 Task: Design a promotional poster for an event: Use Photoshop to create an eye-catching promotional poster for a specific event, such as a concert, exhibition, or conference.
Action: Mouse moved to (943, 436)
Screenshot: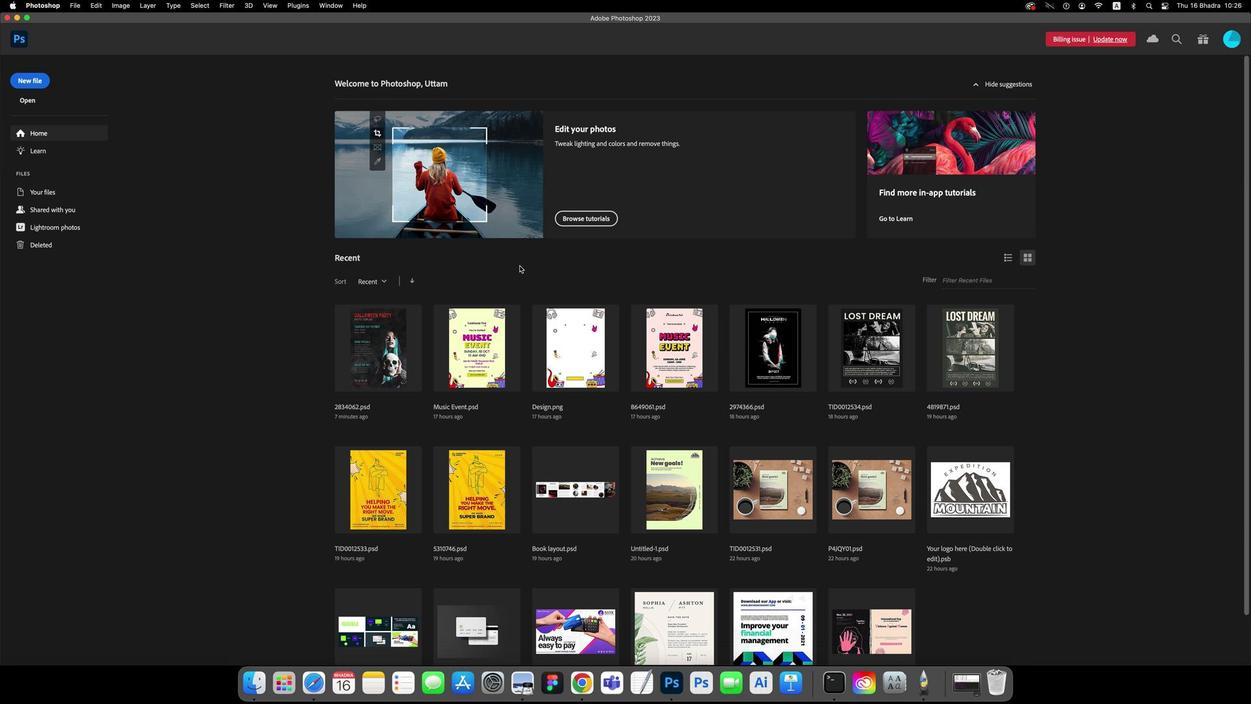
Action: Mouse pressed left at (943, 436)
Screenshot: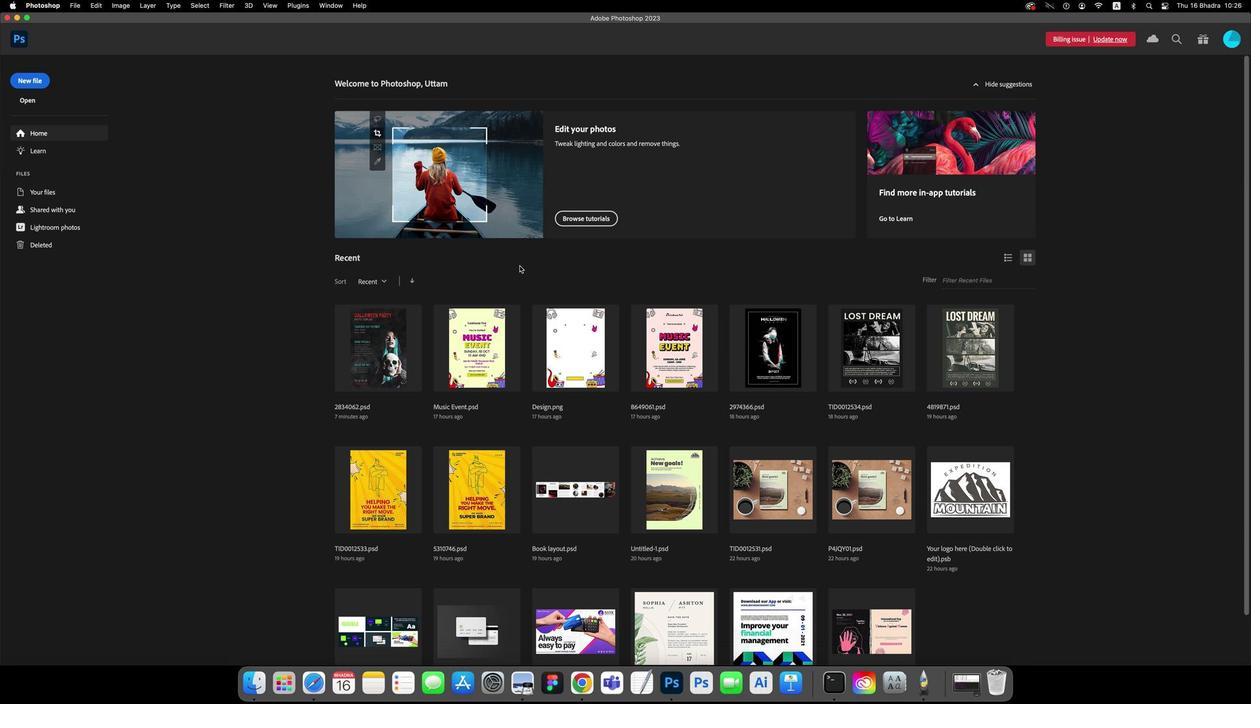 
Action: Mouse moved to (846, 438)
Screenshot: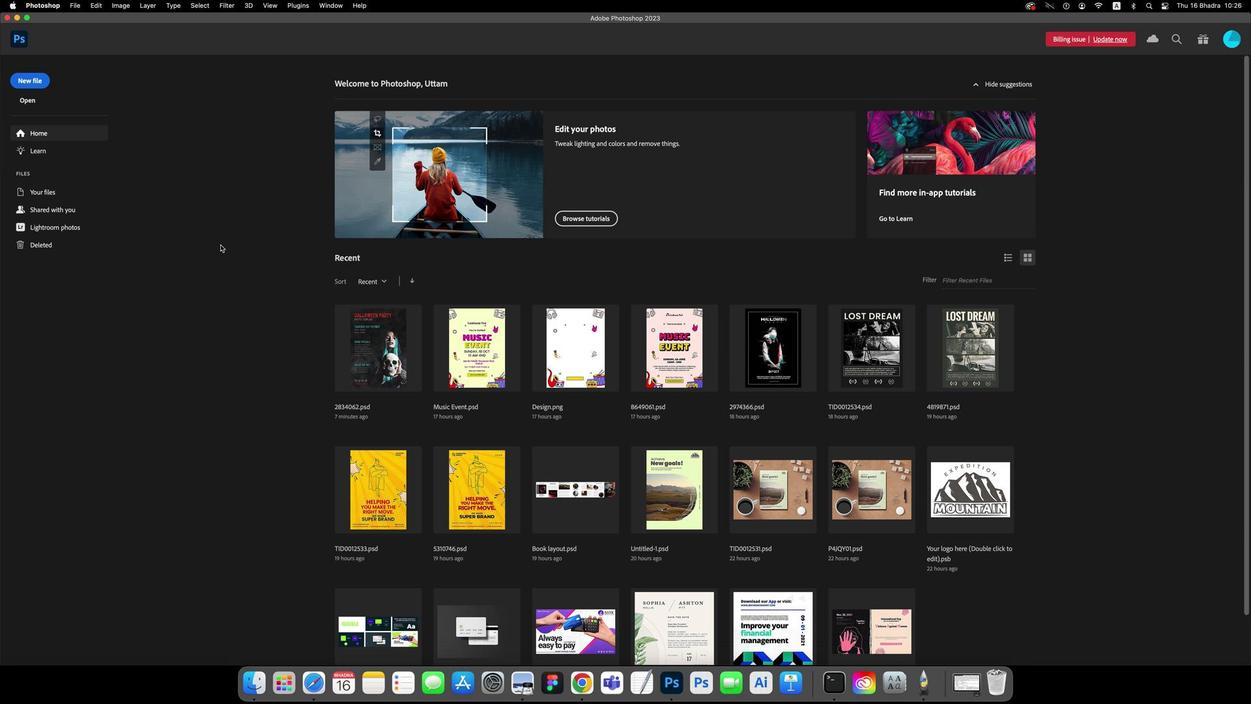 
Action: Mouse pressed left at (846, 438)
Screenshot: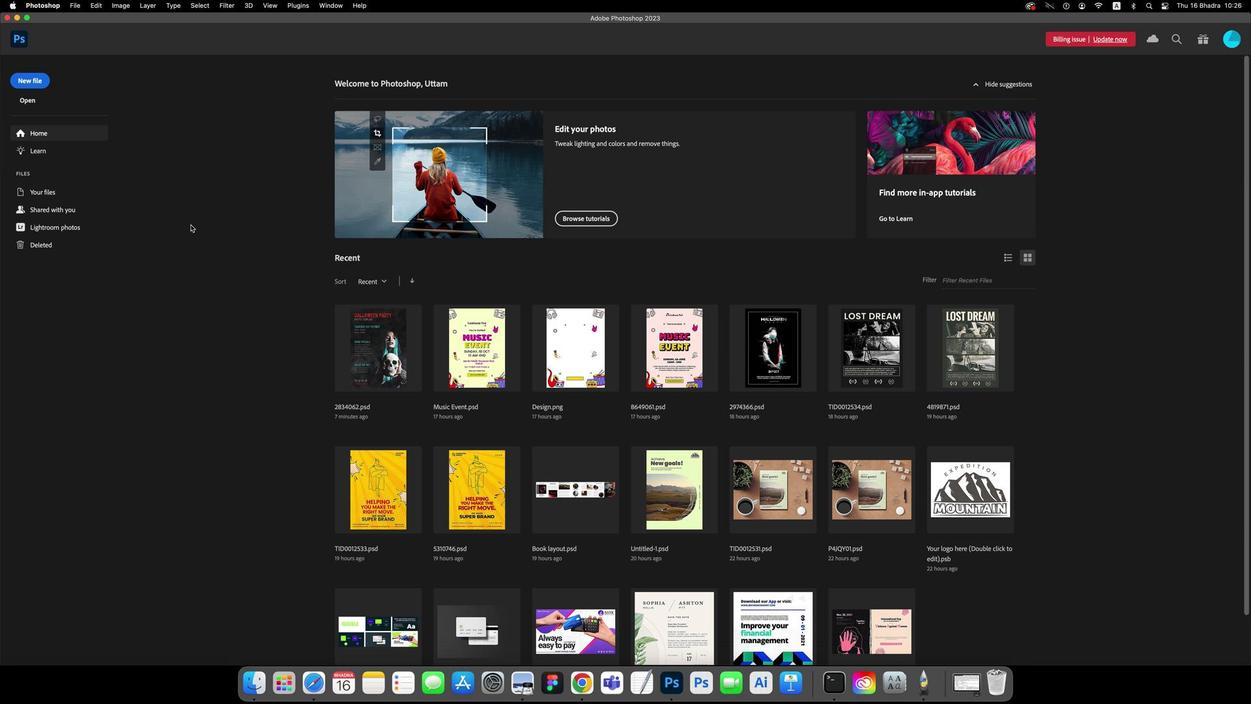 
Action: Mouse moved to (786, 453)
Screenshot: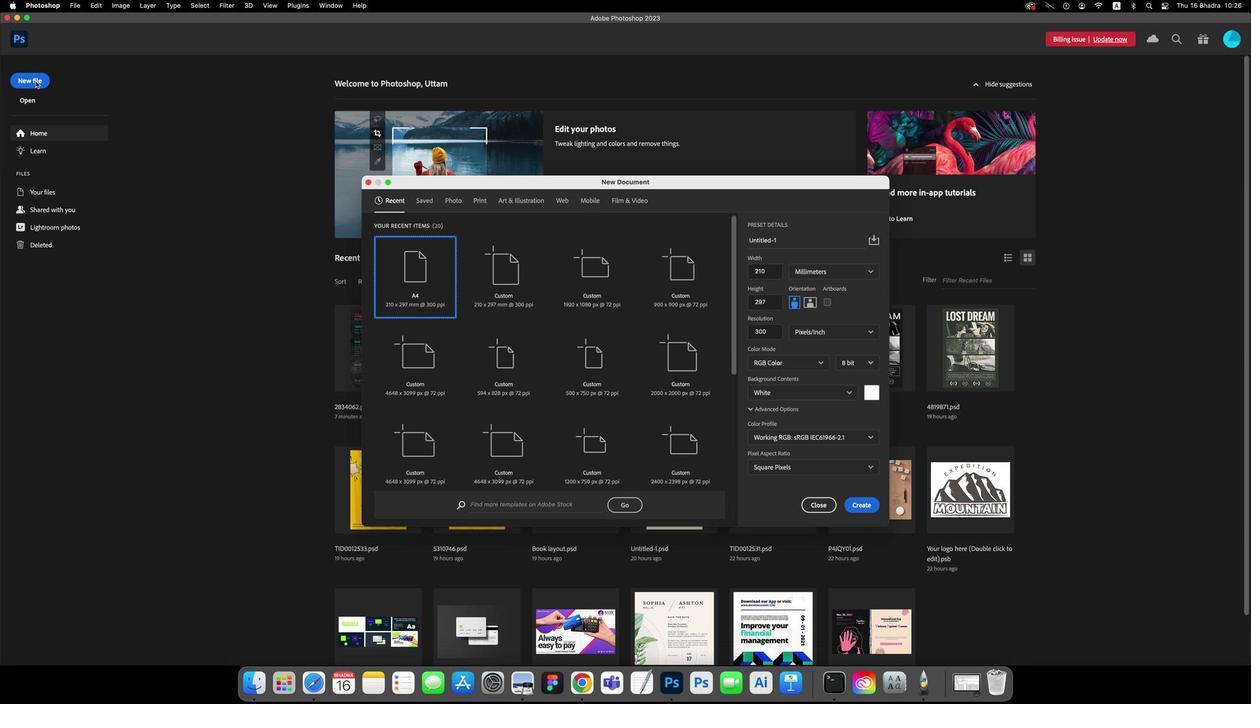 
Action: Mouse pressed left at (786, 453)
Screenshot: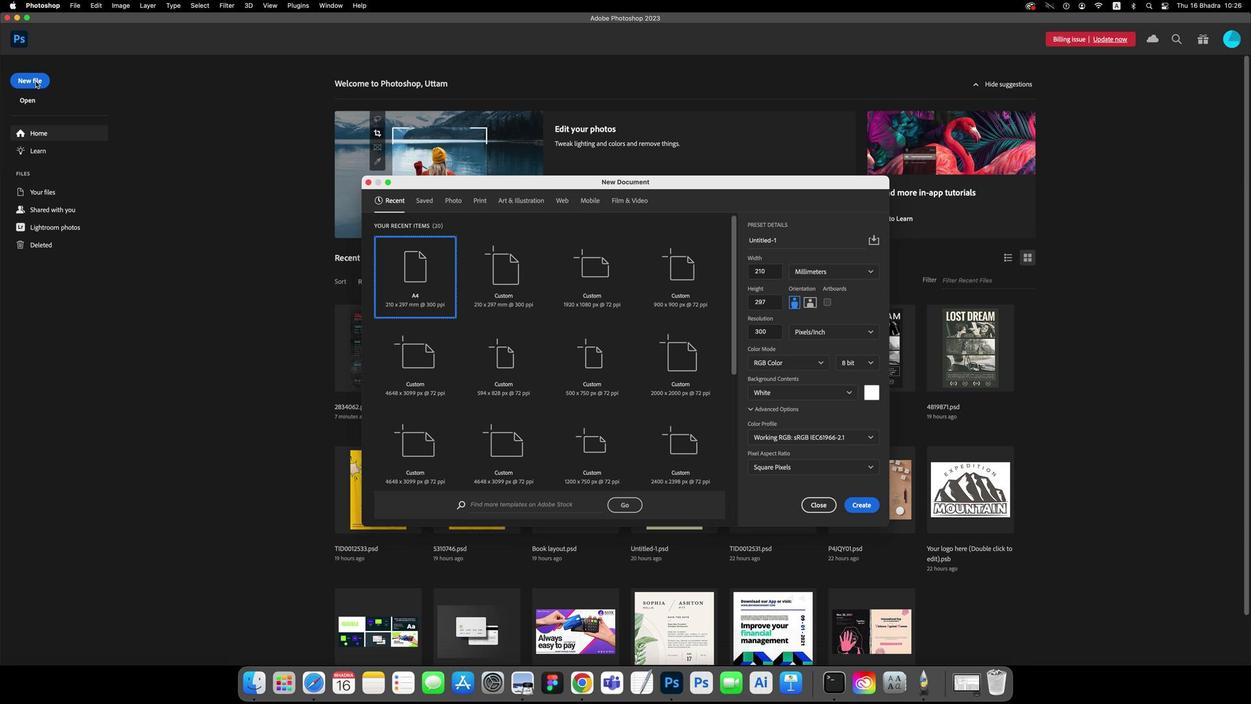 
Action: Mouse moved to (932, 442)
Screenshot: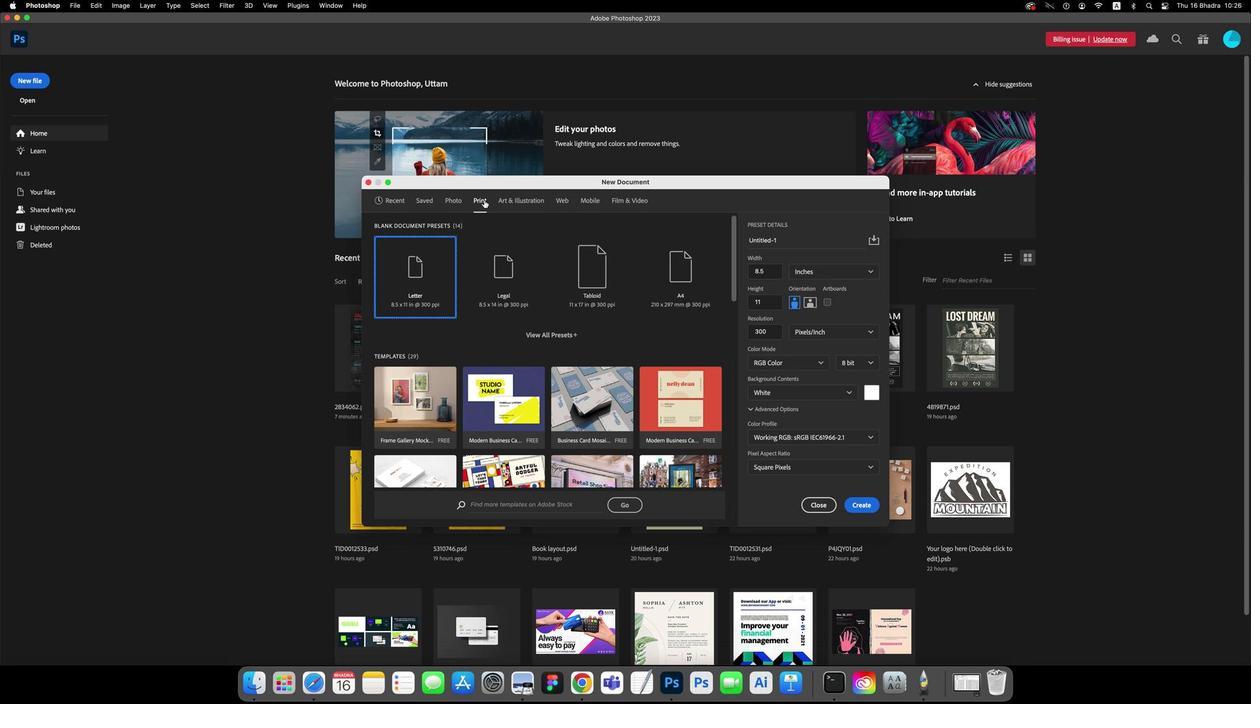 
Action: Mouse pressed left at (932, 442)
Screenshot: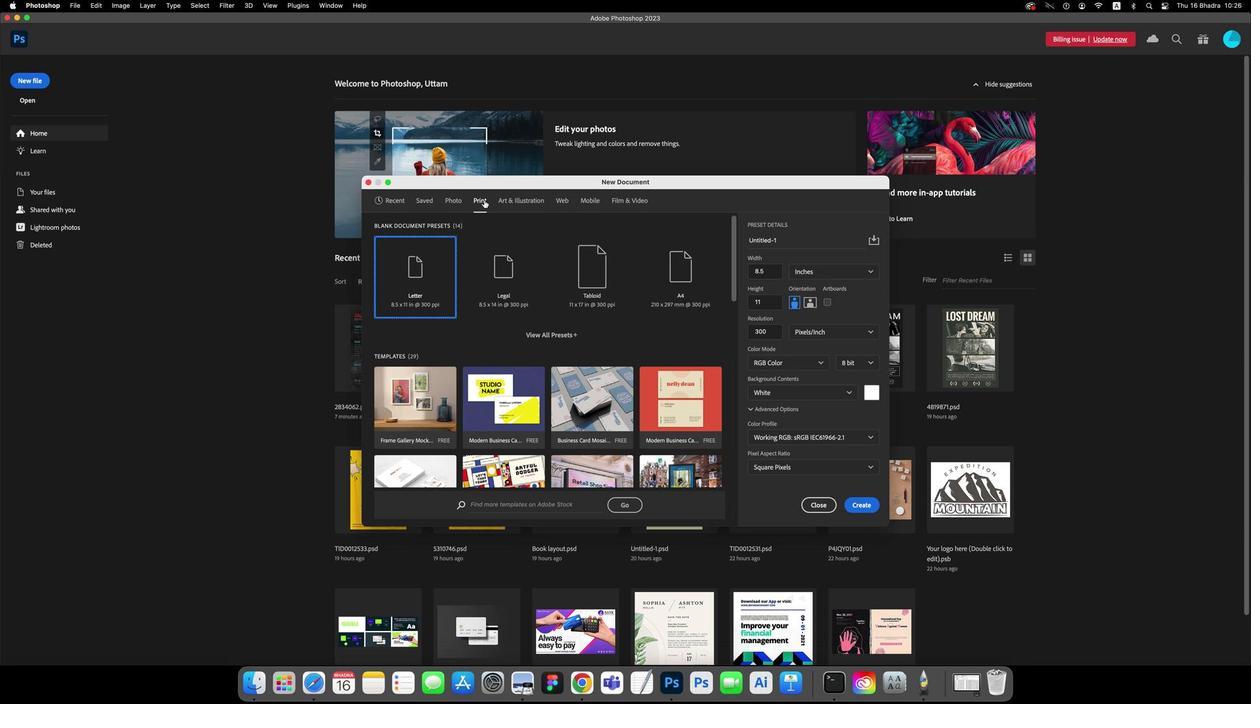 
Action: Mouse moved to (988, 434)
Screenshot: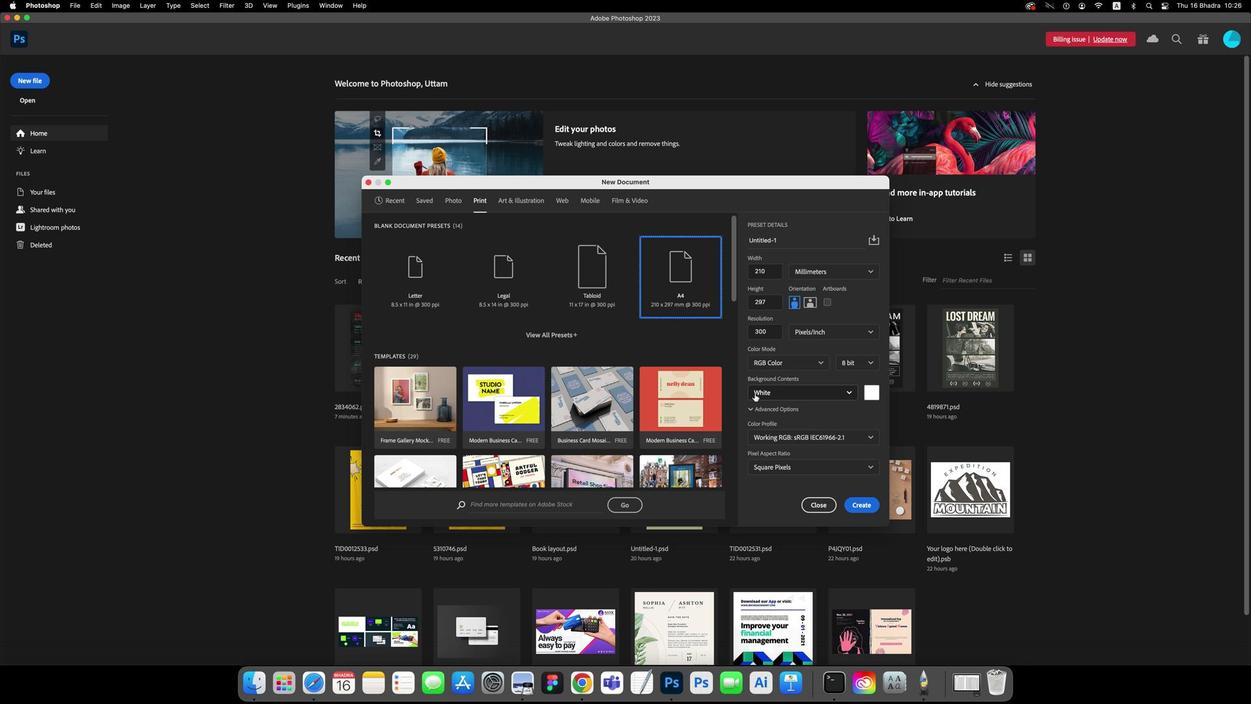 
Action: Mouse pressed left at (988, 434)
Screenshot: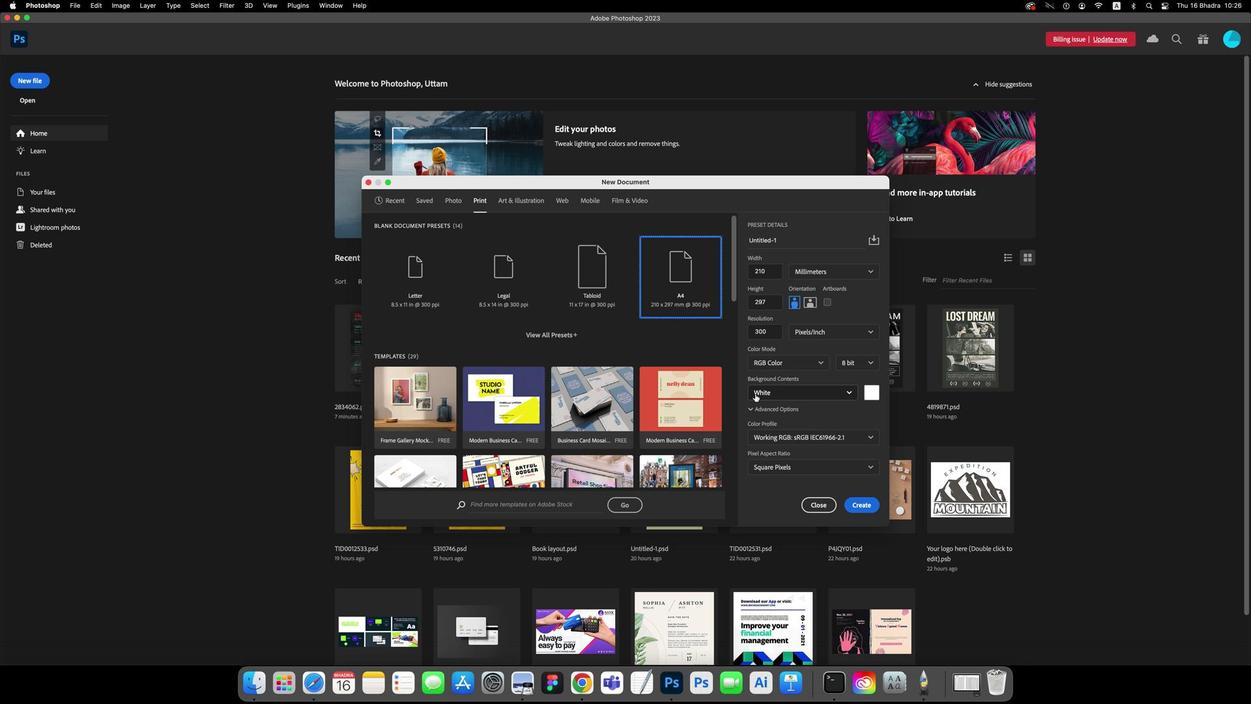 
Action: Mouse moved to (1056, 415)
Screenshot: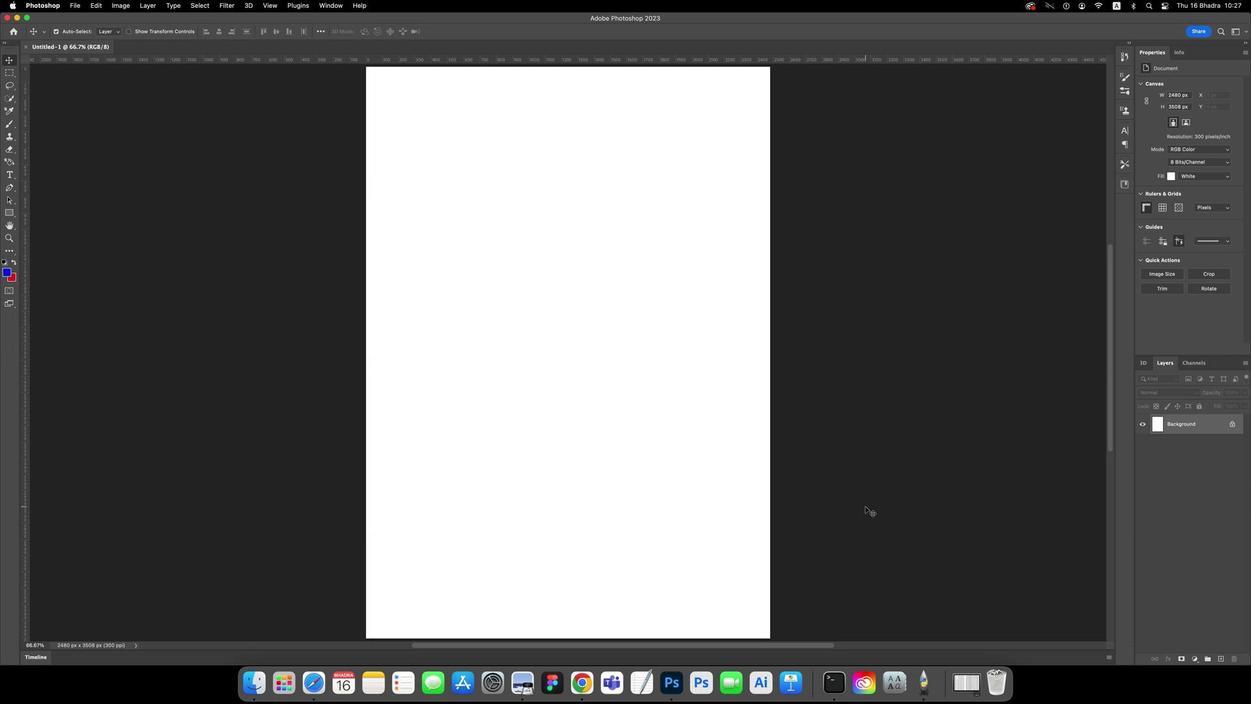 
Action: Mouse pressed left at (1056, 415)
Screenshot: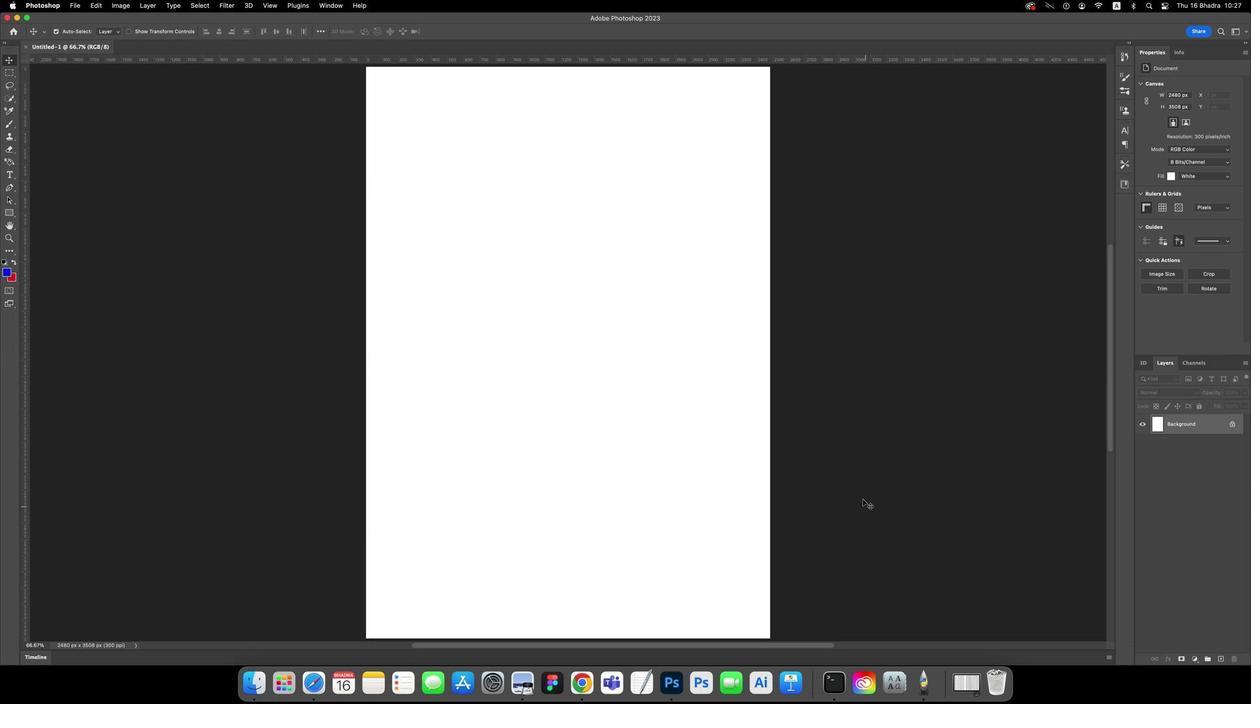 
Action: Mouse moved to (814, 433)
Screenshot: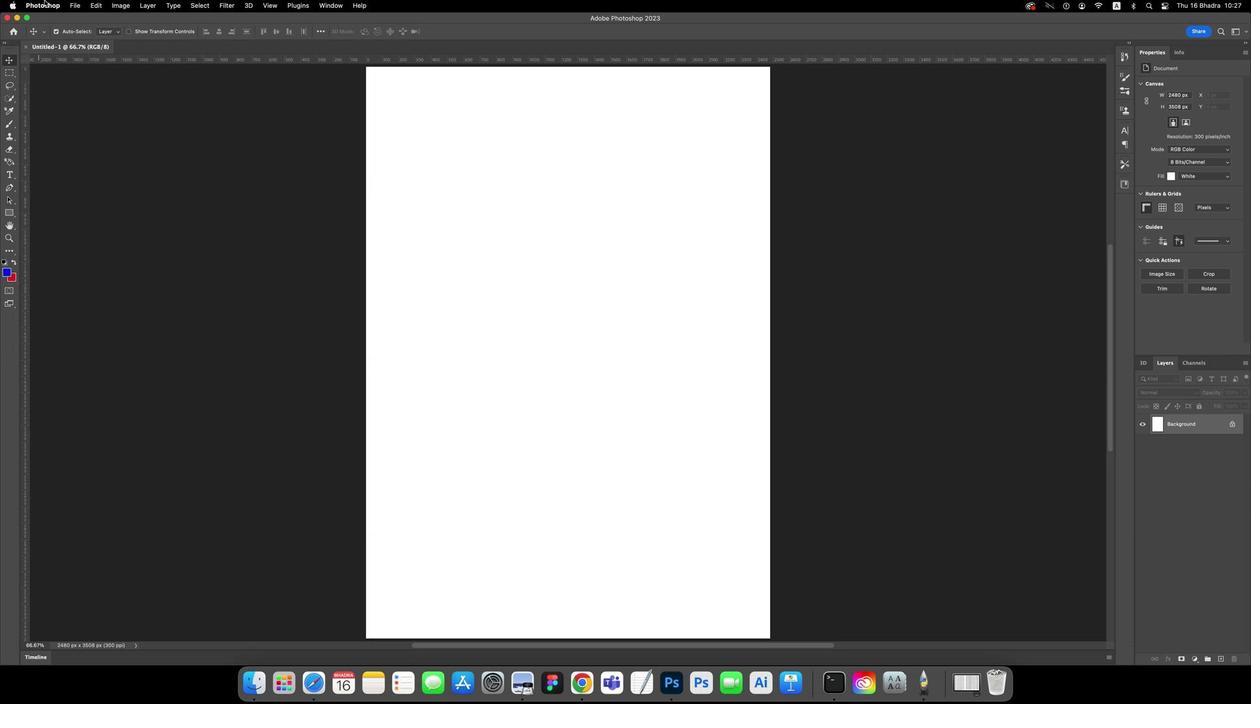 
Action: Mouse pressed left at (814, 433)
Screenshot: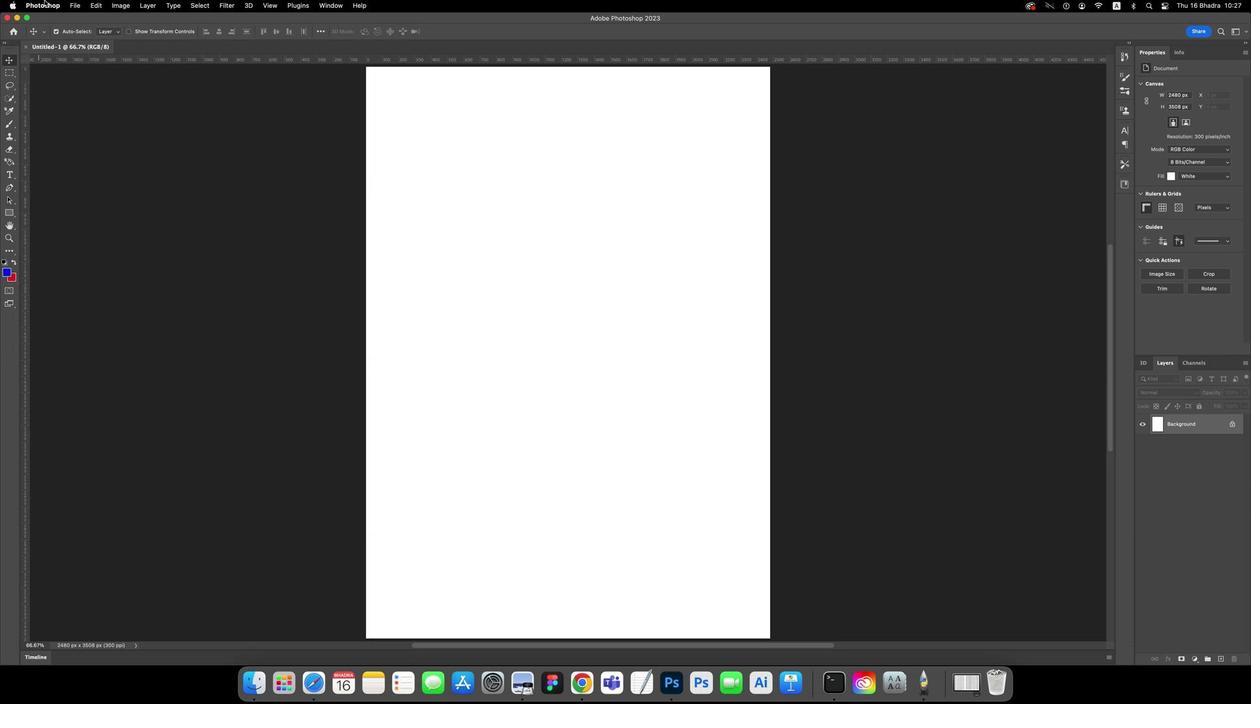 
Action: Mouse moved to (798, 459)
Screenshot: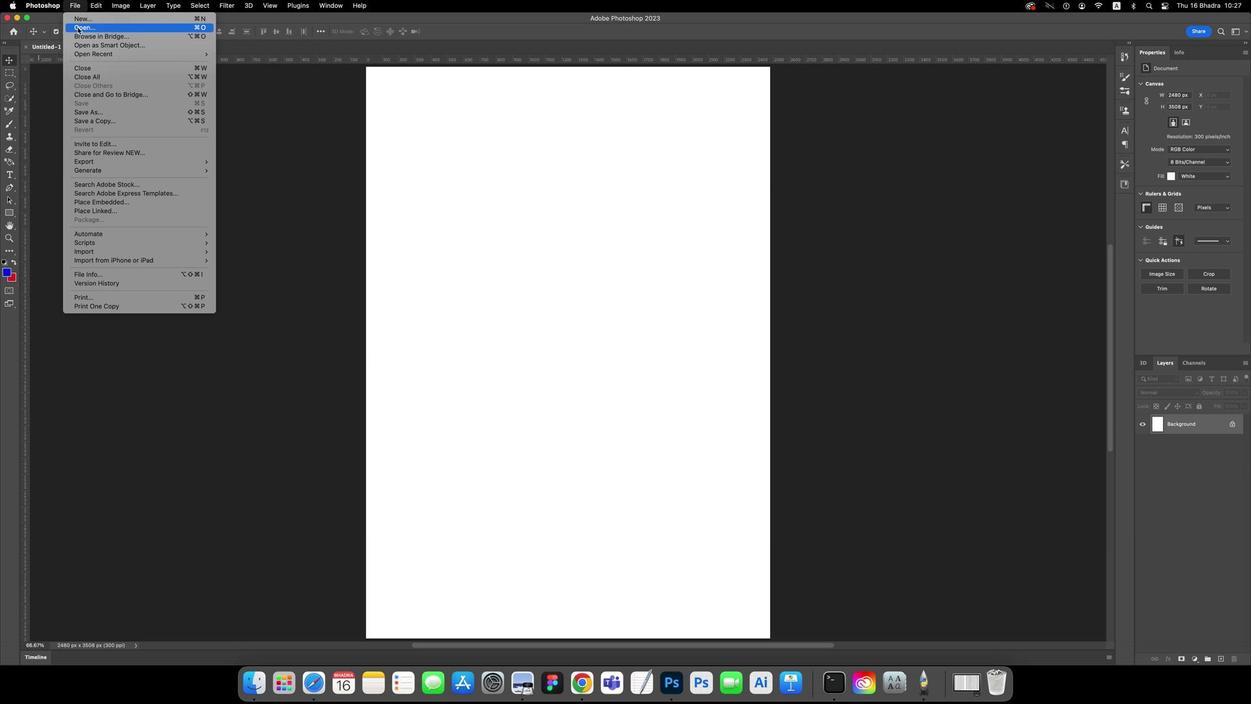 
Action: Mouse pressed left at (798, 459)
Screenshot: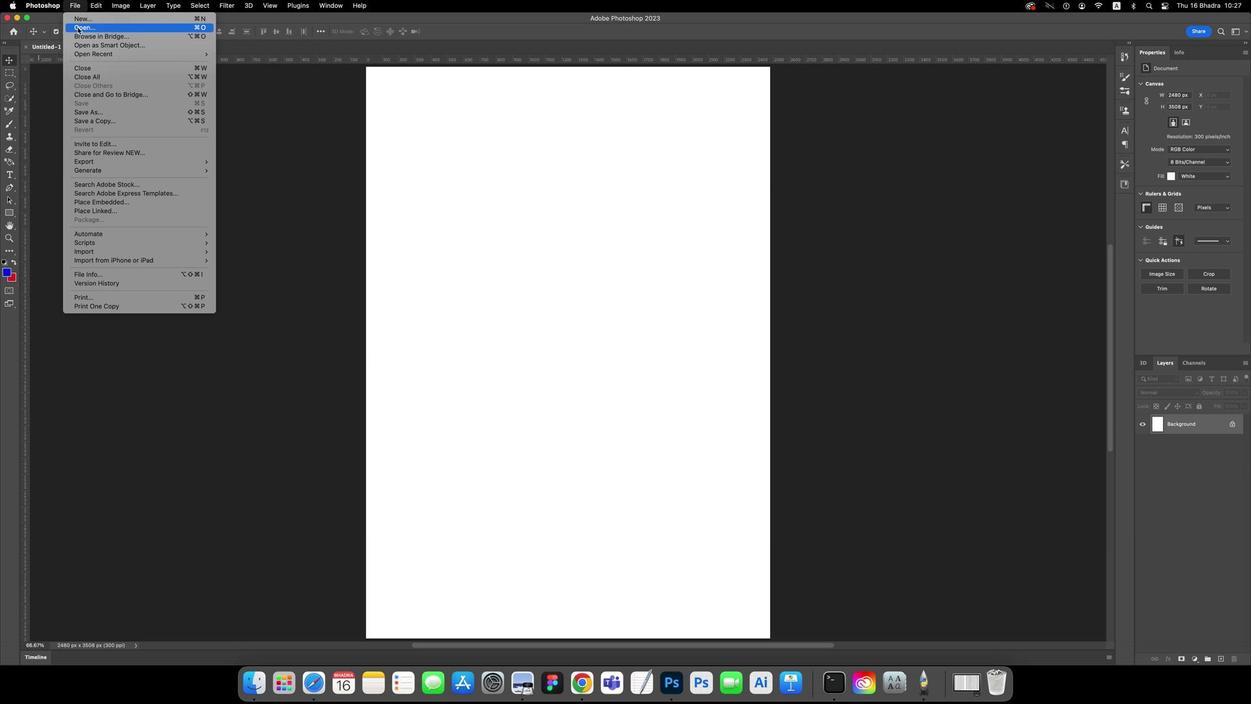 
Action: Mouse moved to (799, 457)
Screenshot: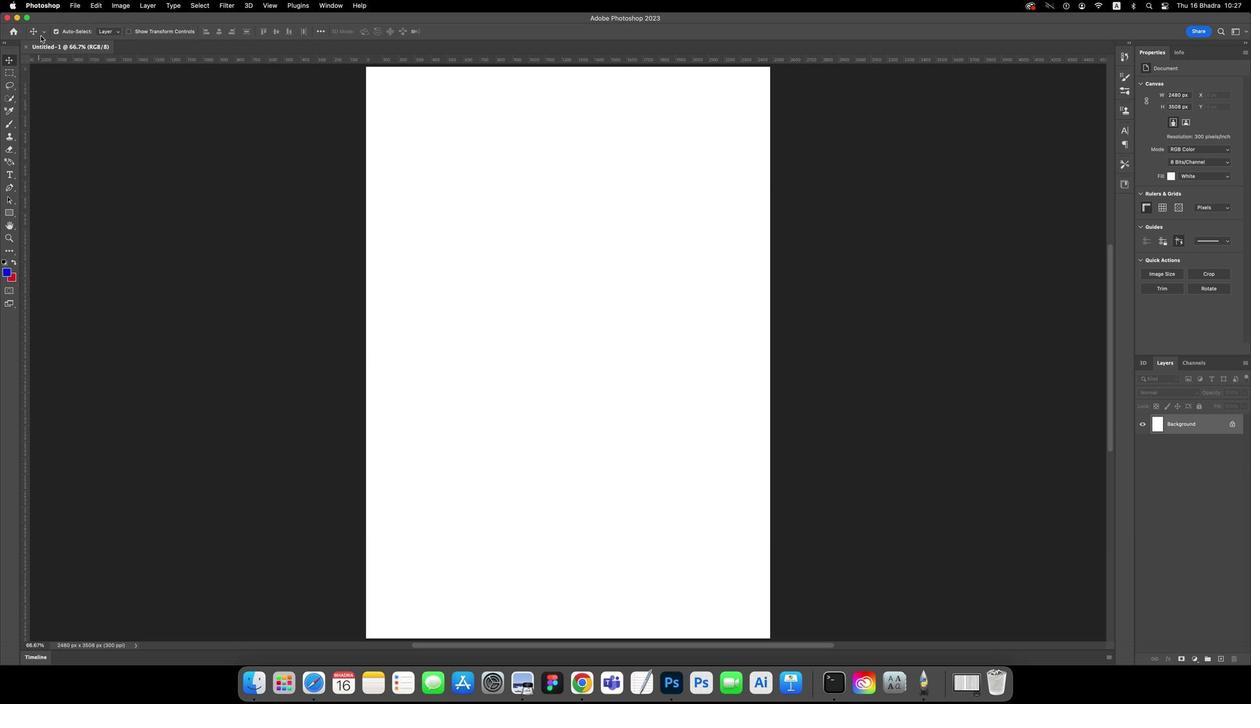 
Action: Mouse pressed left at (799, 457)
Screenshot: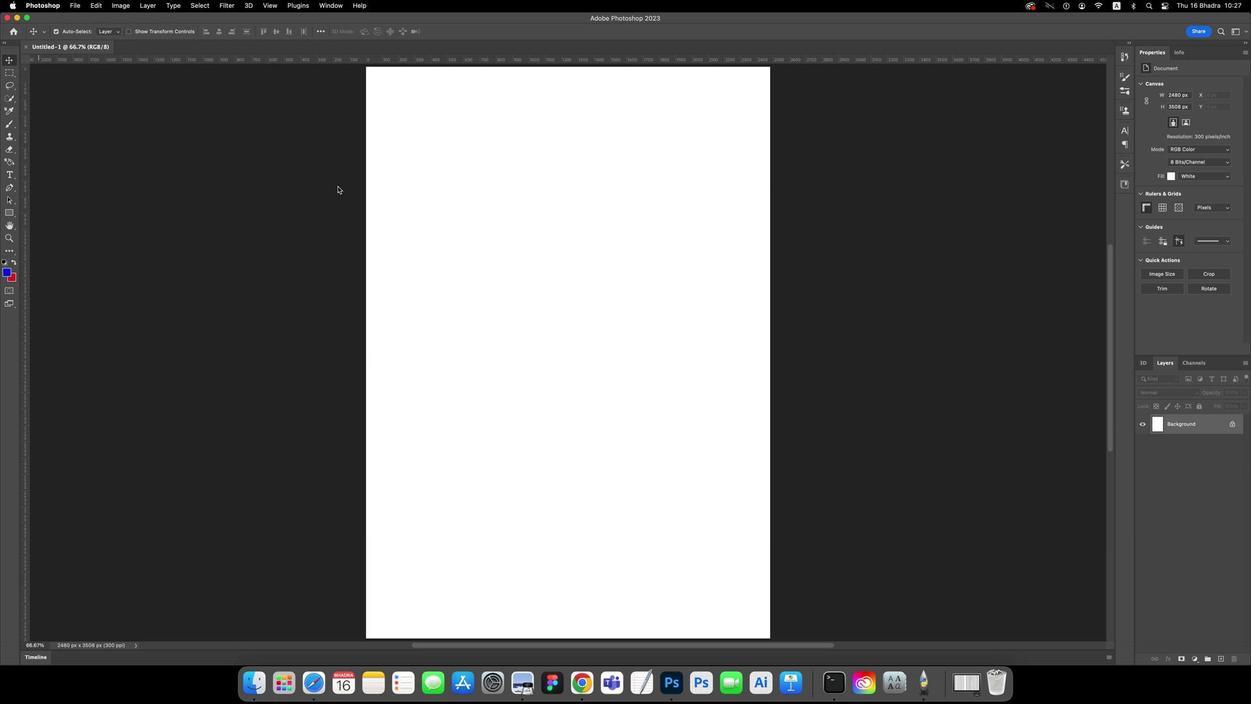
Action: Mouse moved to (924, 443)
Screenshot: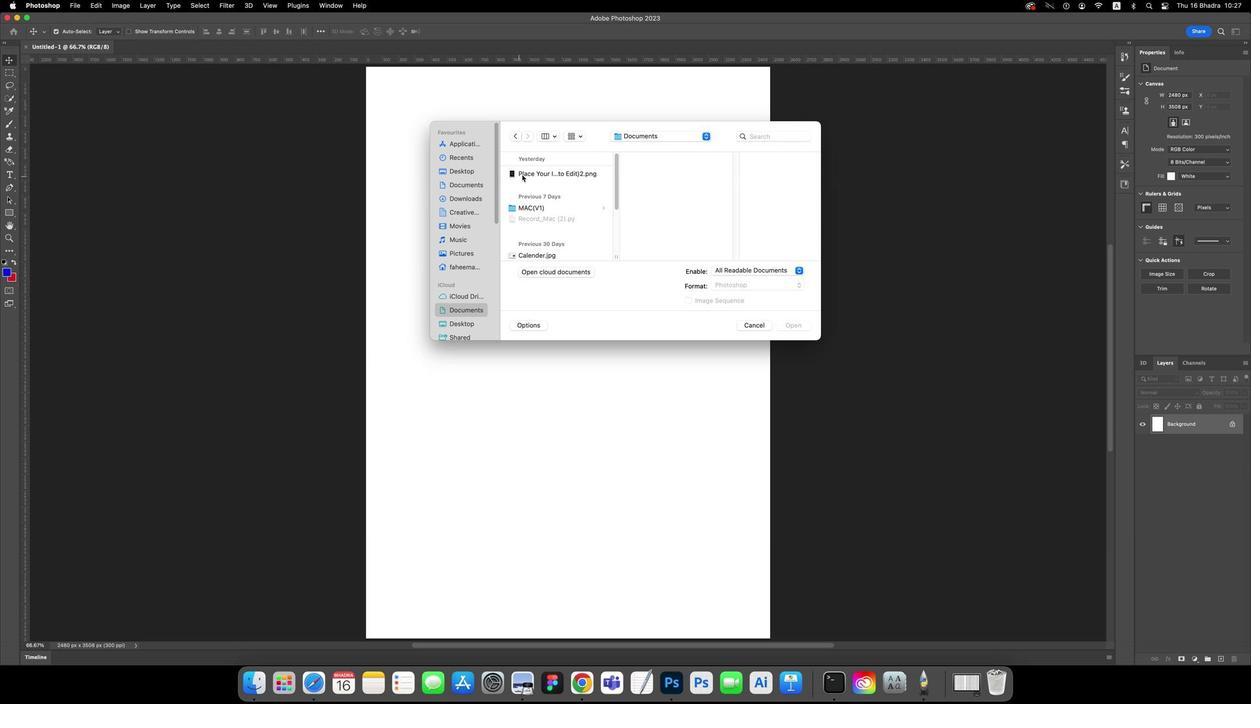 
Action: Mouse pressed left at (924, 443)
Screenshot: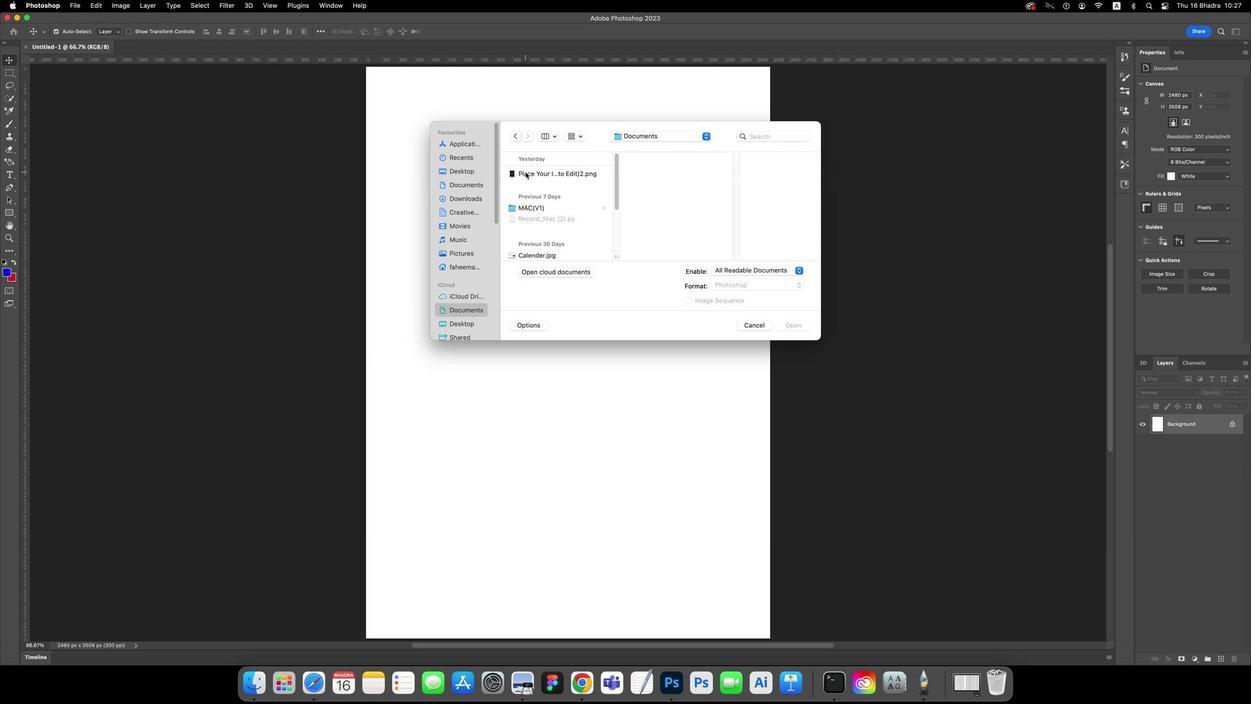 
Action: Mouse moved to (945, 444)
Screenshot: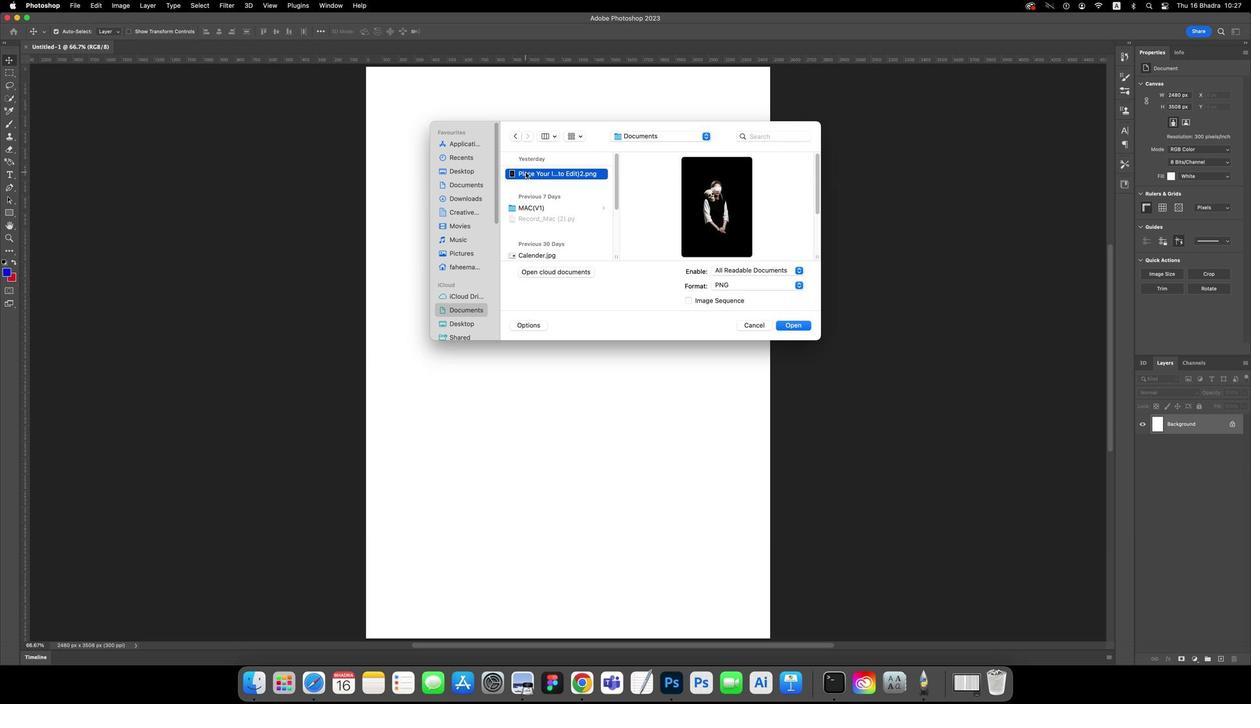 
Action: Mouse pressed left at (945, 444)
Screenshot: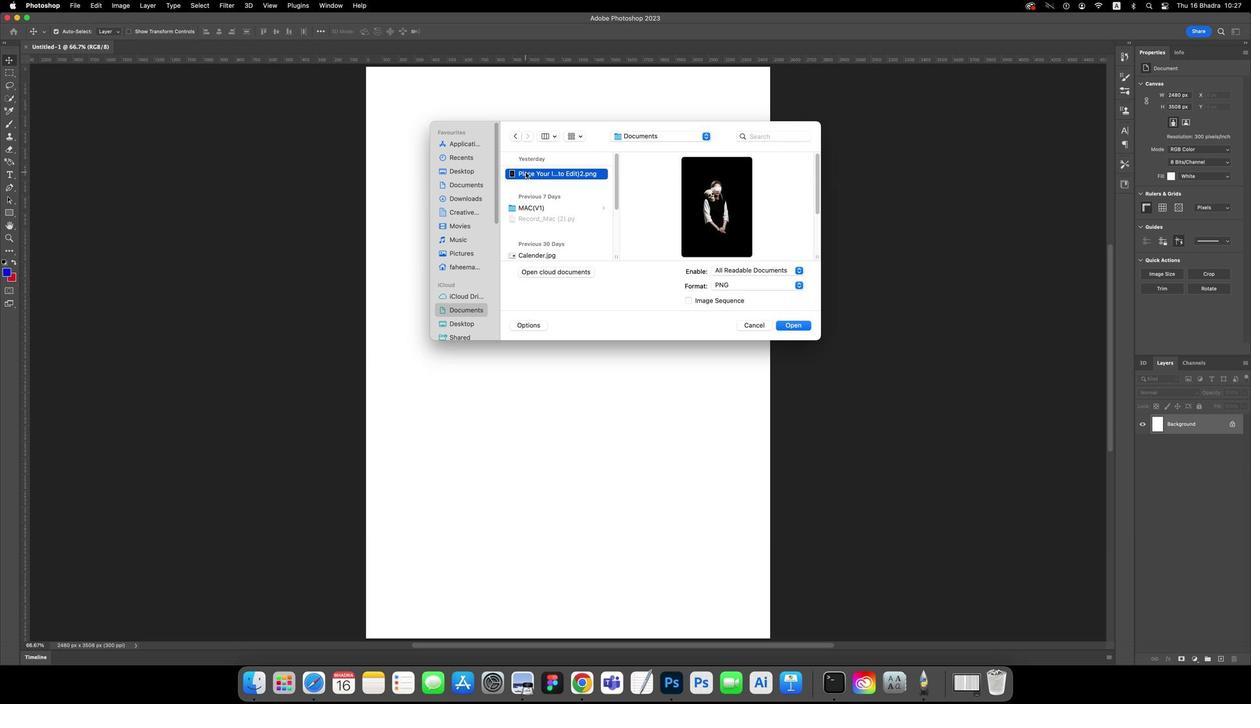 
Action: Key pressed Key.enter
Screenshot: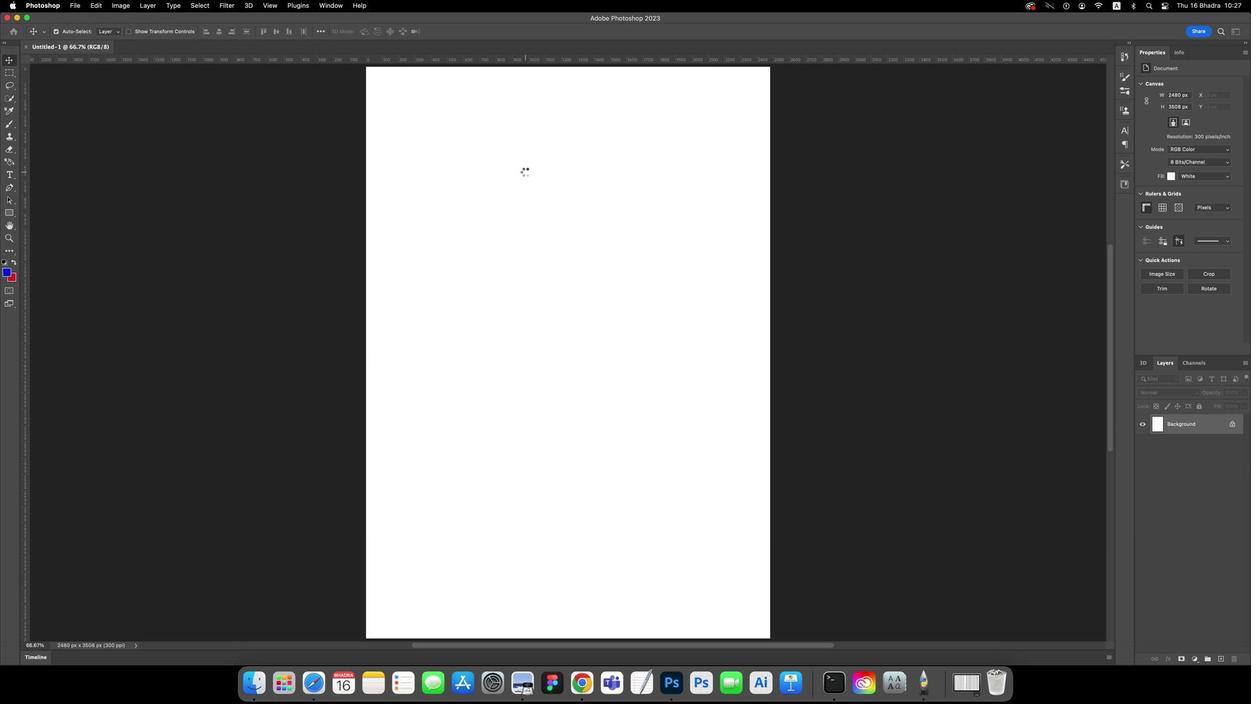 
Action: Mouse moved to (951, 436)
Screenshot: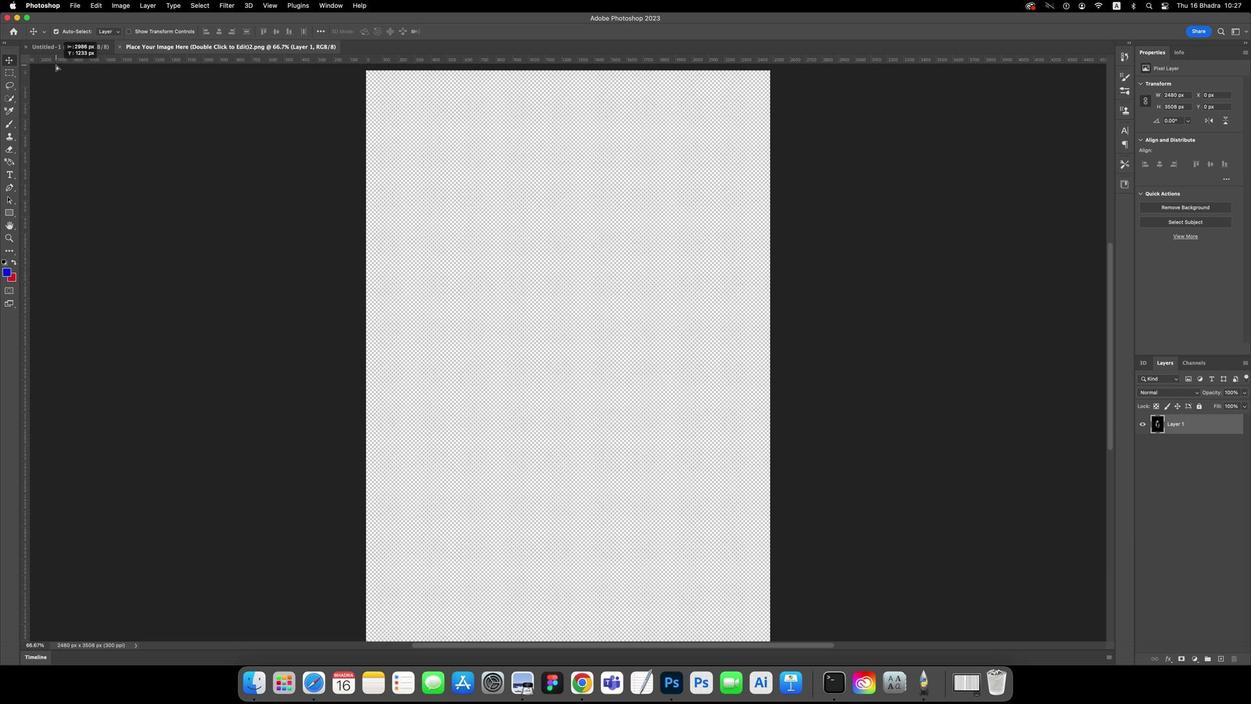 
Action: Mouse pressed left at (951, 436)
Screenshot: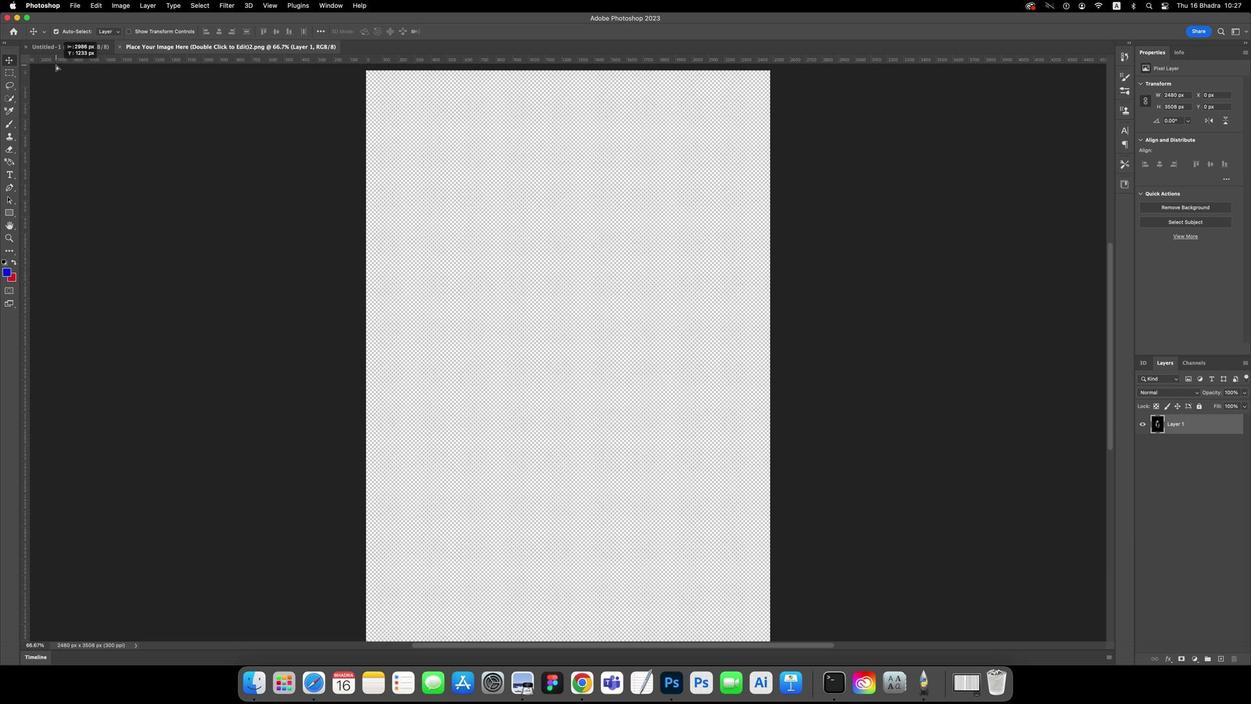 
Action: Mouse moved to (952, 435)
Screenshot: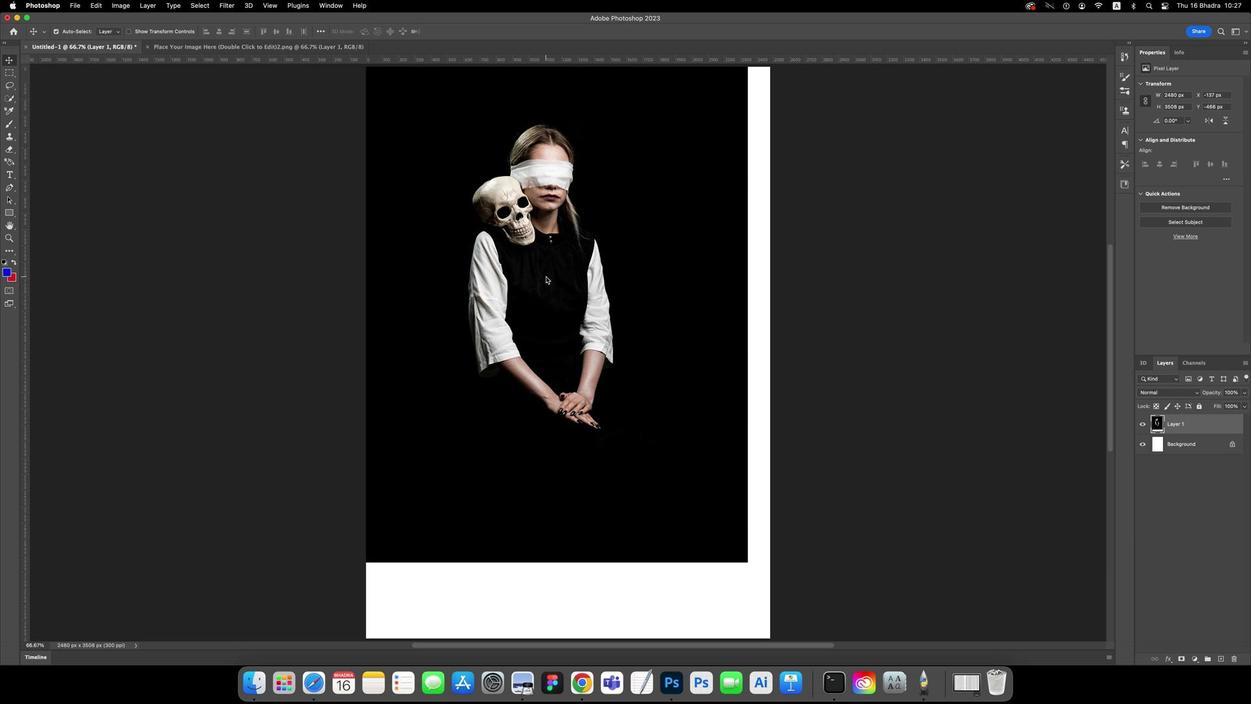 
Action: Mouse pressed left at (952, 435)
Screenshot: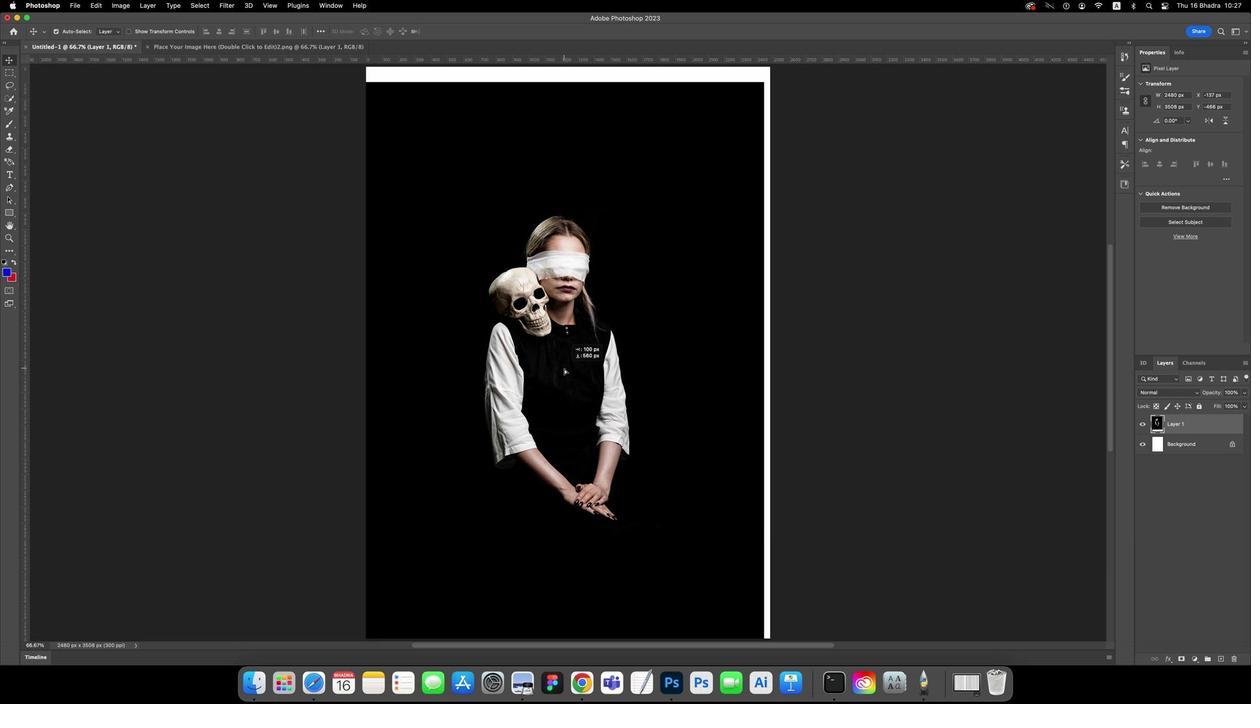 
Action: Mouse moved to (959, 428)
Screenshot: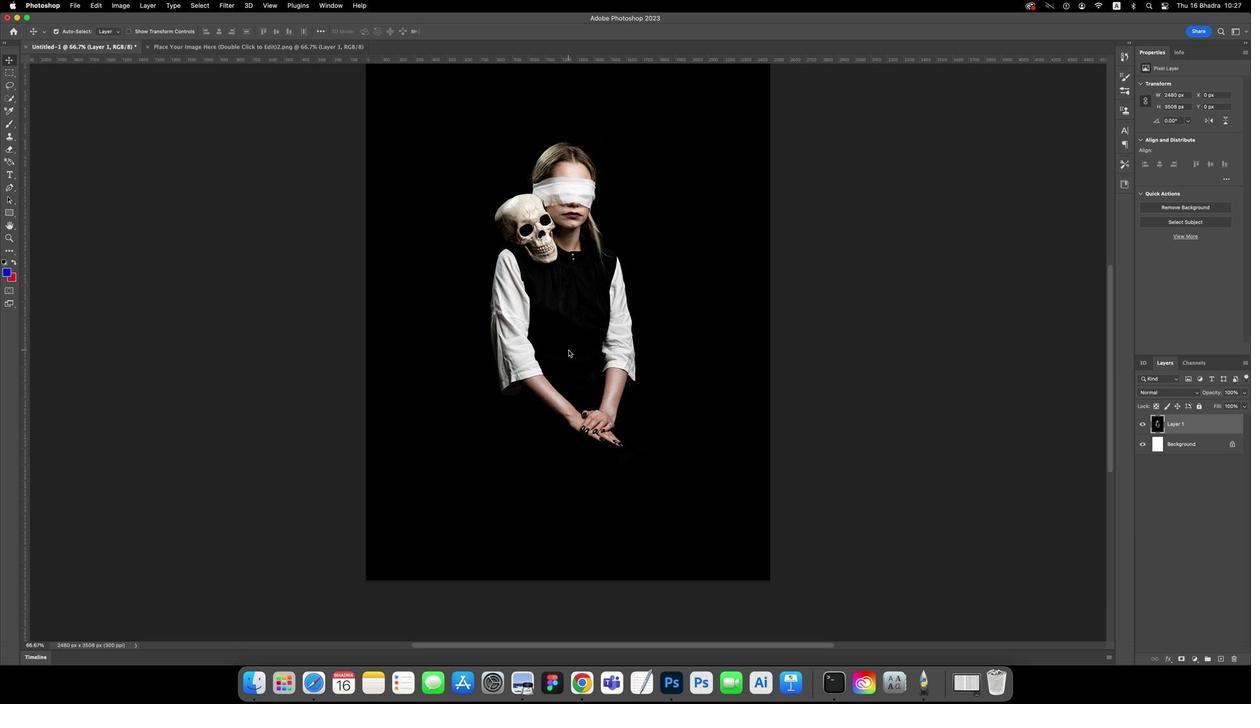
Action: Mouse scrolled (959, 428) with delta (774, 460)
Screenshot: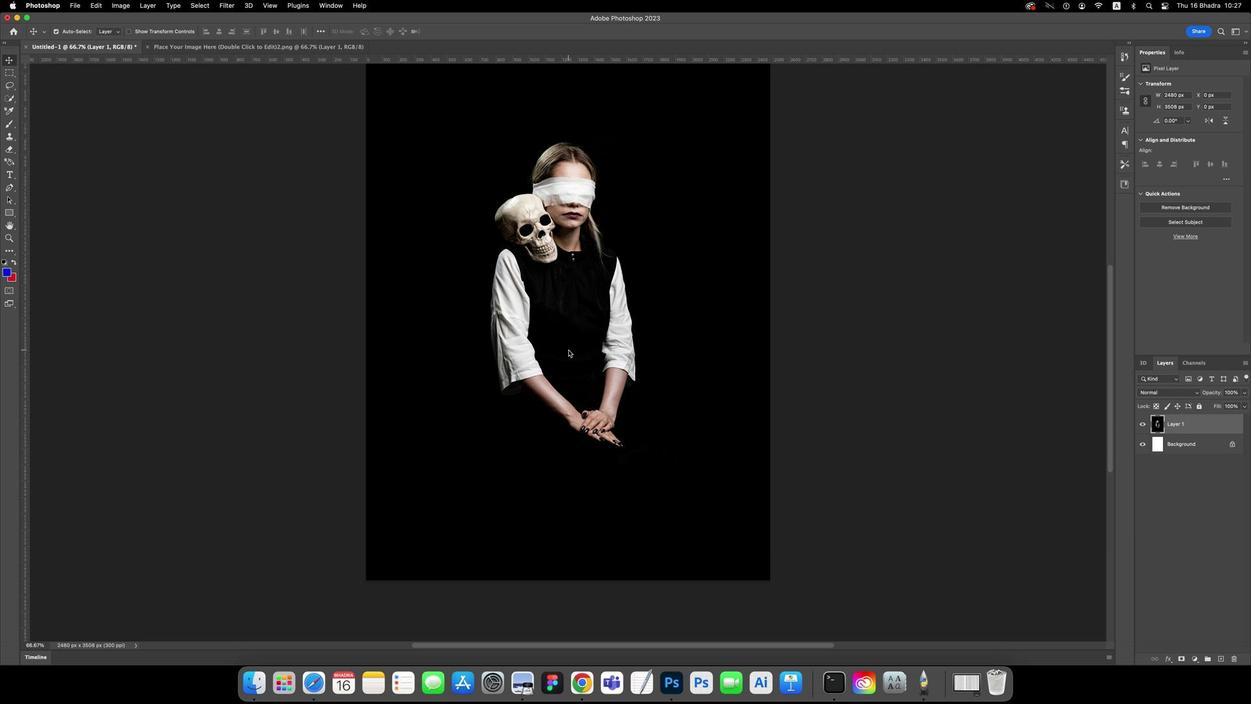 
Action: Mouse scrolled (959, 428) with delta (774, 460)
Screenshot: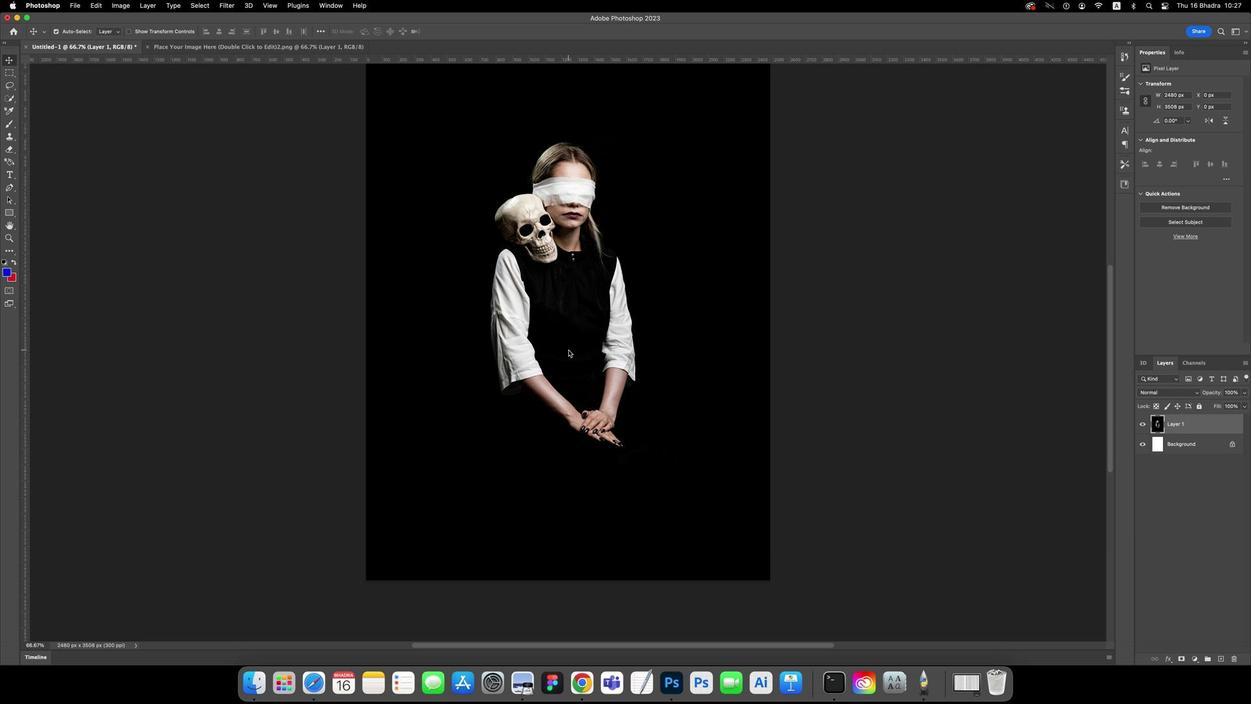
Action: Mouse scrolled (959, 428) with delta (774, 460)
Screenshot: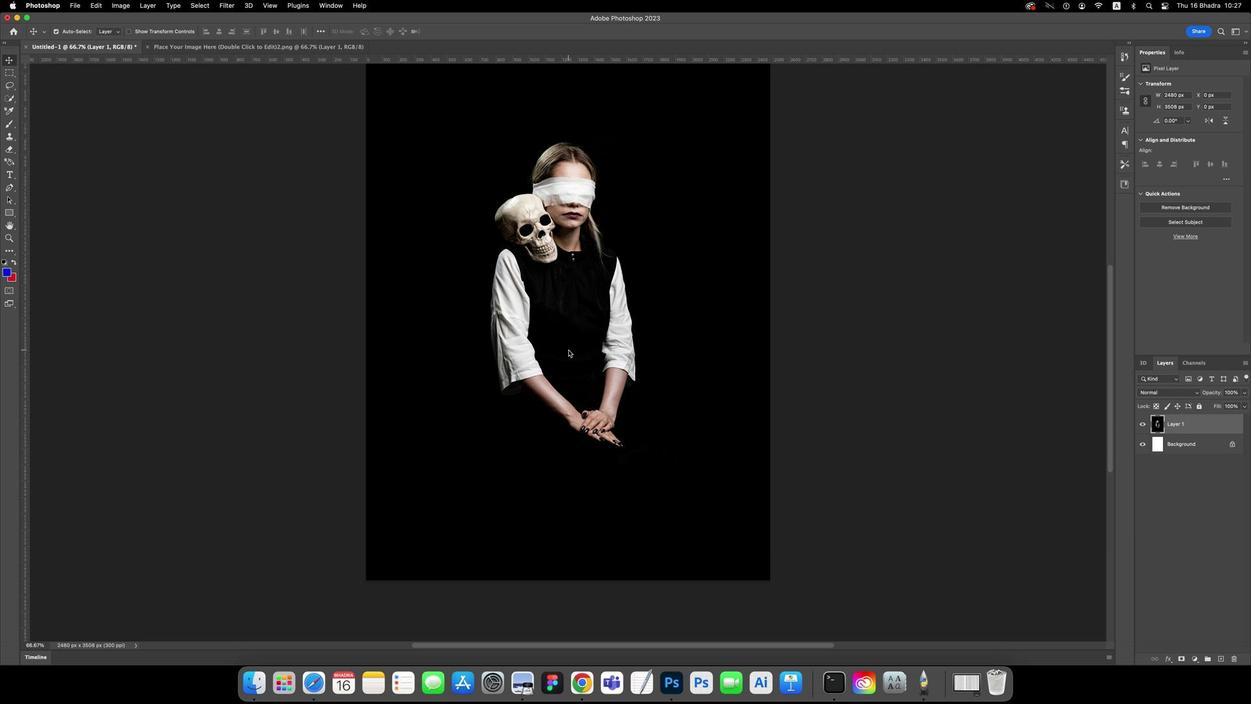
Action: Key pressed Key.alt
Screenshot: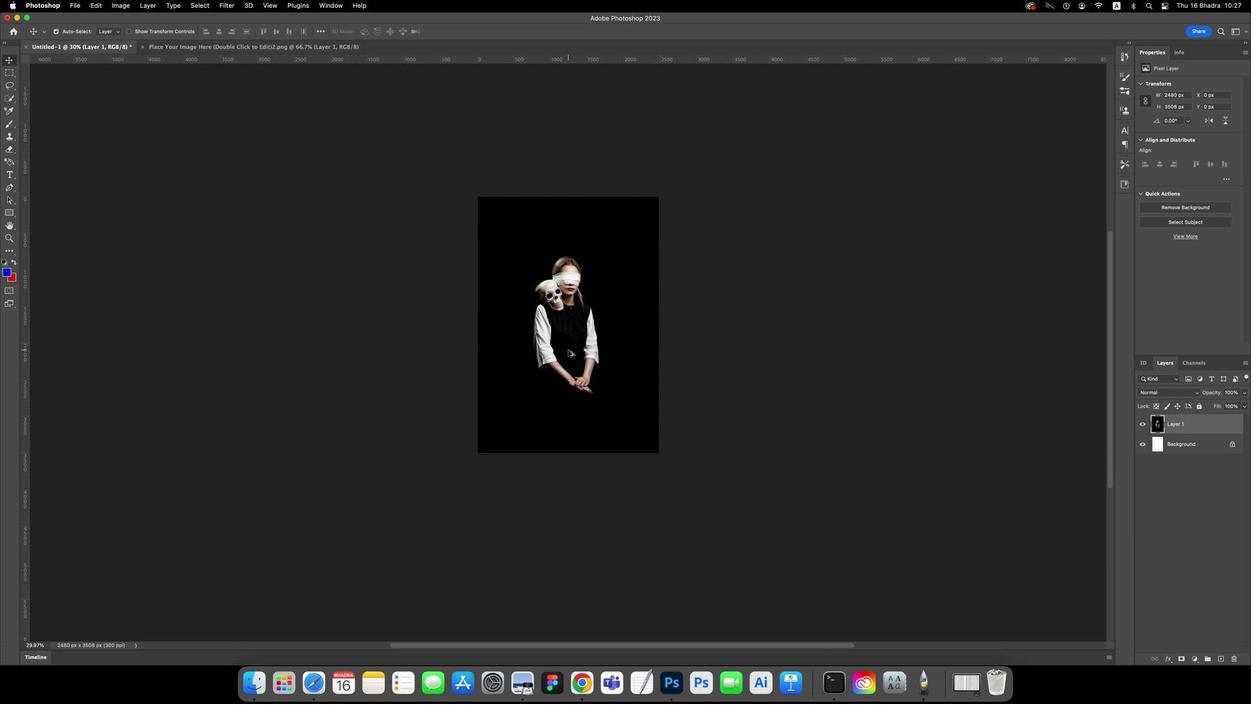 
Action: Mouse scrolled (959, 428) with delta (774, 460)
Screenshot: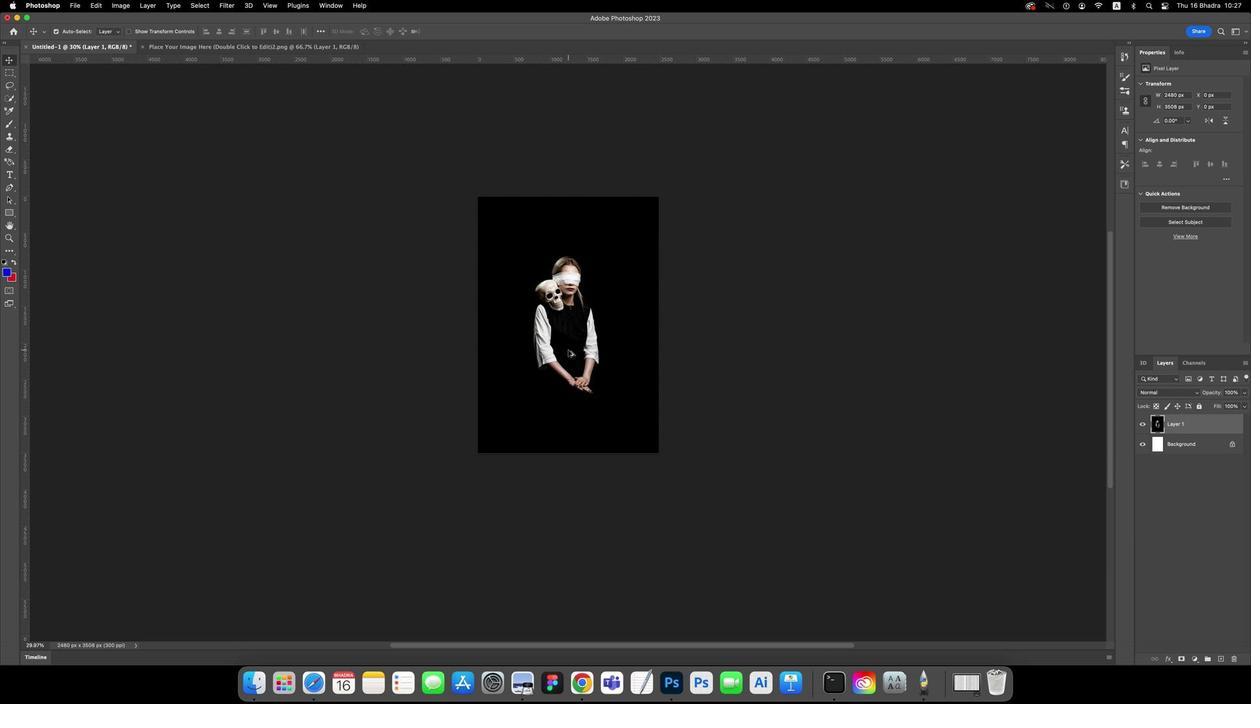 
Action: Mouse scrolled (959, 428) with delta (774, 460)
Screenshot: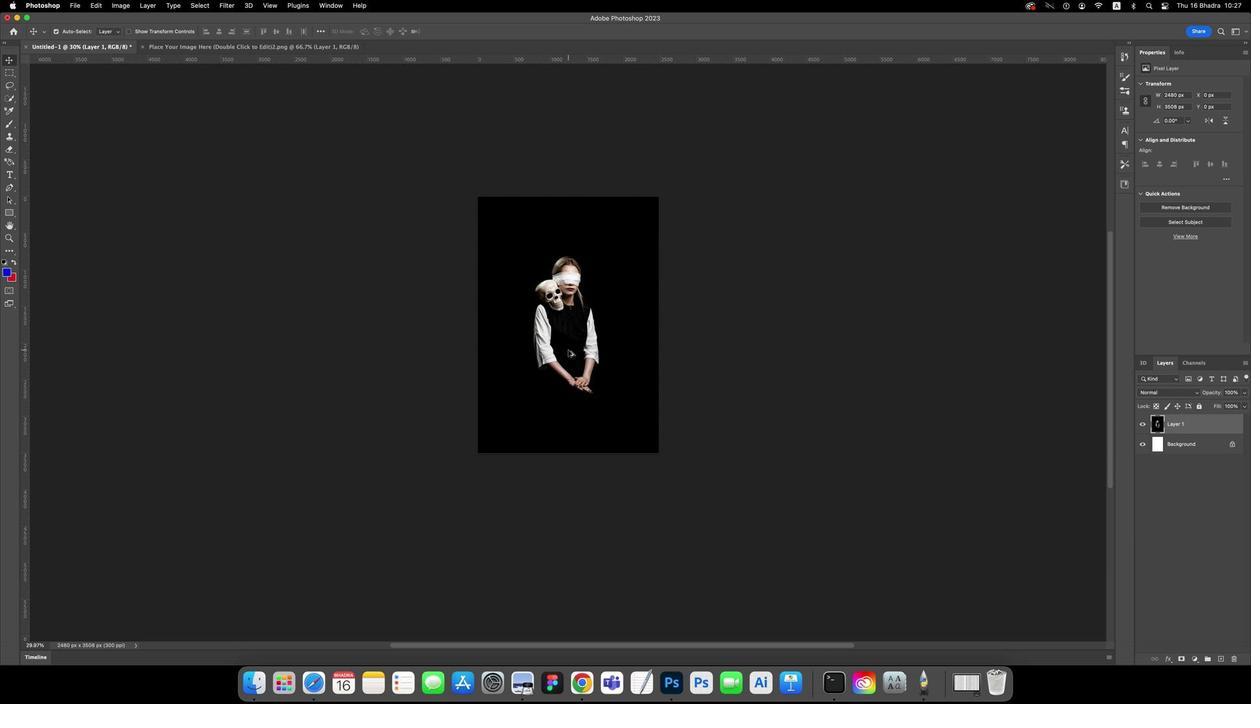
Action: Mouse scrolled (959, 428) with delta (774, 460)
Screenshot: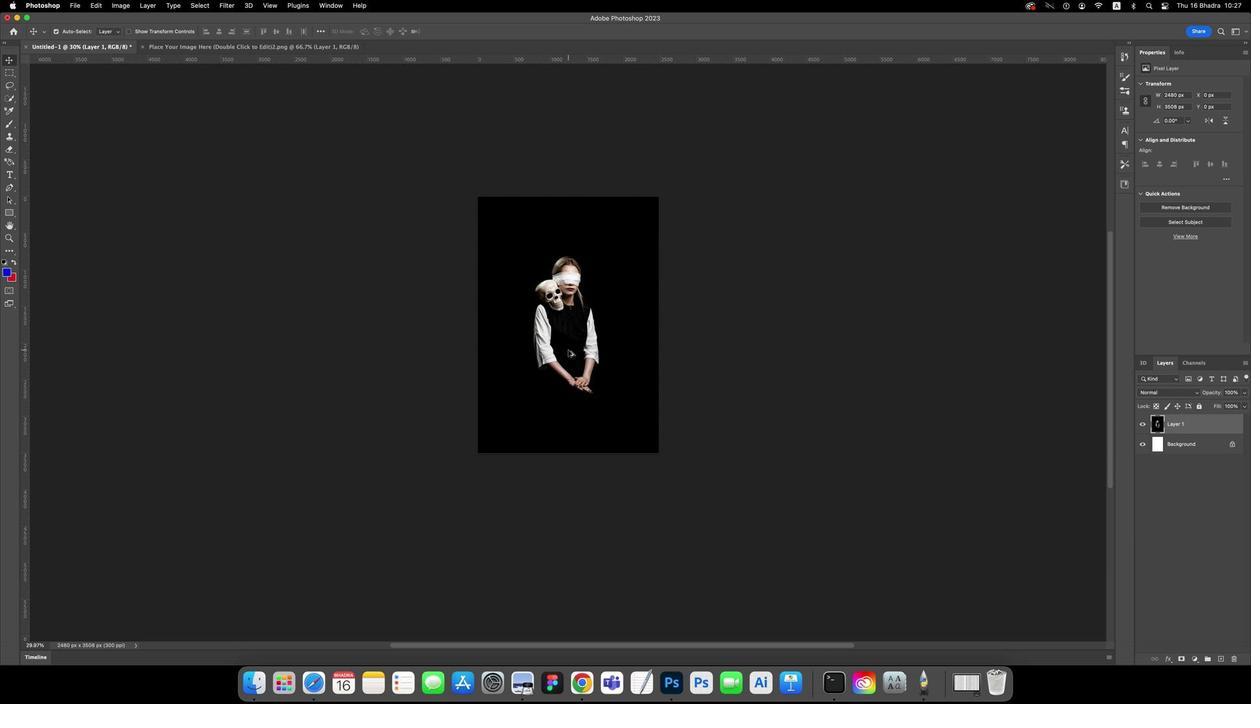 
Action: Mouse scrolled (959, 428) with delta (774, 459)
Screenshot: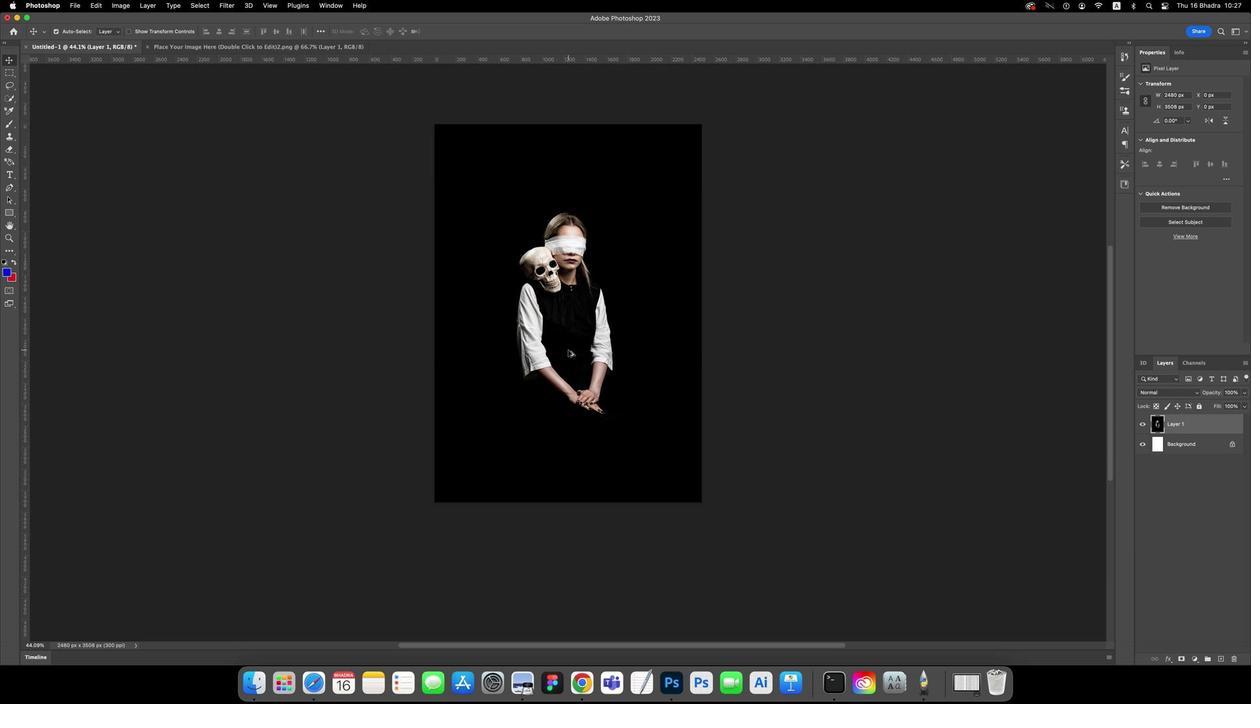 
Action: Mouse scrolled (959, 428) with delta (774, 459)
Screenshot: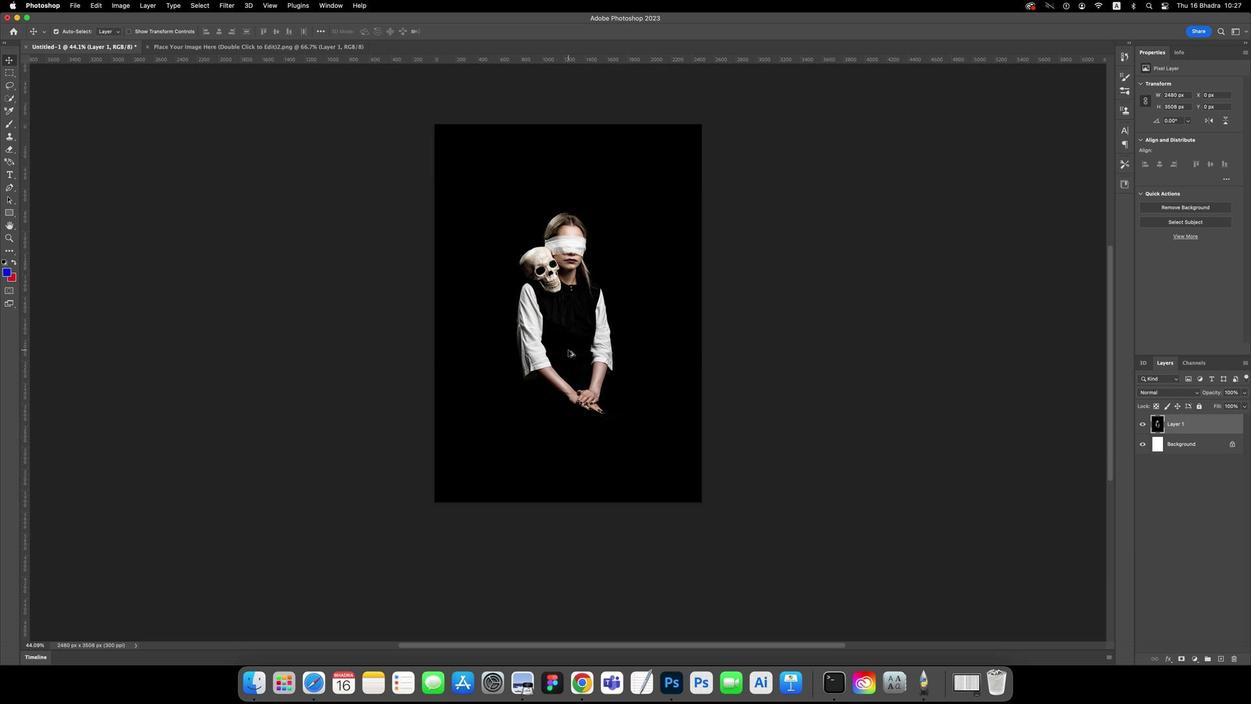 
Action: Mouse scrolled (959, 428) with delta (774, 459)
Screenshot: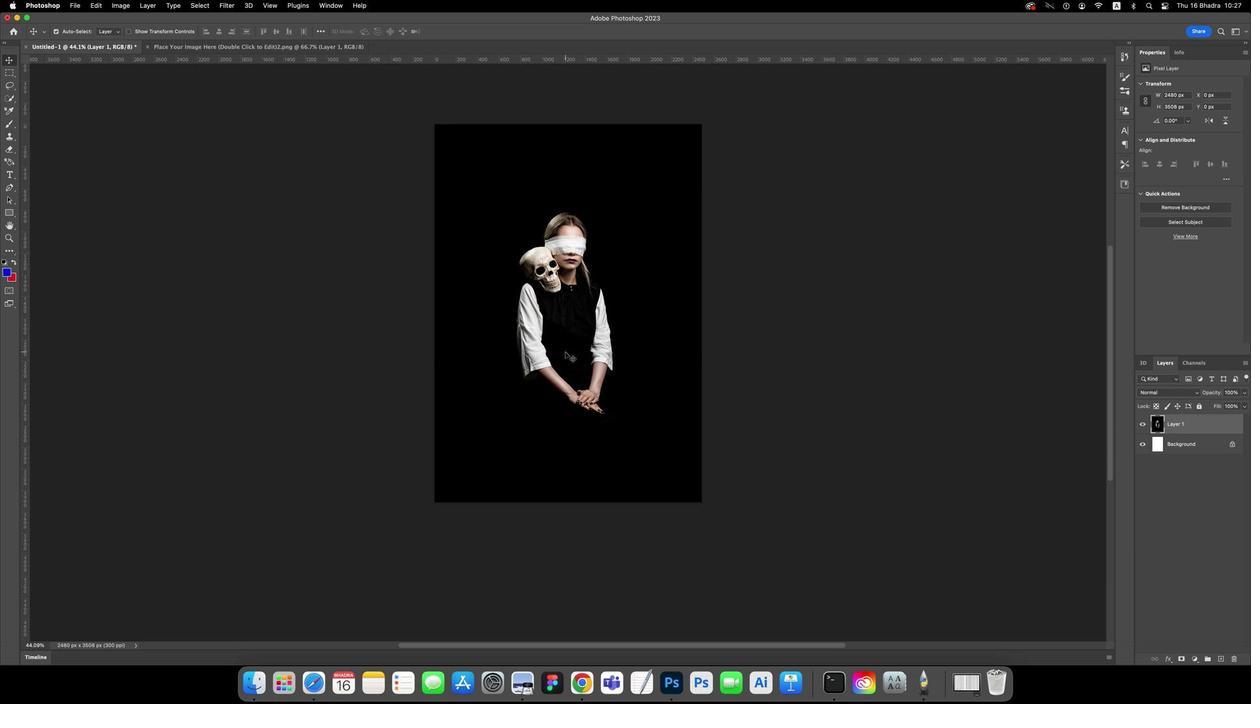 
Action: Mouse scrolled (959, 428) with delta (774, 459)
Screenshot: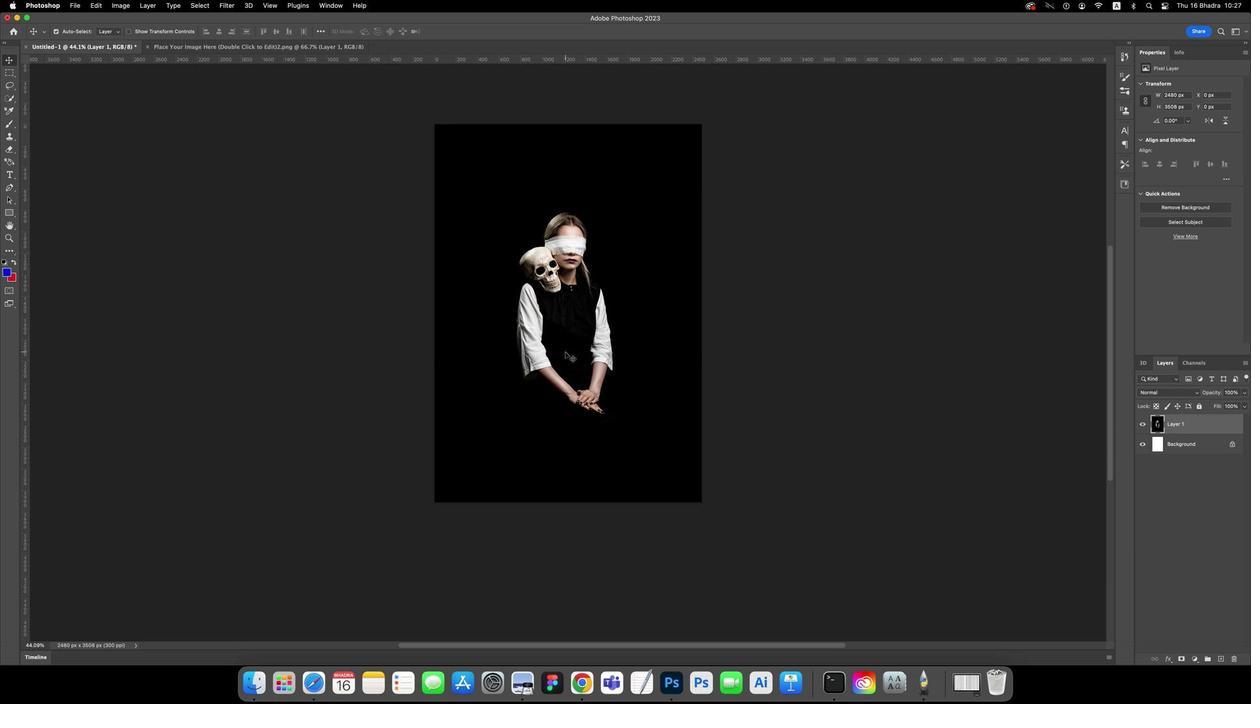 
Action: Mouse scrolled (959, 428) with delta (774, 459)
Screenshot: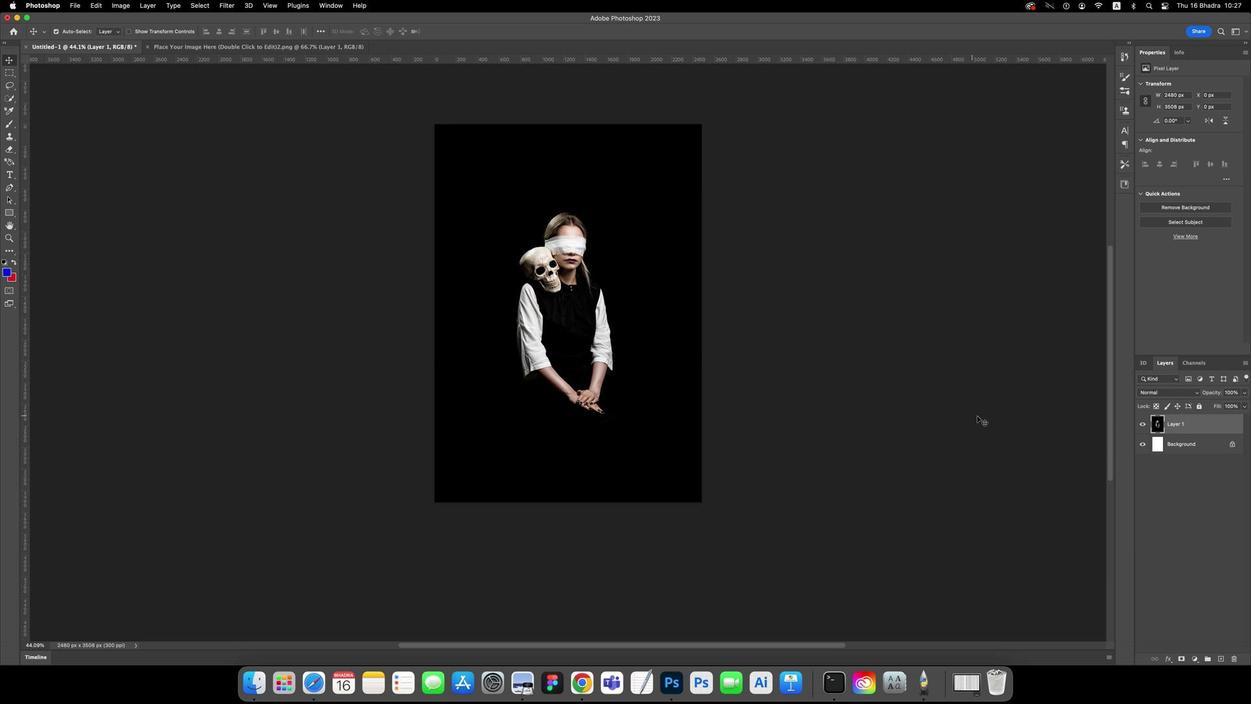 
Action: Mouse moved to (1157, 422)
Screenshot: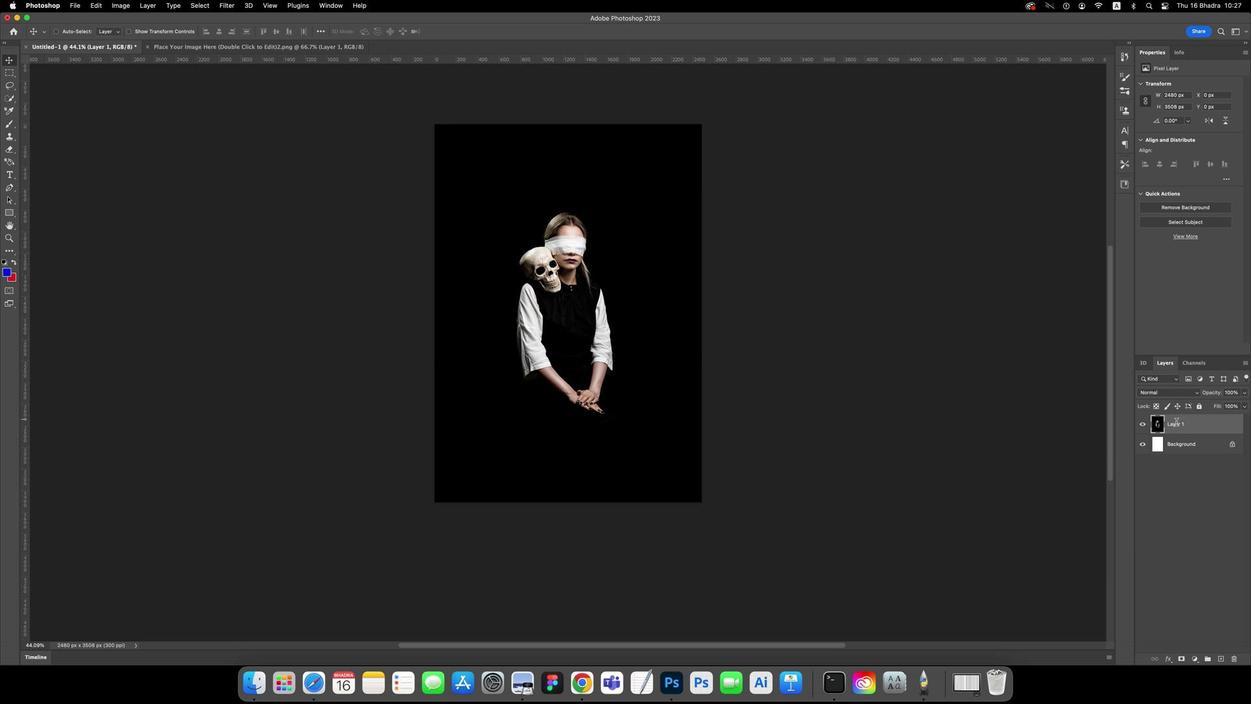 
Action: Key pressed Key.cmd'j'
Screenshot: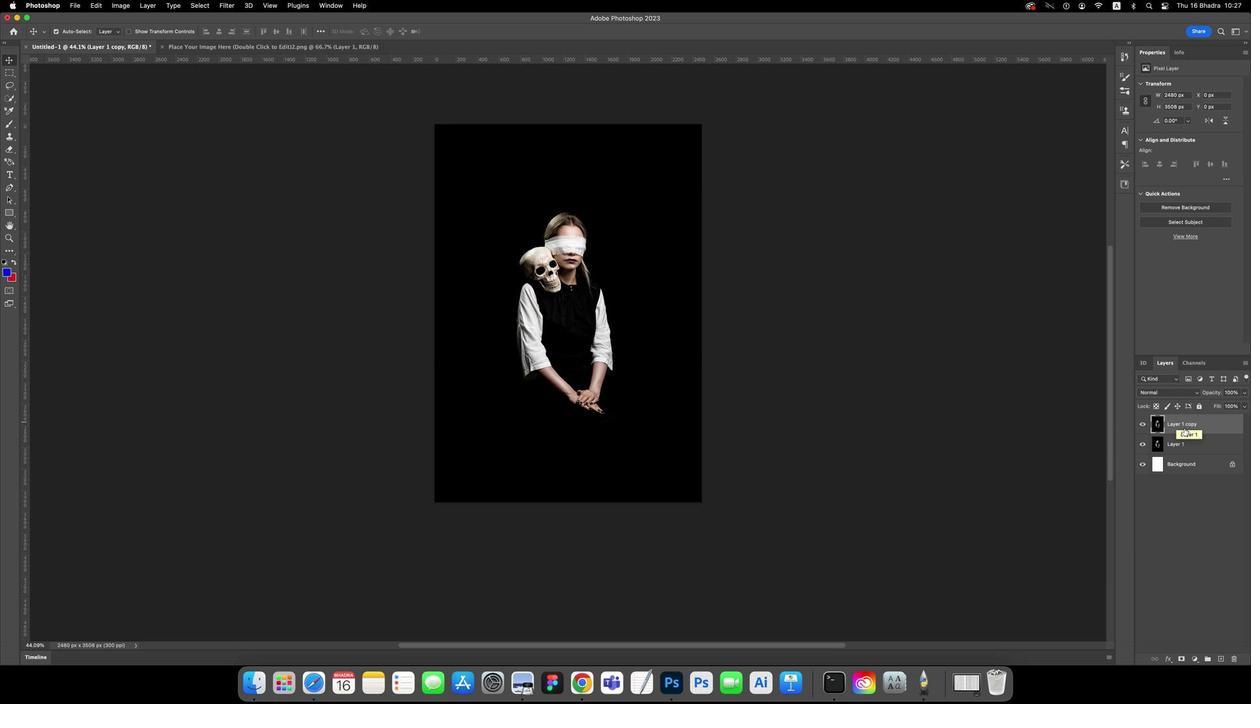 
Action: Mouse moved to (1163, 421)
Screenshot: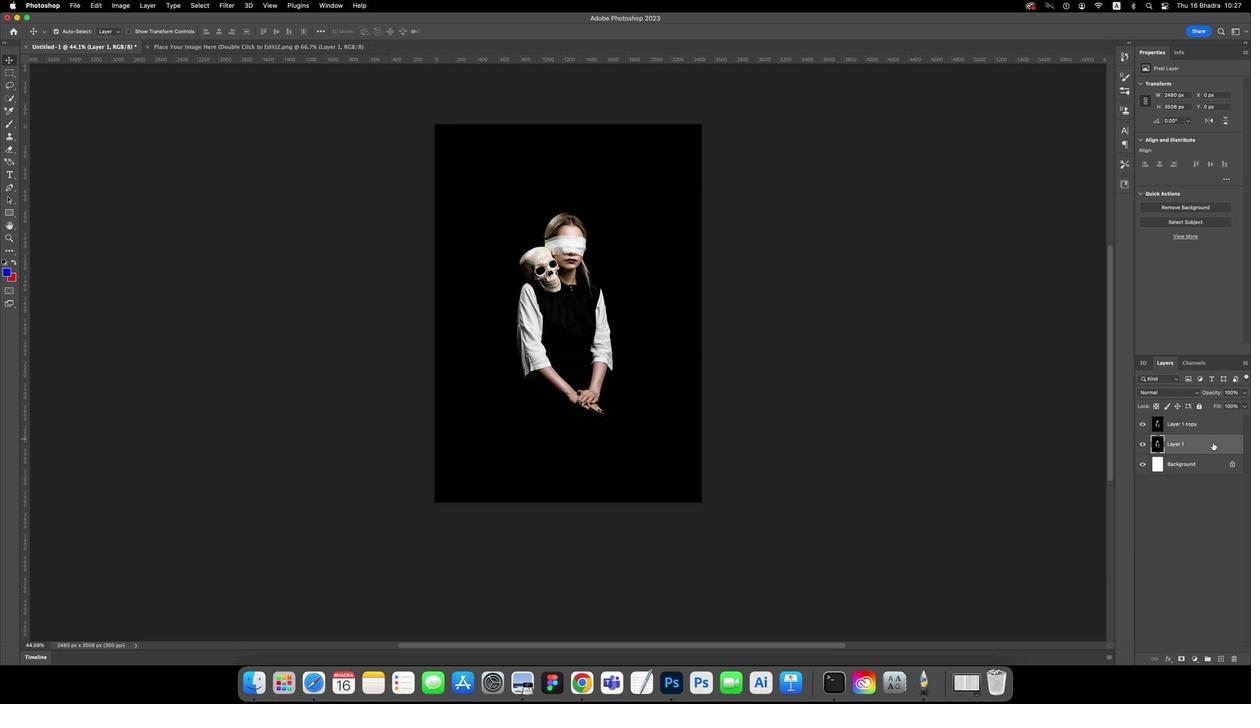 
Action: Mouse pressed left at (1163, 421)
Screenshot: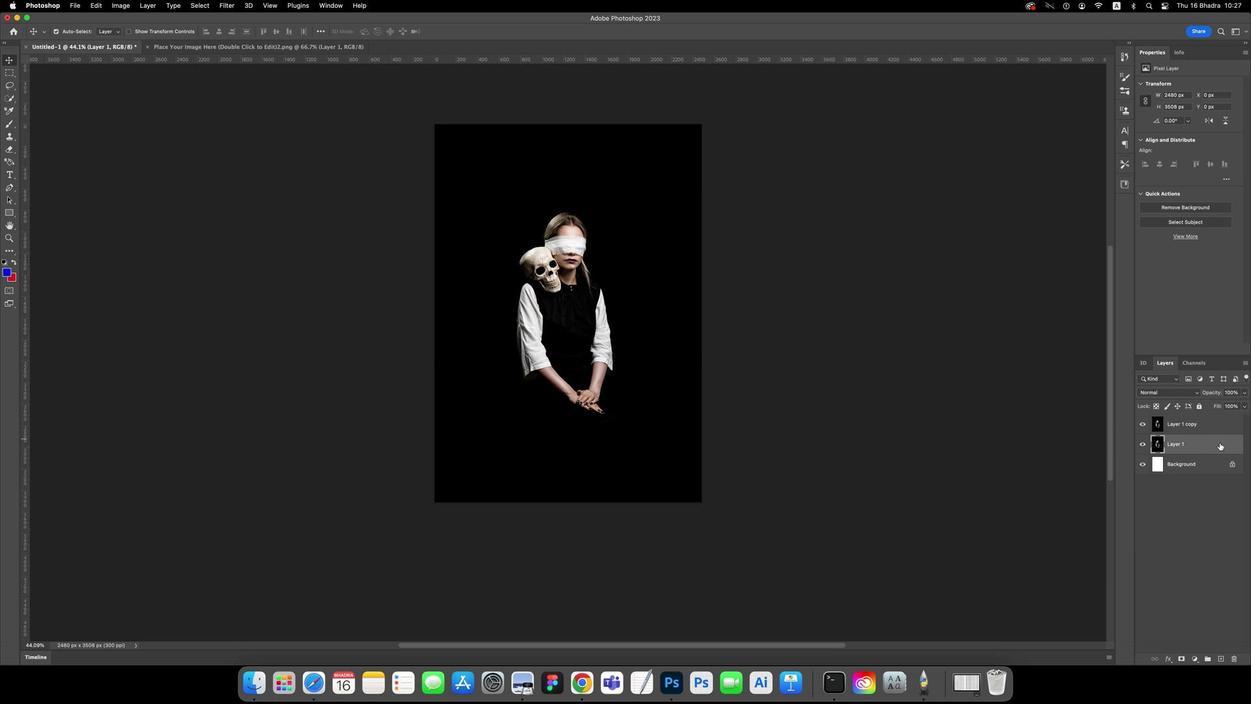 
Action: Mouse moved to (1166, 423)
Screenshot: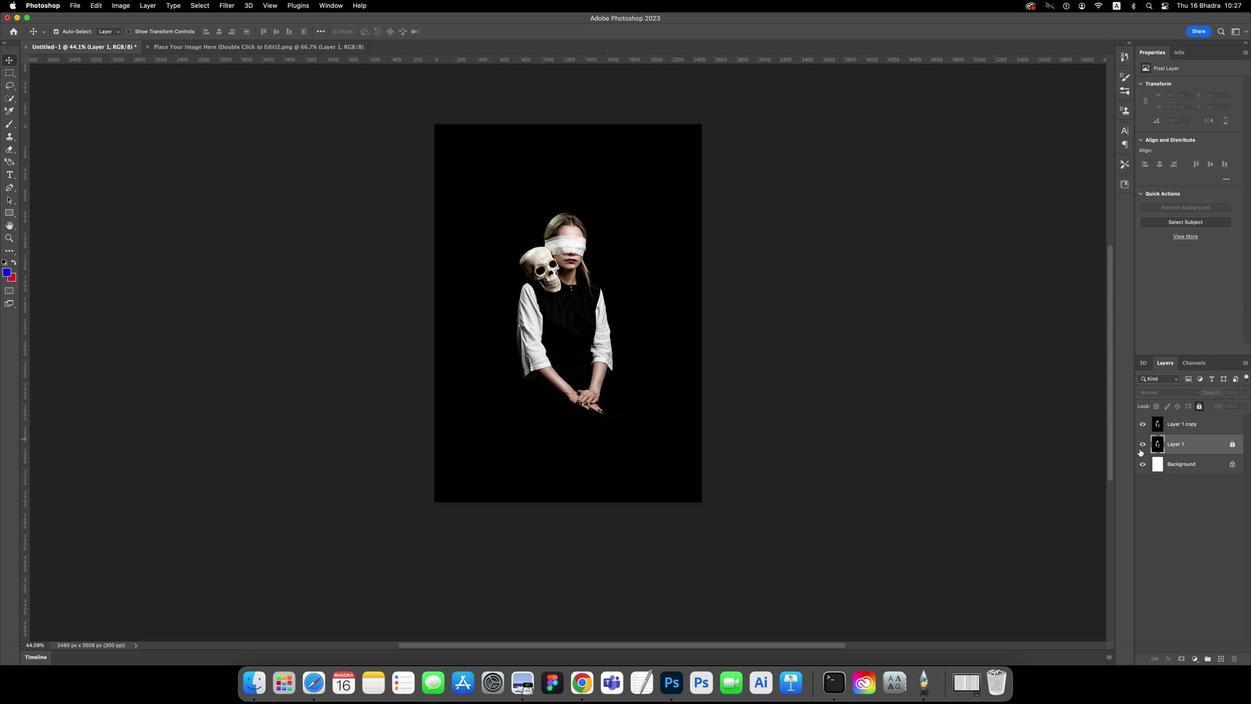 
Action: Mouse pressed left at (1166, 423)
Screenshot: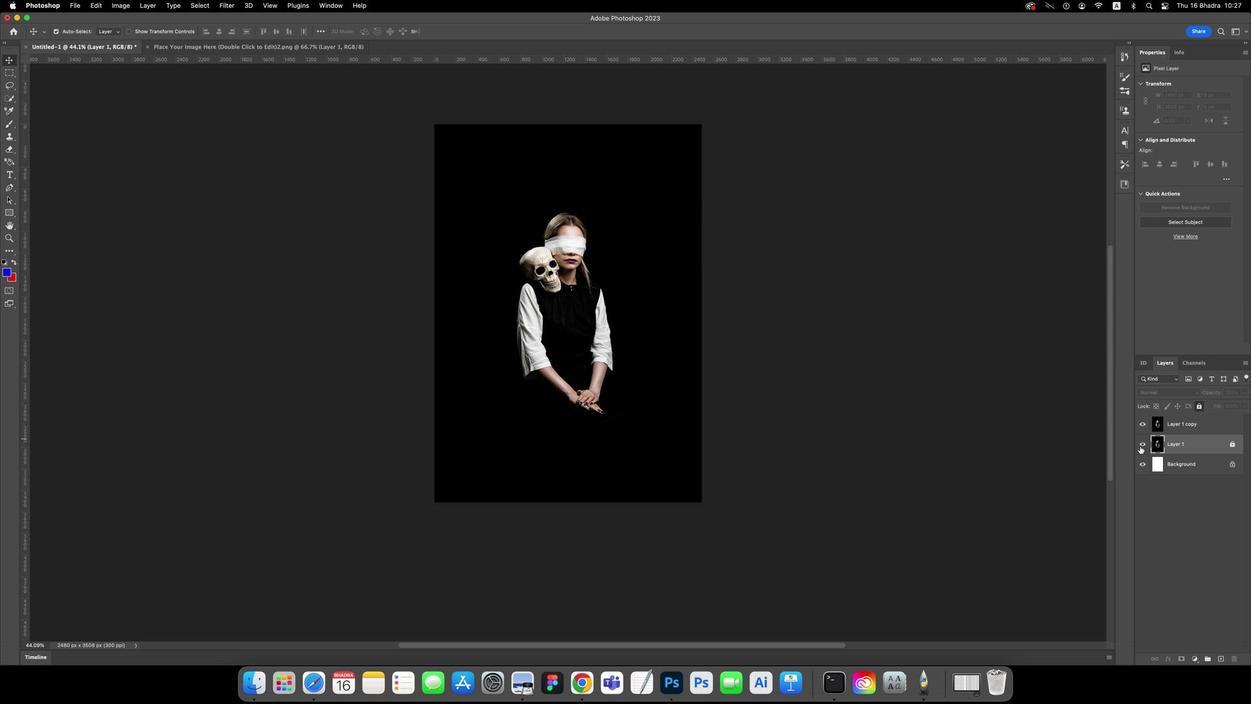 
Action: Mouse moved to (1146, 420)
Screenshot: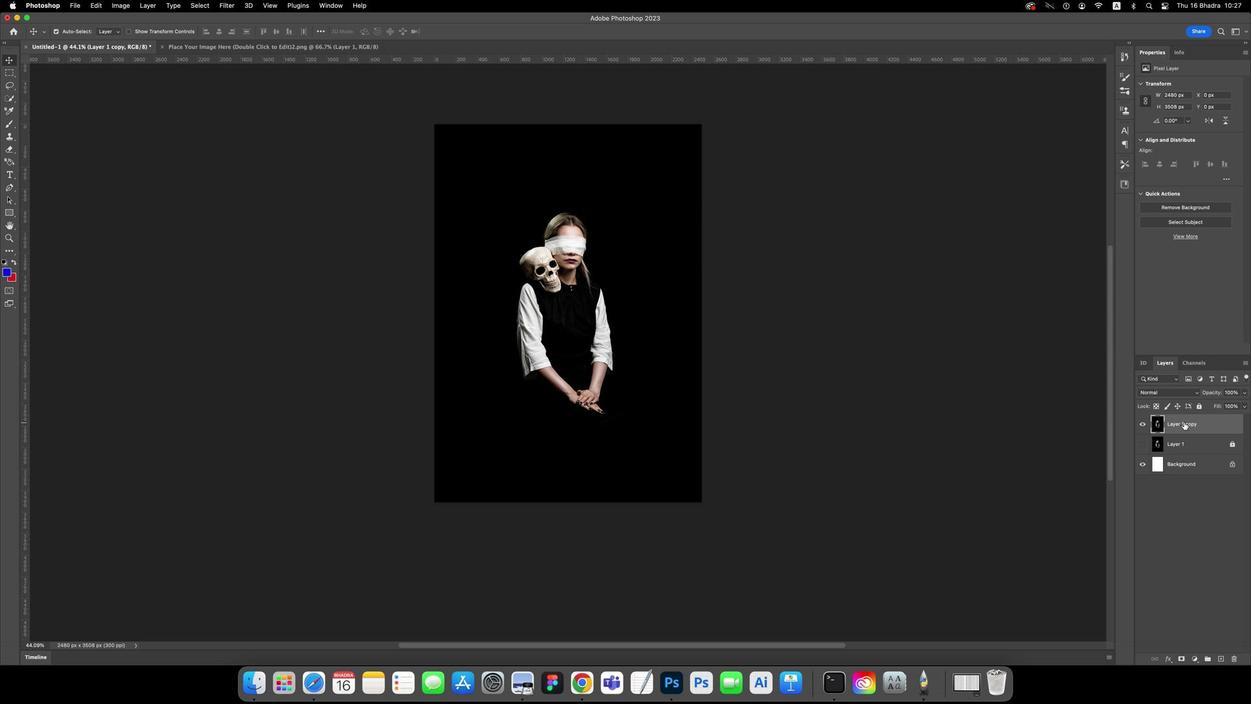
Action: Mouse pressed left at (1146, 420)
Screenshot: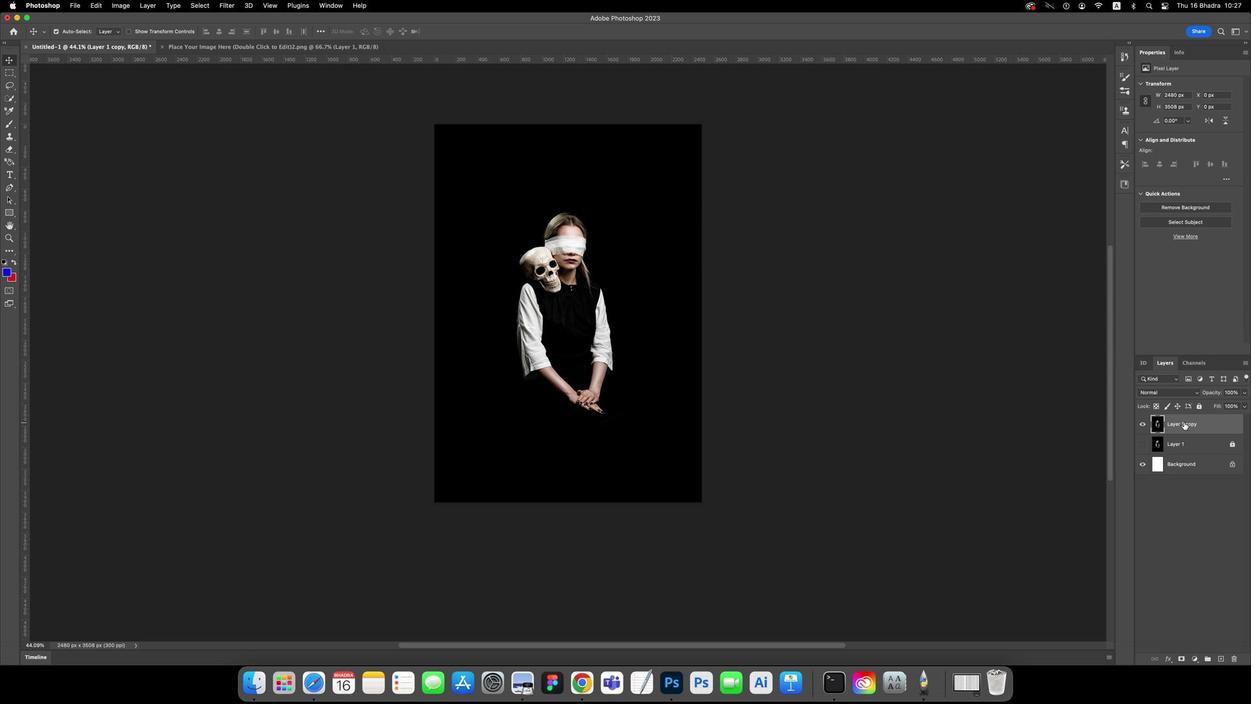 
Action: Mouse moved to (1160, 422)
Screenshot: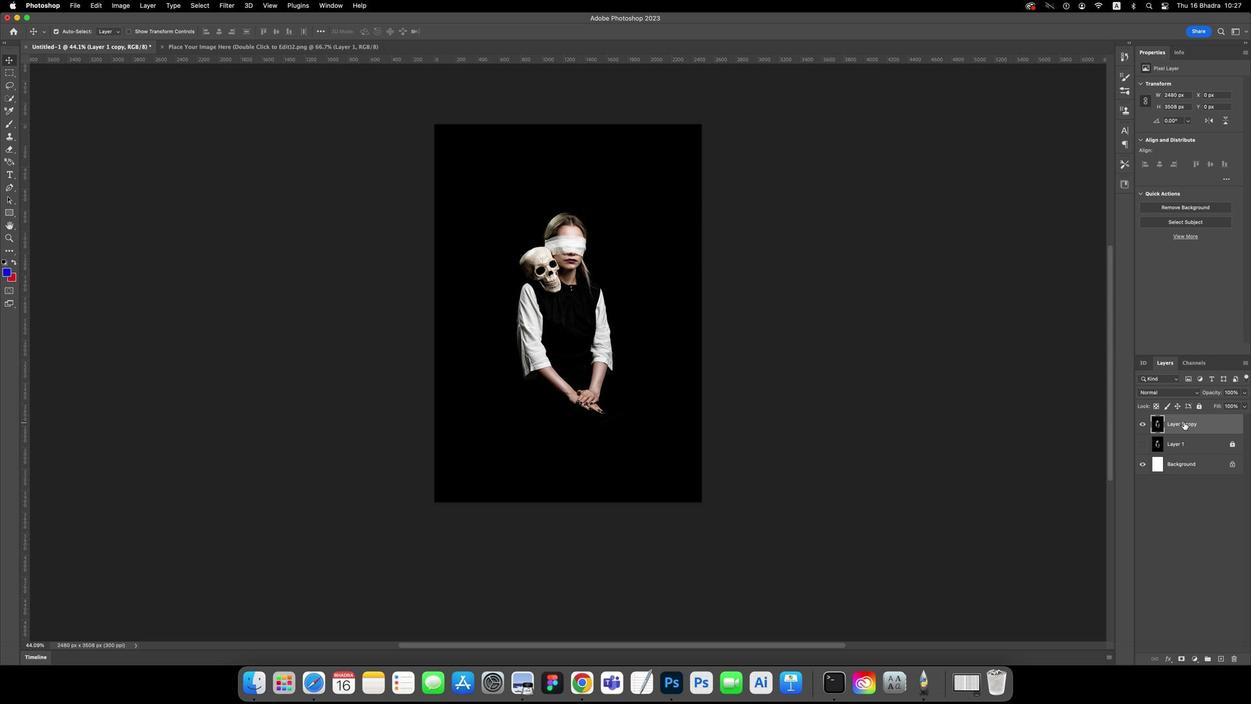 
Action: Mouse pressed left at (1160, 422)
Screenshot: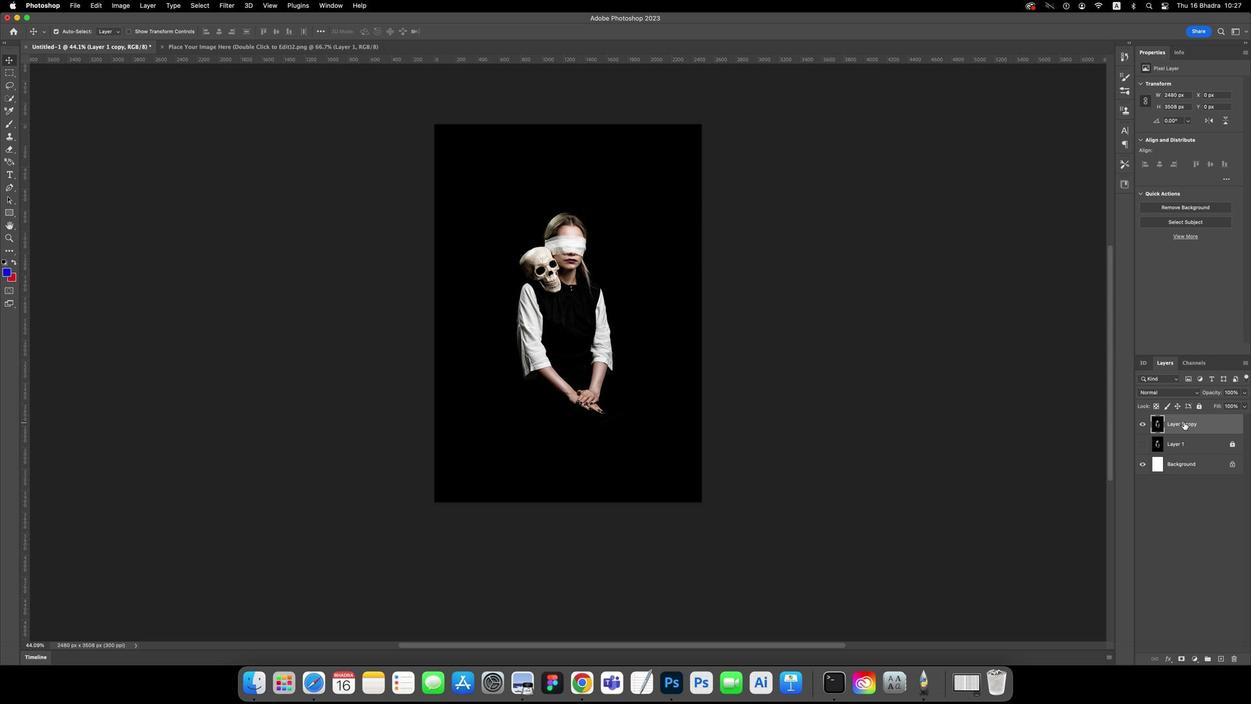 
Action: Mouse pressed right at (1160, 422)
Screenshot: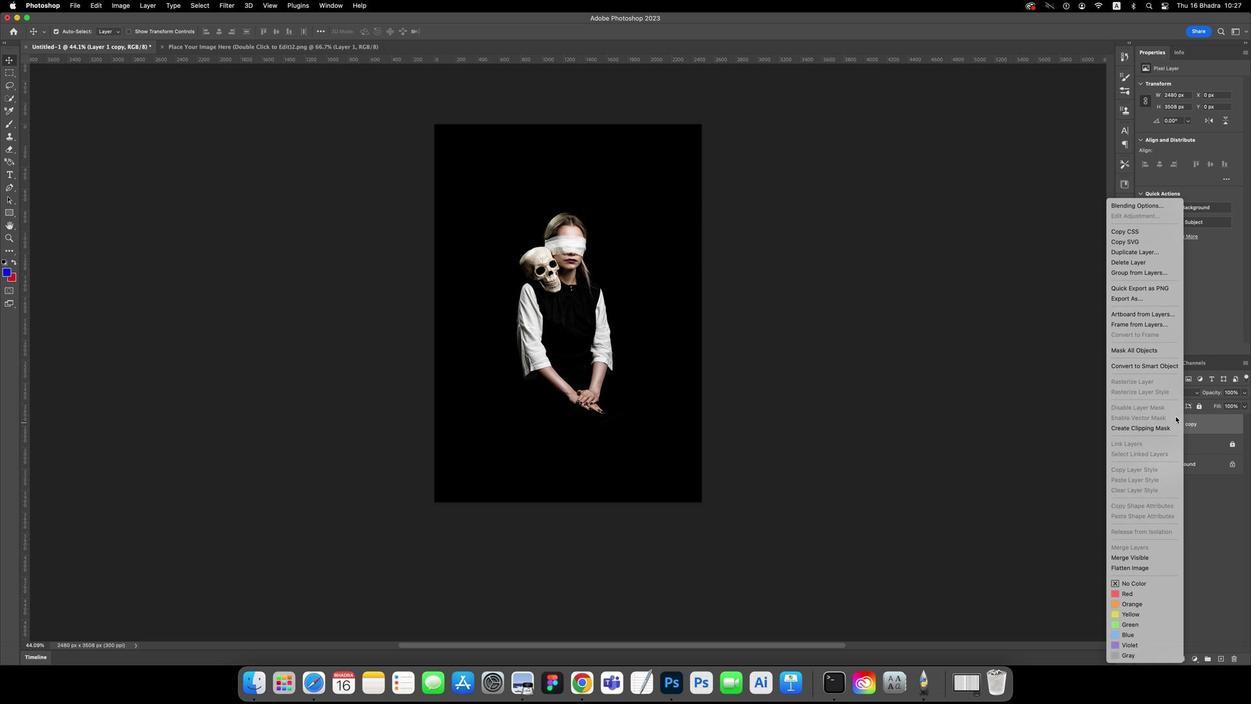 
Action: Mouse moved to (1143, 442)
Screenshot: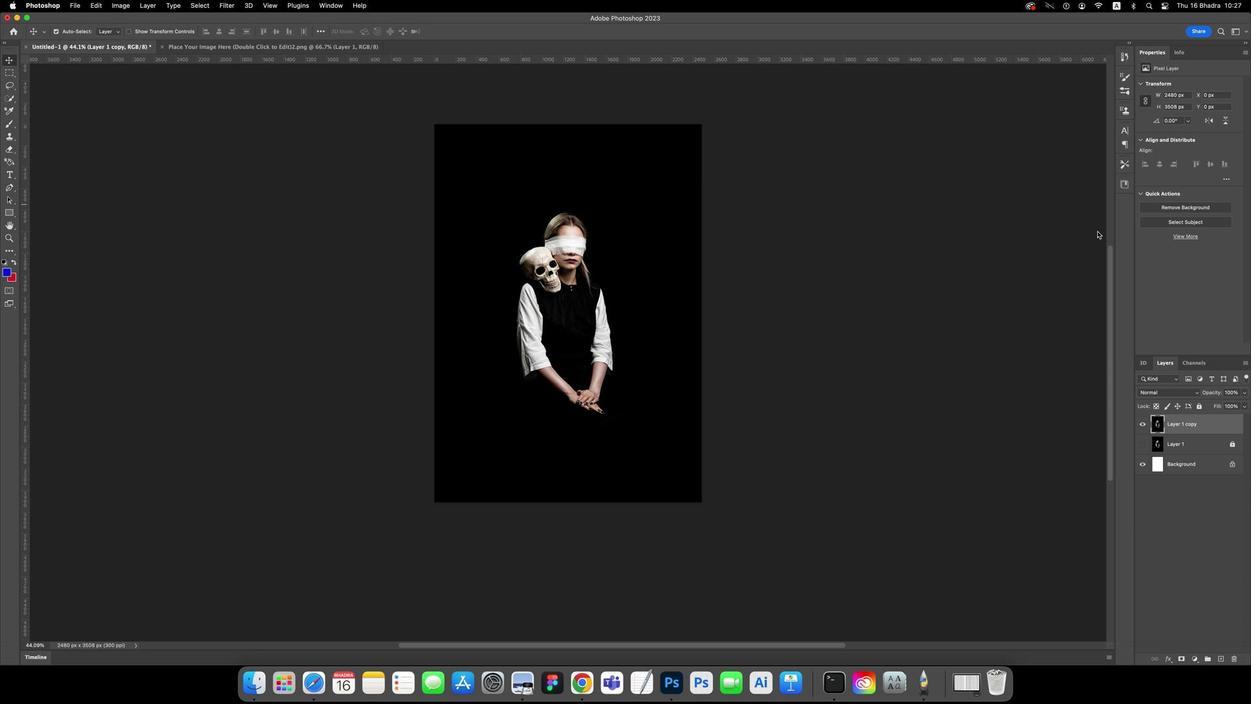 
Action: Mouse pressed left at (1143, 442)
Screenshot: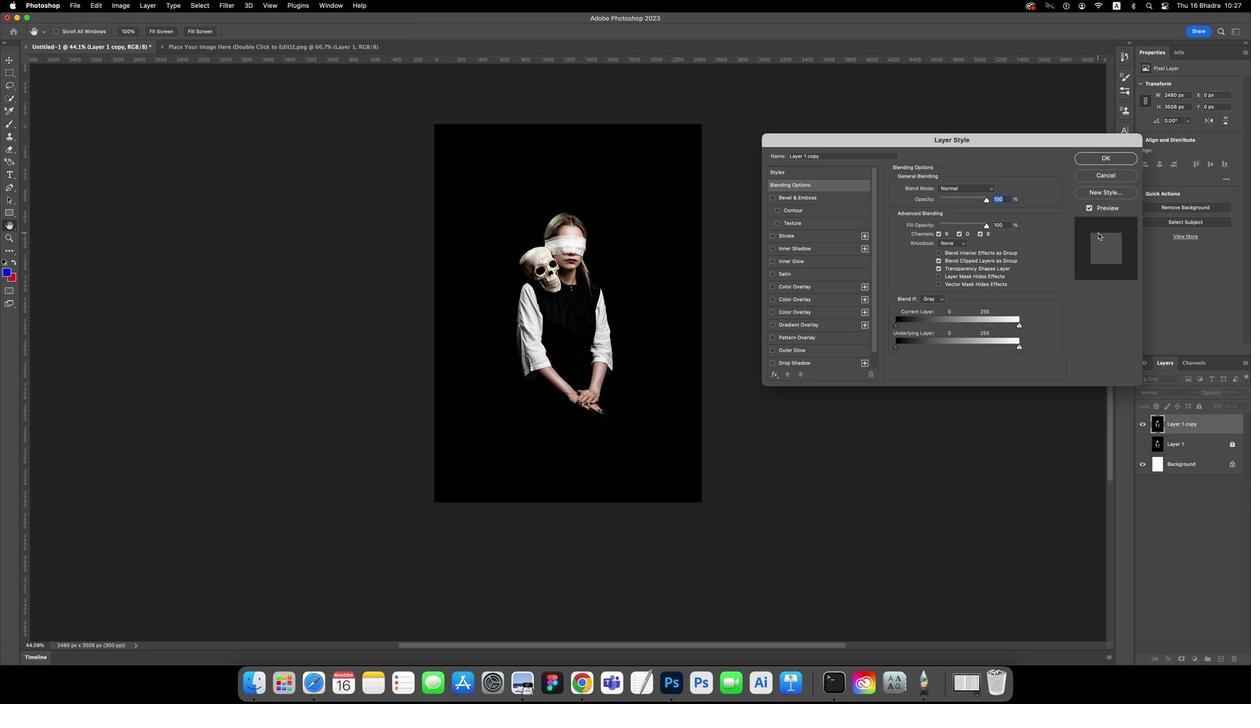 
Action: Mouse moved to (1087, 439)
Screenshot: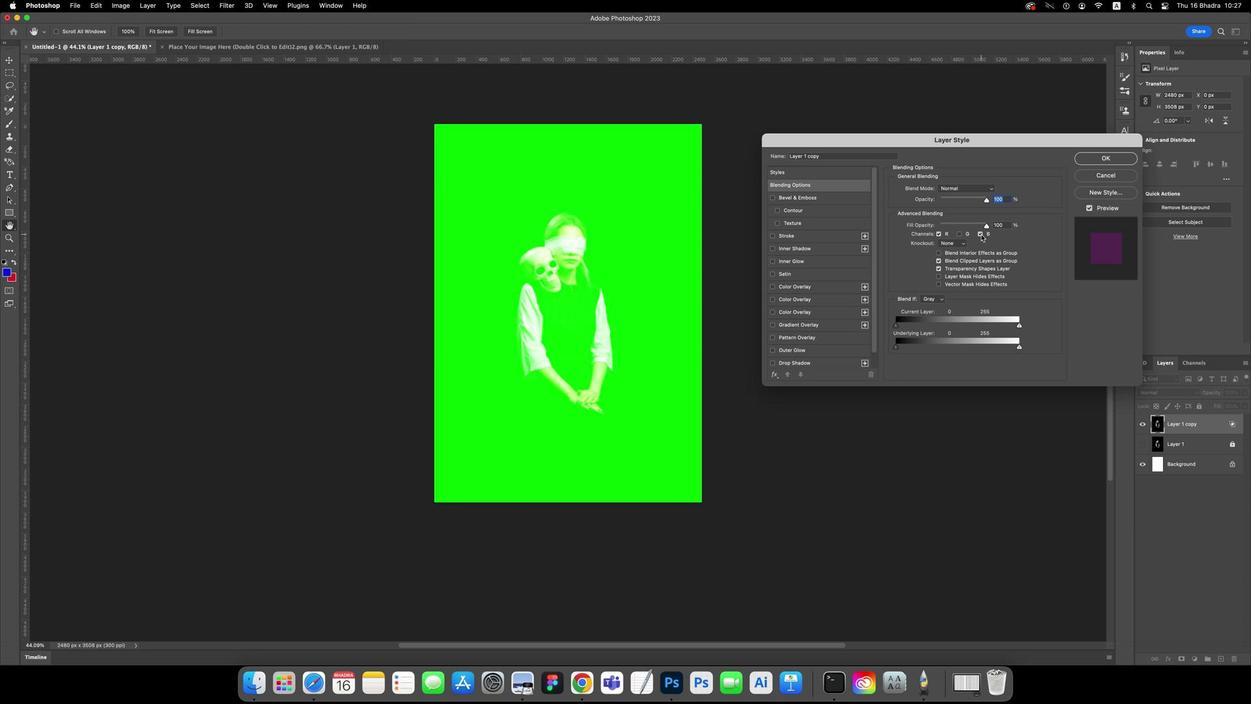 
Action: Mouse pressed left at (1087, 439)
Screenshot: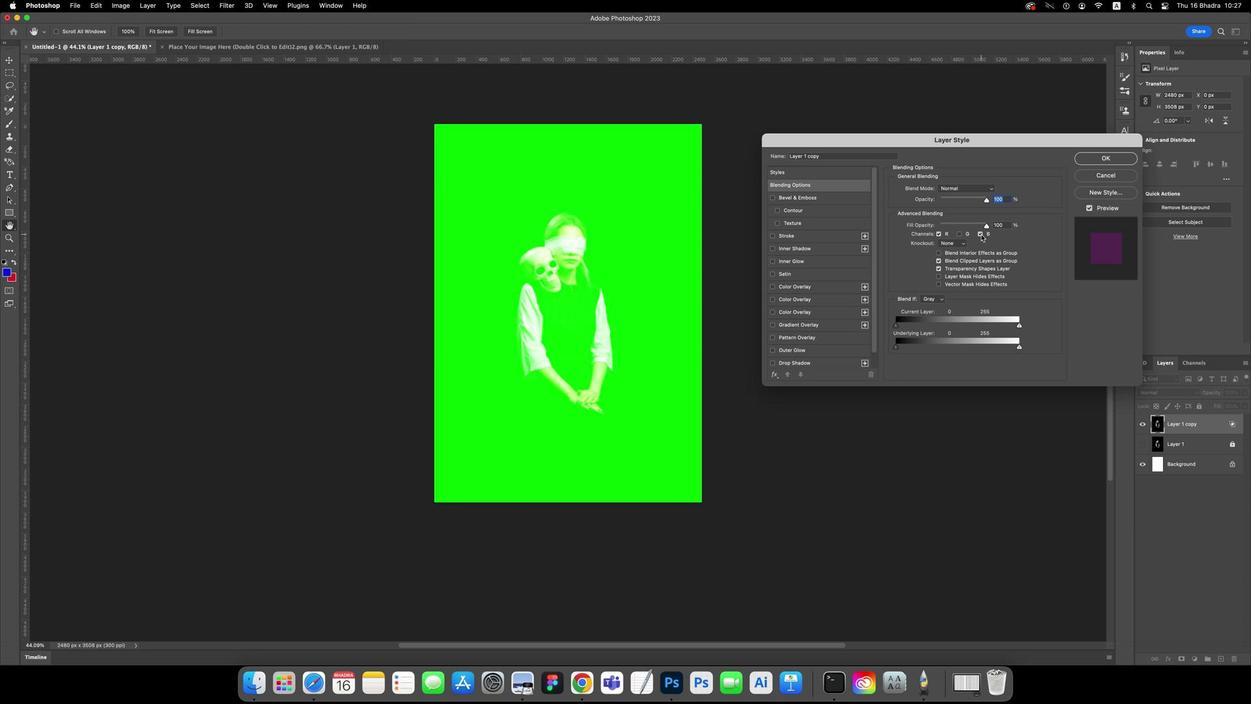 
Action: Mouse moved to (1094, 439)
Screenshot: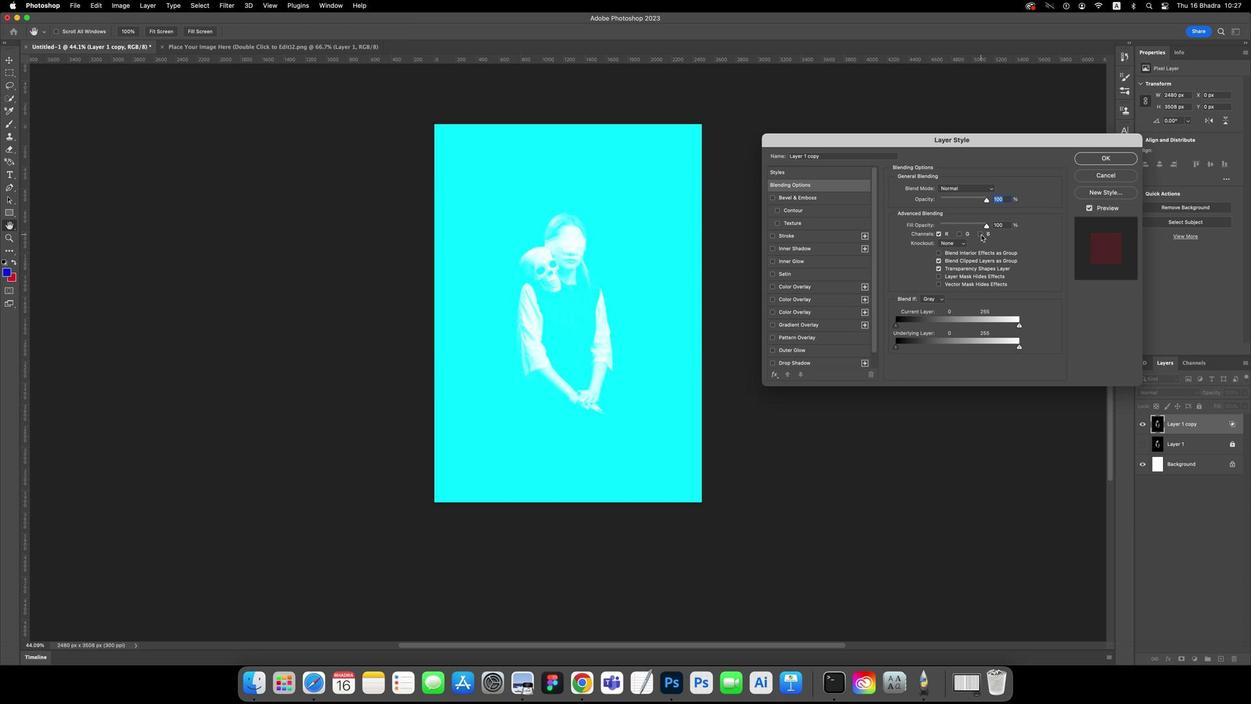 
Action: Mouse pressed left at (1094, 439)
Screenshot: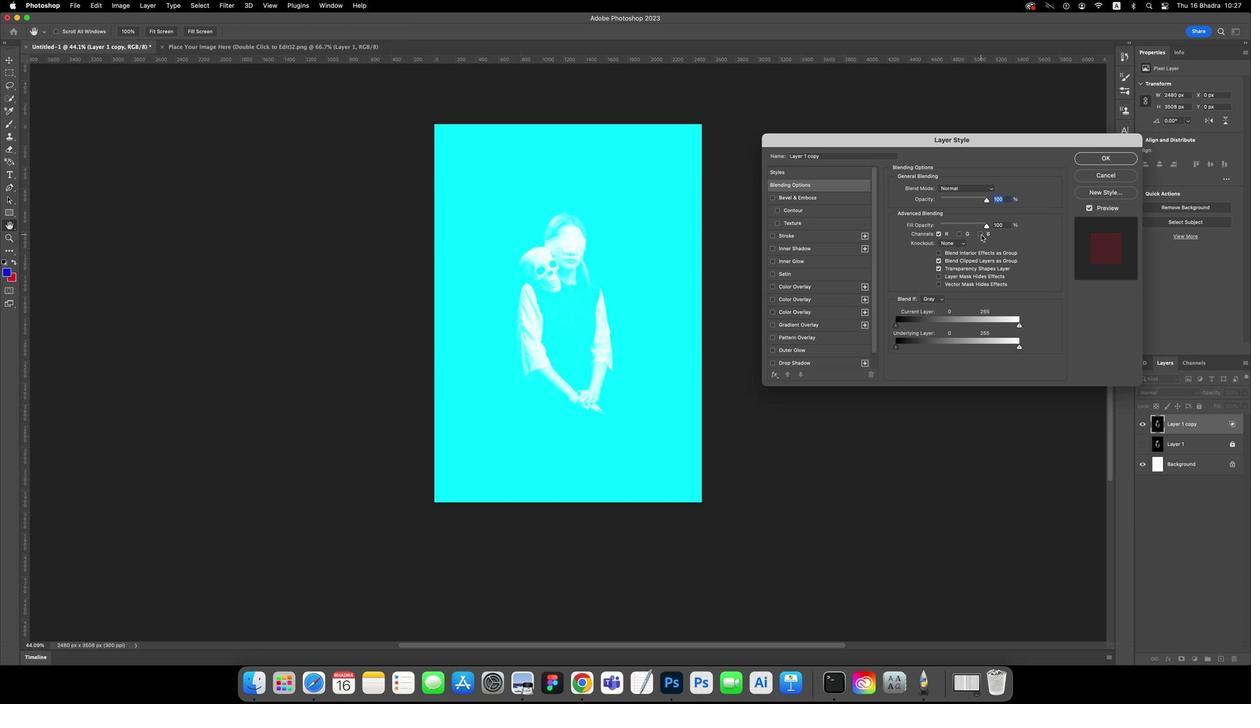 
Action: Mouse moved to (1095, 440)
Screenshot: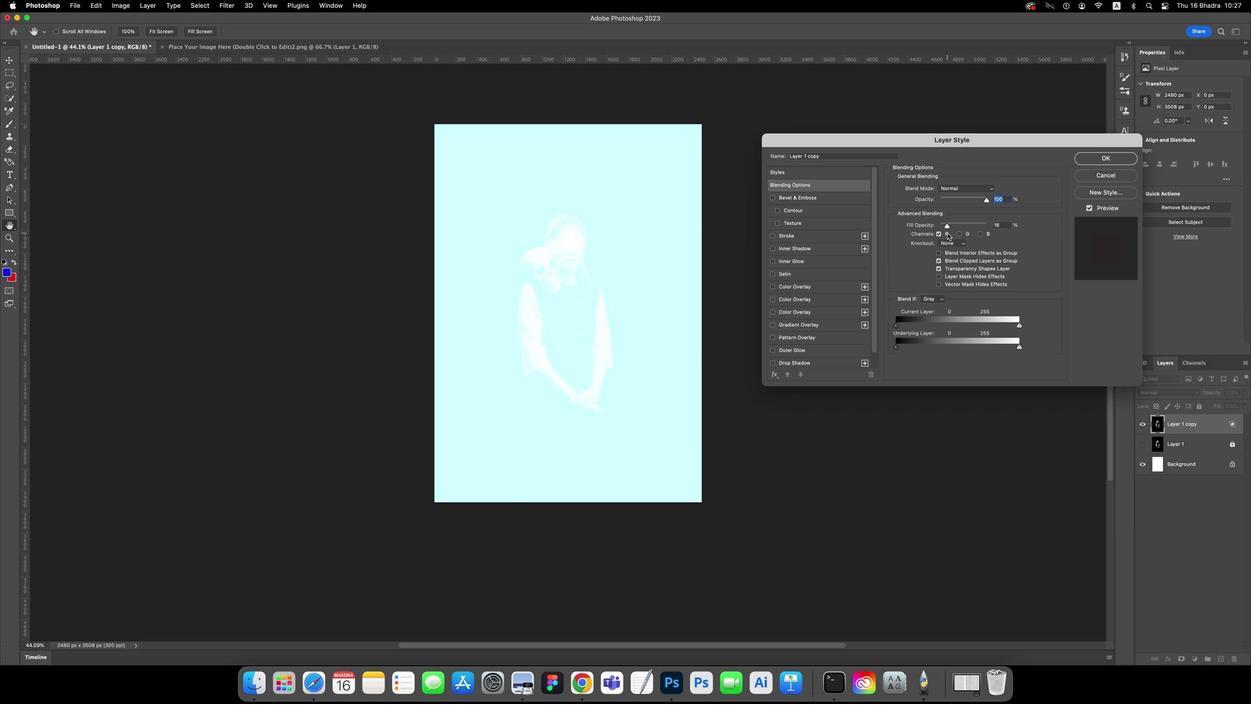
Action: Mouse pressed left at (1095, 440)
Screenshot: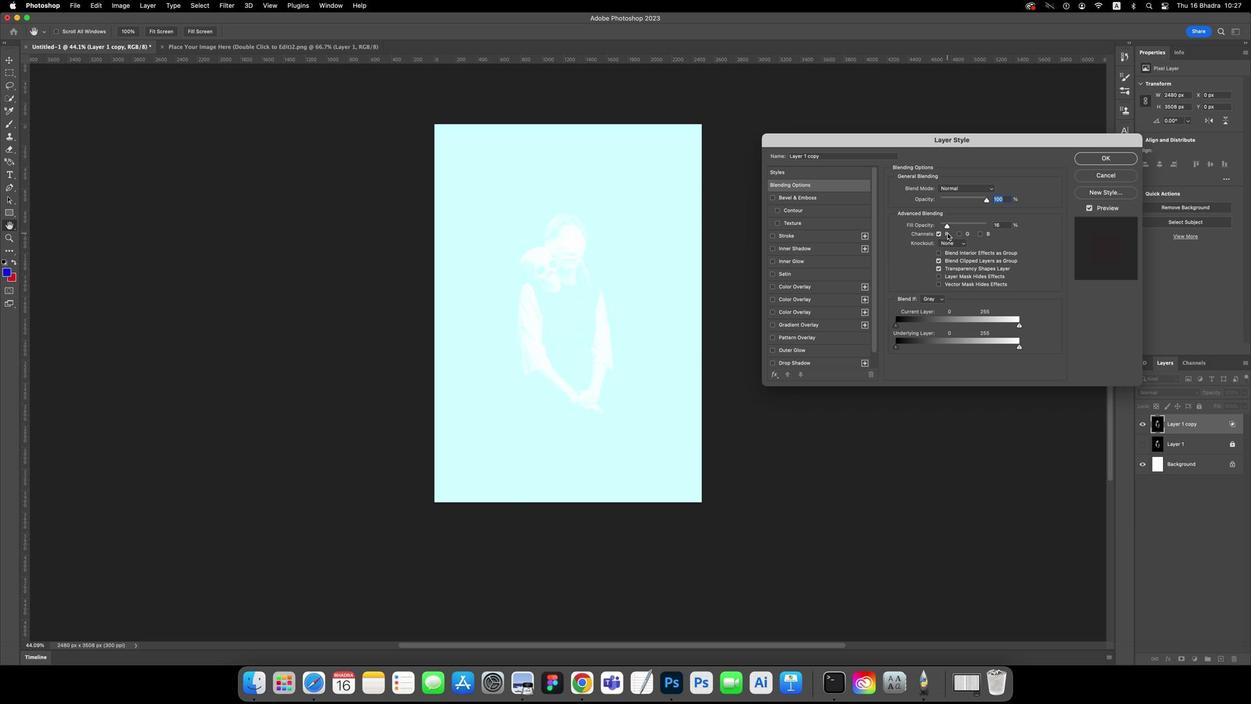 
Action: Mouse moved to (1132, 445)
Screenshot: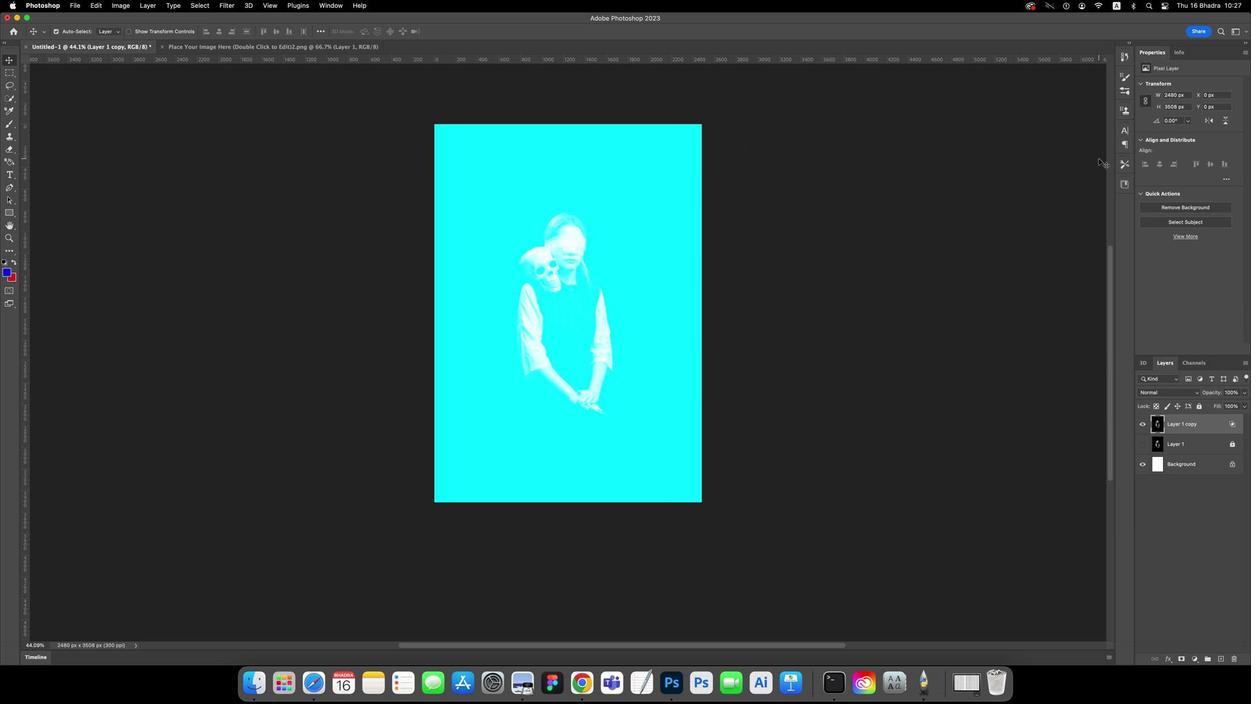 
Action: Mouse pressed left at (1132, 445)
Screenshot: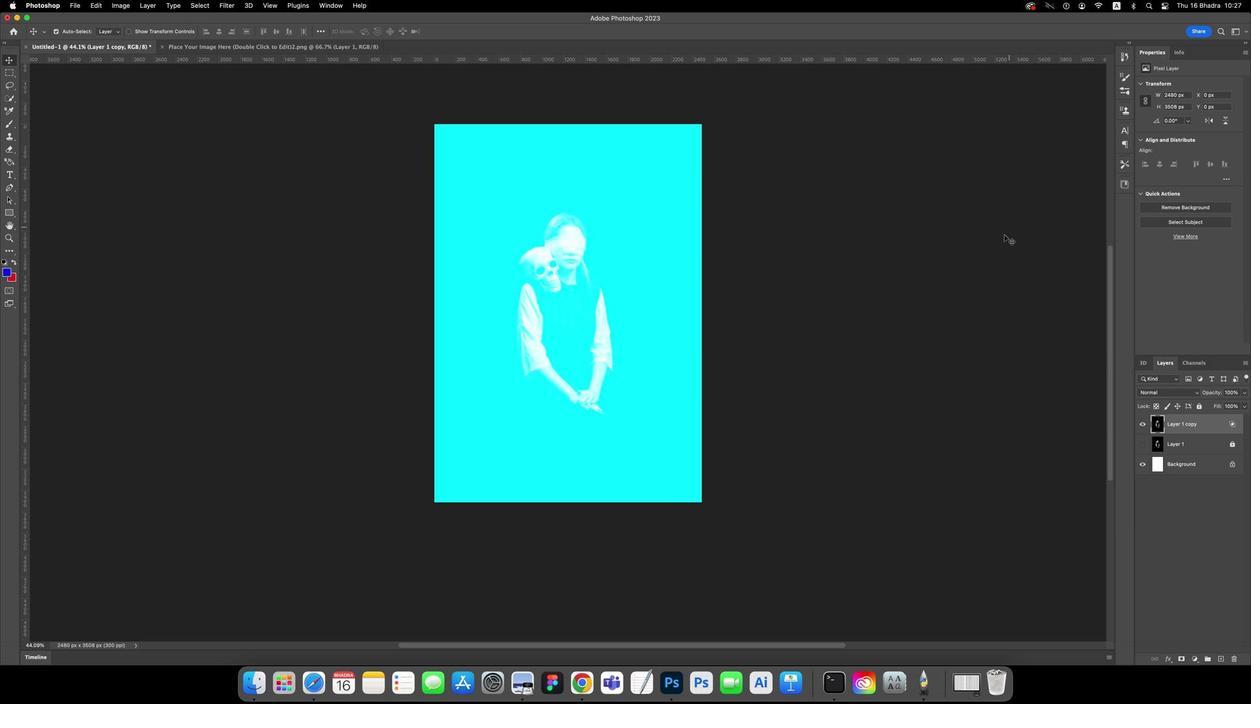 
Action: Mouse moved to (1148, 420)
Screenshot: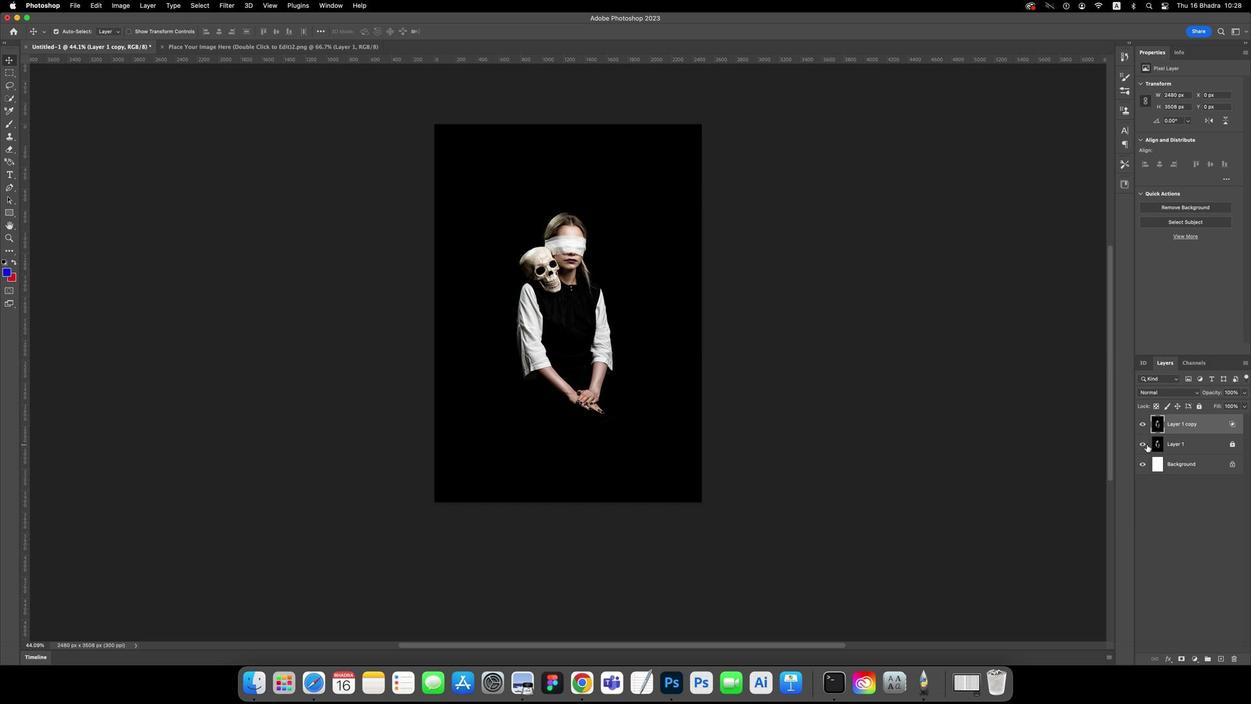 
Action: Mouse pressed left at (1148, 420)
Screenshot: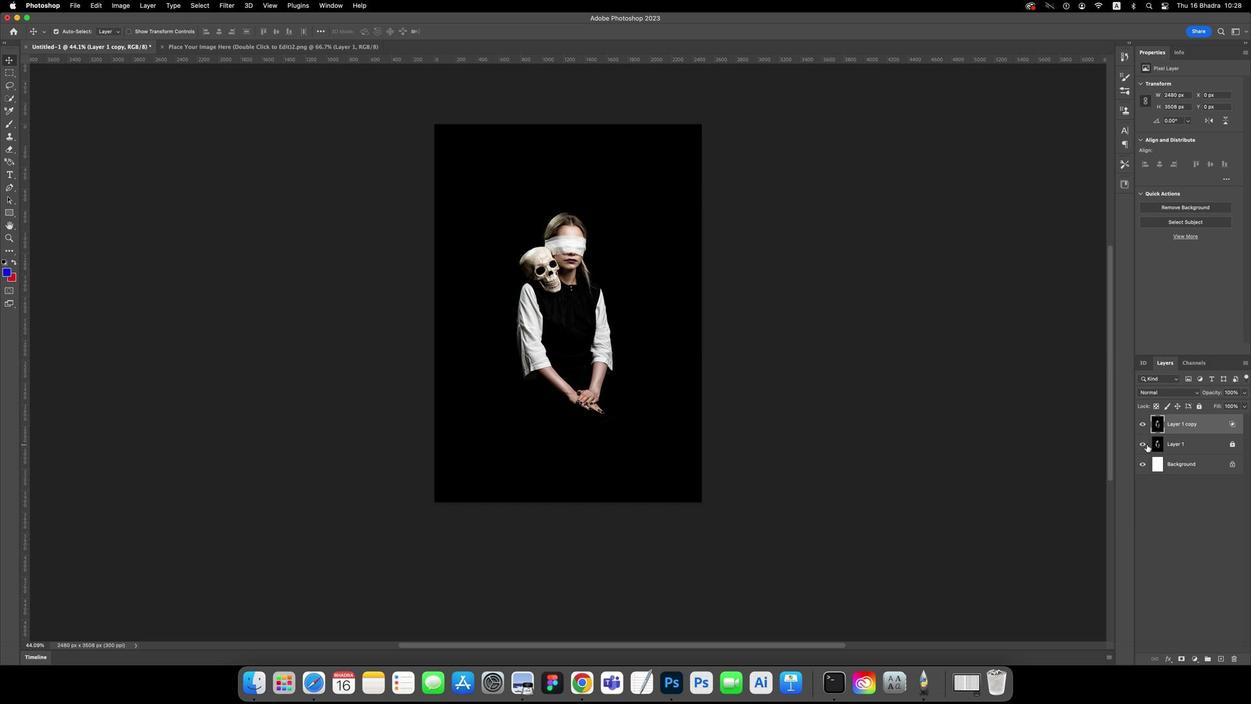 
Action: Mouse moved to (1157, 421)
Screenshot: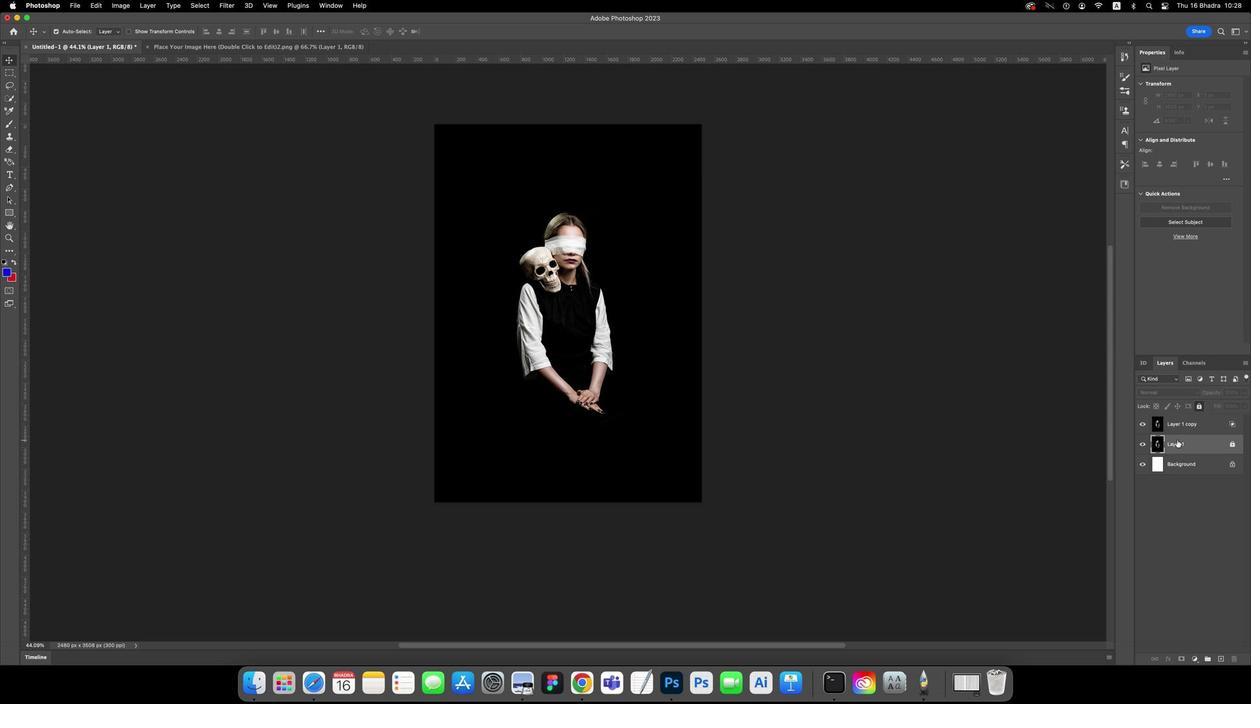 
Action: Mouse pressed left at (1157, 421)
Screenshot: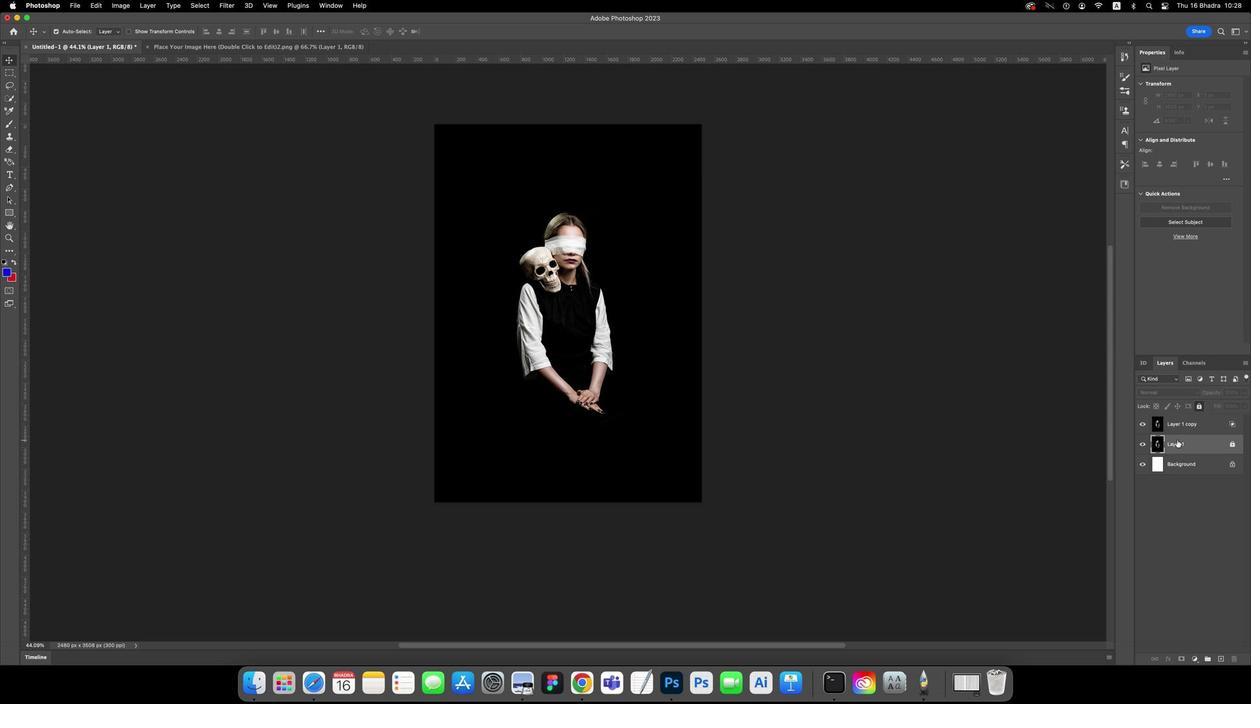 
Action: Key pressed Key.cmd'j'
Screenshot: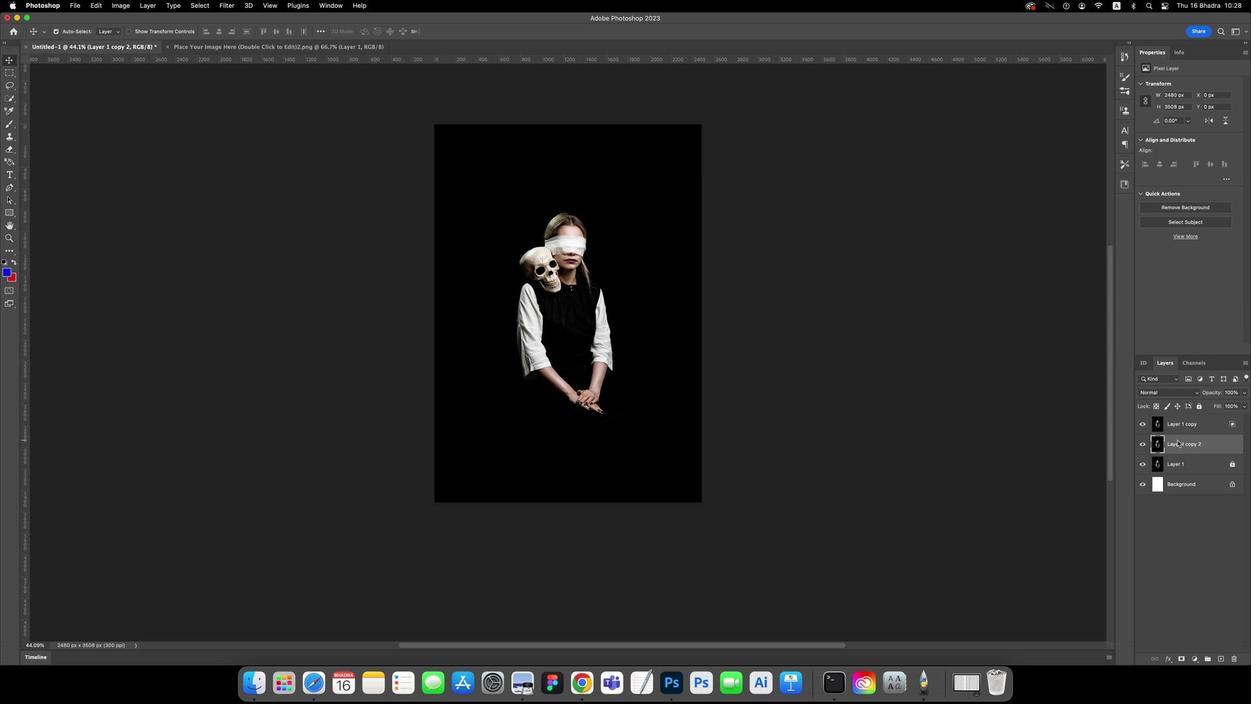 
Action: Mouse pressed right at (1157, 421)
Screenshot: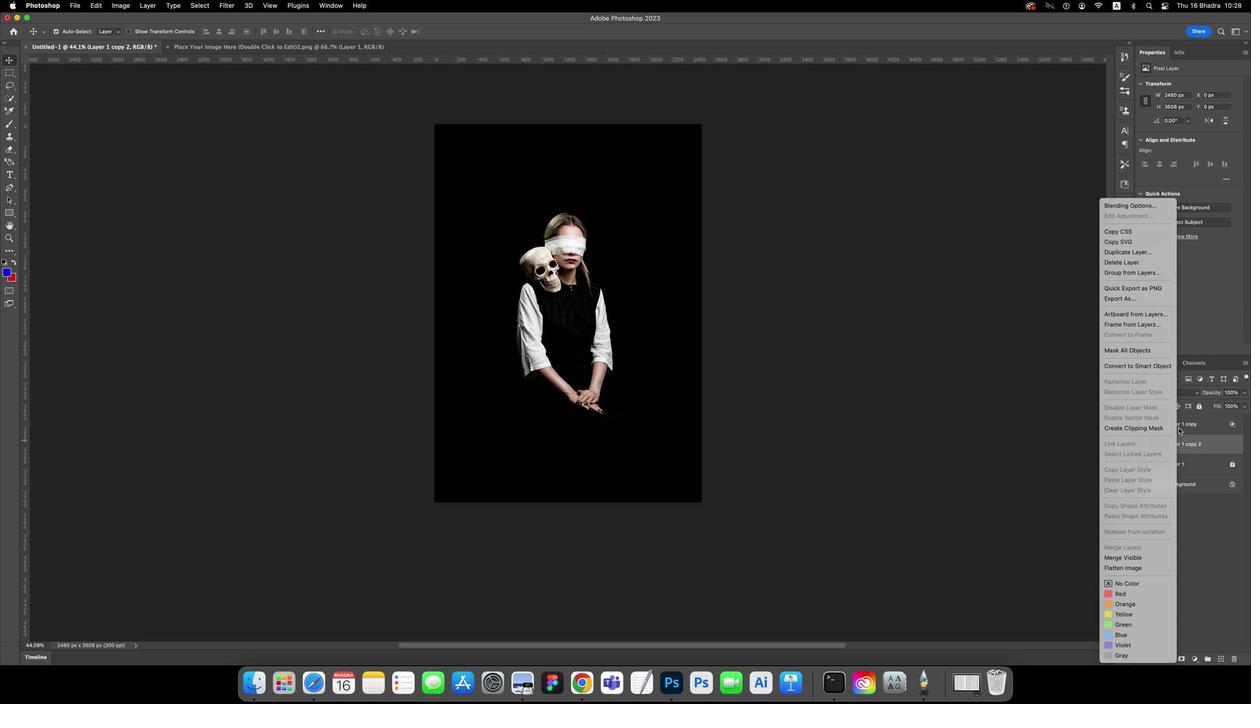 
Action: Mouse moved to (1146, 441)
Screenshot: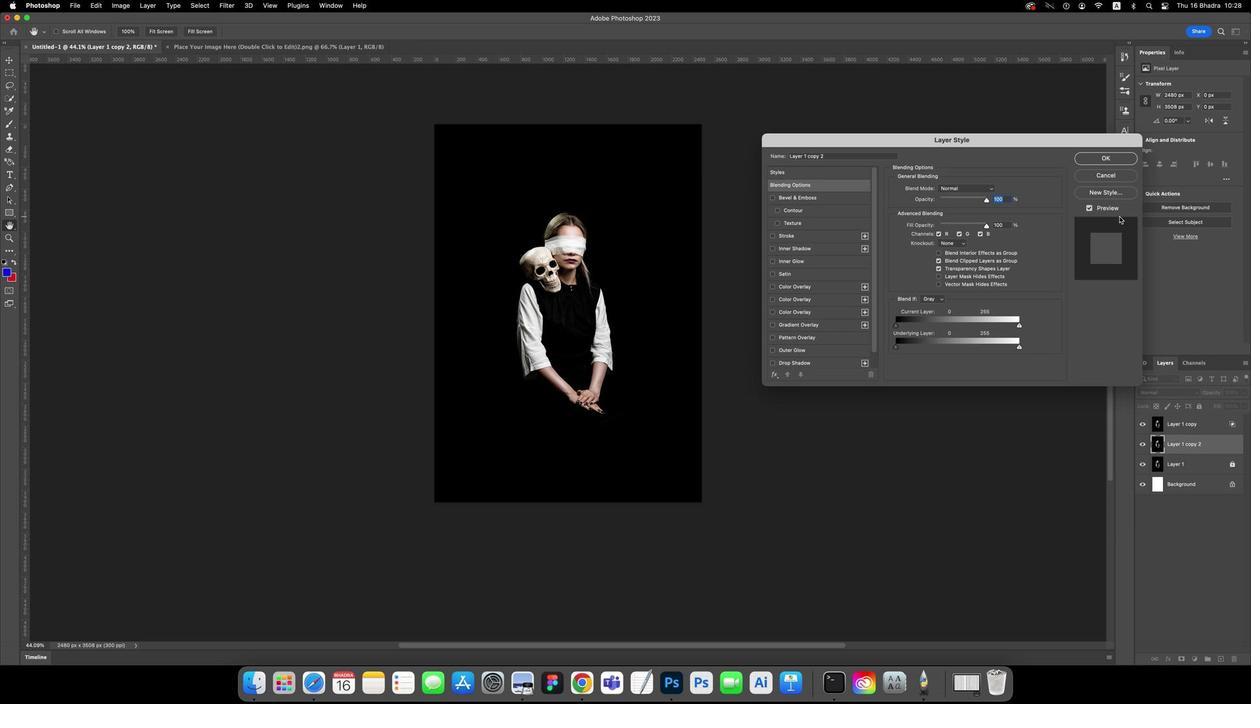 
Action: Mouse pressed left at (1146, 441)
Screenshot: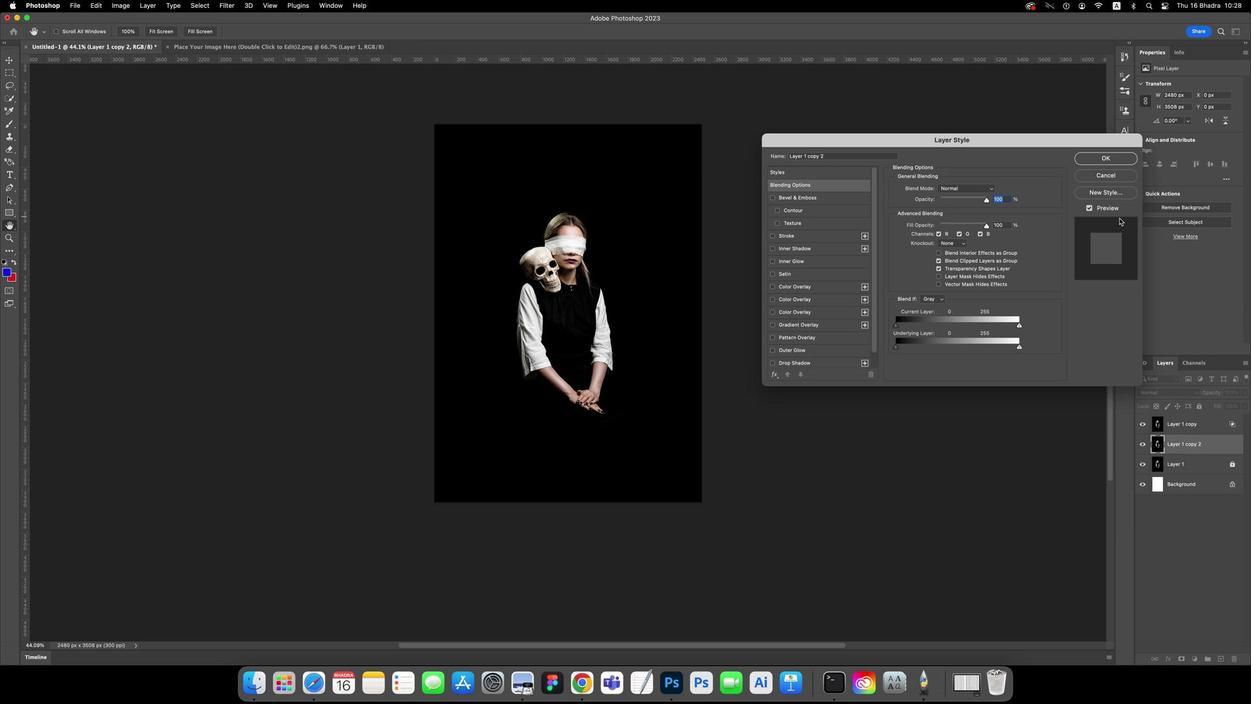 
Action: Mouse moved to (1078, 439)
Screenshot: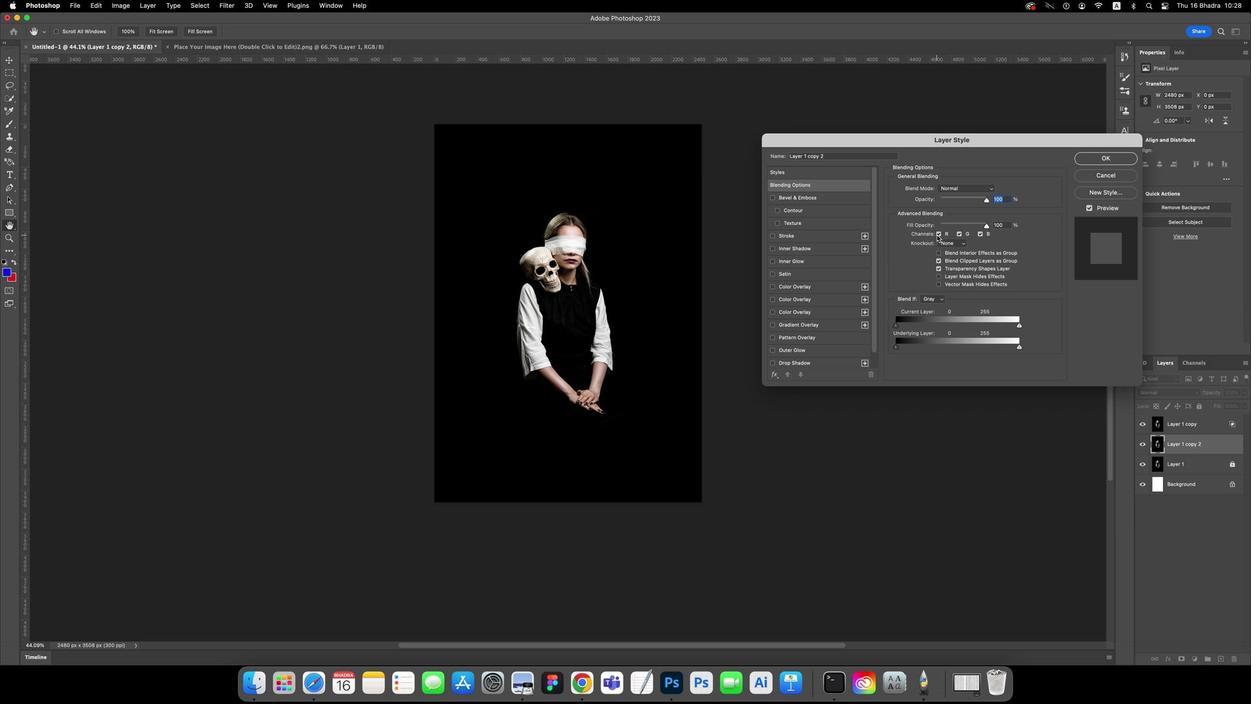 
Action: Mouse pressed left at (1078, 439)
Screenshot: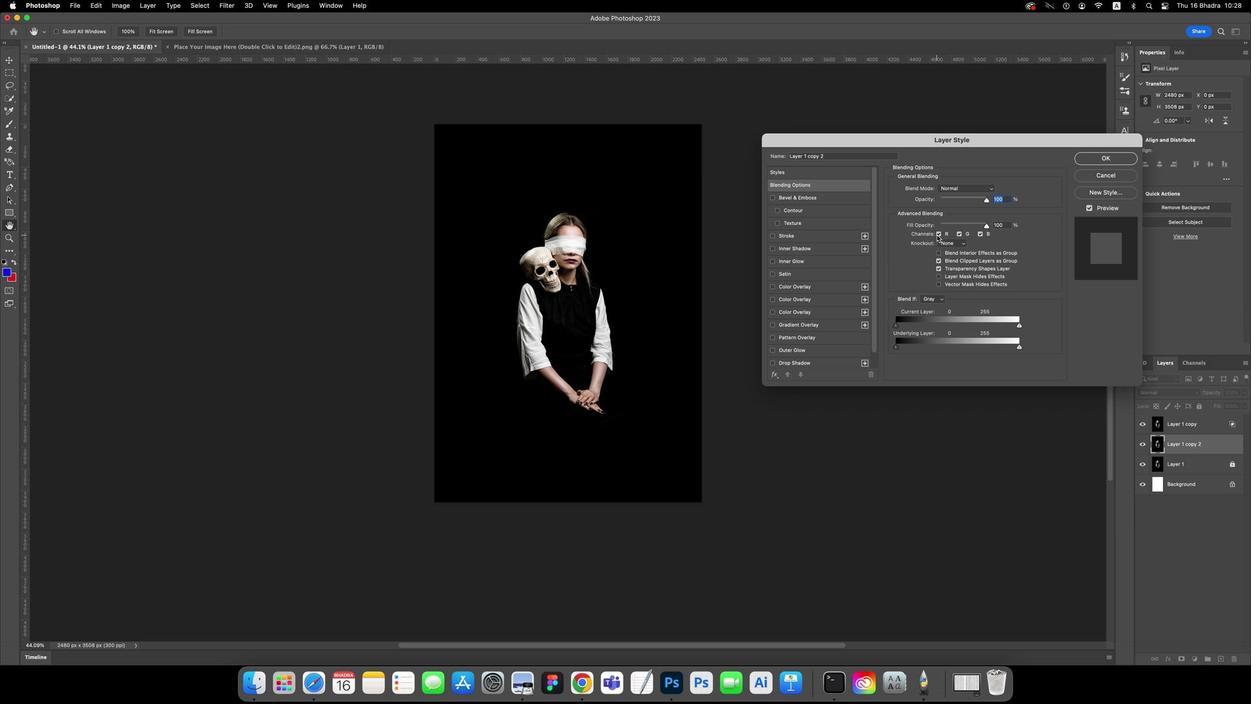
Action: Mouse moved to (1079, 439)
Screenshot: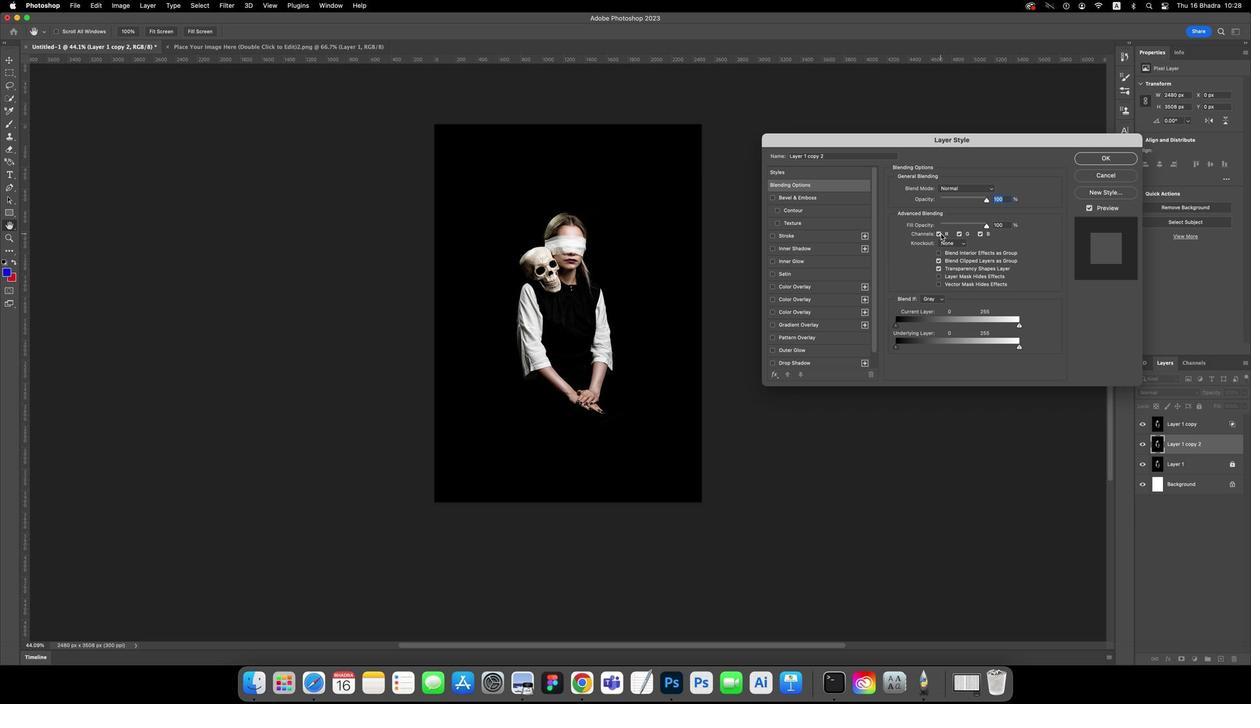 
Action: Mouse pressed left at (1079, 439)
Screenshot: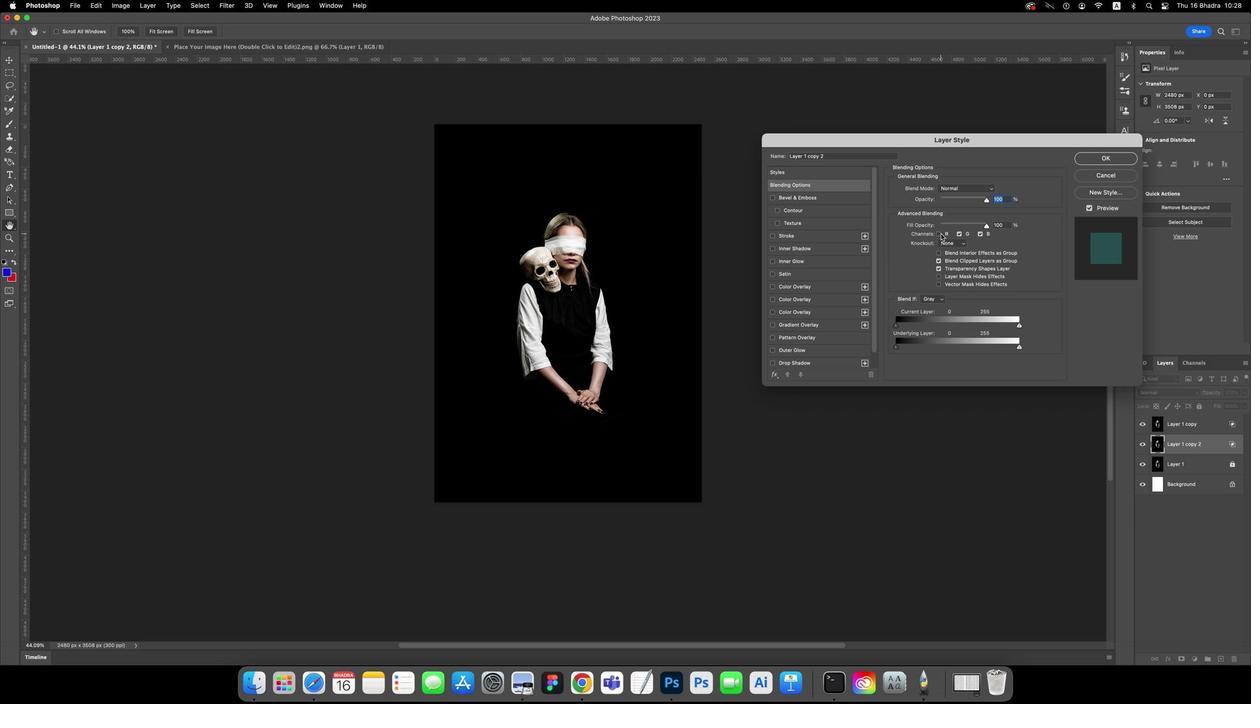 
Action: Mouse moved to (1081, 439)
Screenshot: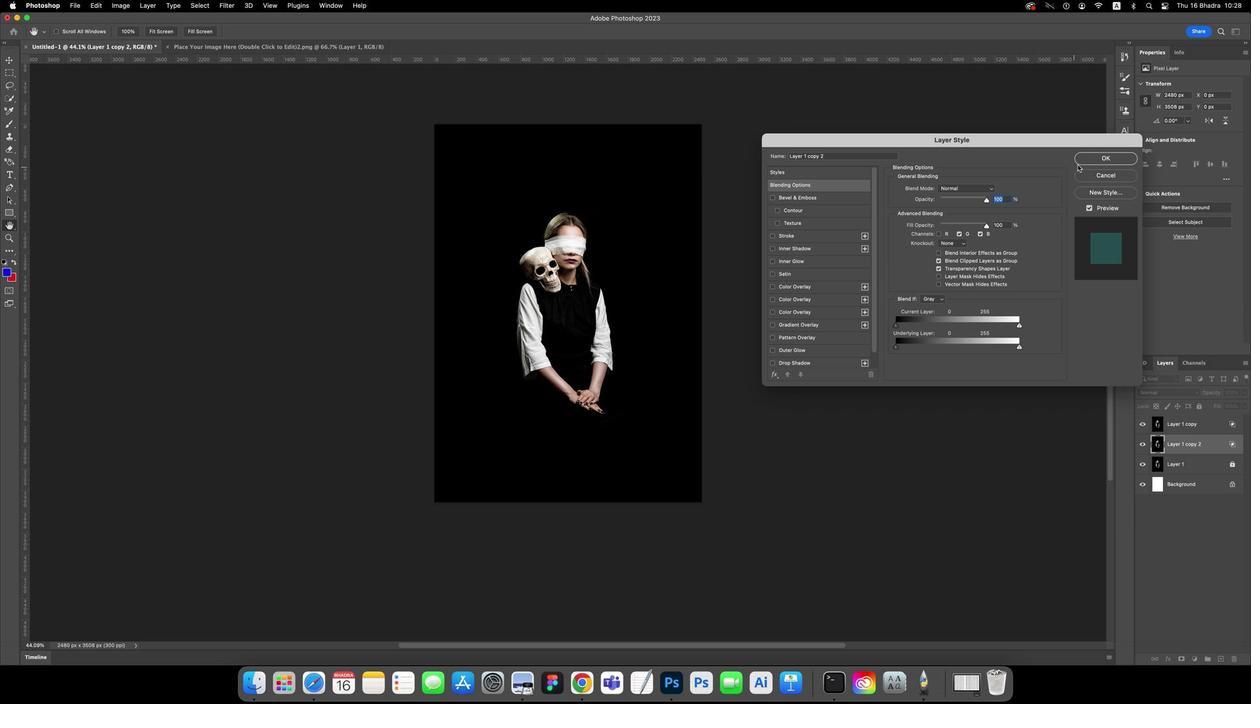 
Action: Mouse pressed left at (1081, 439)
Screenshot: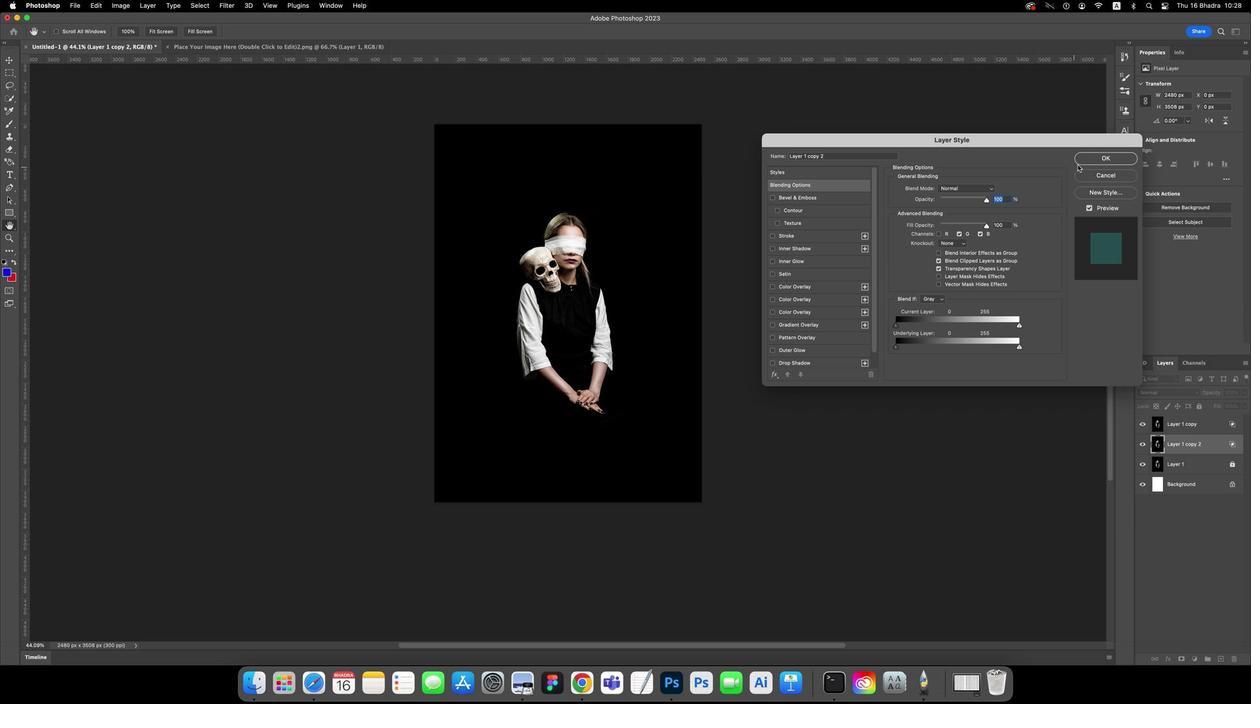 
Action: Mouse moved to (1127, 445)
Screenshot: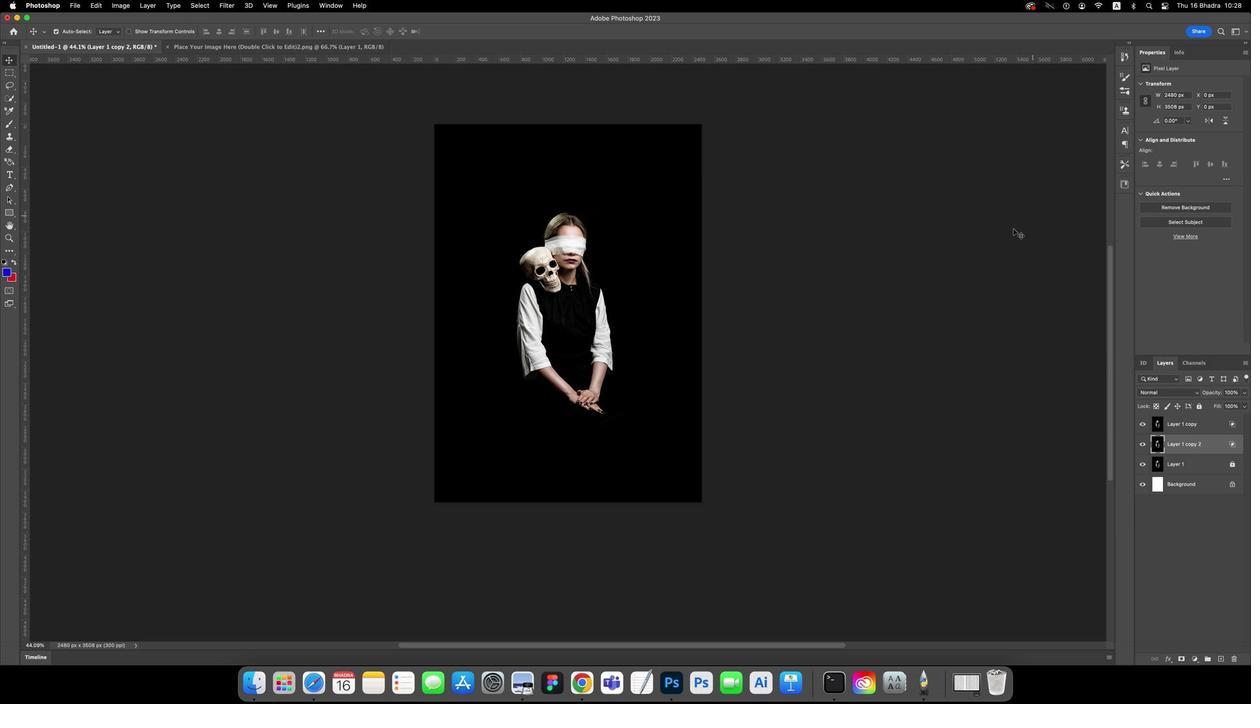 
Action: Mouse pressed left at (1127, 445)
Screenshot: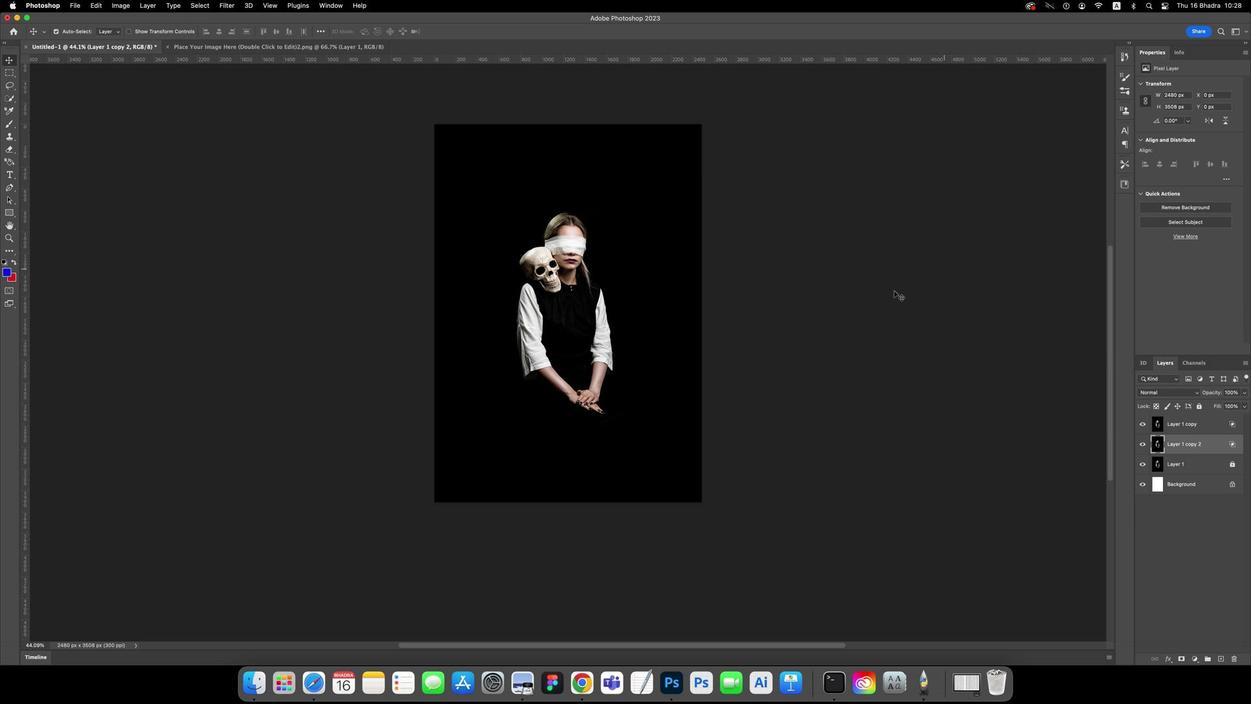 
Action: Mouse moved to (994, 429)
Screenshot: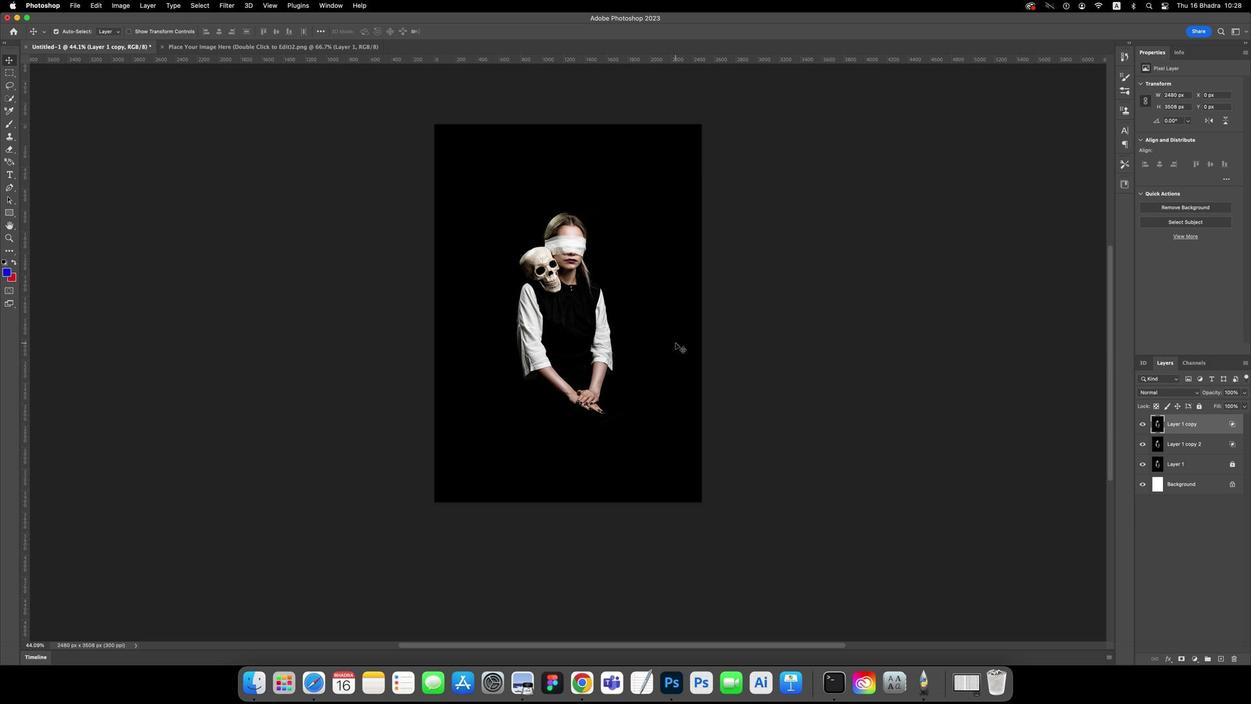 
Action: Mouse pressed left at (994, 429)
Screenshot: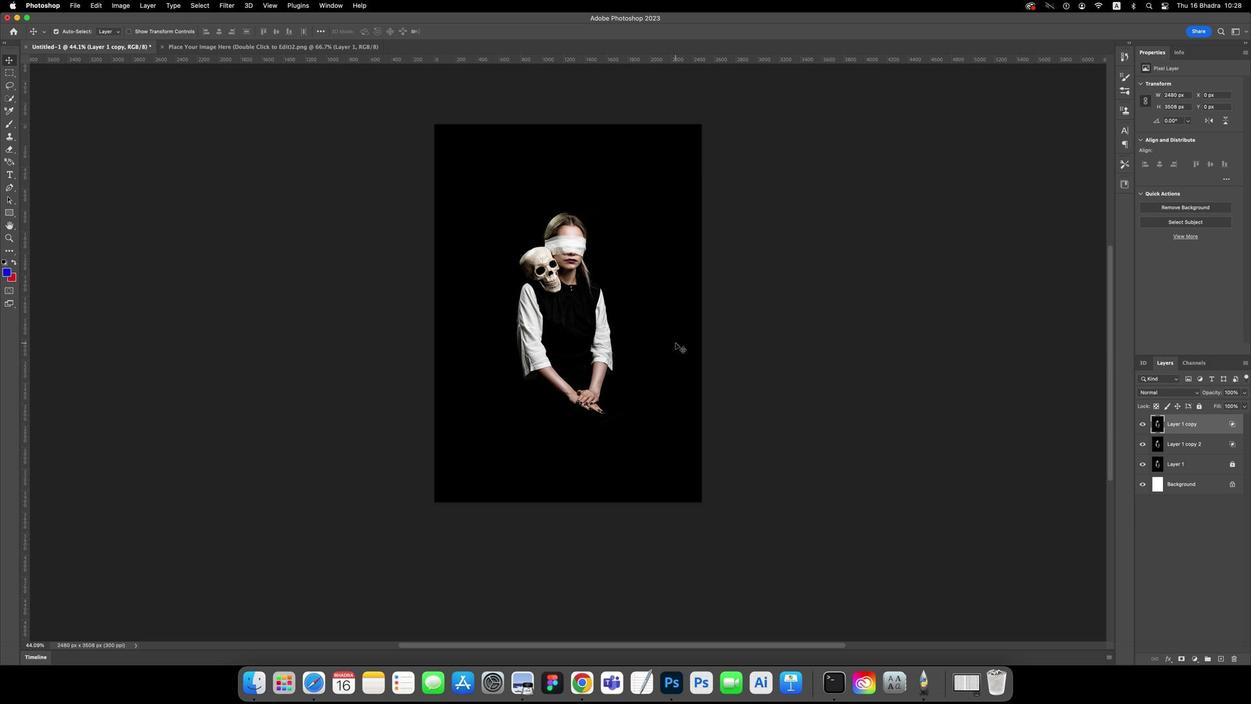 
Action: Key pressed Key.leftKey.leftKey.leftKey.leftKey.leftKey.leftKey.leftKey.leftKey.leftKey.leftKey.leftKey.leftKey.leftKey.left
Screenshot: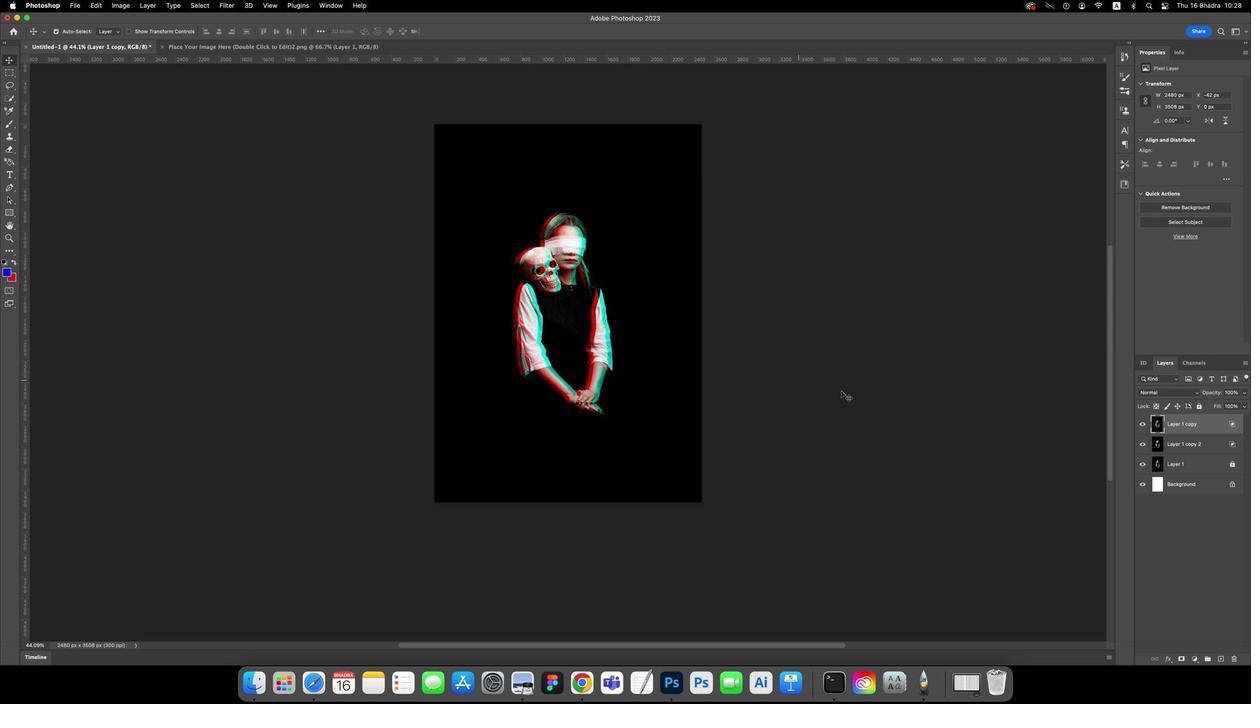 
Action: Mouse moved to (1159, 420)
Screenshot: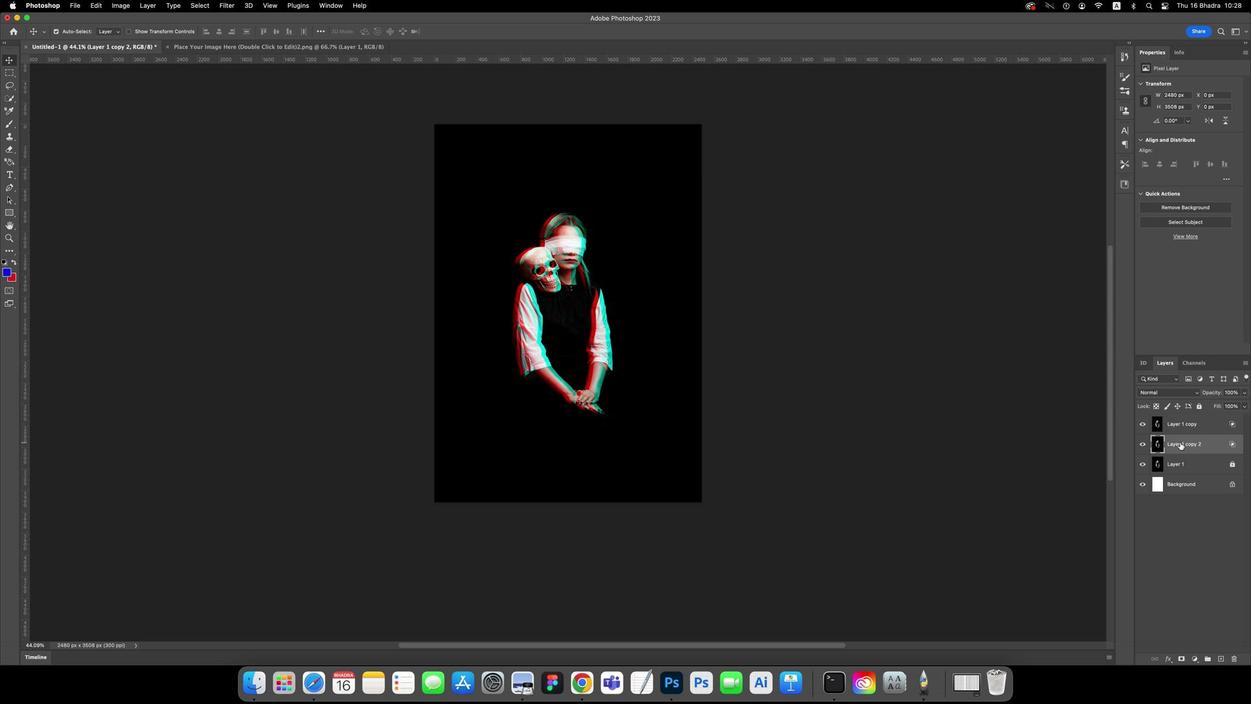 
Action: Mouse pressed left at (1159, 420)
Screenshot: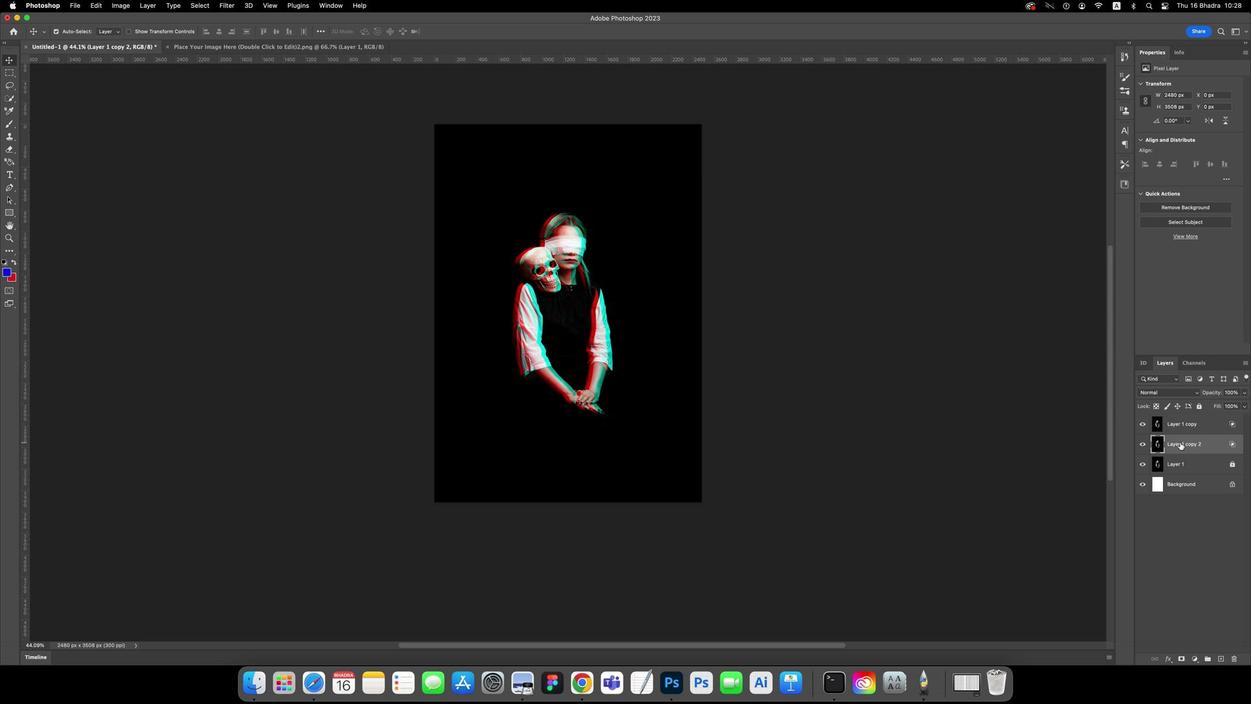 
Action: Key pressed Key.rightKey.rightKey.rightKey.rightKey.rightKey.leftKey.left
Screenshot: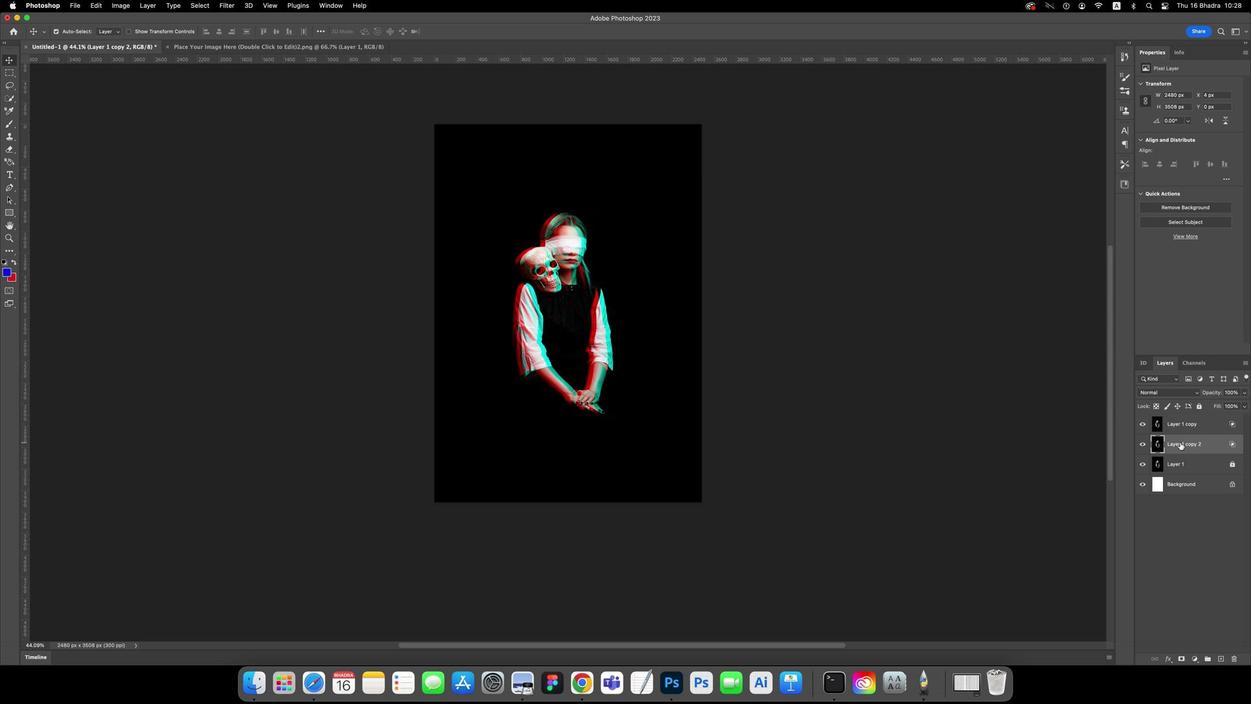 
Action: Mouse moved to (1176, 419)
Screenshot: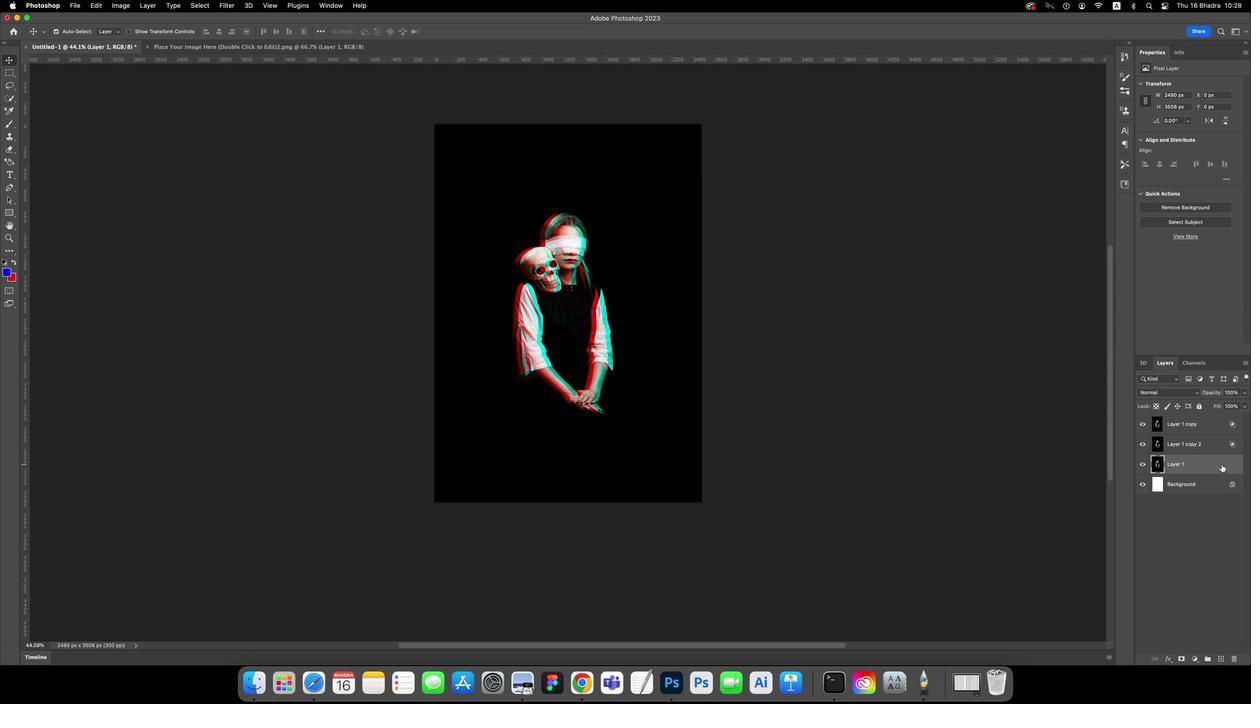 
Action: Mouse pressed left at (1176, 419)
Screenshot: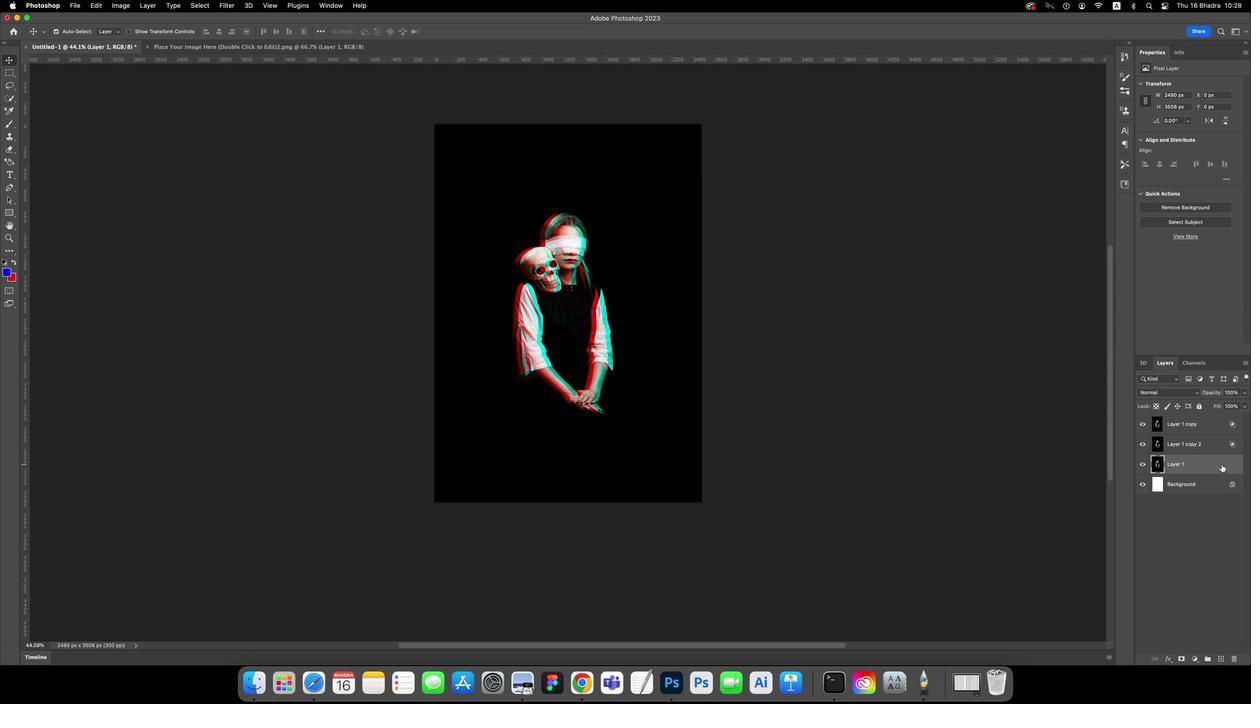 
Action: Mouse moved to (1172, 418)
Screenshot: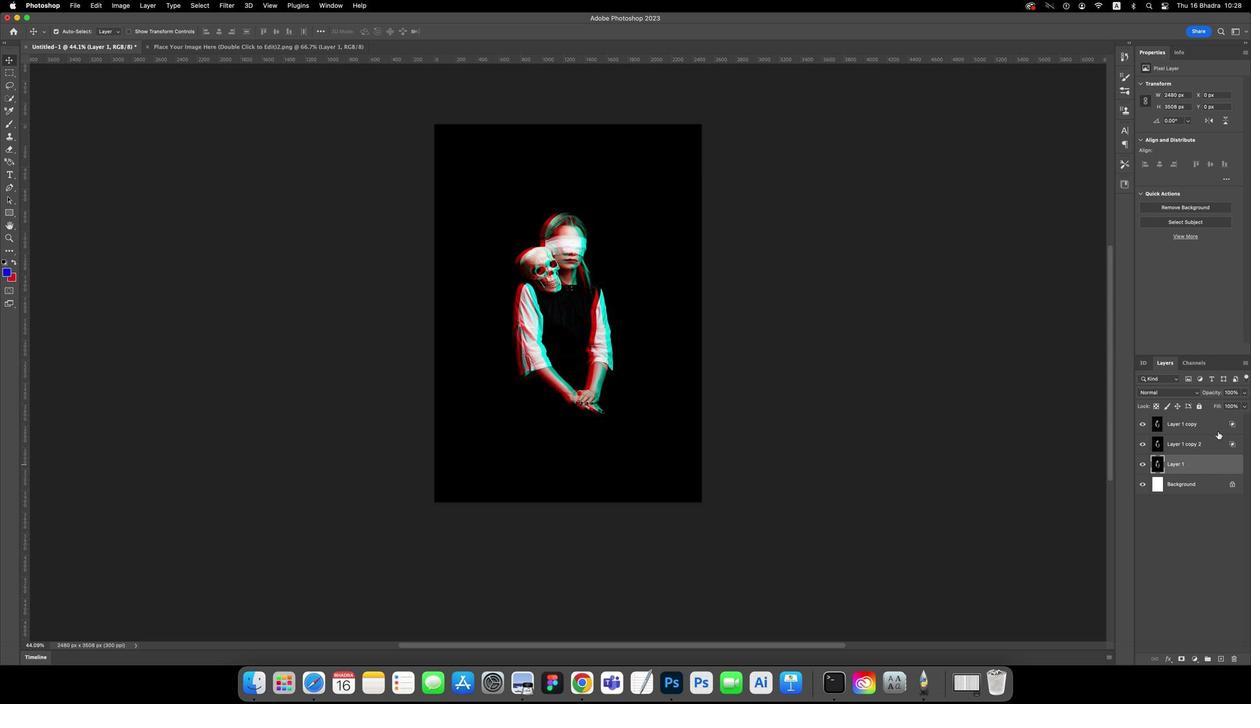 
Action: Mouse pressed left at (1172, 418)
Screenshot: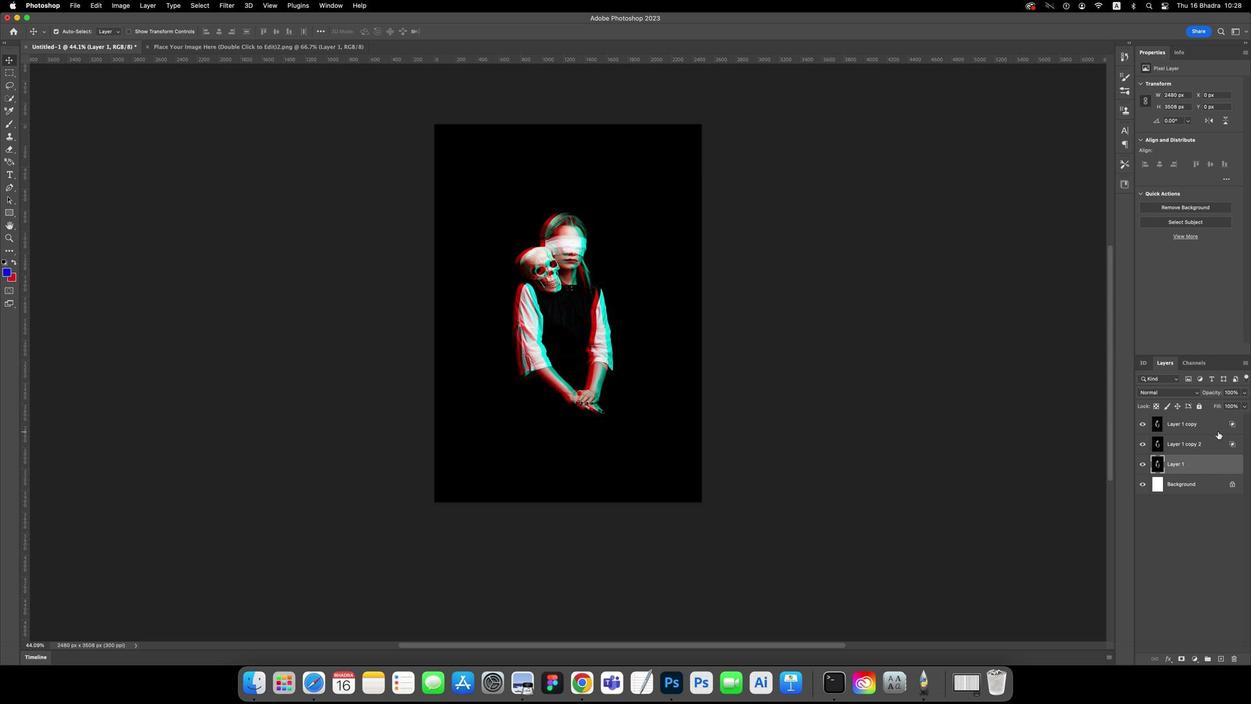 
Action: Mouse moved to (1172, 420)
Screenshot: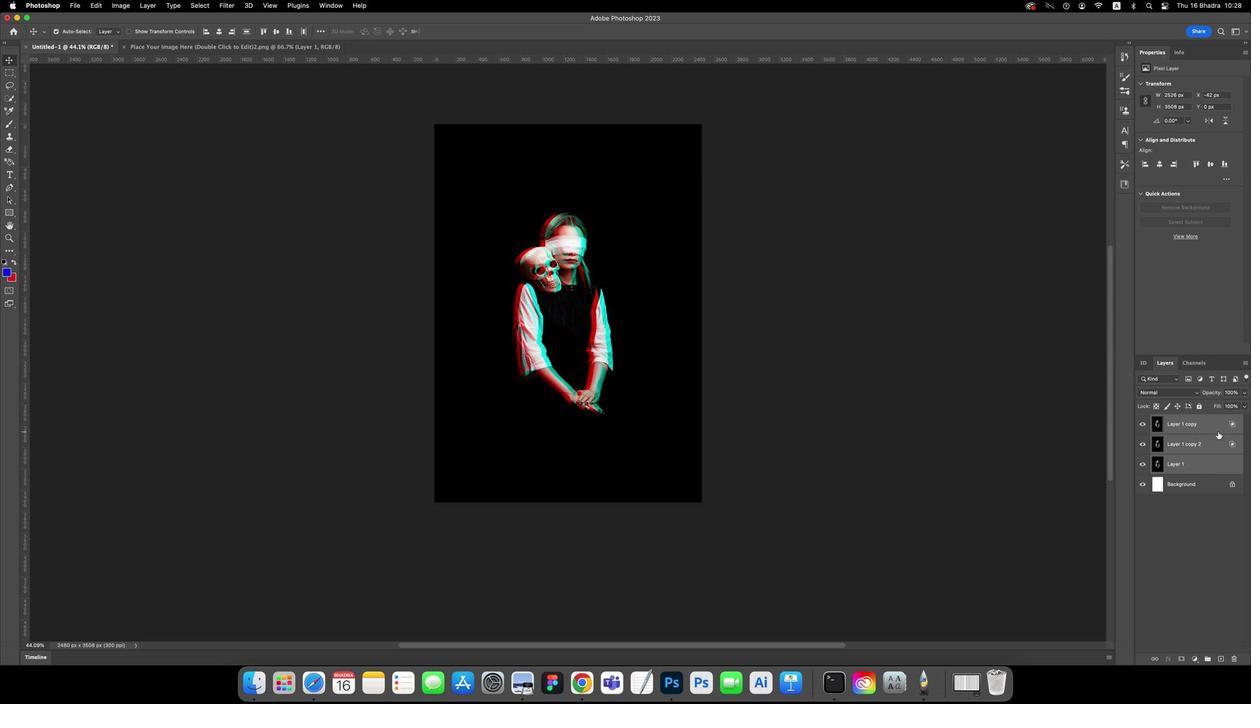 
Action: Key pressed Key.shift
Screenshot: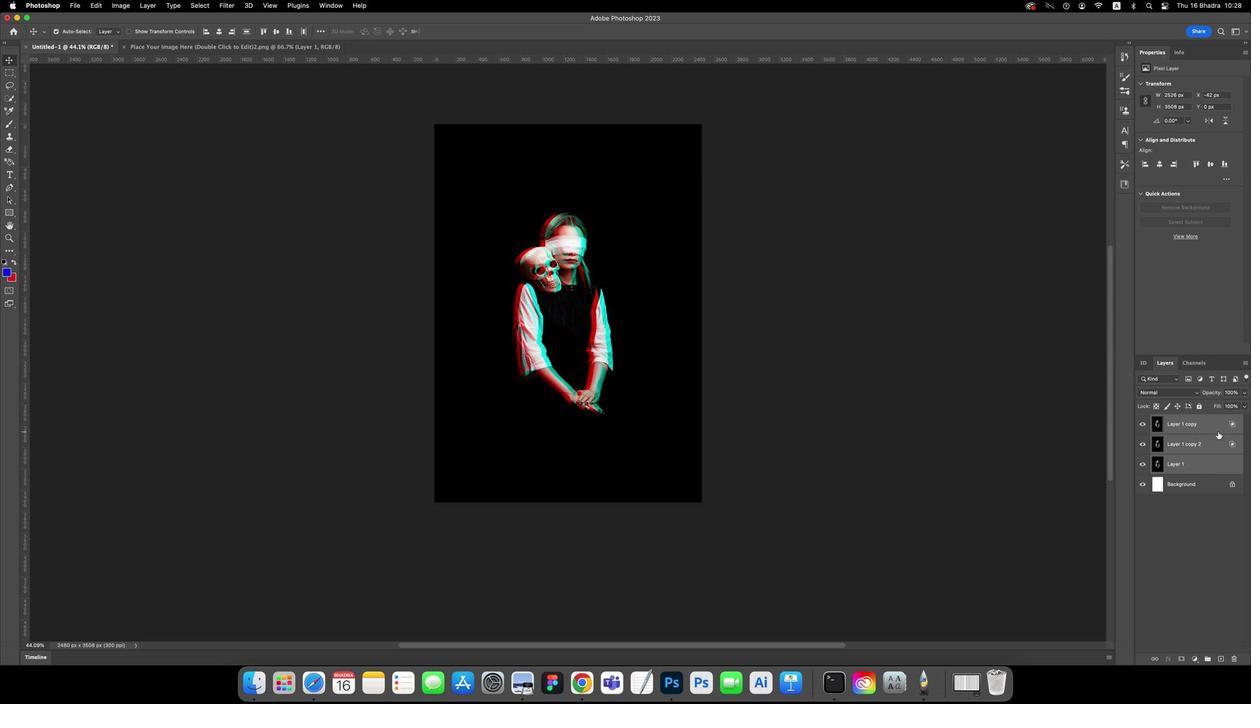 
Action: Mouse moved to (1171, 421)
Screenshot: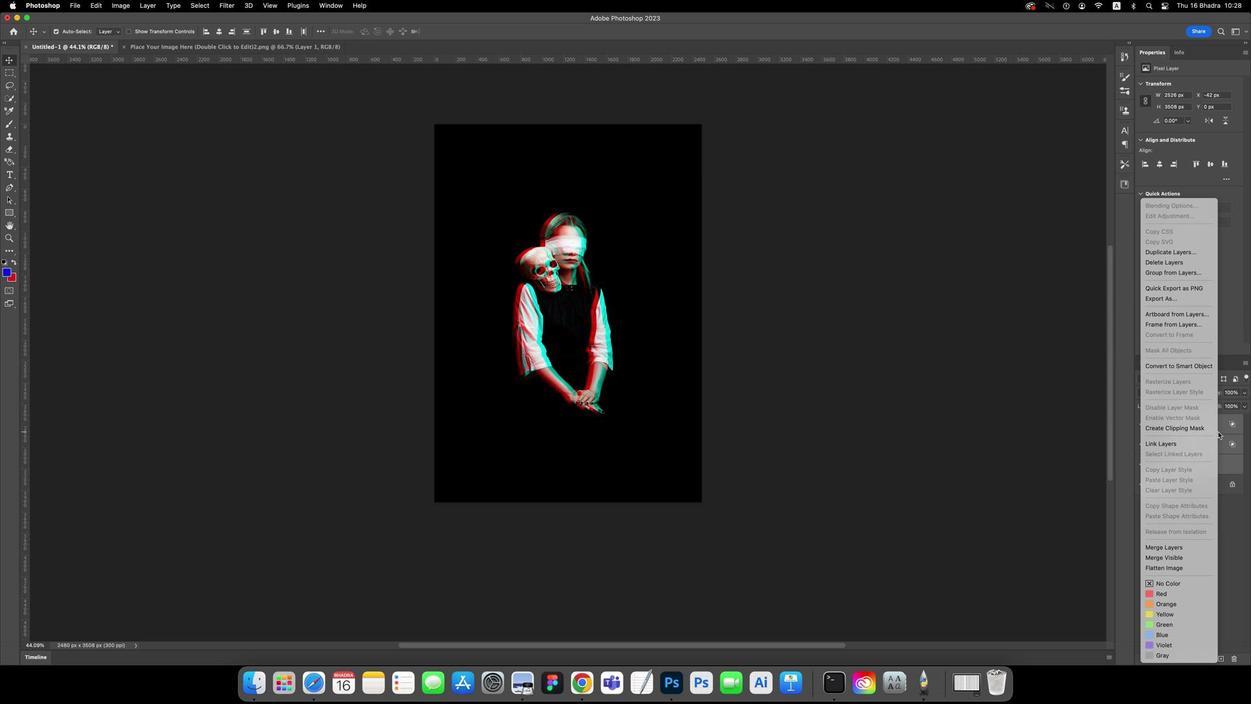
Action: Mouse pressed left at (1171, 421)
Screenshot: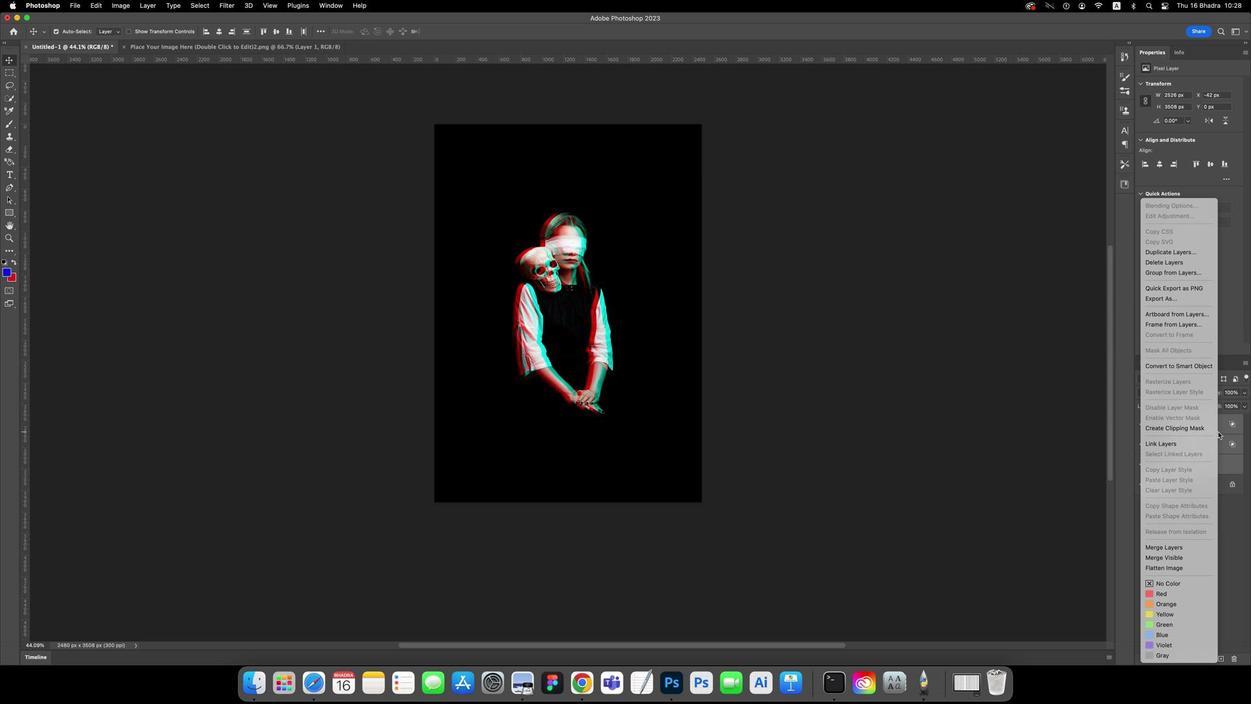 
Action: Mouse pressed right at (1171, 421)
Screenshot: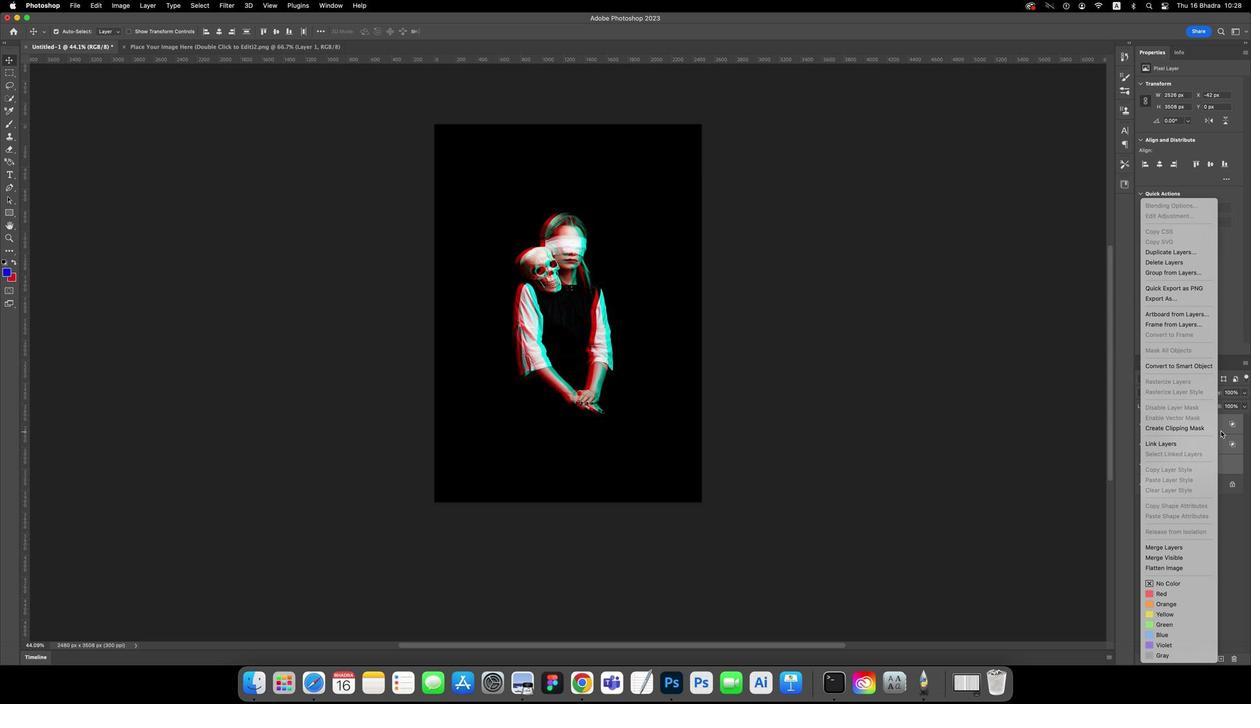 
Action: Mouse moved to (1173, 421)
Screenshot: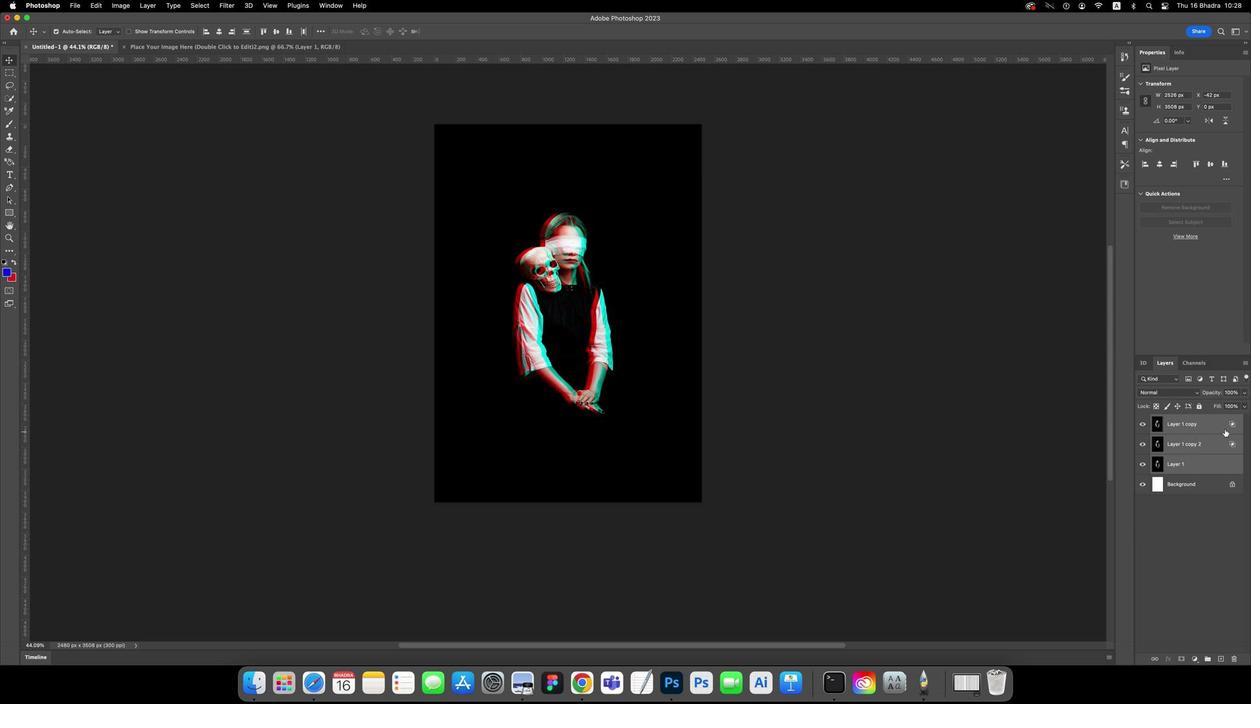 
Action: Mouse pressed left at (1173, 421)
Screenshot: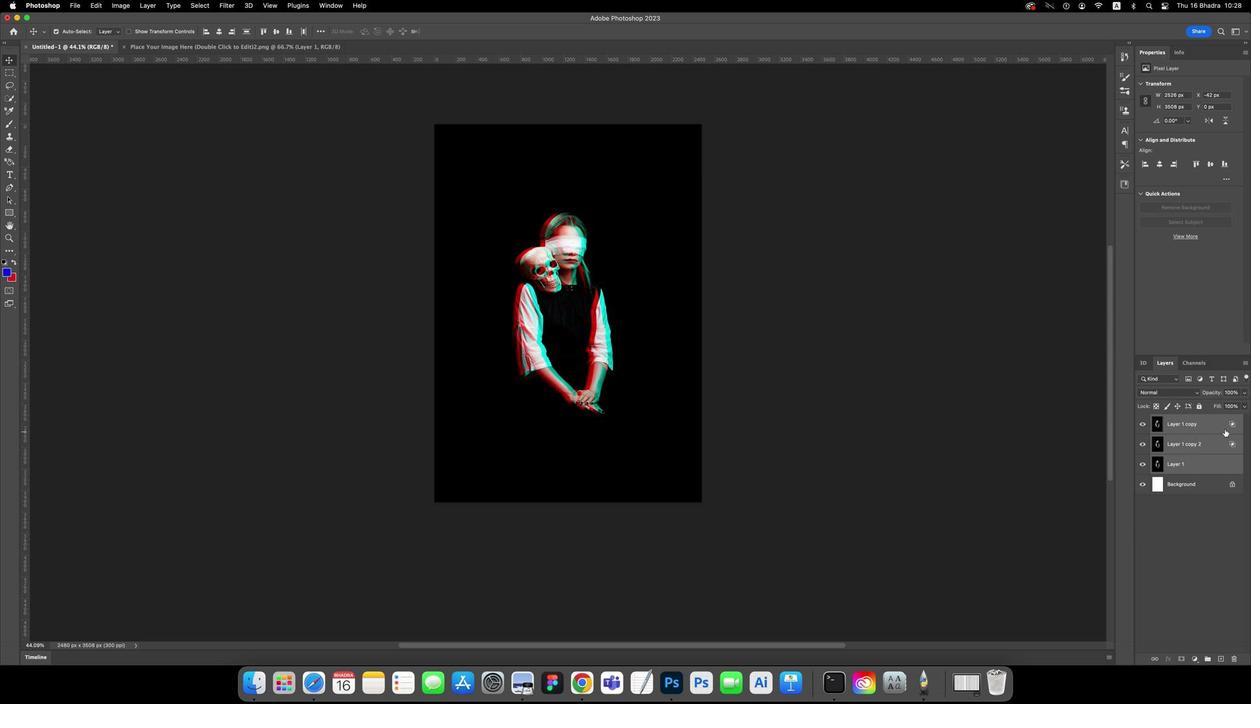 
Action: Key pressed Key.cmd't'
Screenshot: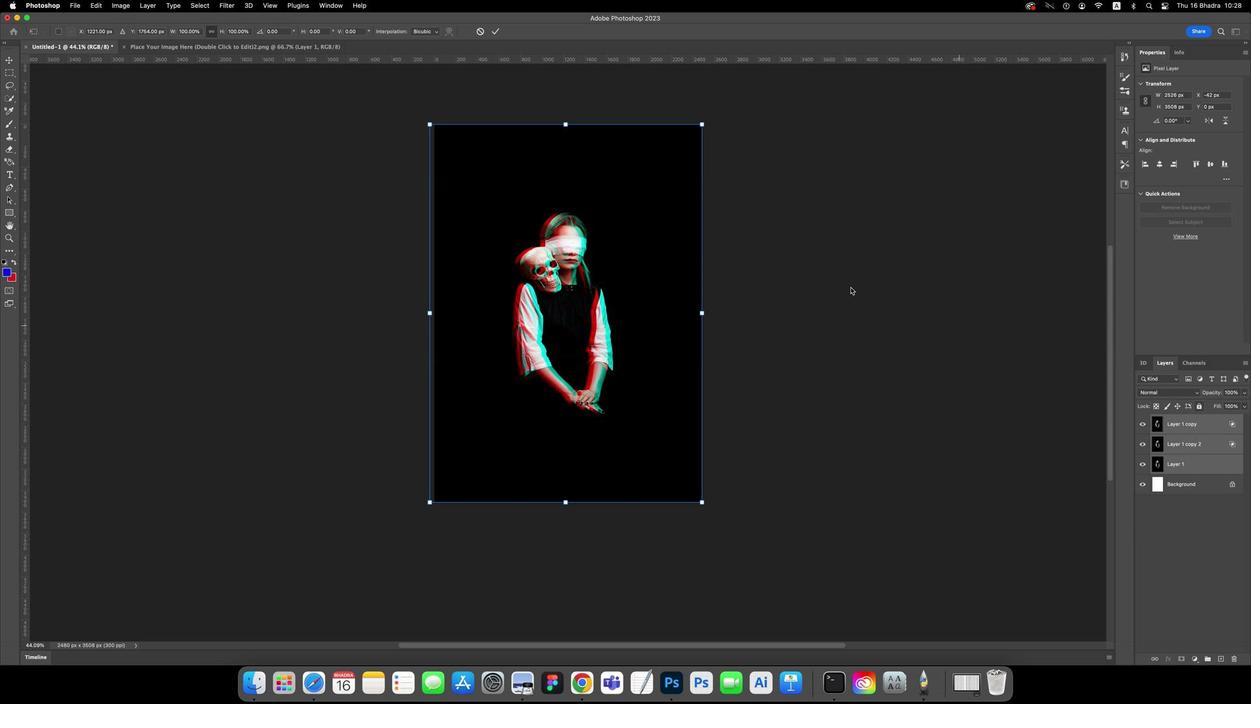
Action: Mouse moved to (914, 448)
Screenshot: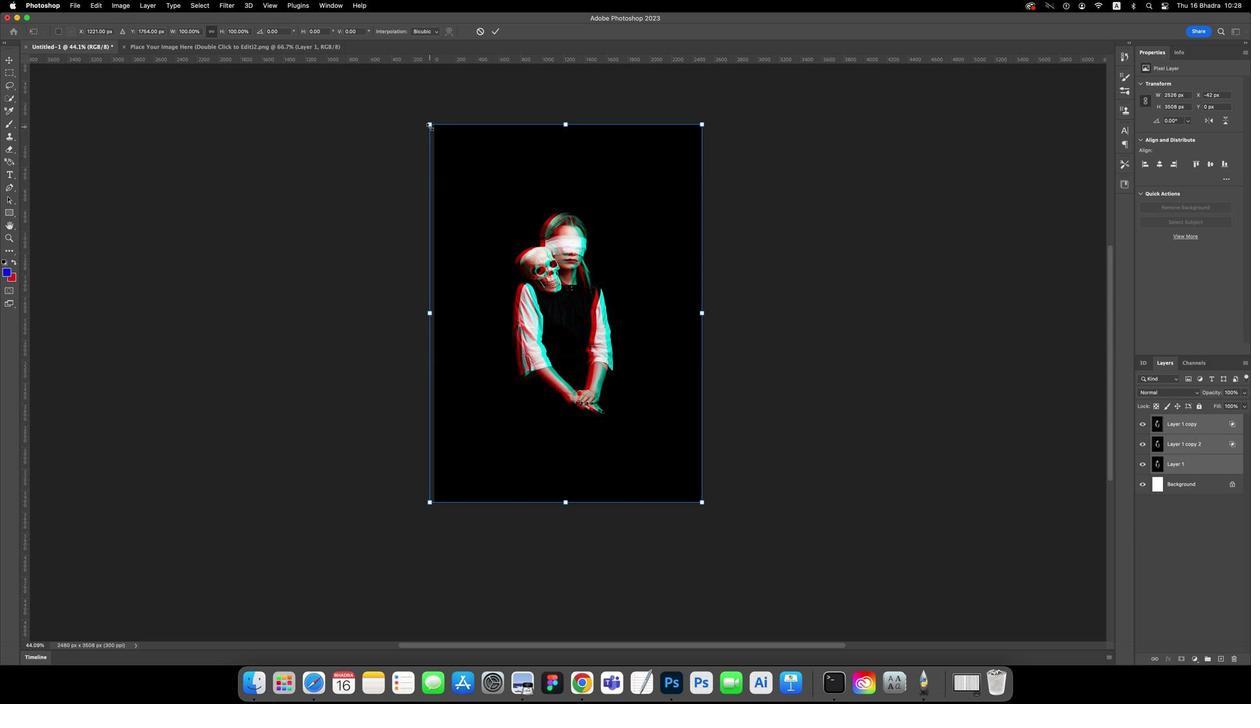 
Action: Key pressed Key.shift
Screenshot: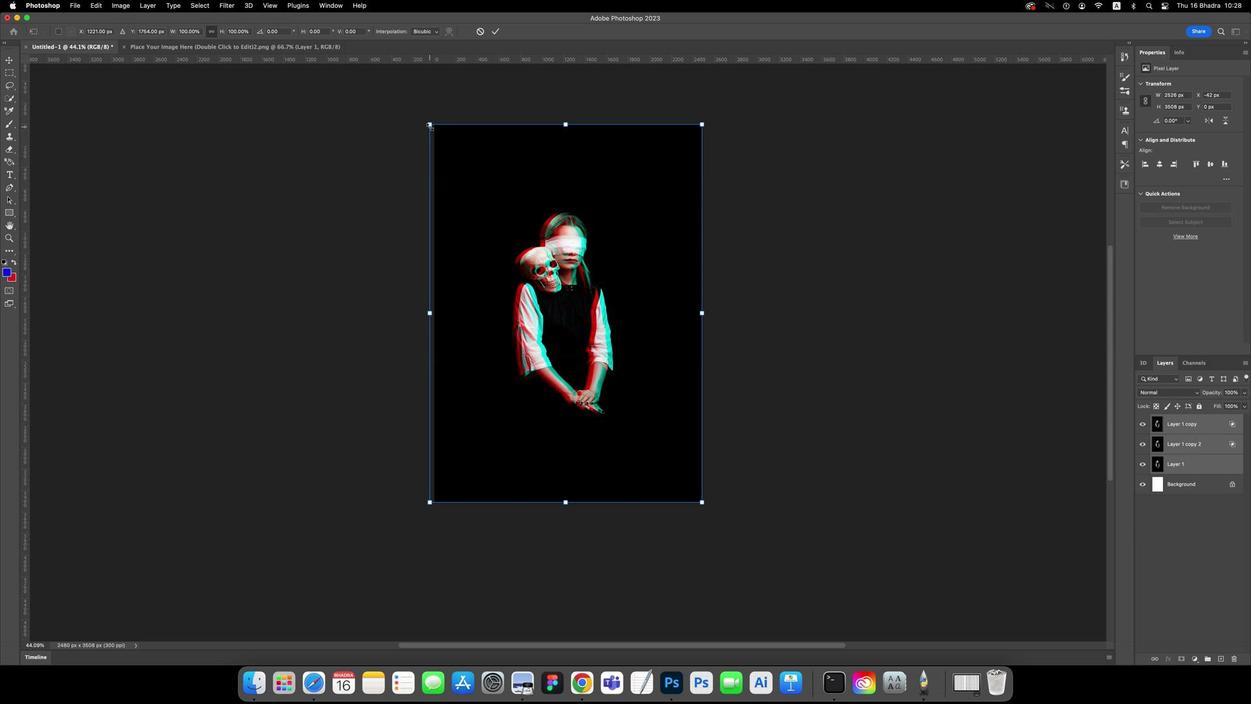 
Action: Mouse pressed left at (914, 448)
Screenshot: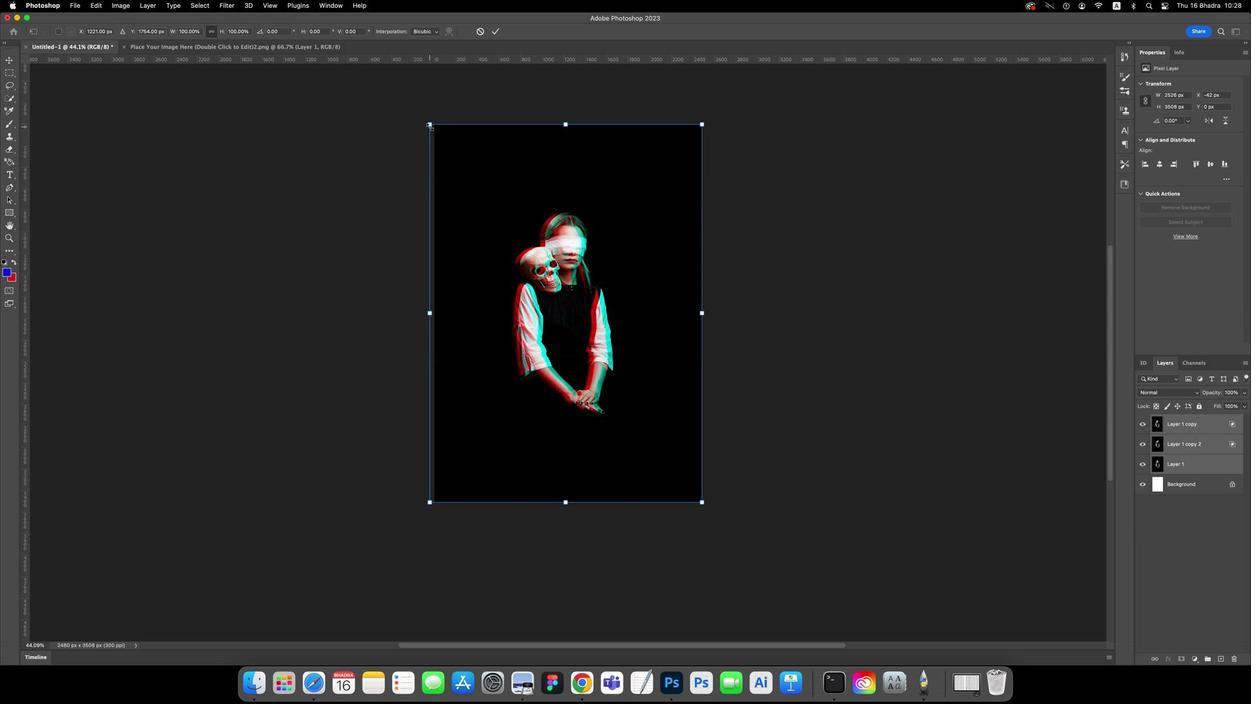 
Action: Mouse pressed left at (914, 448)
Screenshot: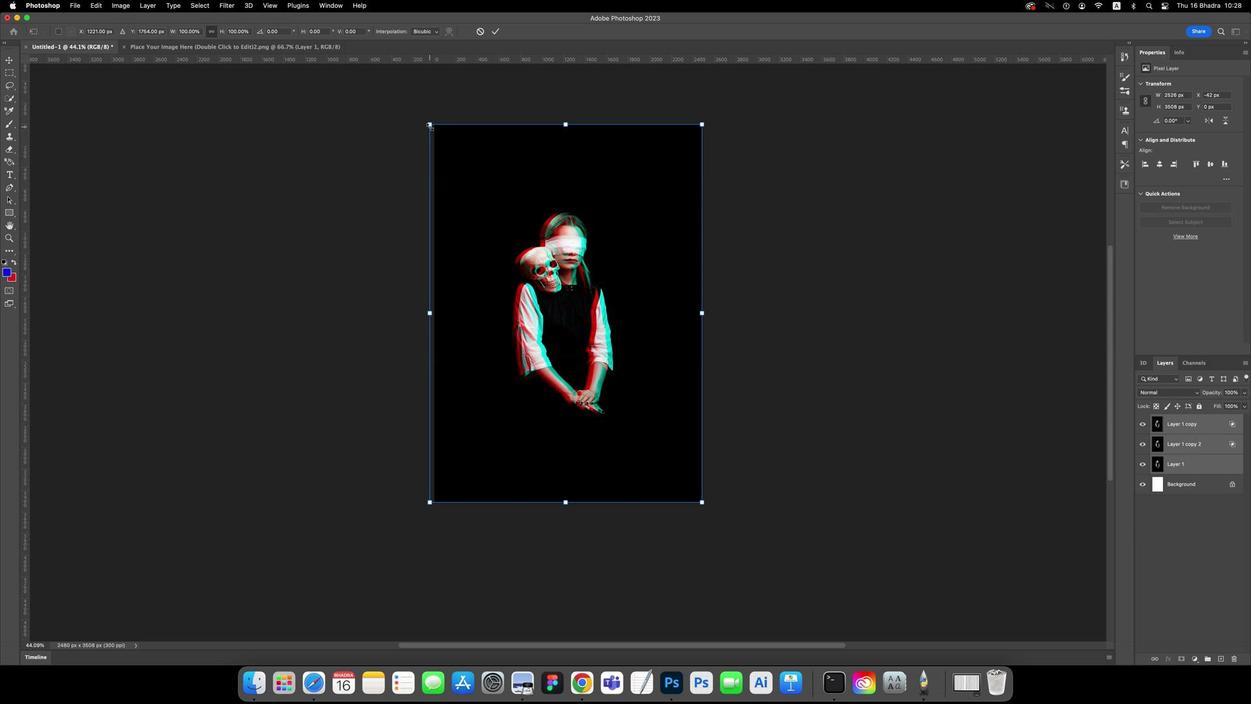 
Action: Mouse moved to (968, 432)
Screenshot: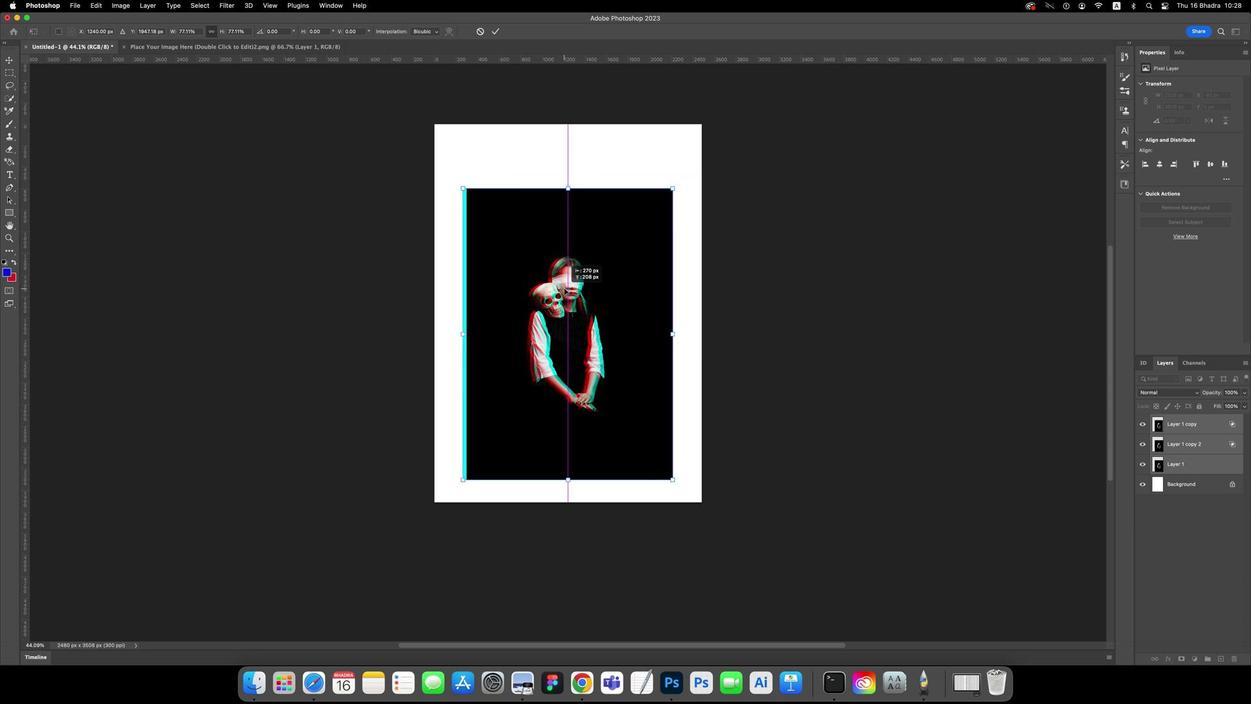 
Action: Mouse pressed left at (968, 432)
Screenshot: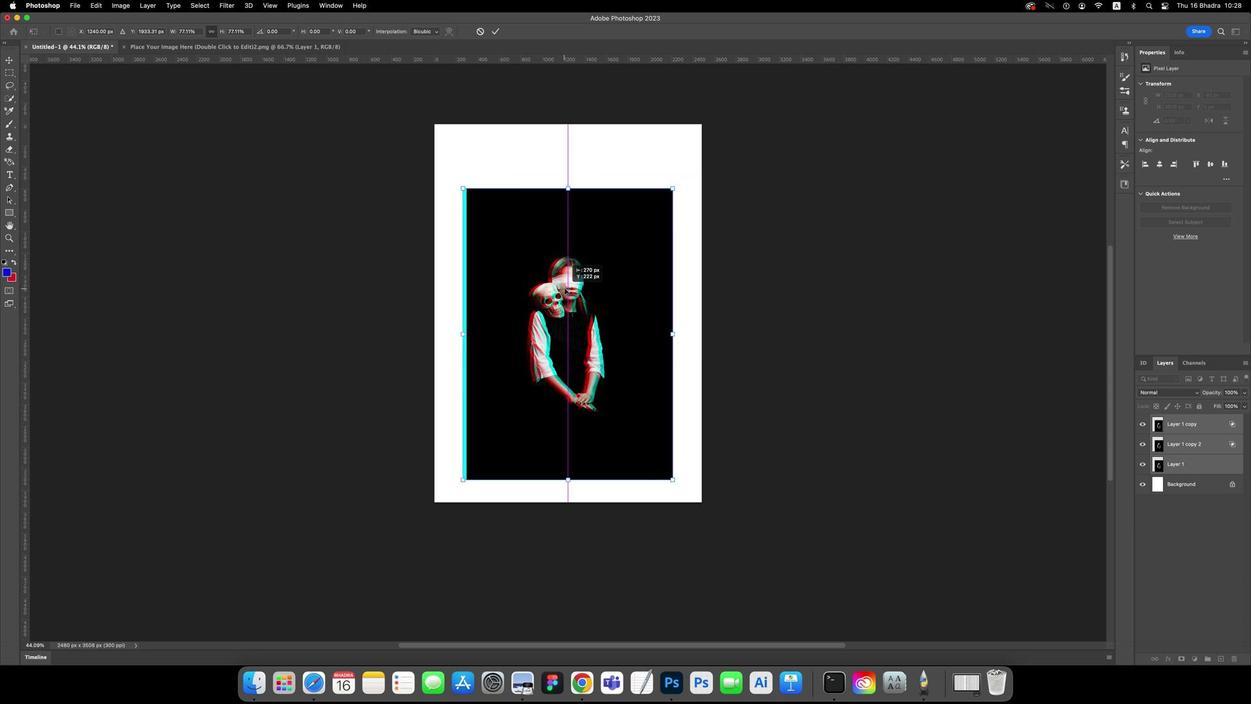 
Action: Mouse moved to (970, 434)
Screenshot: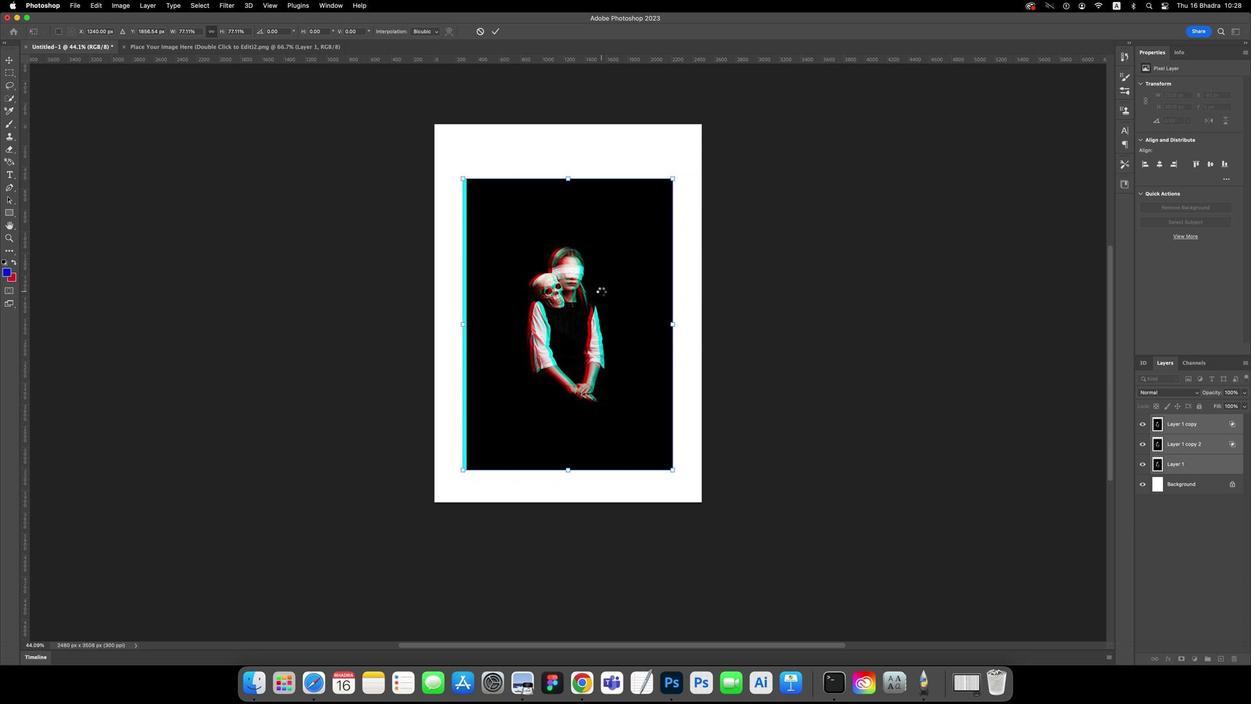 
Action: Key pressed Key.enter
Screenshot: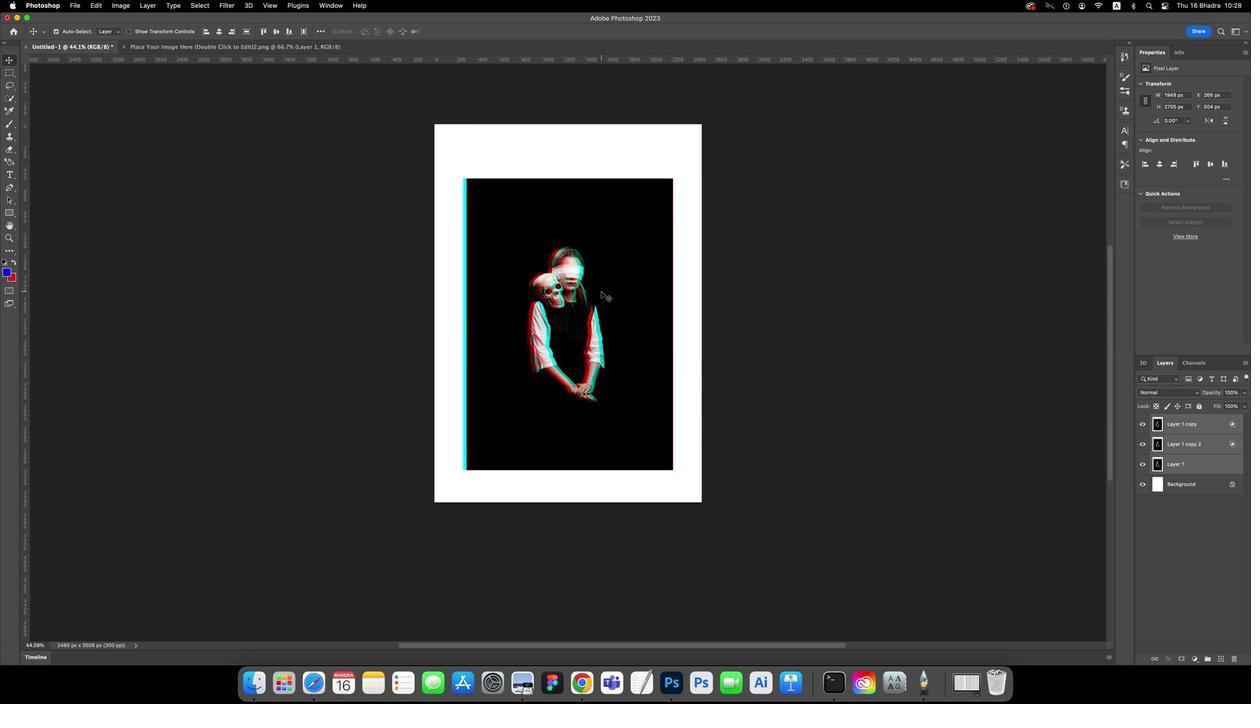 
Action: Mouse moved to (1166, 422)
Screenshot: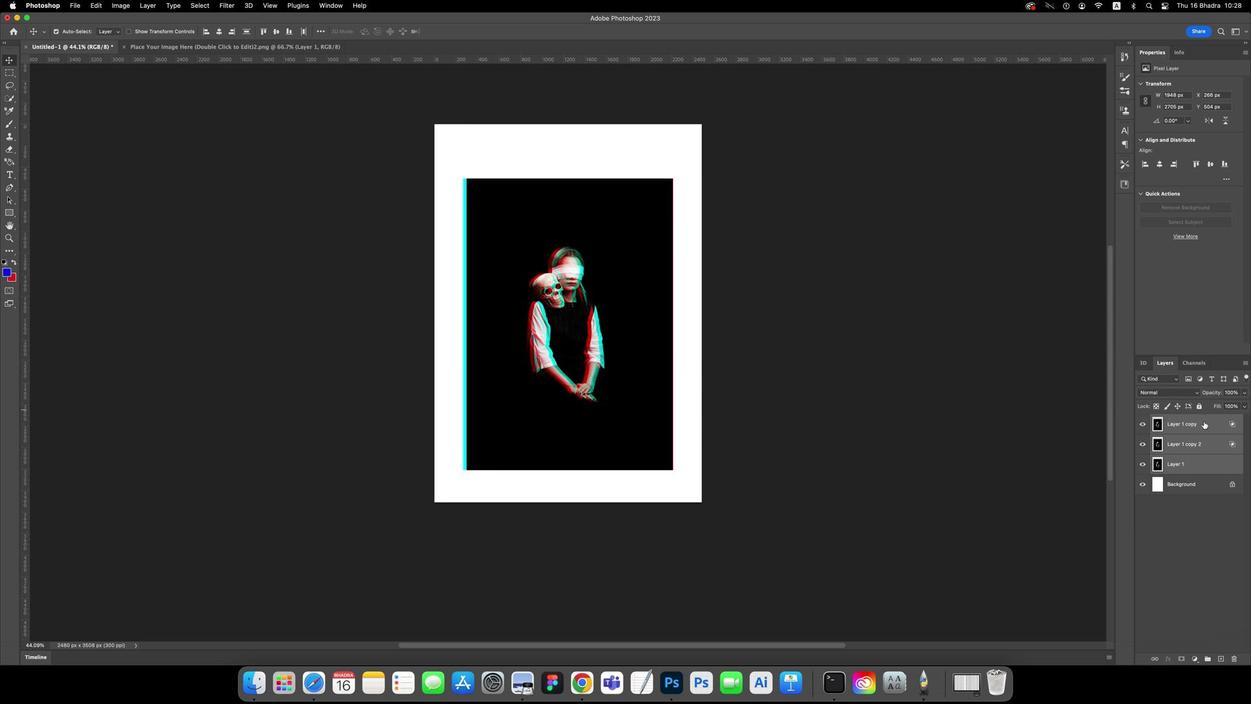 
Action: Mouse pressed right at (1166, 422)
Screenshot: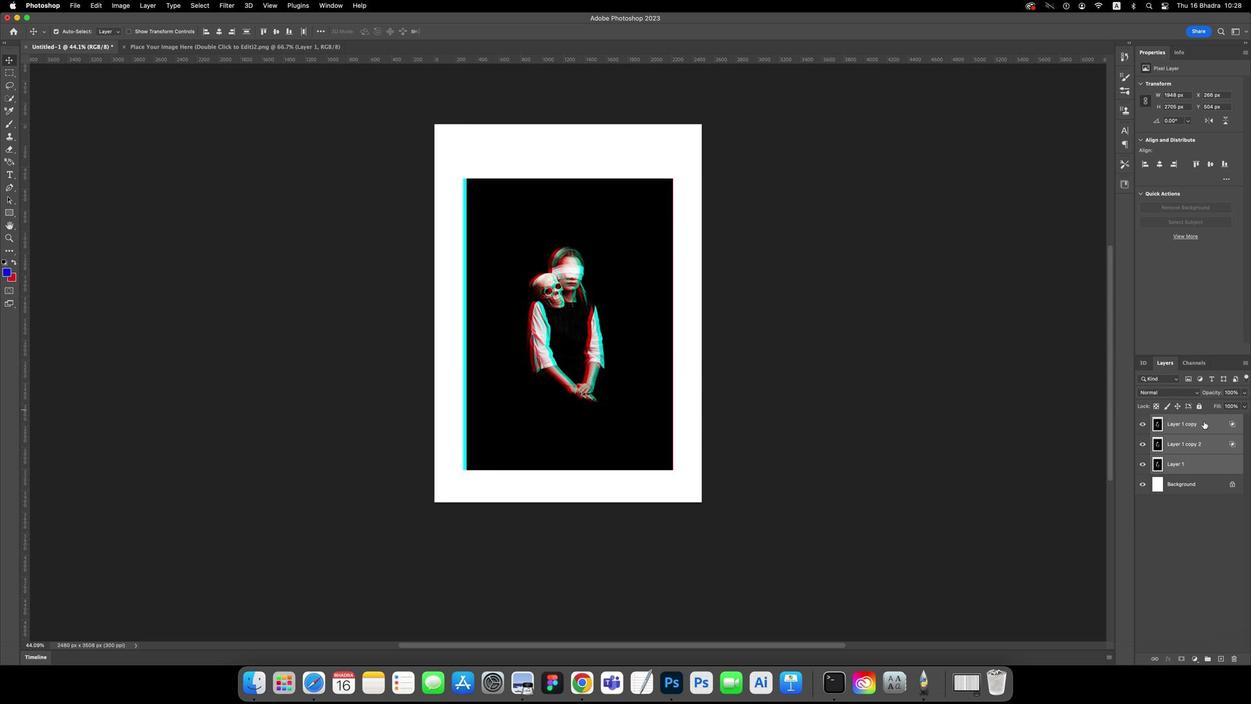 
Action: Mouse moved to (1166, 422)
Screenshot: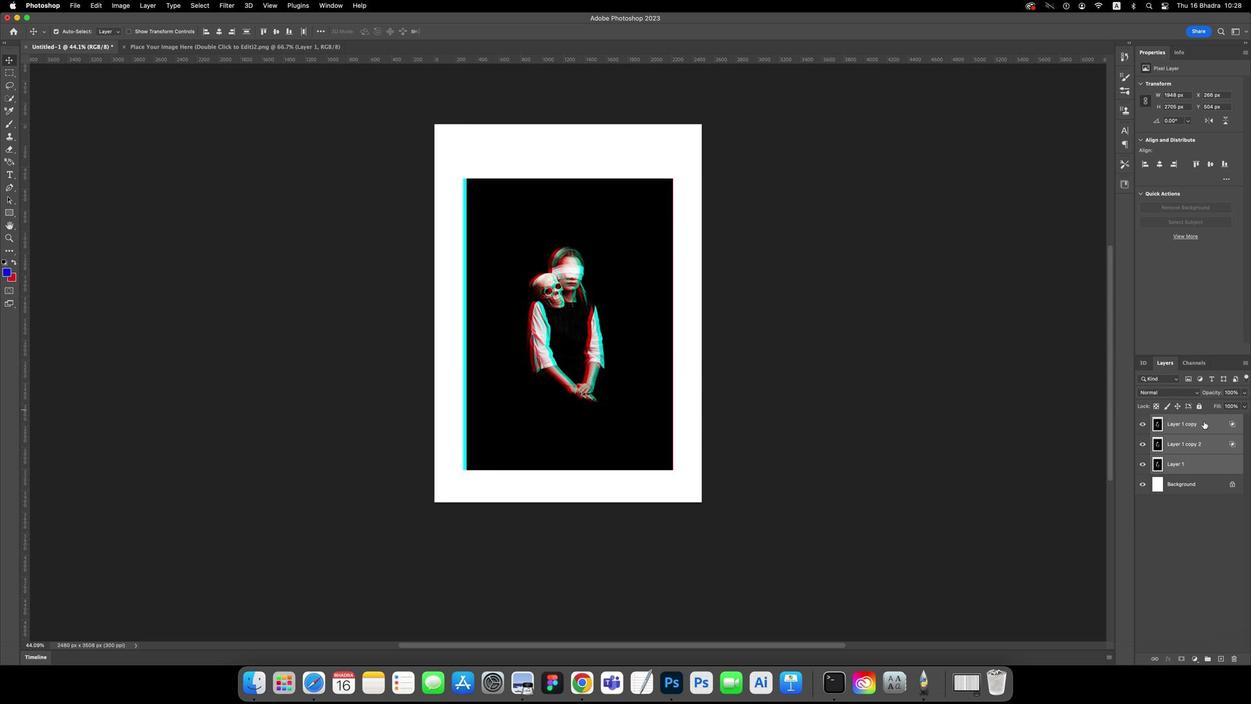 
Action: Mouse pressed right at (1166, 422)
Screenshot: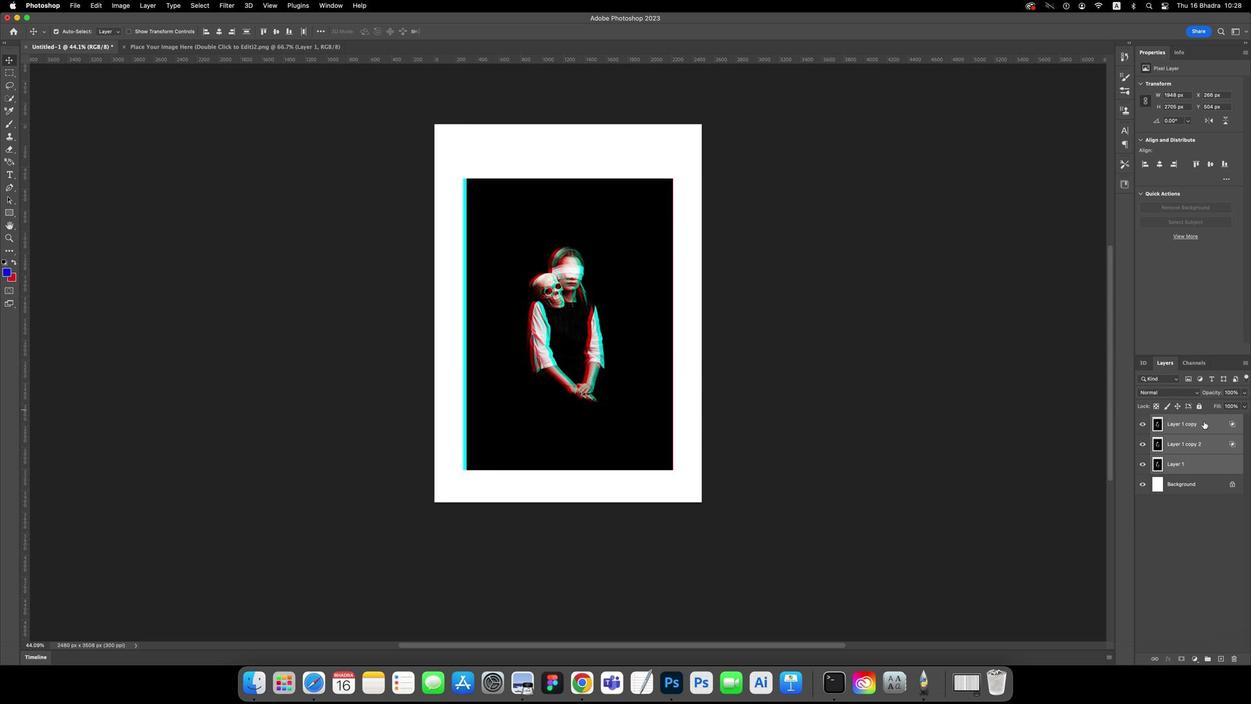 
Action: Mouse pressed right at (1166, 422)
Screenshot: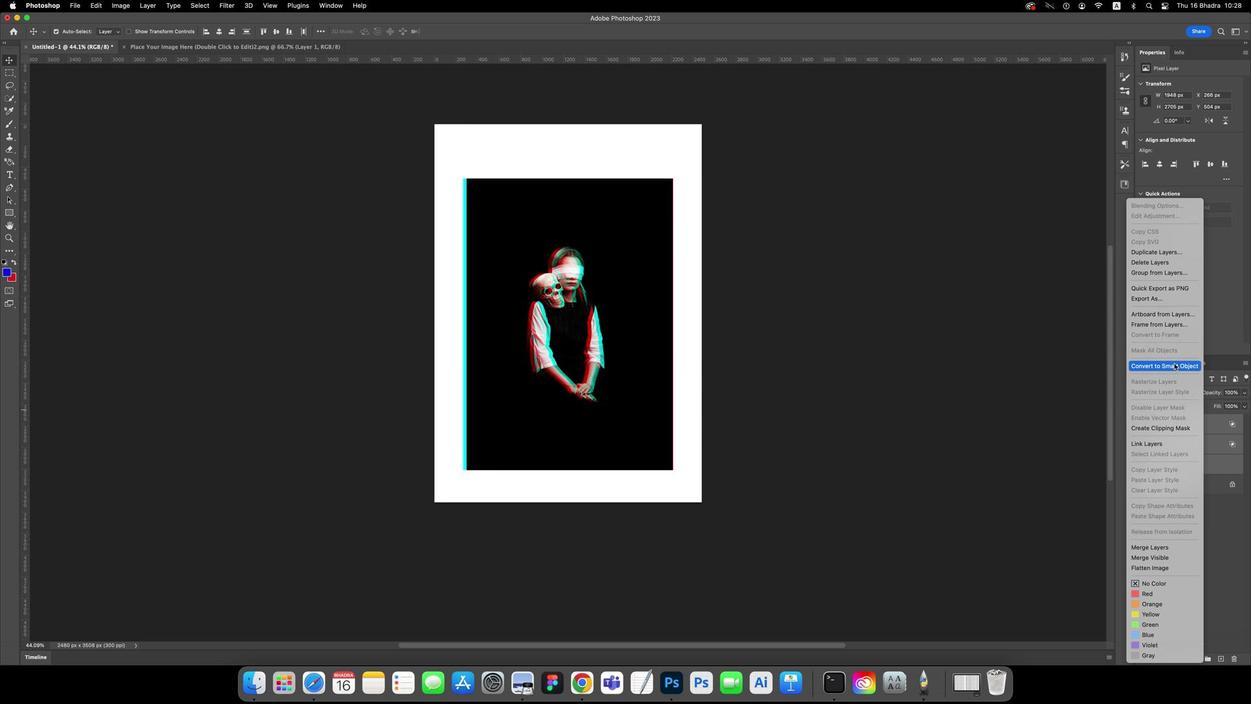 
Action: Mouse moved to (1157, 427)
Screenshot: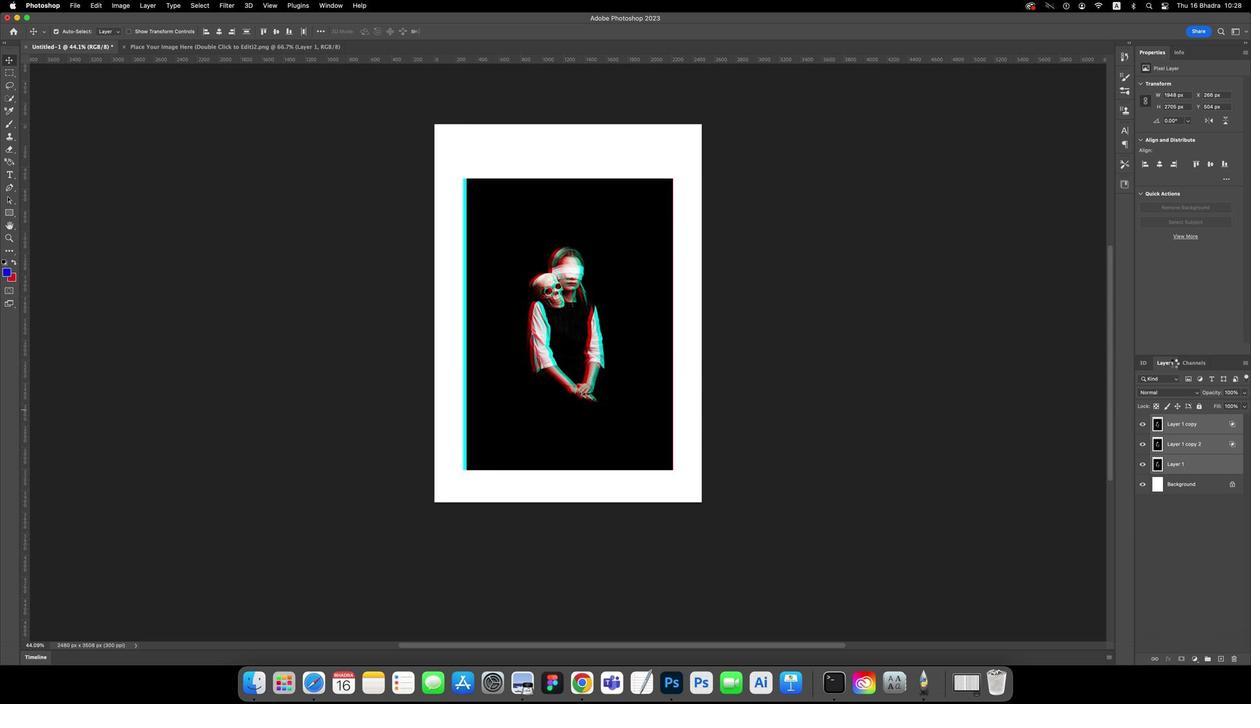 
Action: Mouse pressed left at (1157, 427)
Screenshot: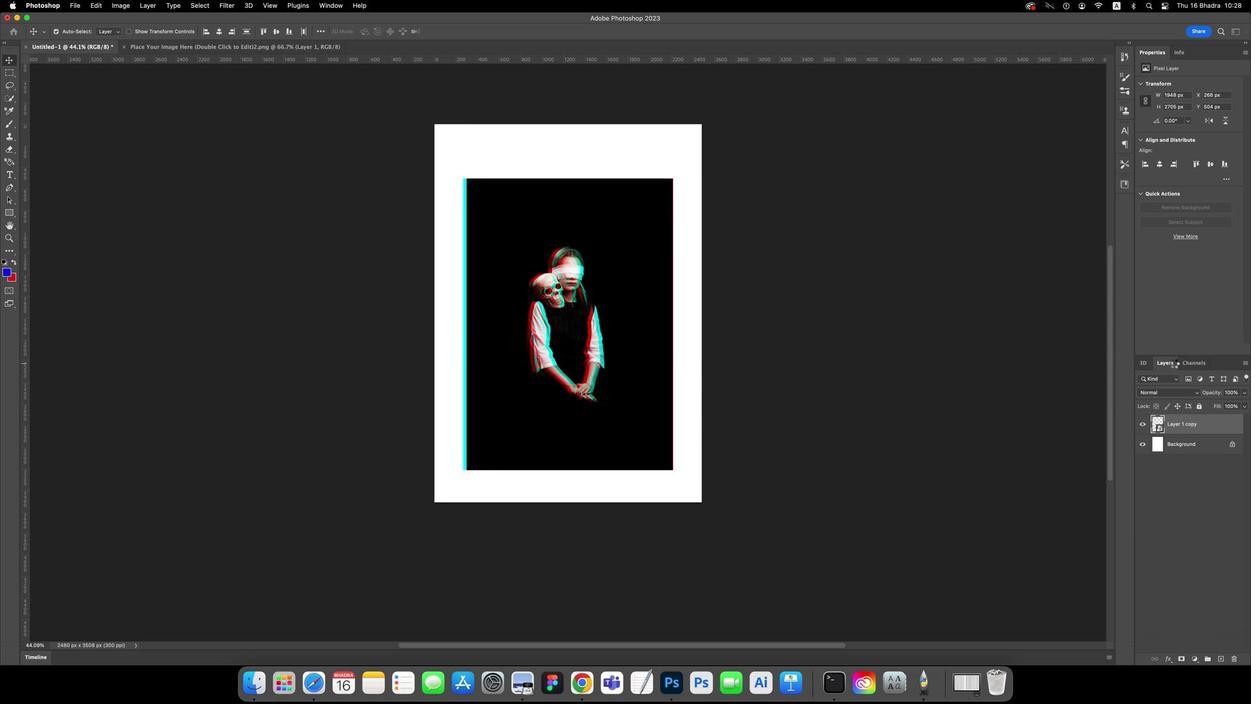 
Action: Mouse moved to (1061, 430)
Screenshot: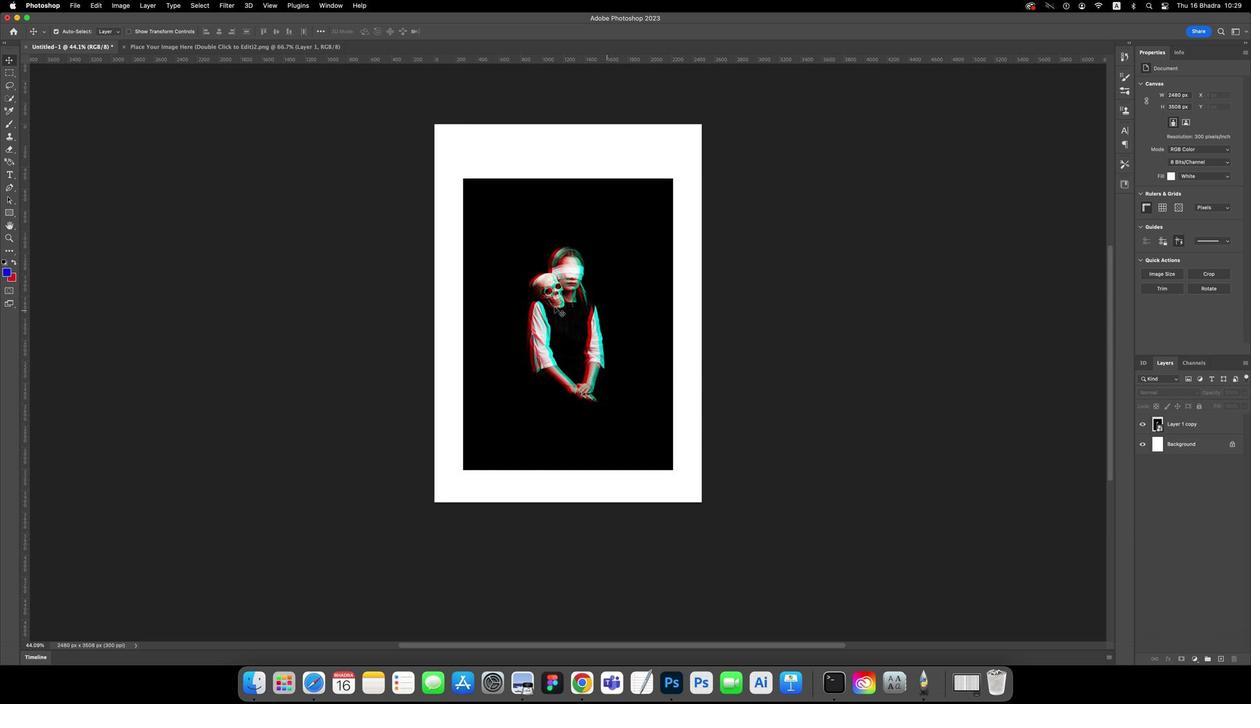 
Action: Mouse pressed left at (1061, 430)
Screenshot: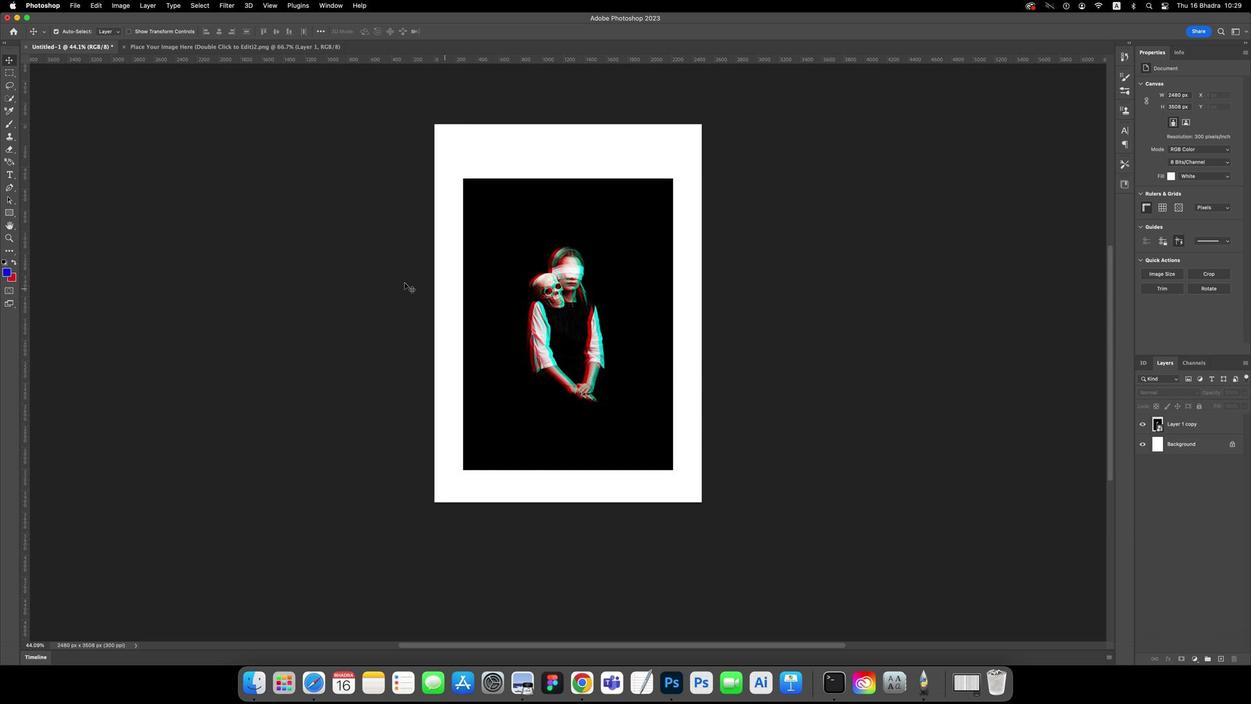 
Action: Mouse moved to (779, 440)
Screenshot: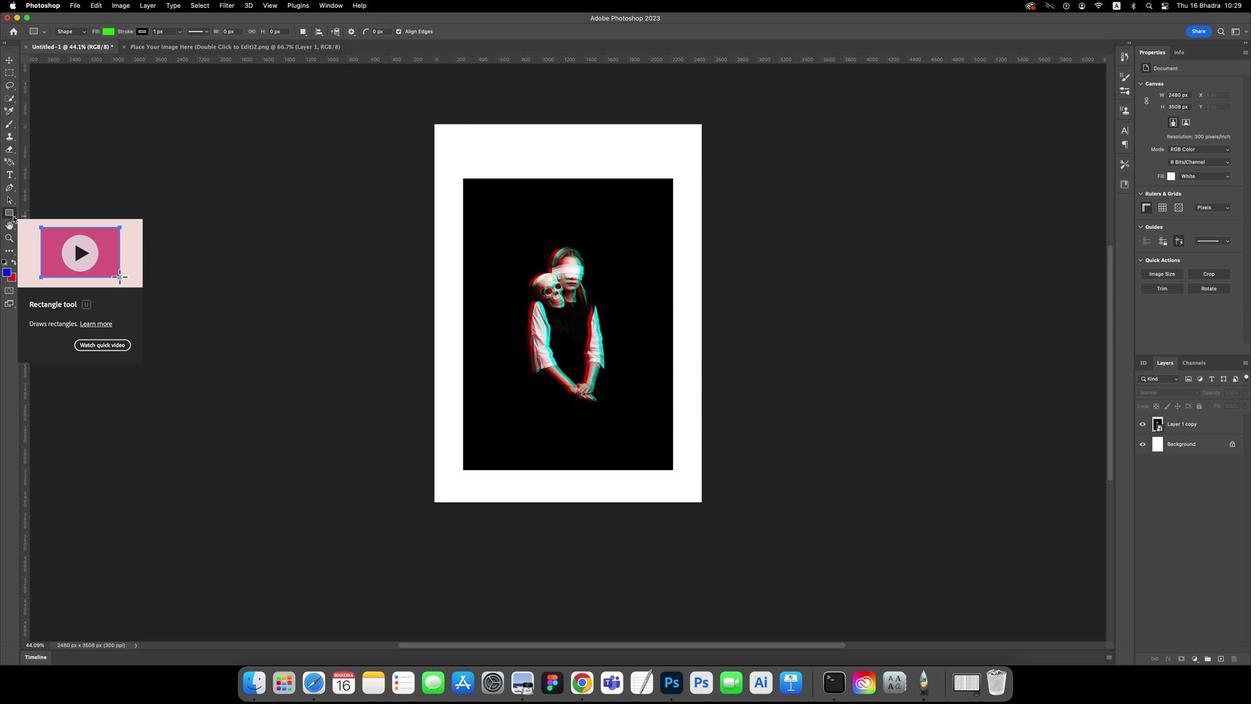 
Action: Mouse pressed left at (779, 440)
Screenshot: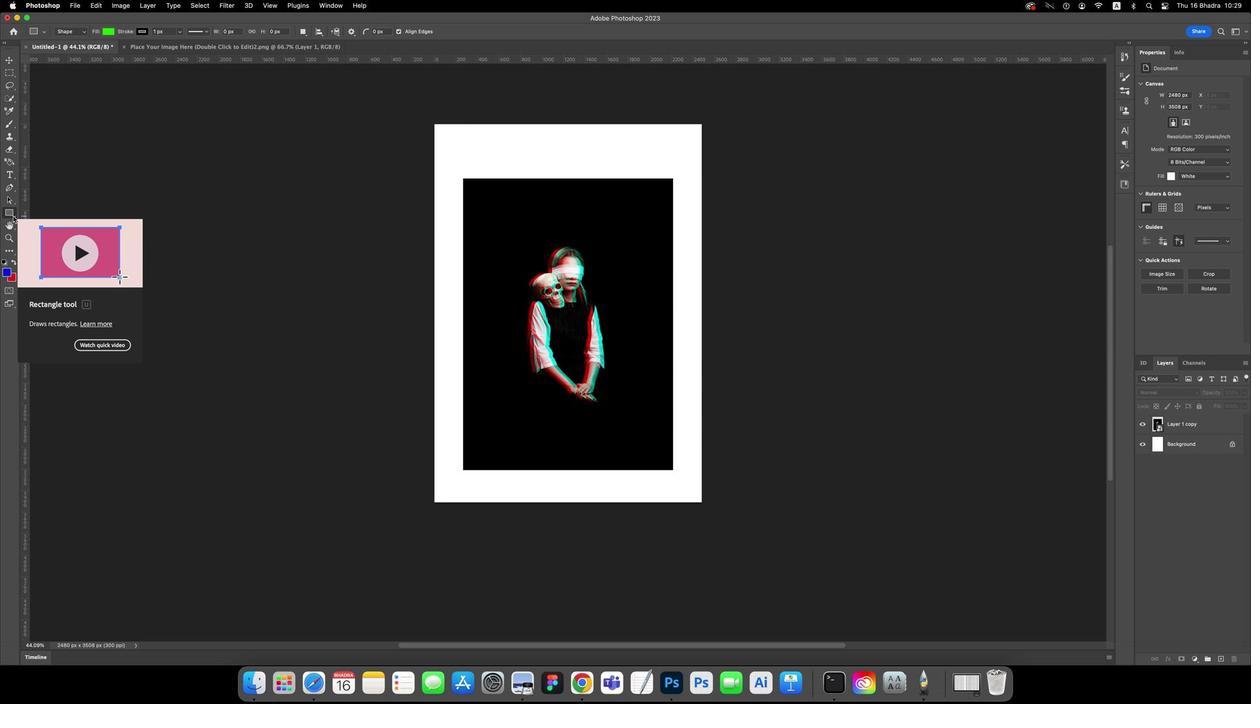 
Action: Mouse moved to (915, 449)
Screenshot: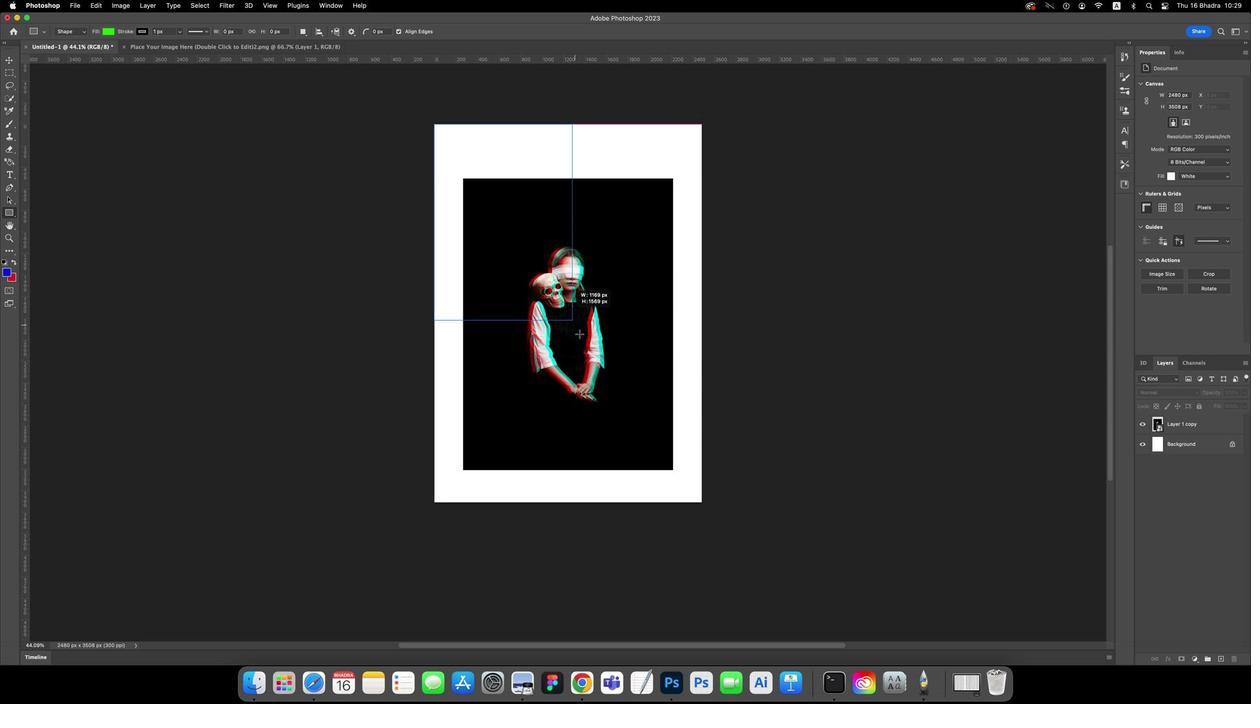 
Action: Mouse pressed left at (915, 449)
Screenshot: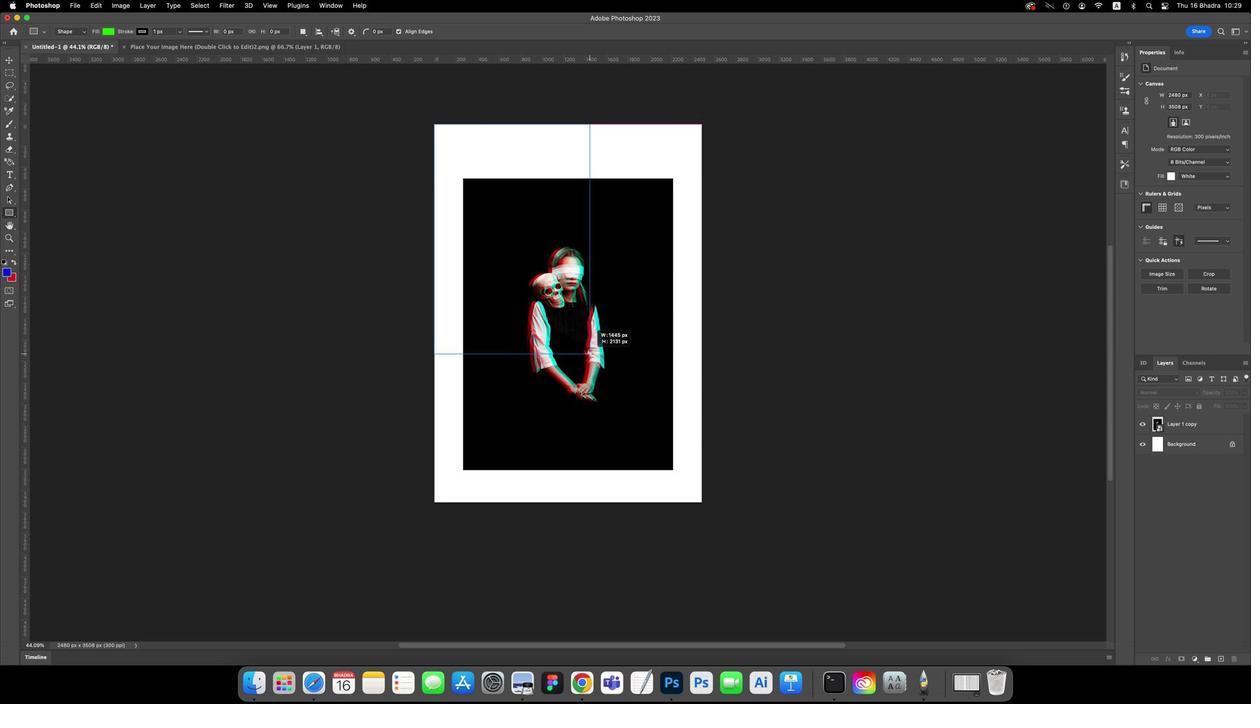 
Action: Mouse moved to (1155, 445)
Screenshot: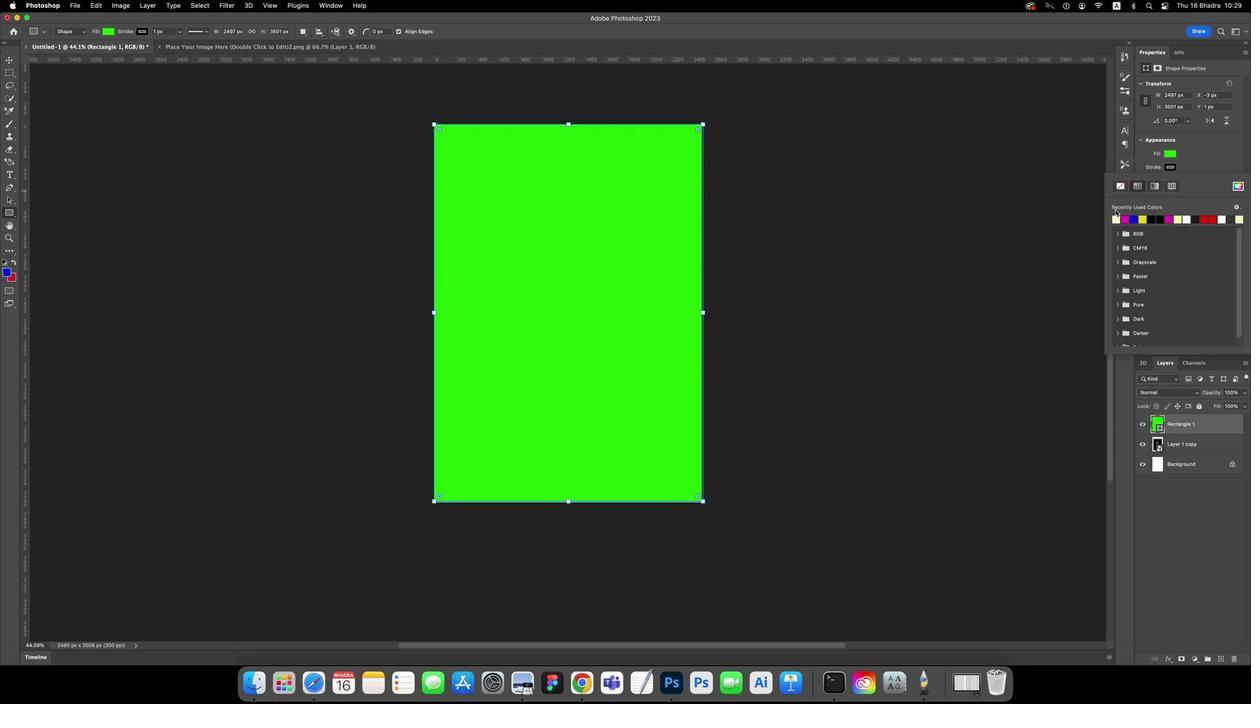 
Action: Mouse pressed left at (1155, 445)
Screenshot: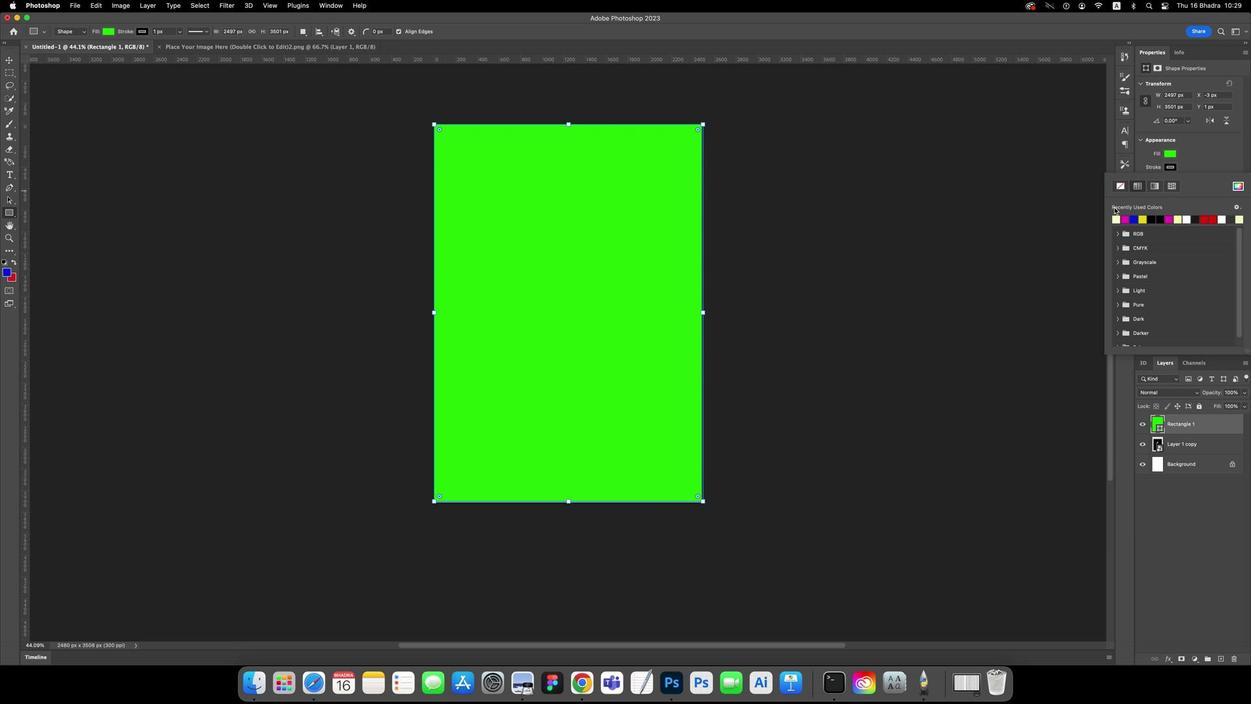 
Action: Mouse moved to (1139, 443)
Screenshot: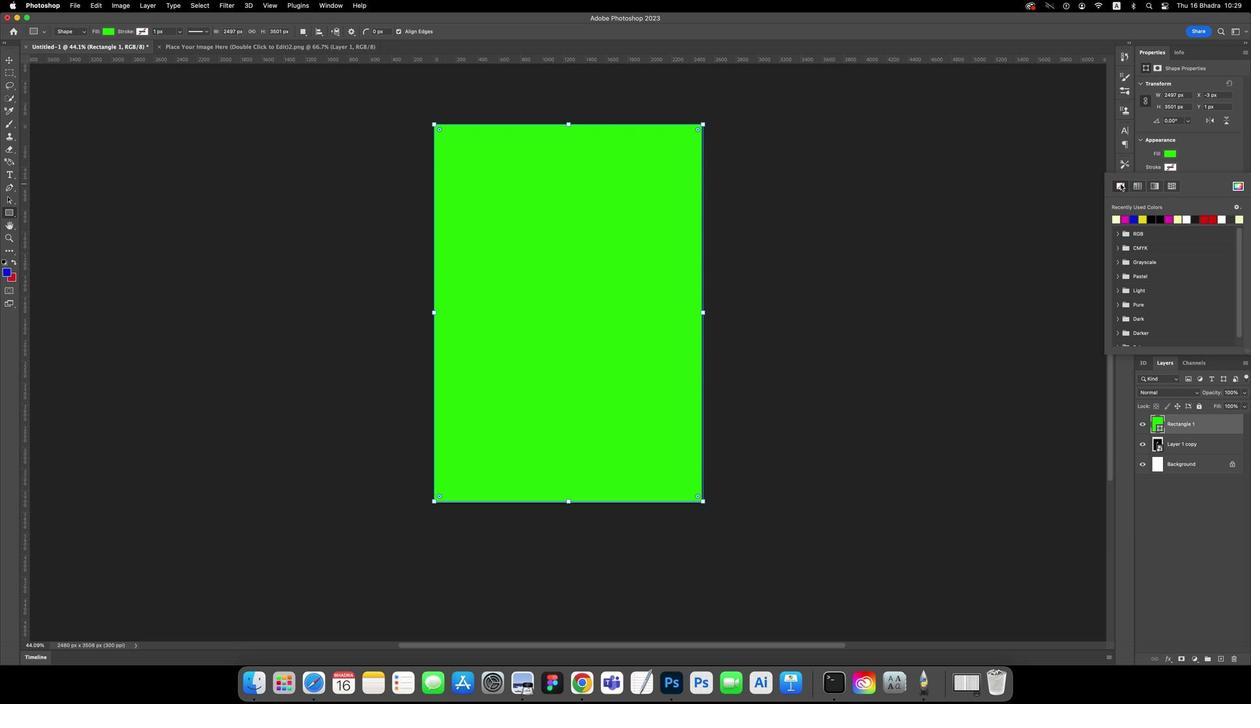 
Action: Mouse pressed left at (1139, 443)
Screenshot: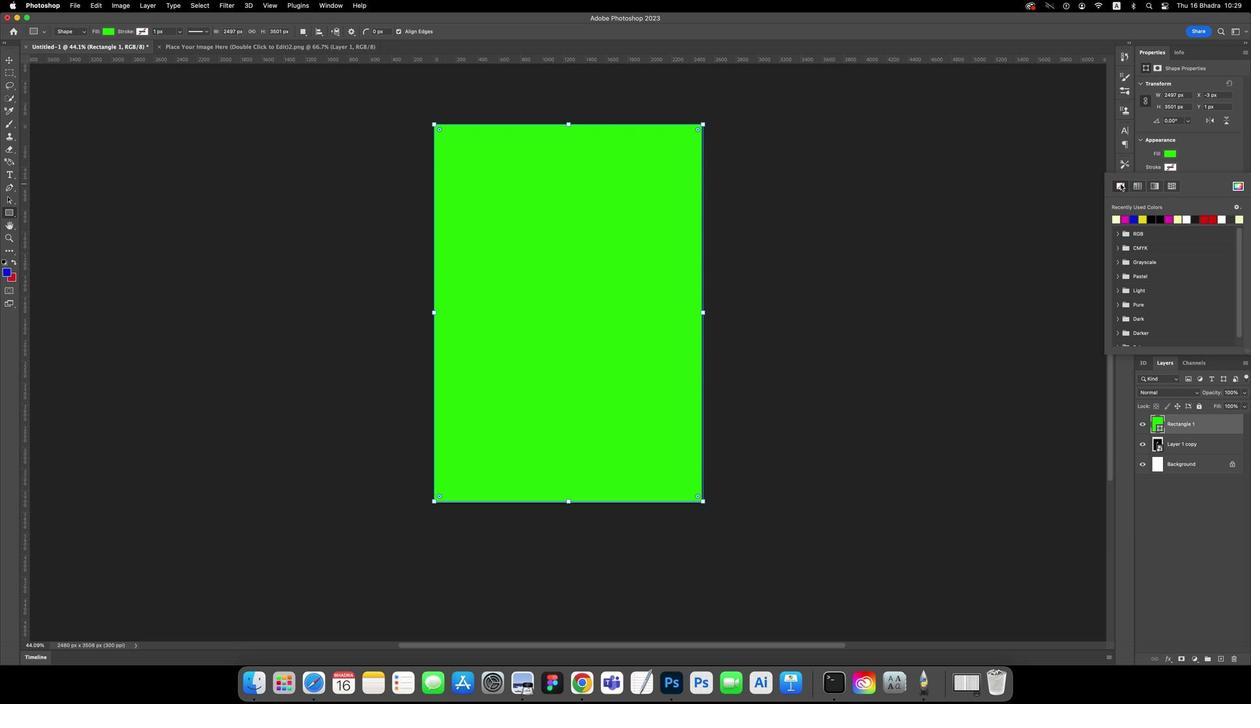 
Action: Mouse moved to (1155, 446)
Screenshot: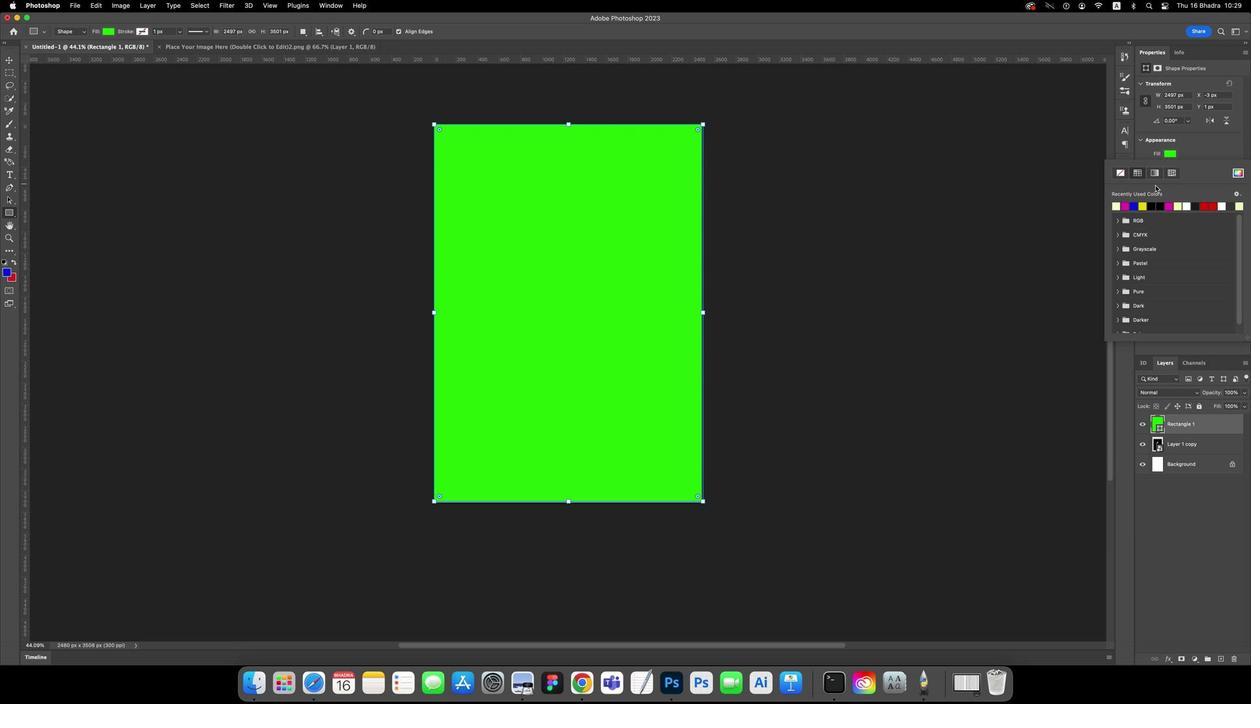 
Action: Mouse pressed left at (1155, 446)
Screenshot: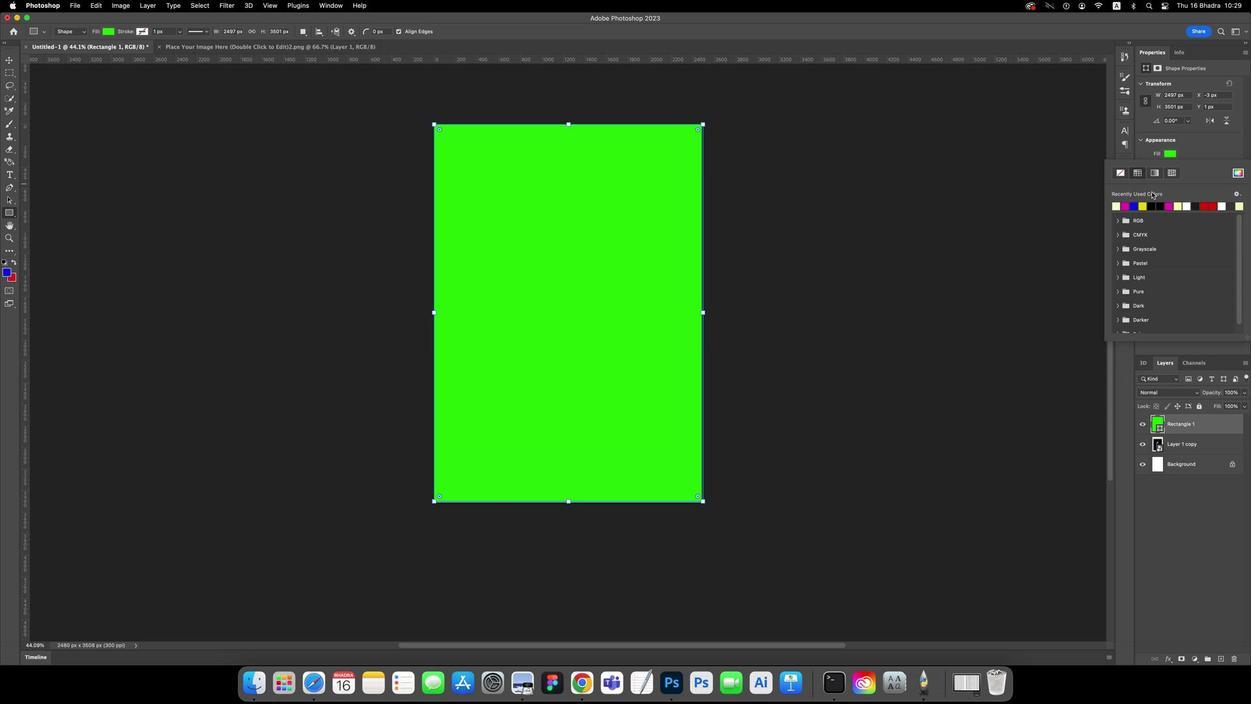
Action: Mouse moved to (1149, 441)
Screenshot: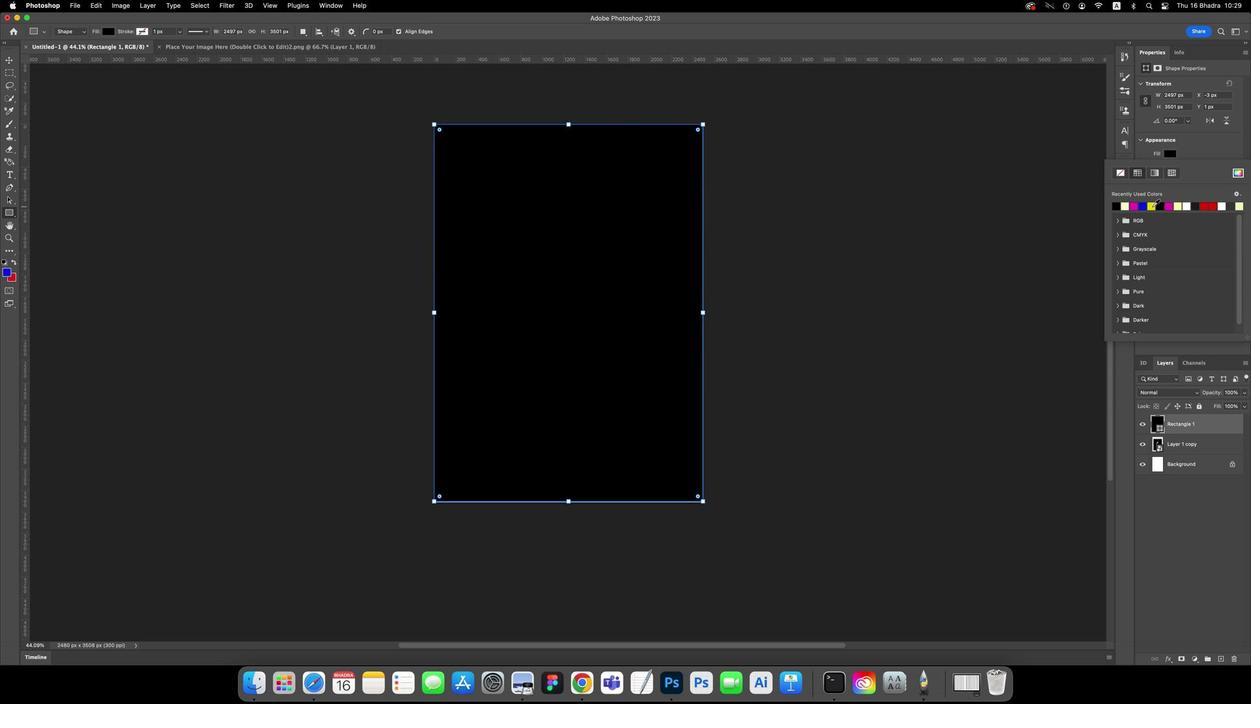 
Action: Mouse pressed left at (1149, 441)
Screenshot: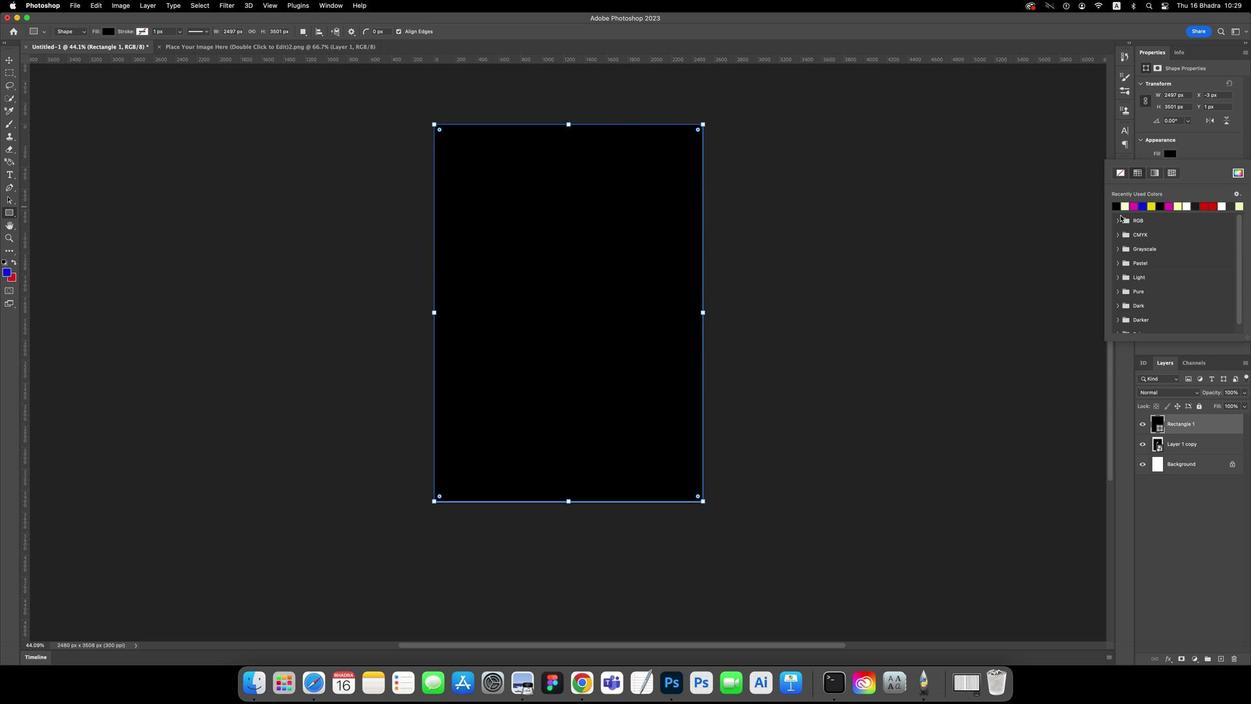 
Action: Mouse moved to (1140, 440)
Screenshot: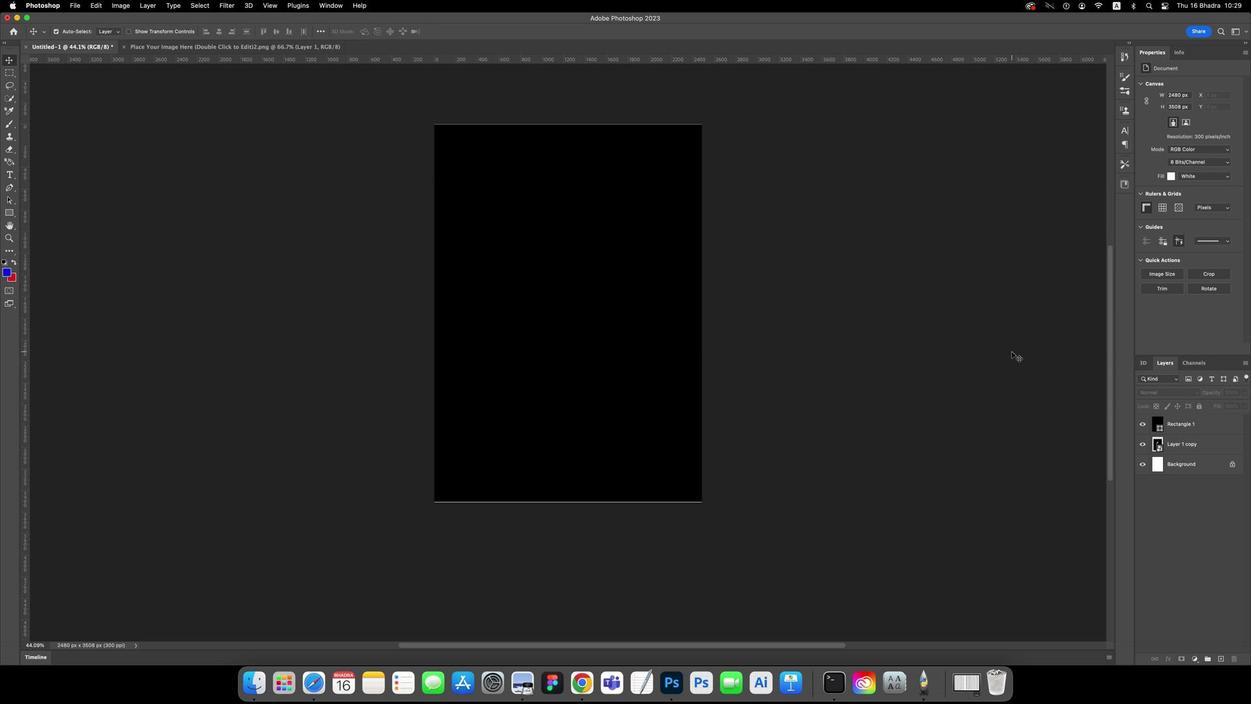 
Action: Key pressed 'v'
Screenshot: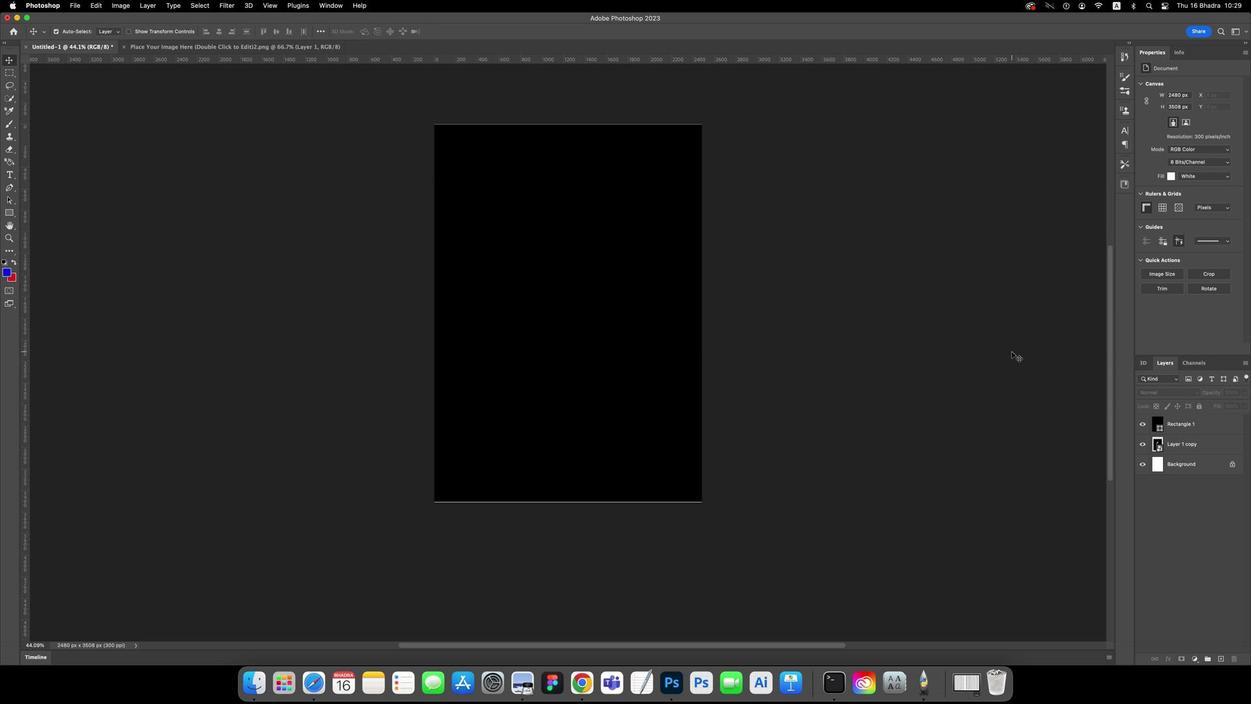 
Action: Mouse moved to (1104, 428)
Screenshot: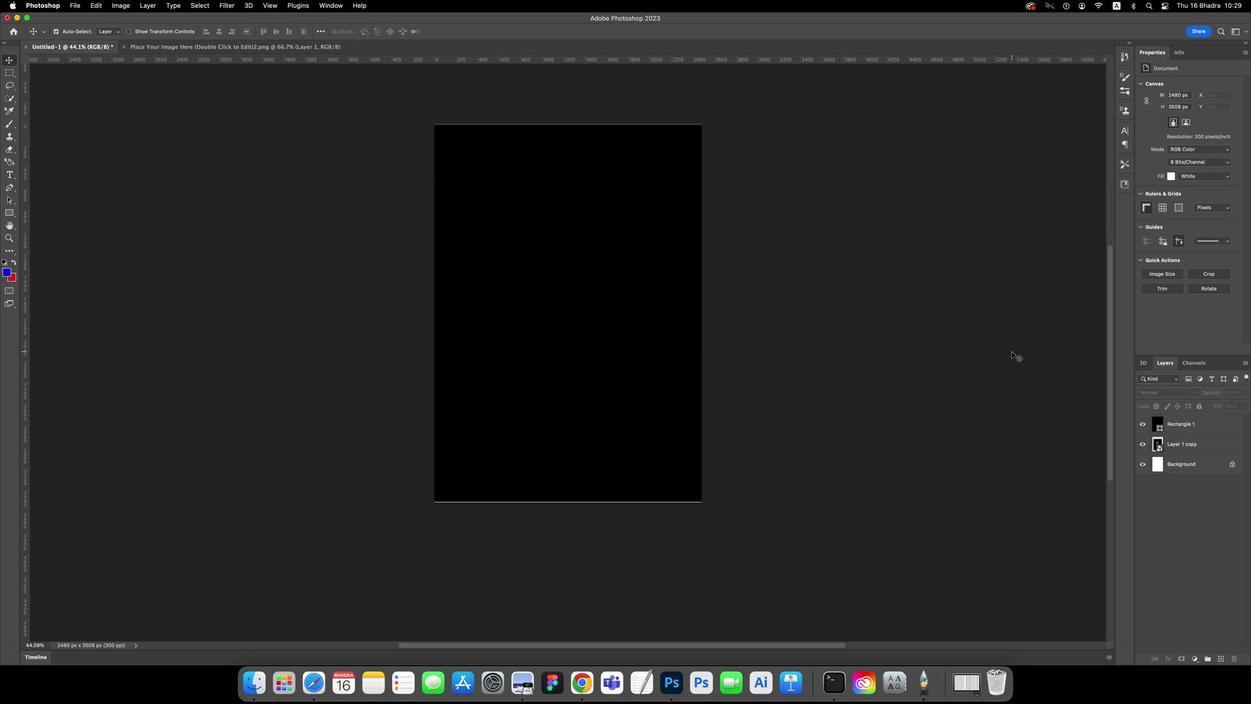 
Action: Mouse pressed left at (1104, 428)
Screenshot: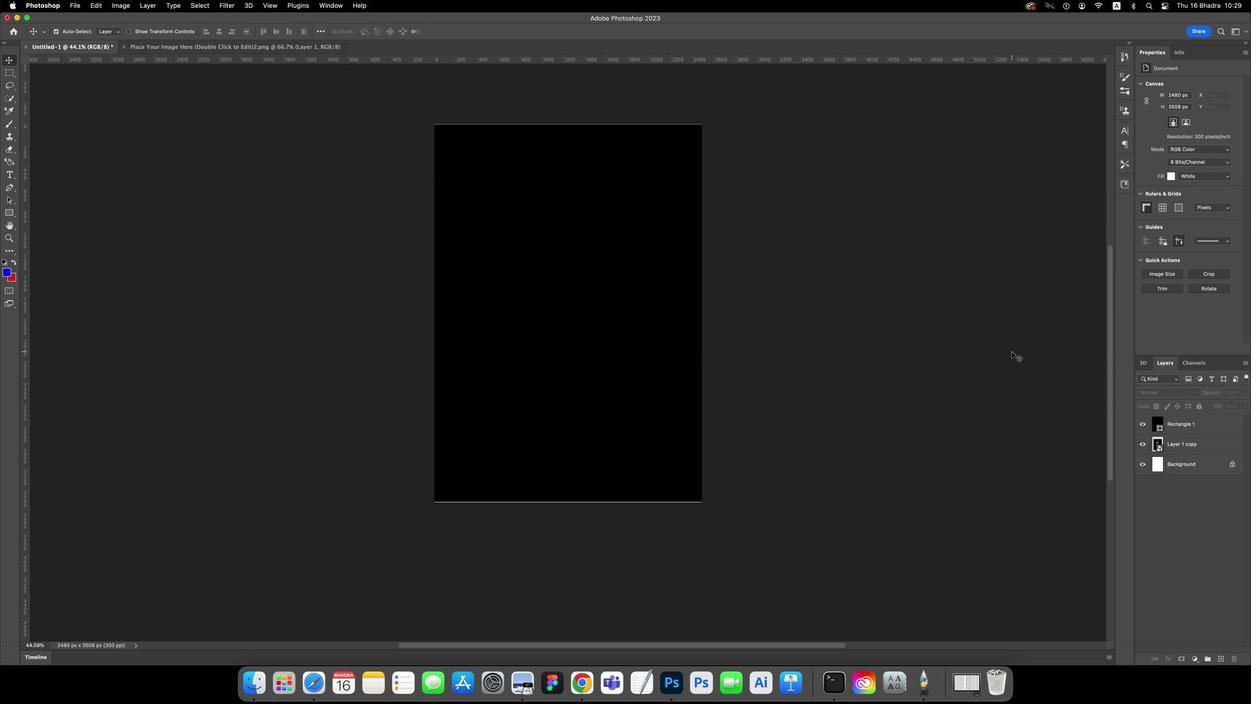
Action: Mouse moved to (1159, 421)
Screenshot: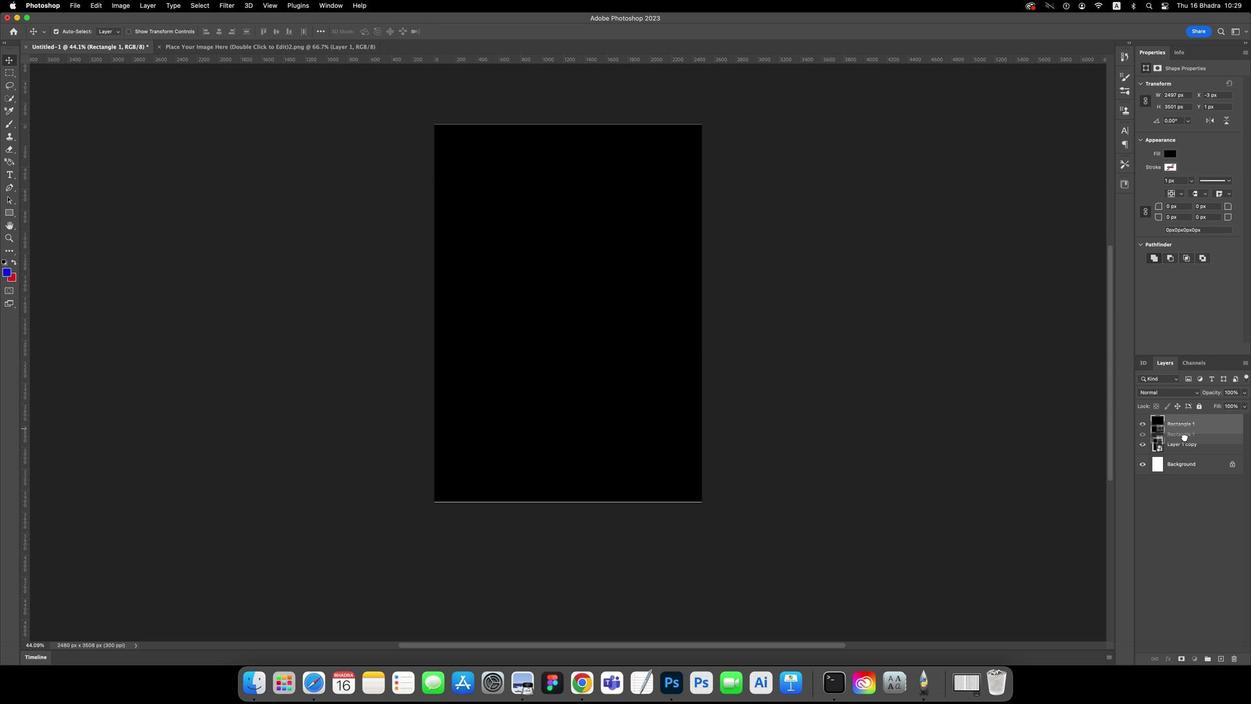 
Action: Mouse pressed left at (1159, 421)
Screenshot: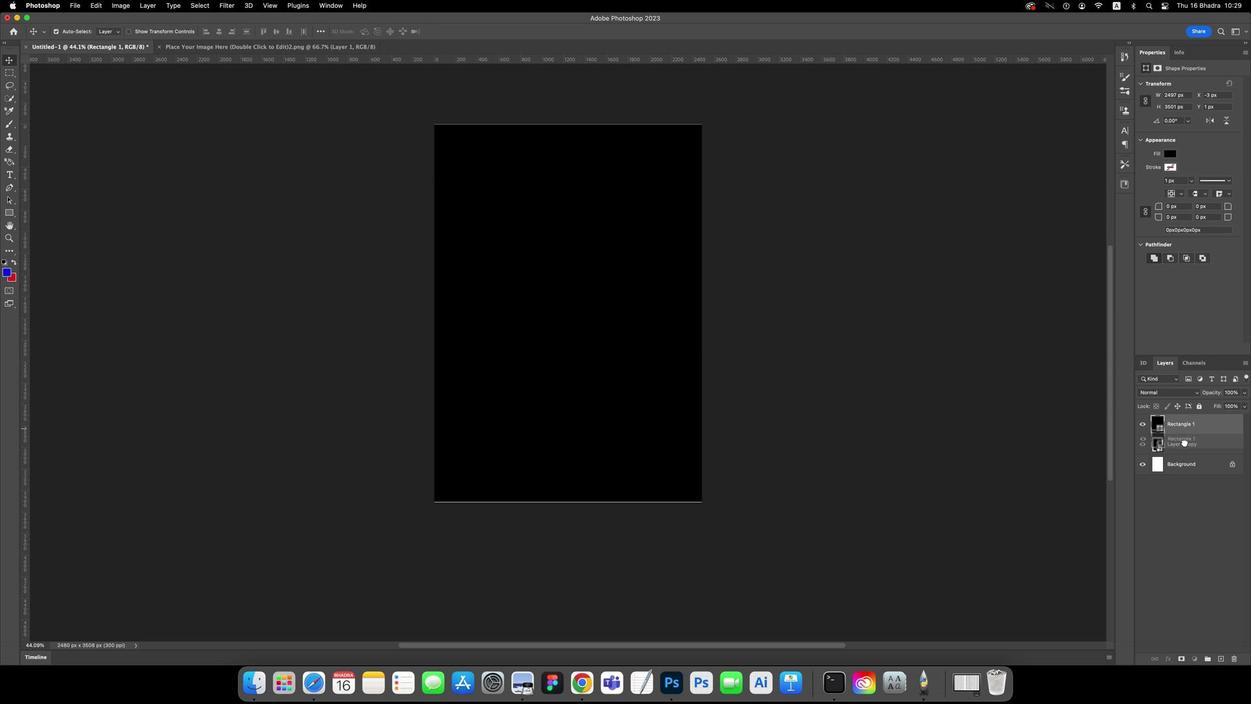 
Action: Mouse moved to (1160, 422)
Screenshot: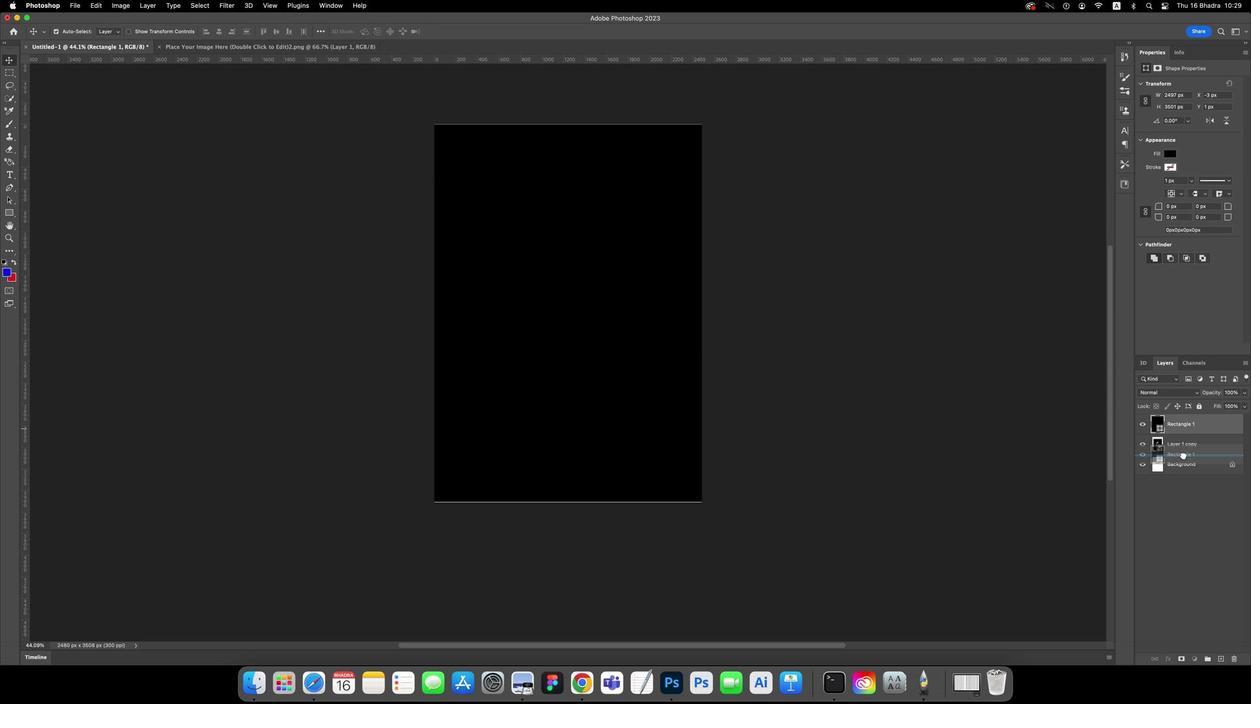 
Action: Mouse pressed left at (1160, 422)
Screenshot: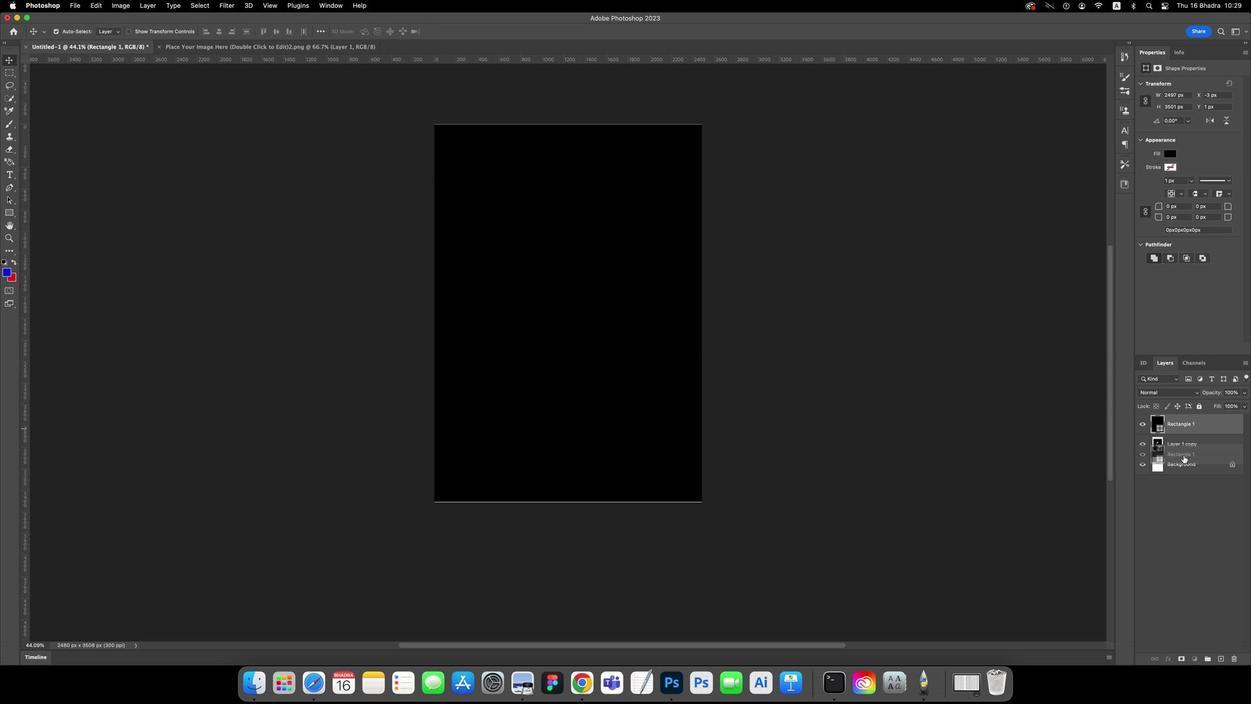 
Action: Mouse moved to (1160, 422)
Screenshot: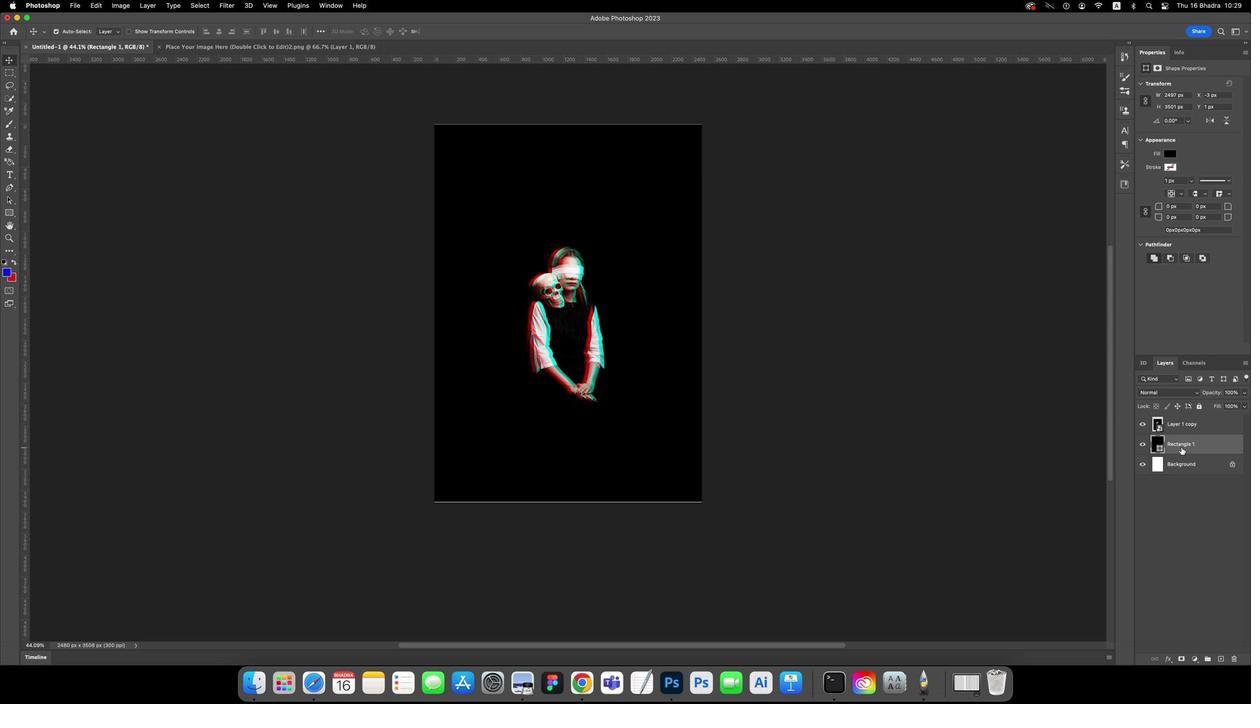 
Action: Mouse pressed left at (1160, 422)
Screenshot: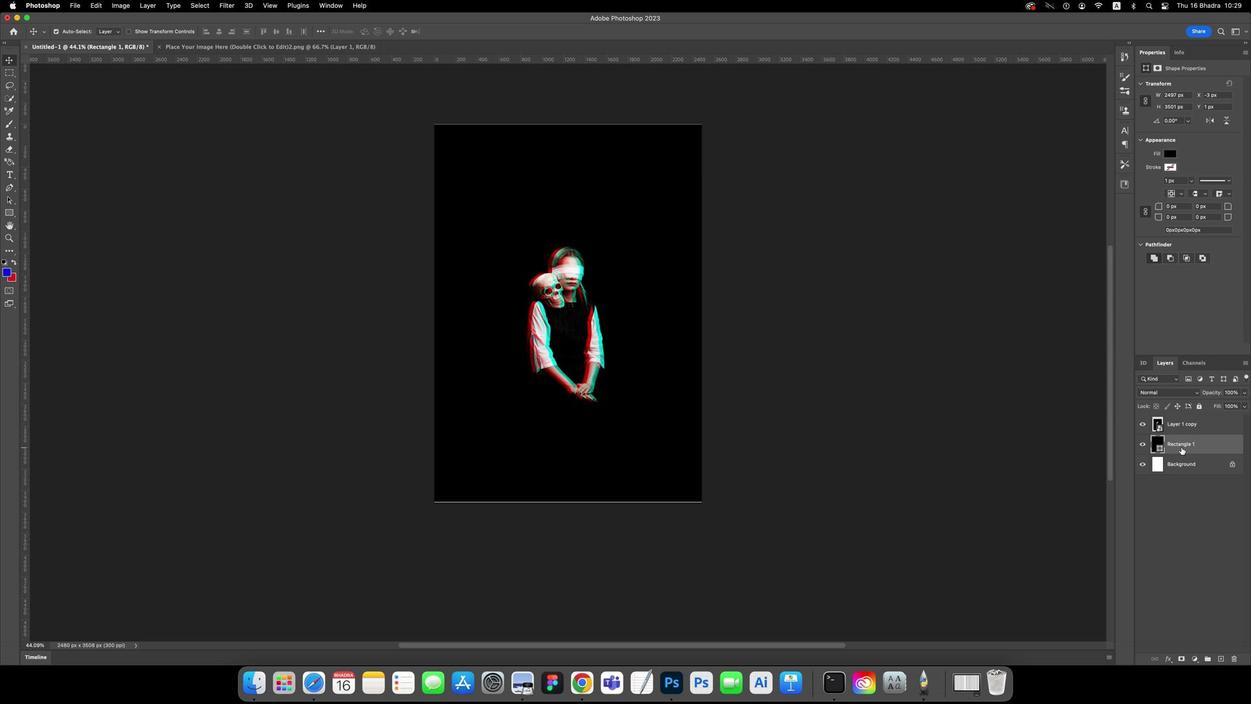 
Action: Mouse moved to (1159, 420)
Screenshot: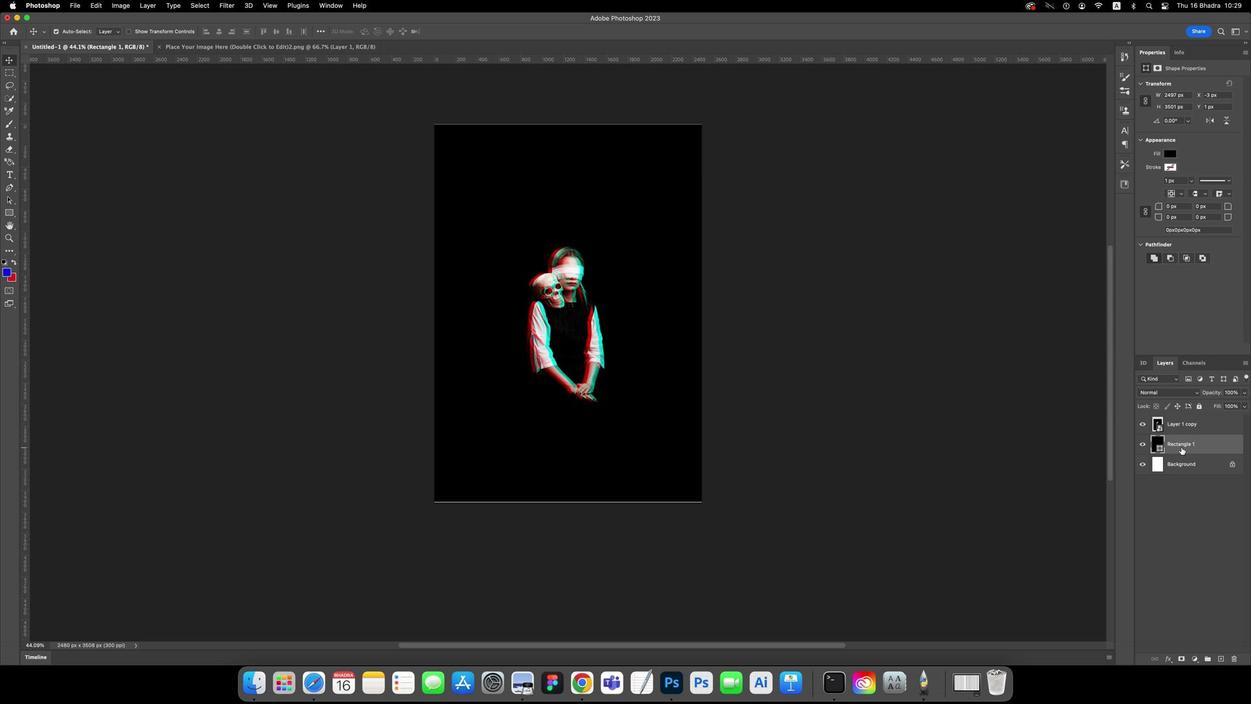
Action: Mouse pressed left at (1159, 420)
Screenshot: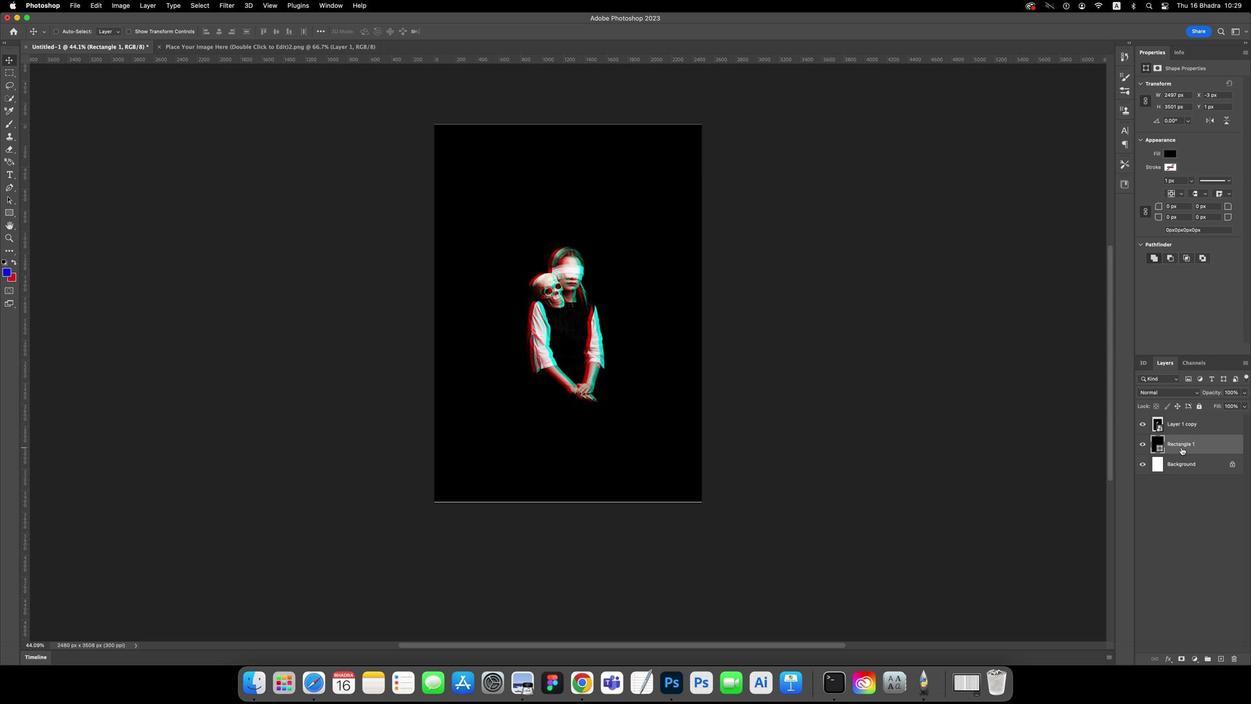 
Action: Key pressed Key.cmd't'
Screenshot: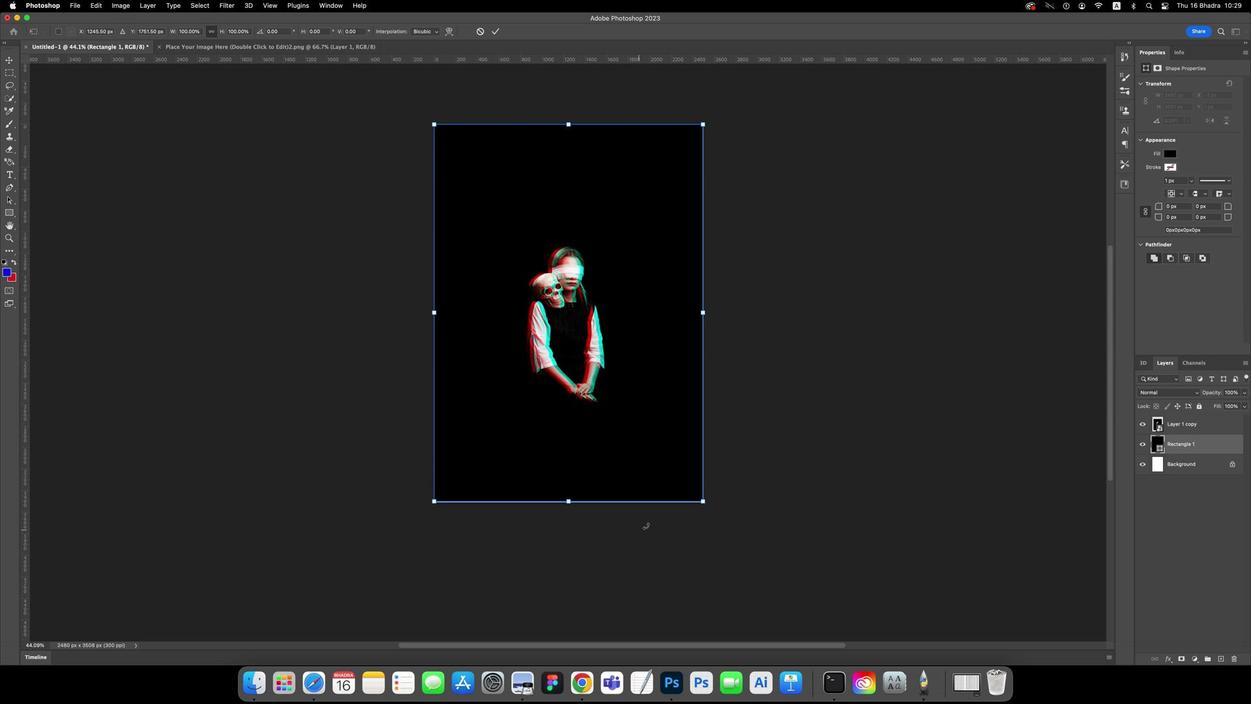 
Action: Mouse moved to (1003, 415)
Screenshot: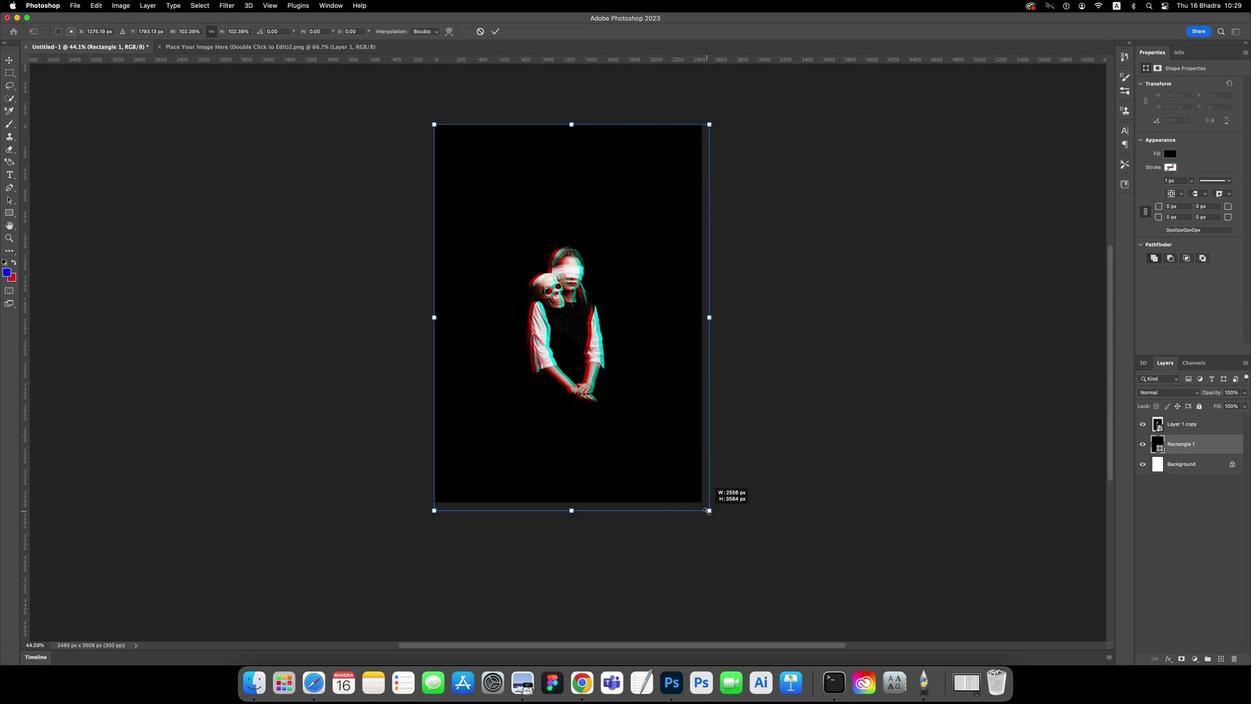 
Action: Mouse pressed left at (1003, 415)
Screenshot: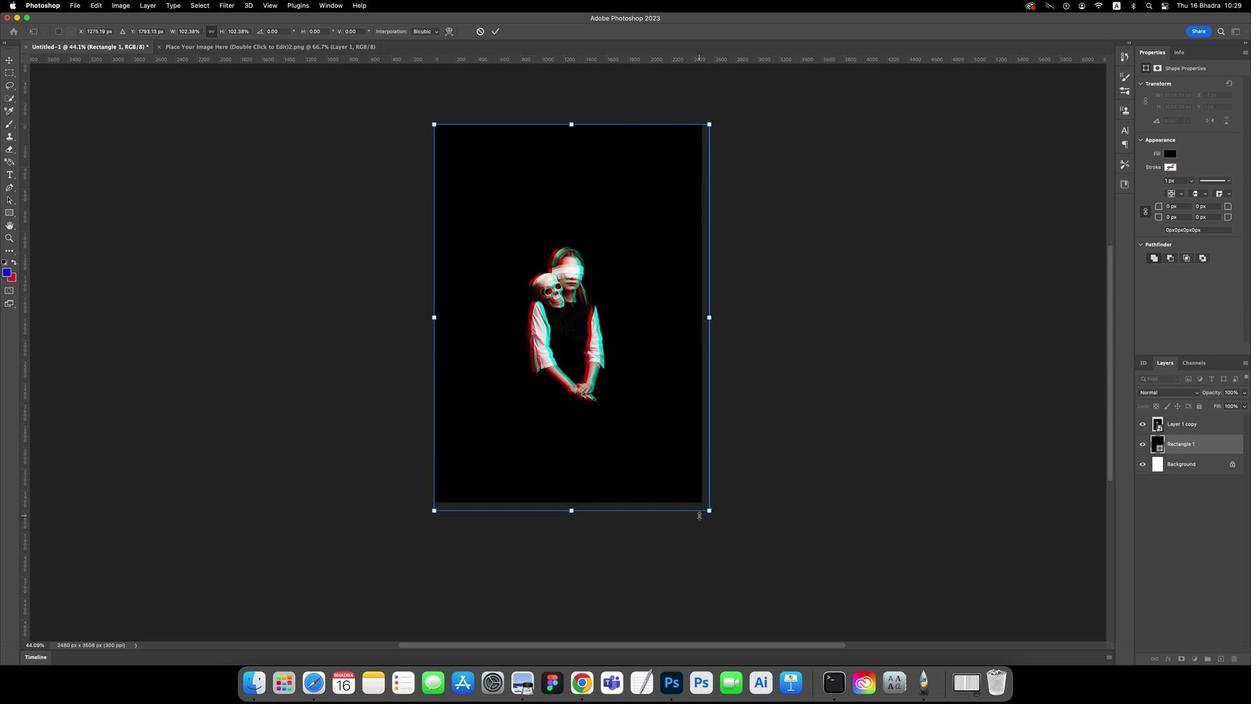 
Action: Mouse moved to (916, 448)
Screenshot: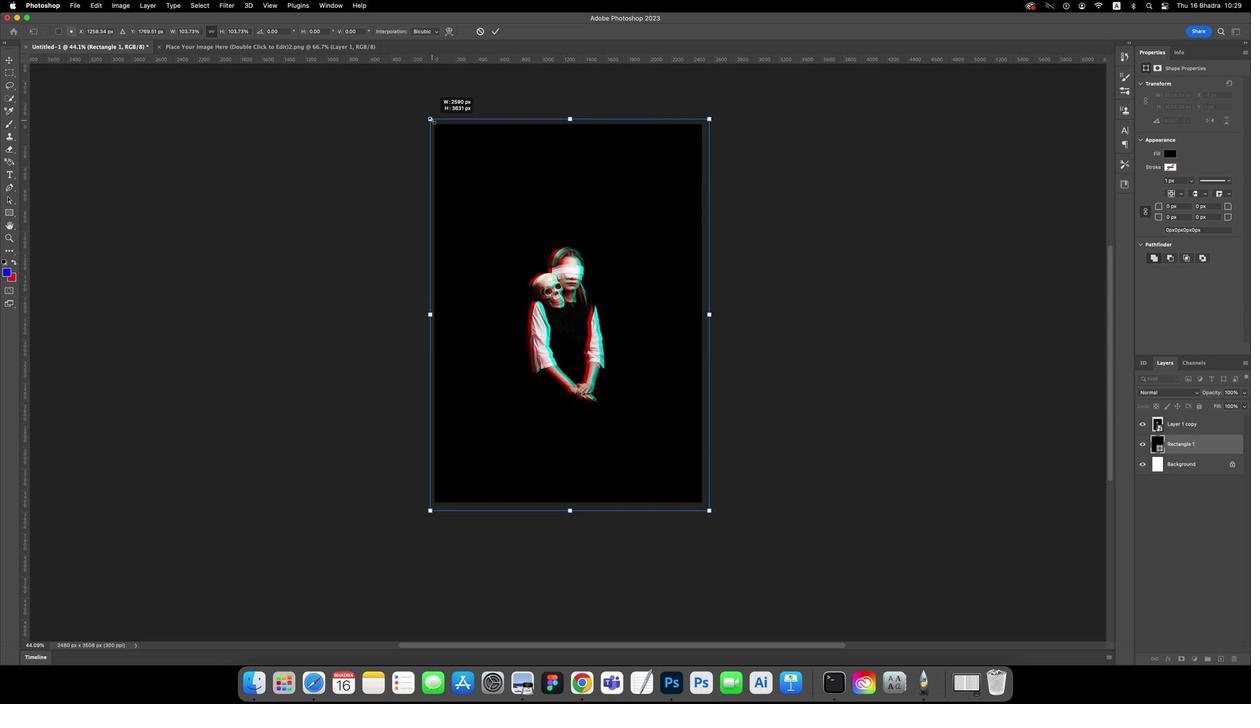 
Action: Mouse pressed left at (916, 448)
Screenshot: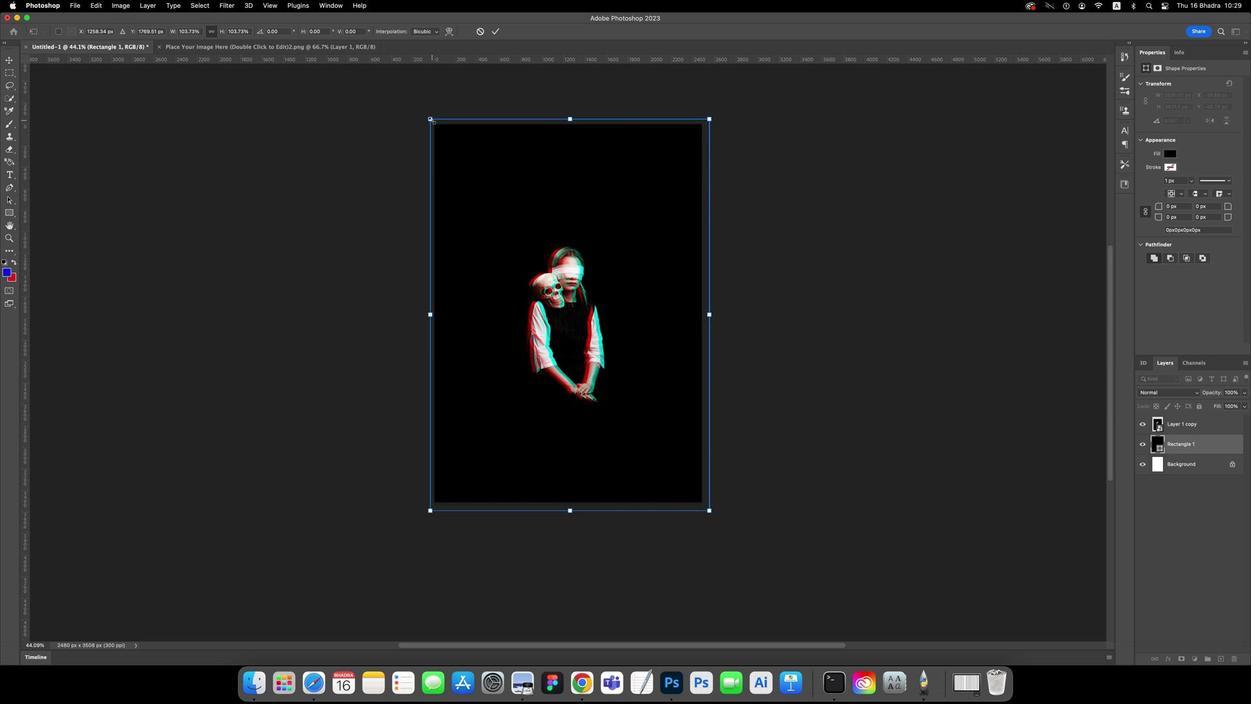 
Action: Mouse moved to (915, 449)
Screenshot: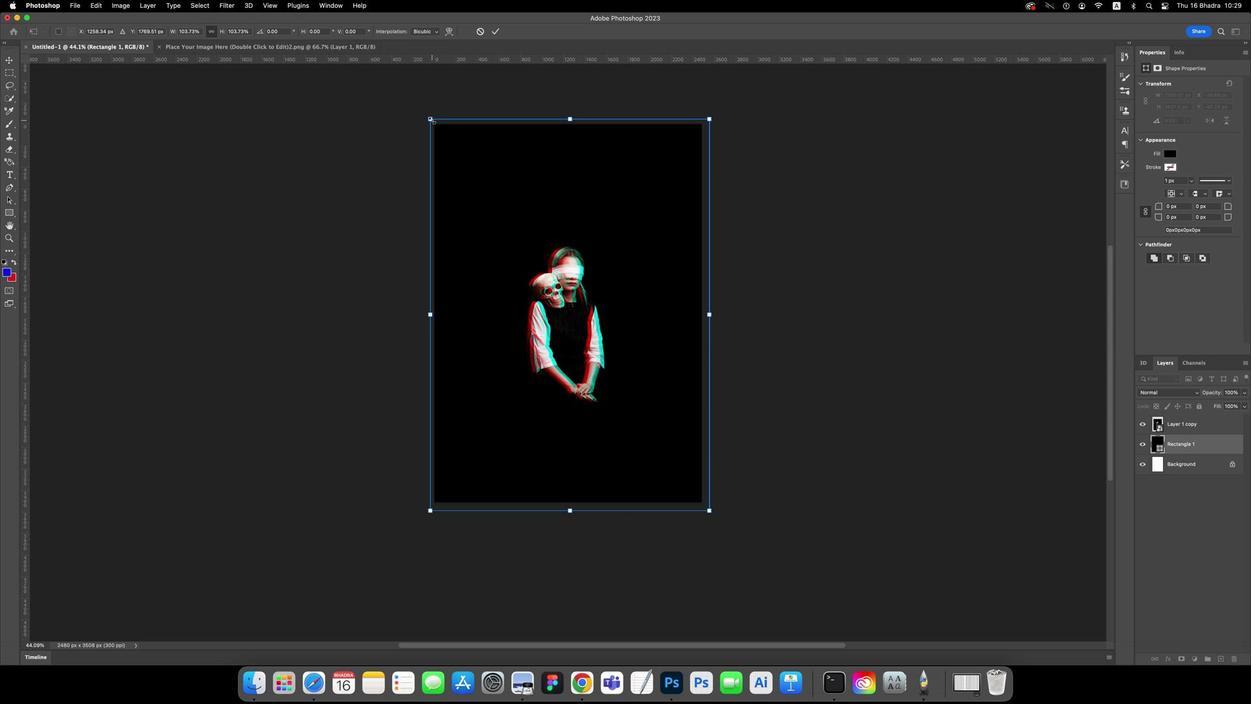 
Action: Key pressed Key.enter
Screenshot: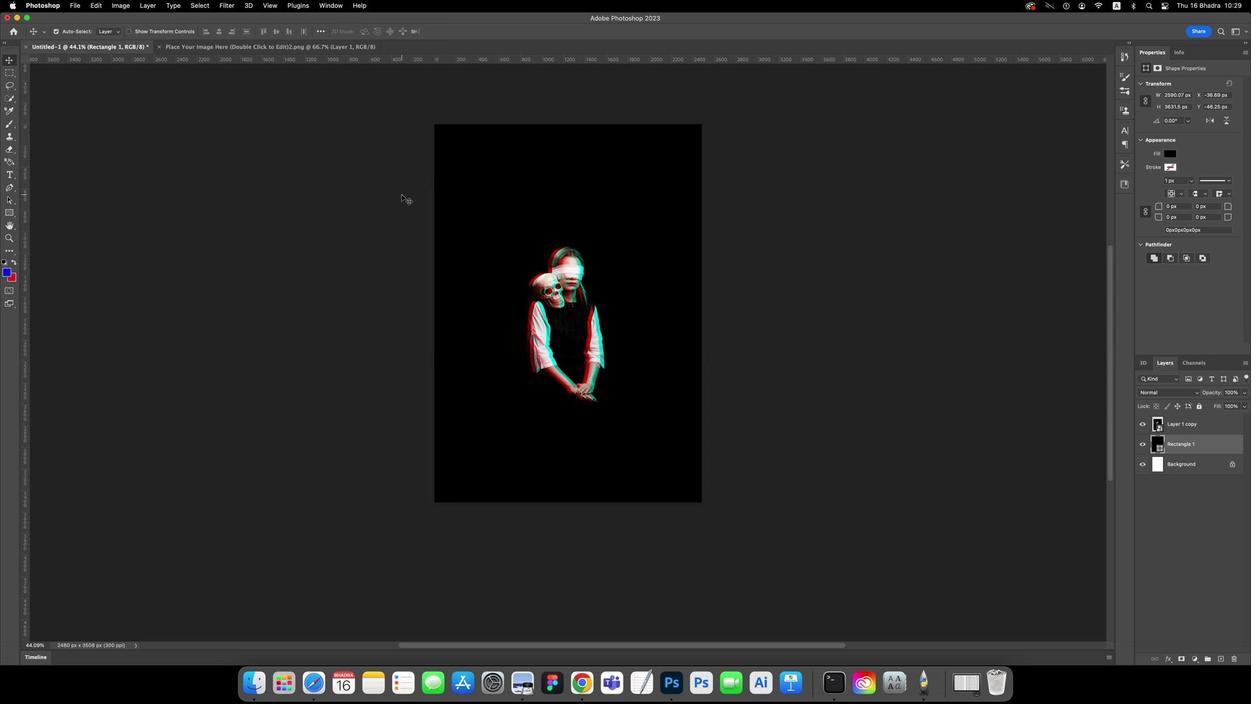
Action: Mouse moved to (1023, 442)
Screenshot: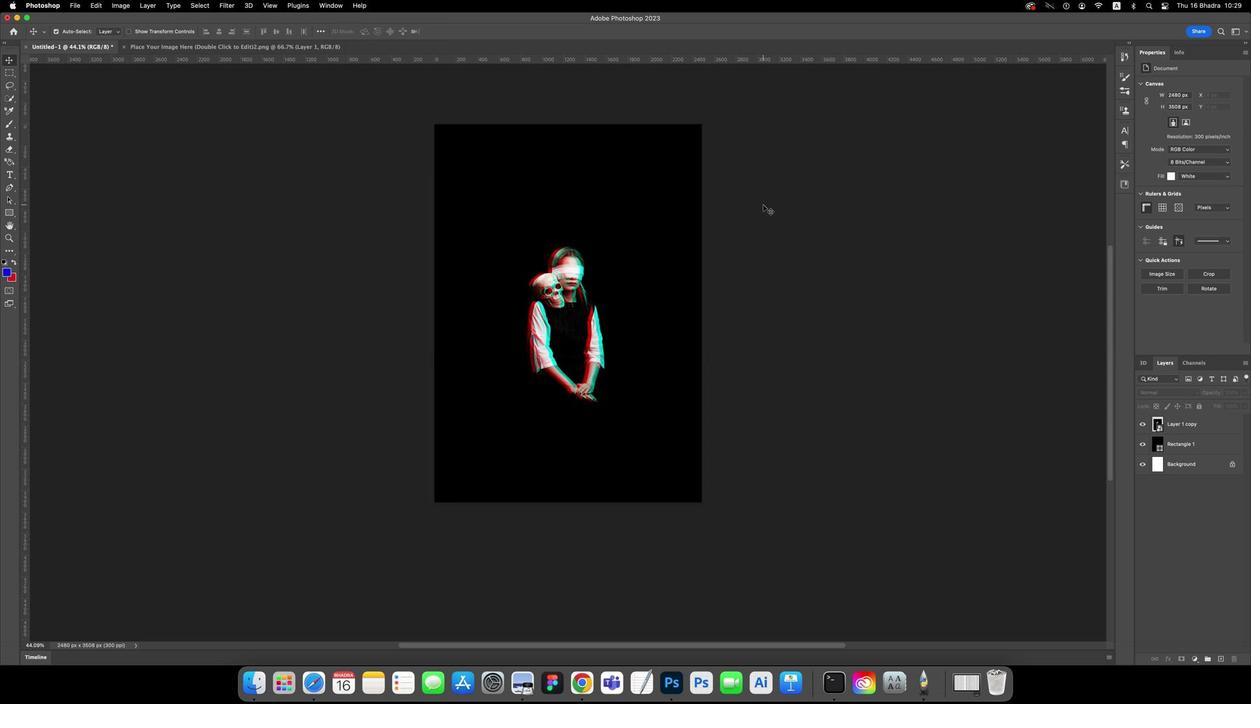 
Action: Mouse pressed left at (1023, 442)
Screenshot: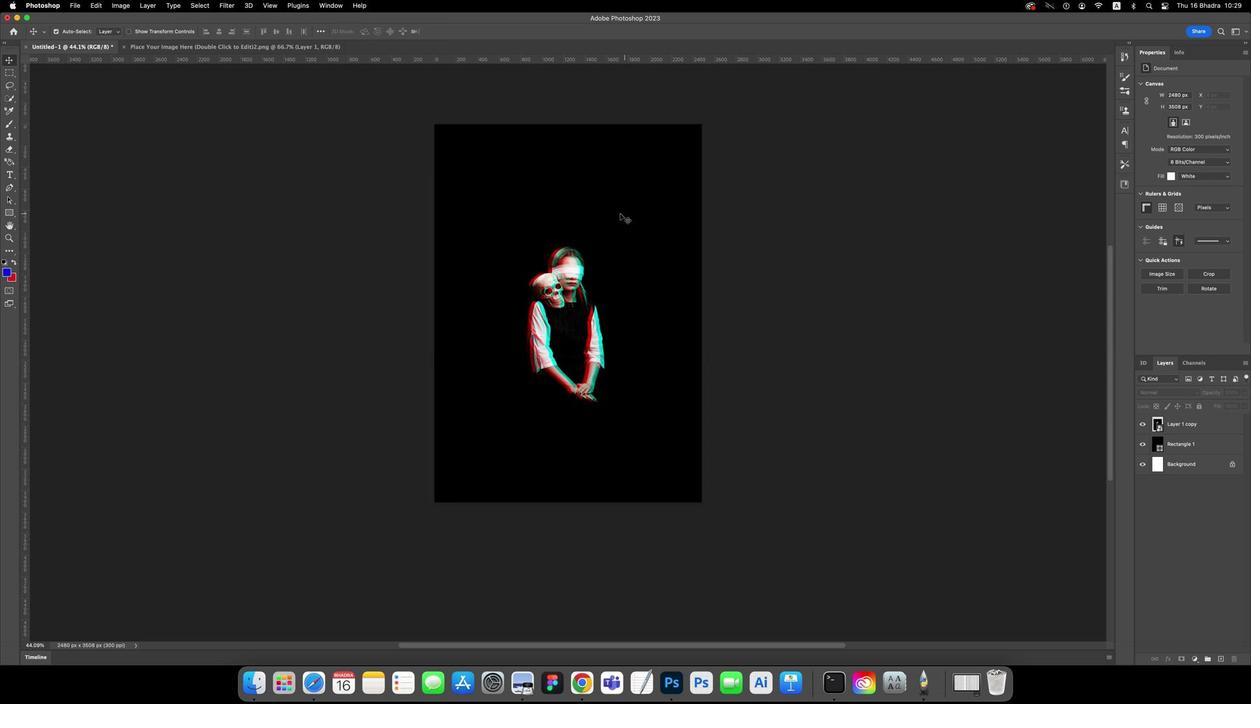 
Action: Mouse moved to (799, 459)
Screenshot: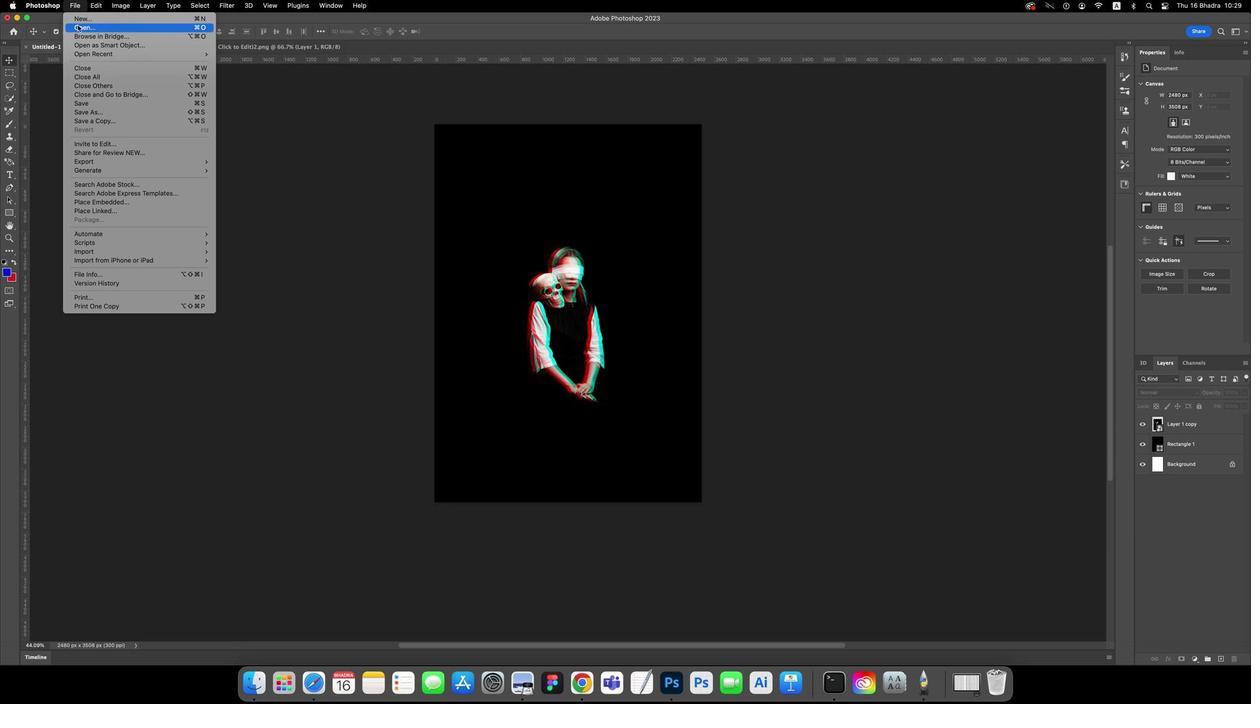 
Action: Mouse pressed left at (799, 459)
Screenshot: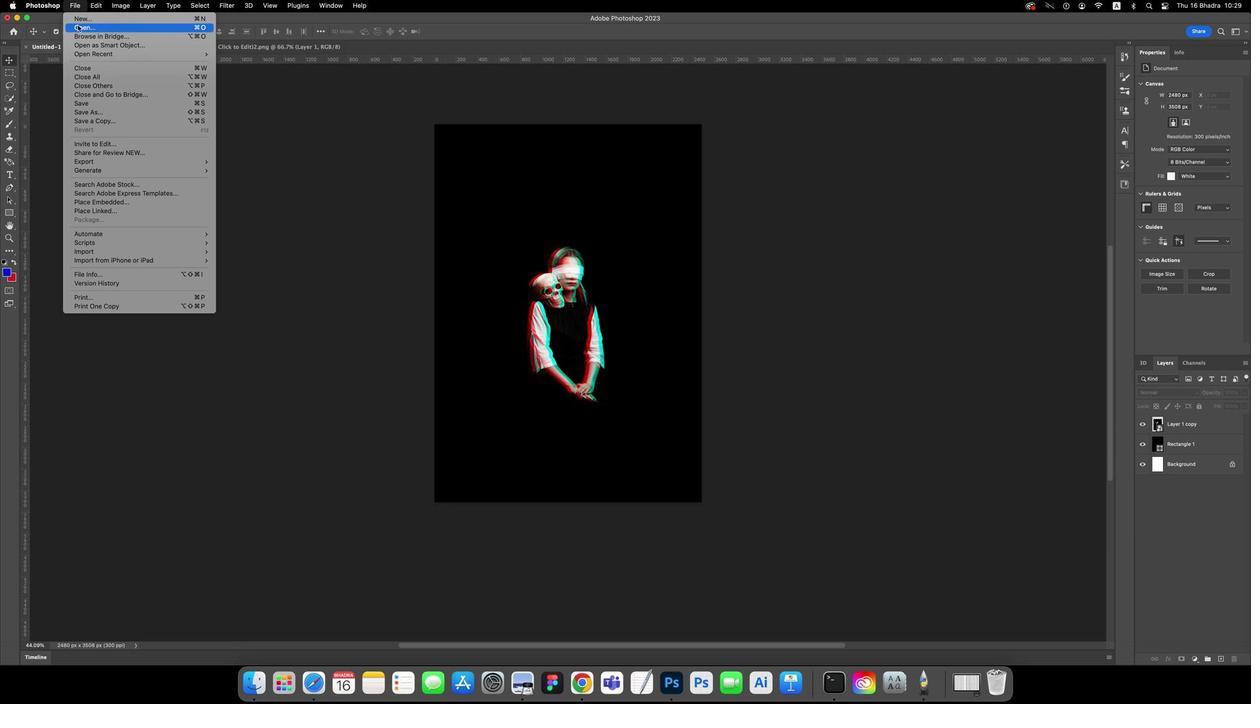 
Action: Mouse moved to (799, 457)
Screenshot: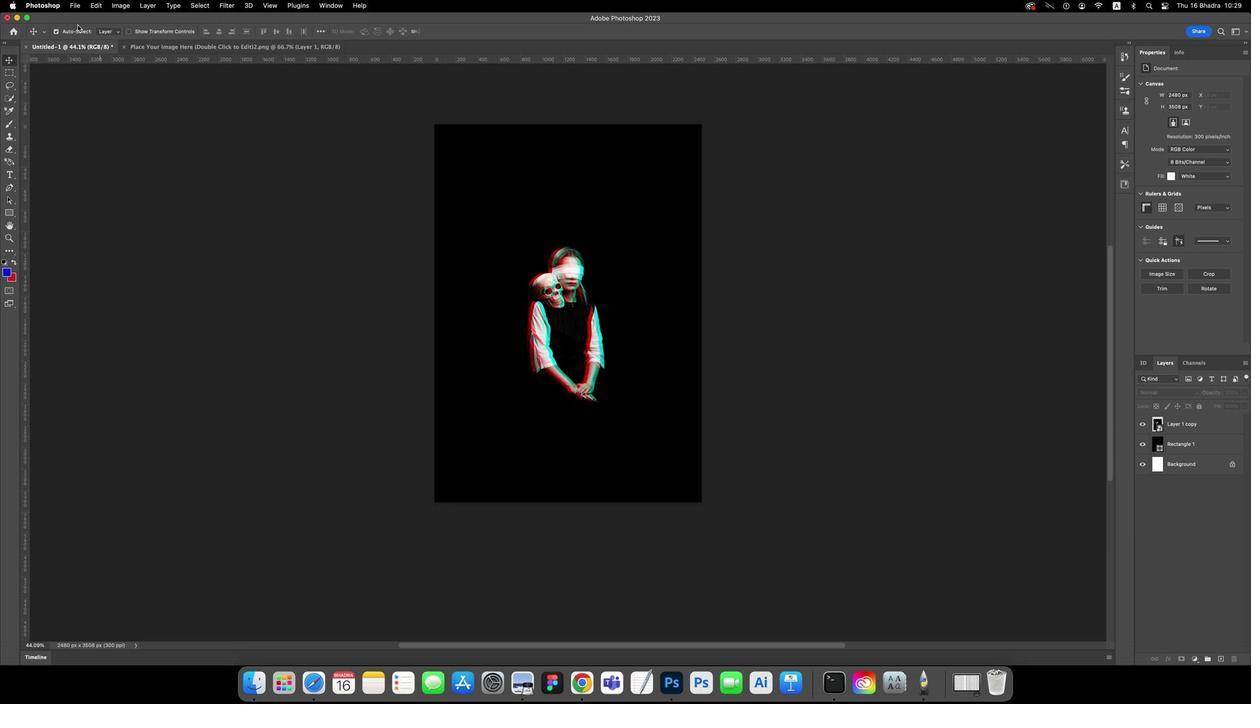 
Action: Mouse pressed left at (799, 457)
Screenshot: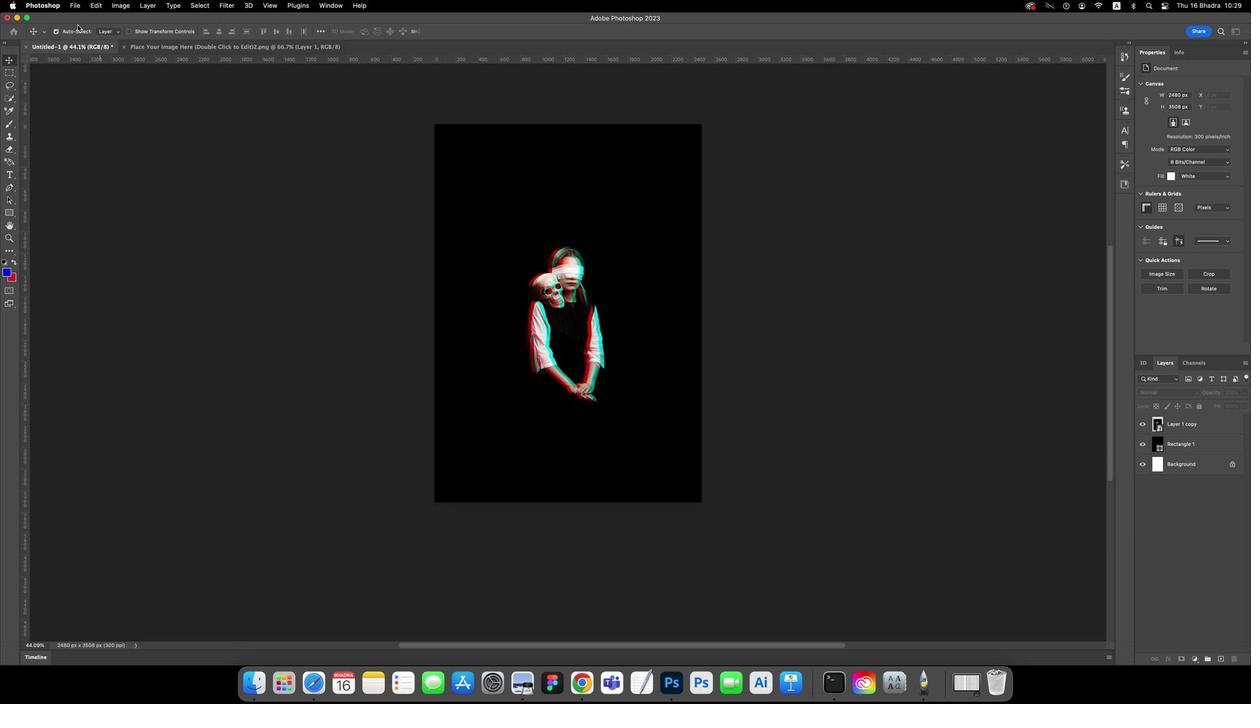 
Action: Mouse moved to (928, 442)
Screenshot: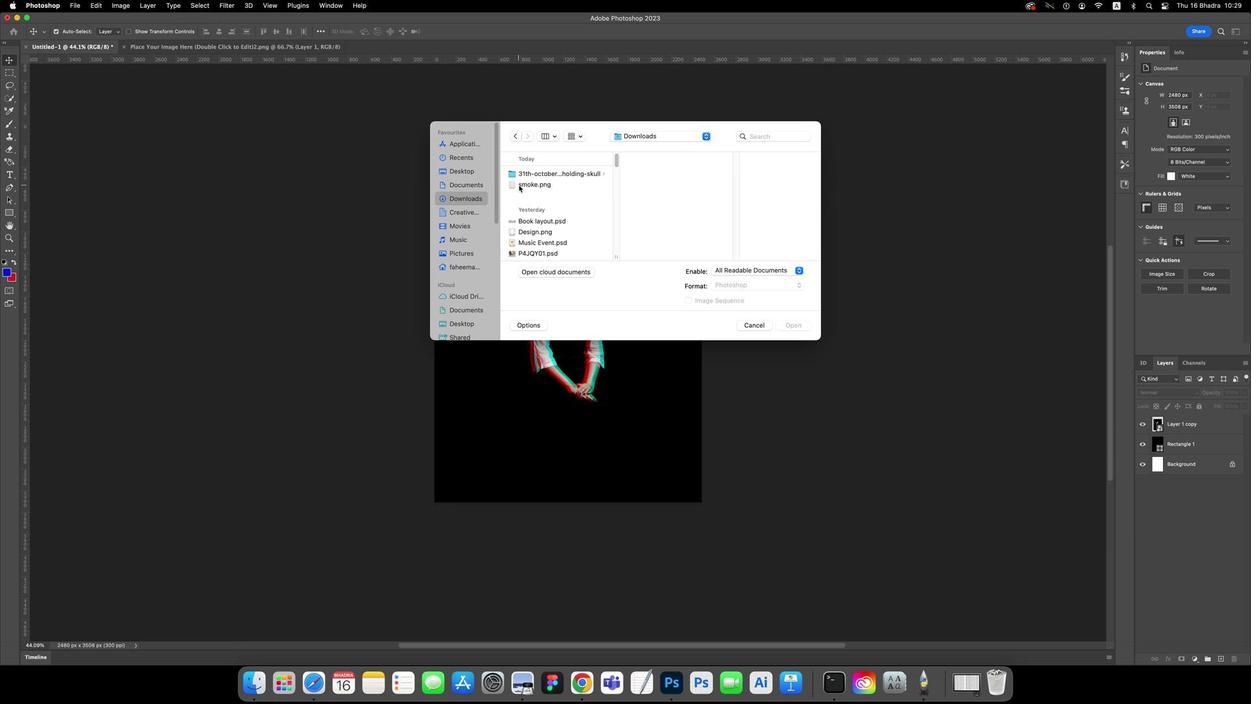 
Action: Mouse pressed left at (928, 442)
Screenshot: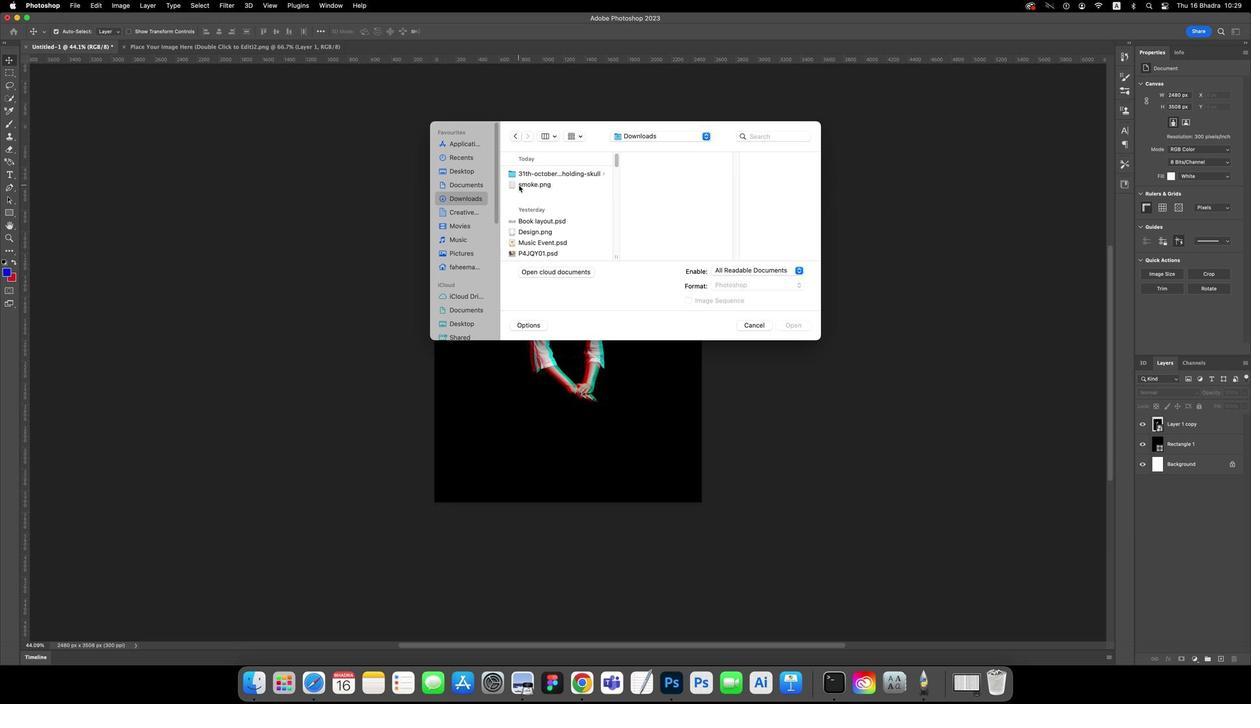 
Action: Mouse moved to (943, 443)
Screenshot: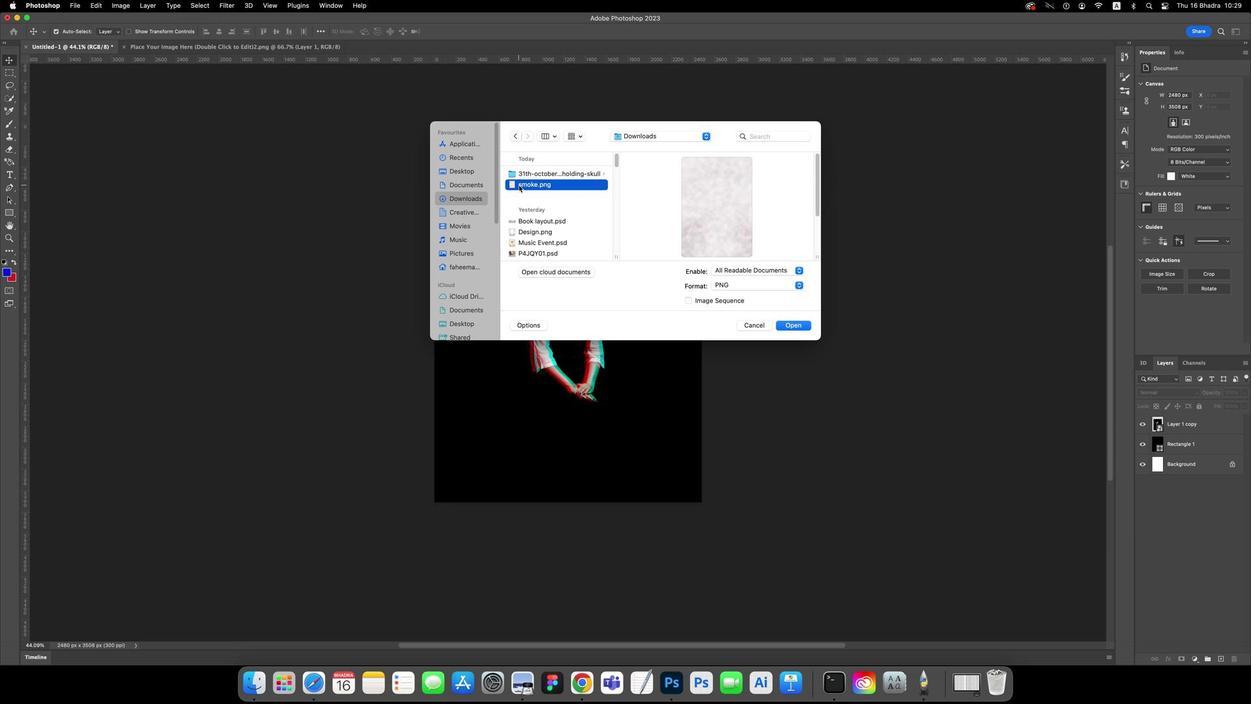 
Action: Mouse pressed left at (943, 443)
Screenshot: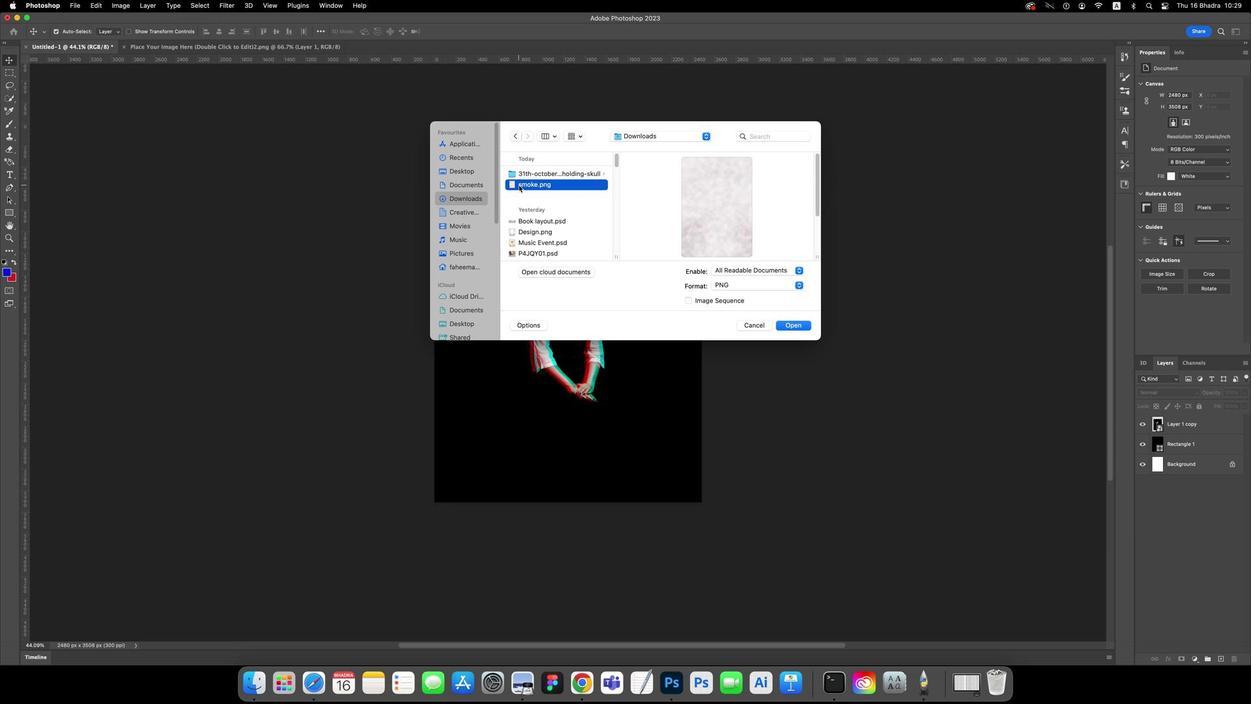 
Action: Key pressed Key.enter
Screenshot: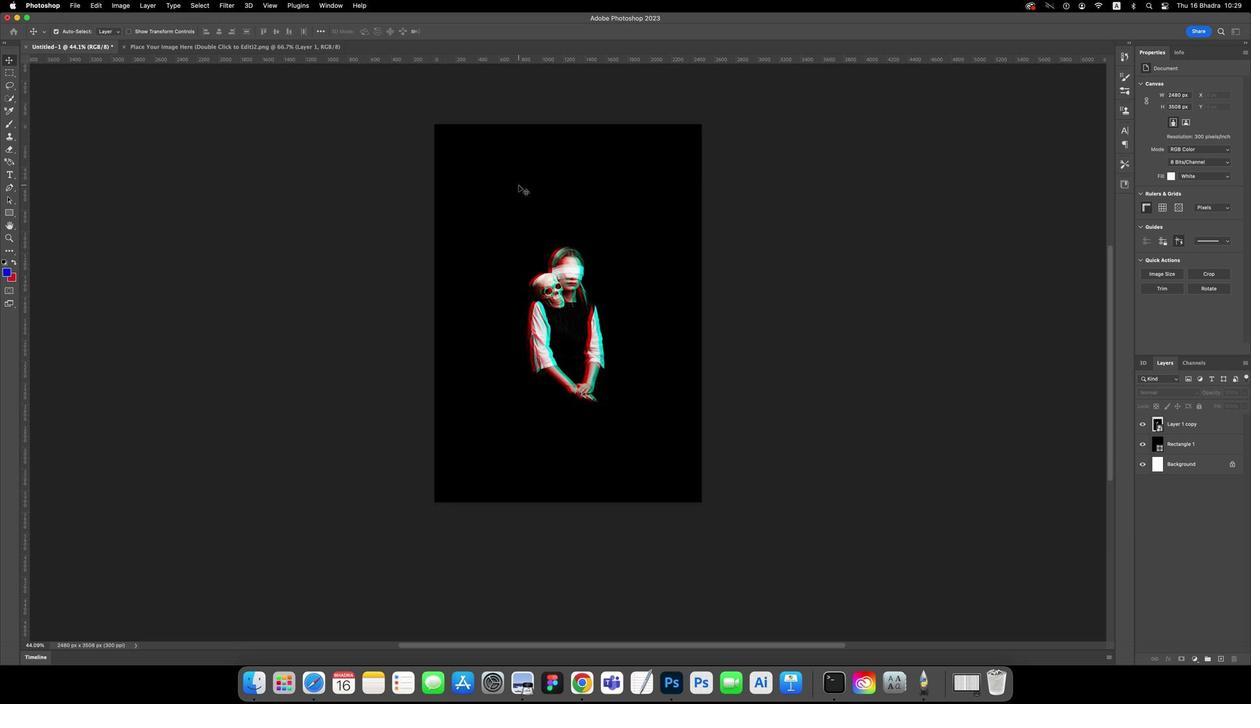 
Action: Mouse moved to (966, 438)
Screenshot: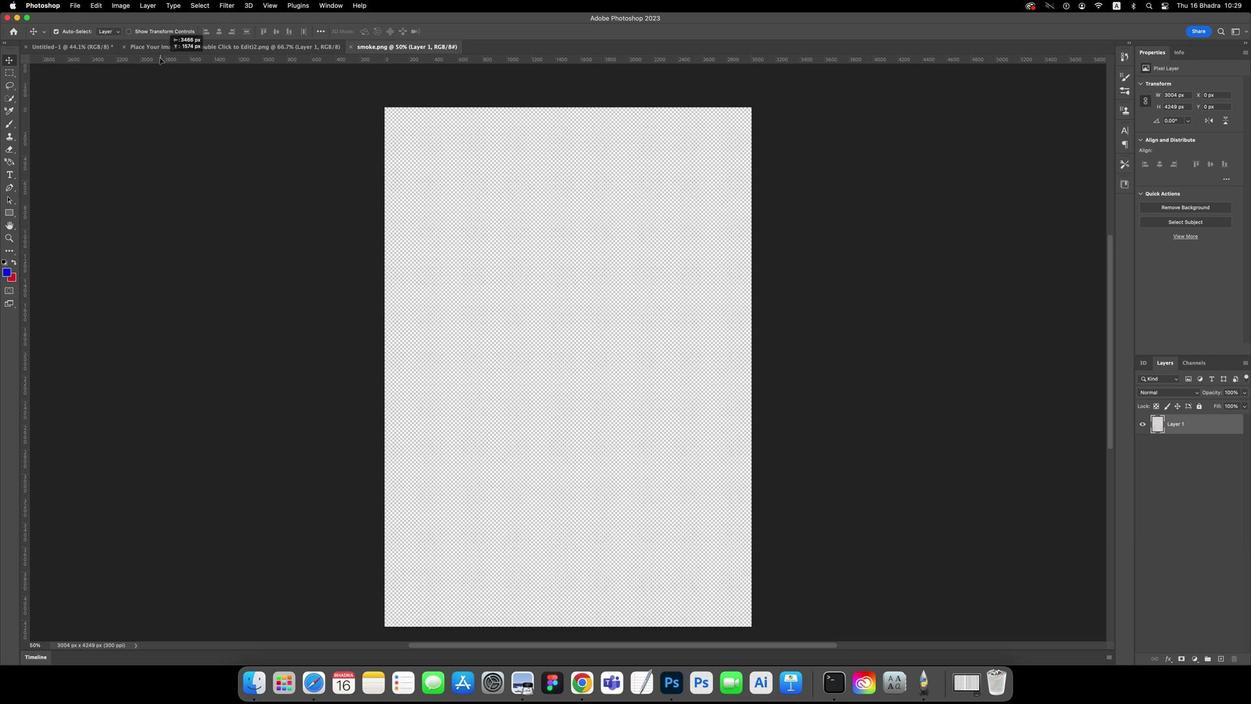 
Action: Mouse pressed left at (966, 438)
Screenshot: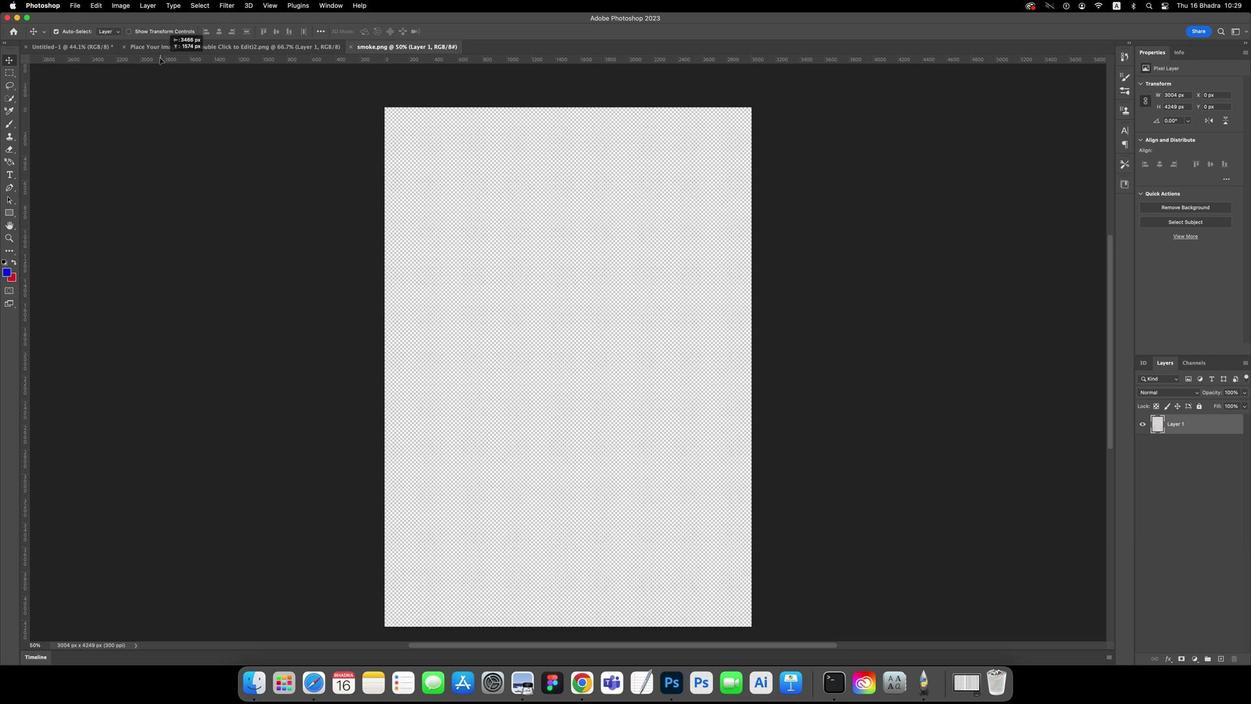 
Action: Mouse moved to (961, 440)
Screenshot: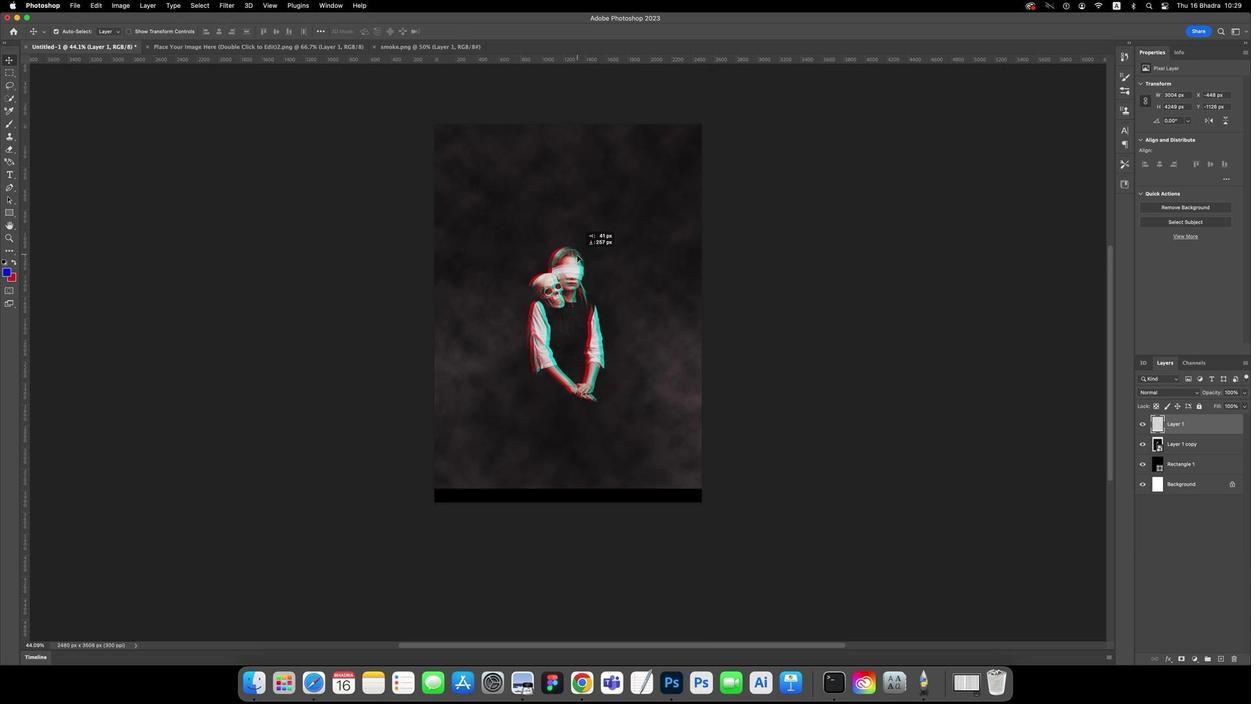 
Action: Mouse pressed left at (961, 440)
Screenshot: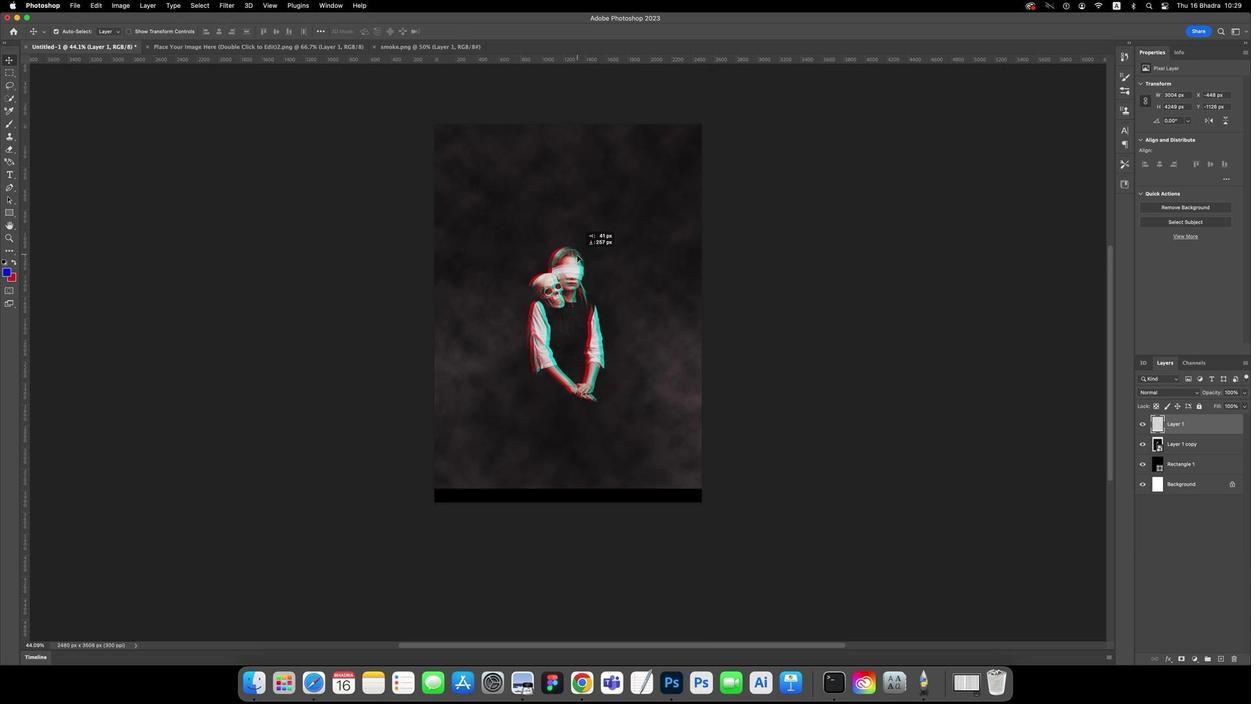 
Action: Mouse moved to (1153, 410)
Screenshot: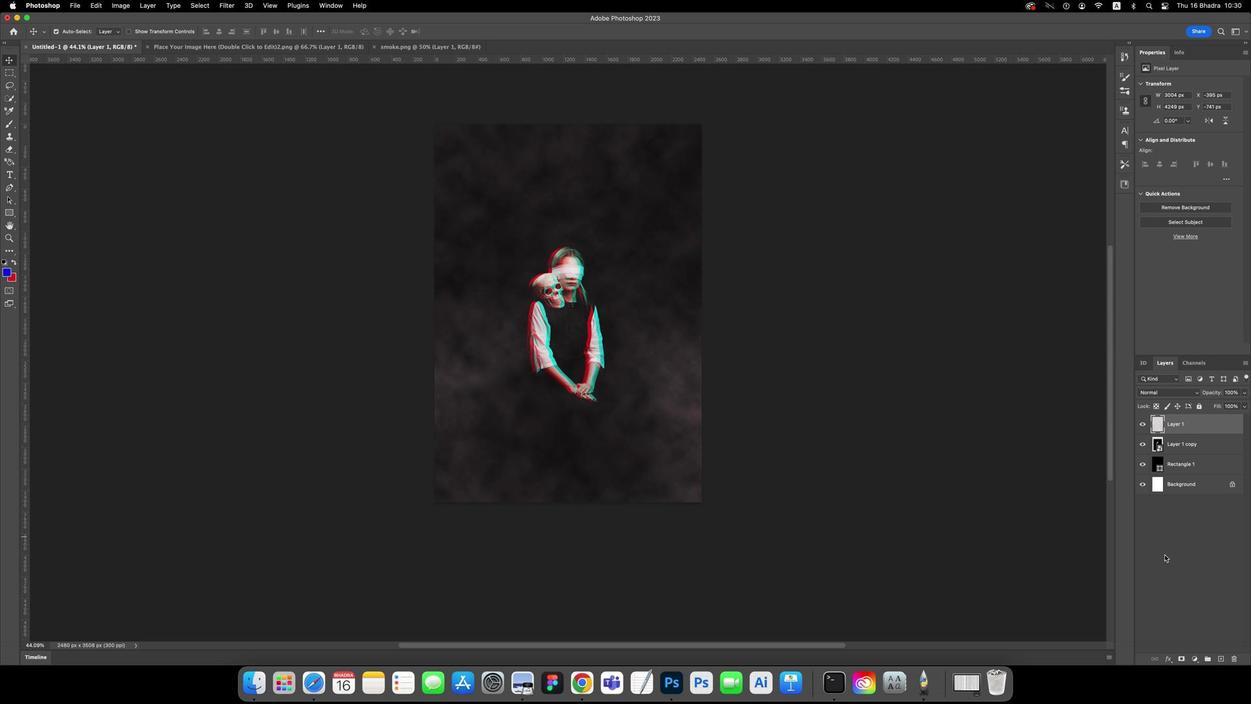 
Action: Key pressed Key.cmdKey.cmd'j'
Screenshot: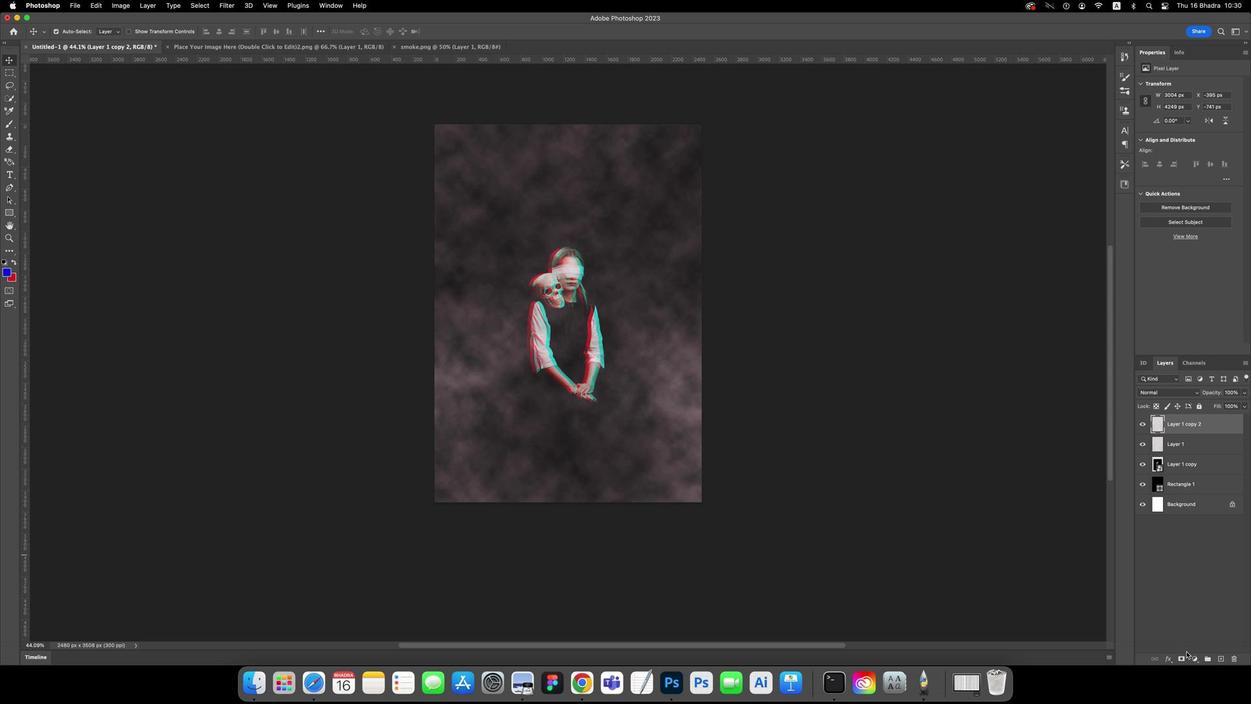 
Action: Mouse moved to (1160, 401)
Screenshot: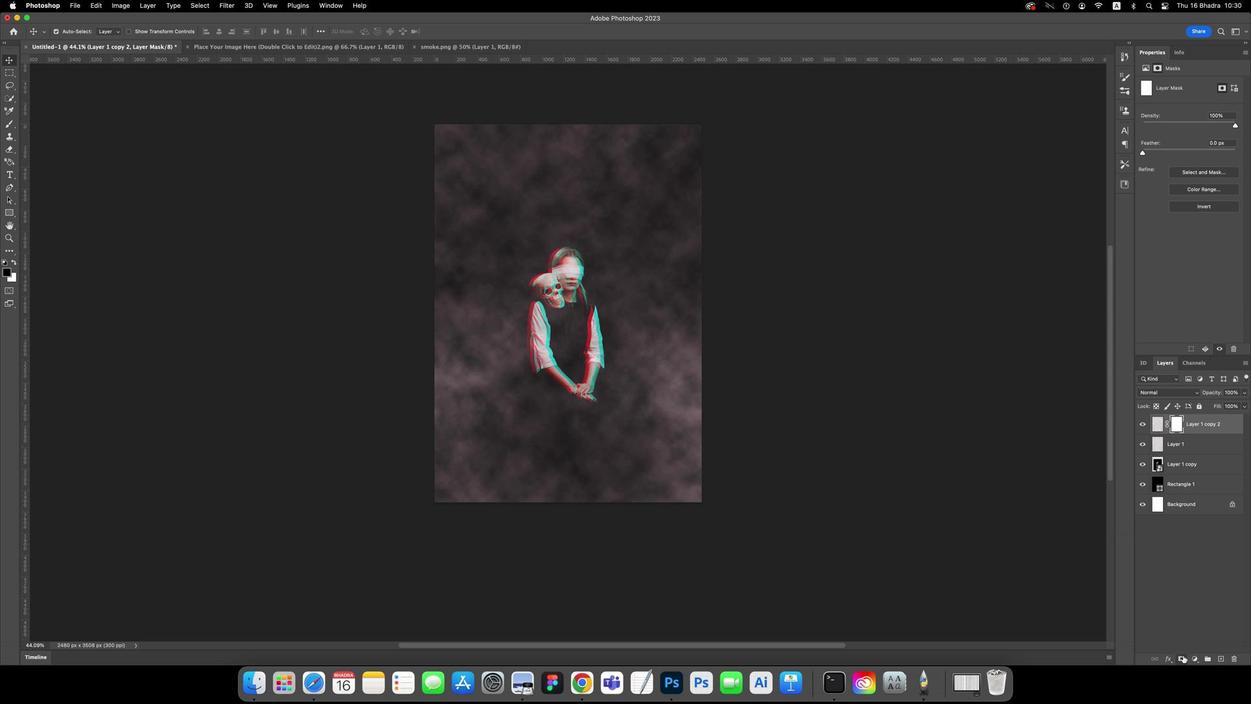 
Action: Mouse pressed left at (1160, 401)
Screenshot: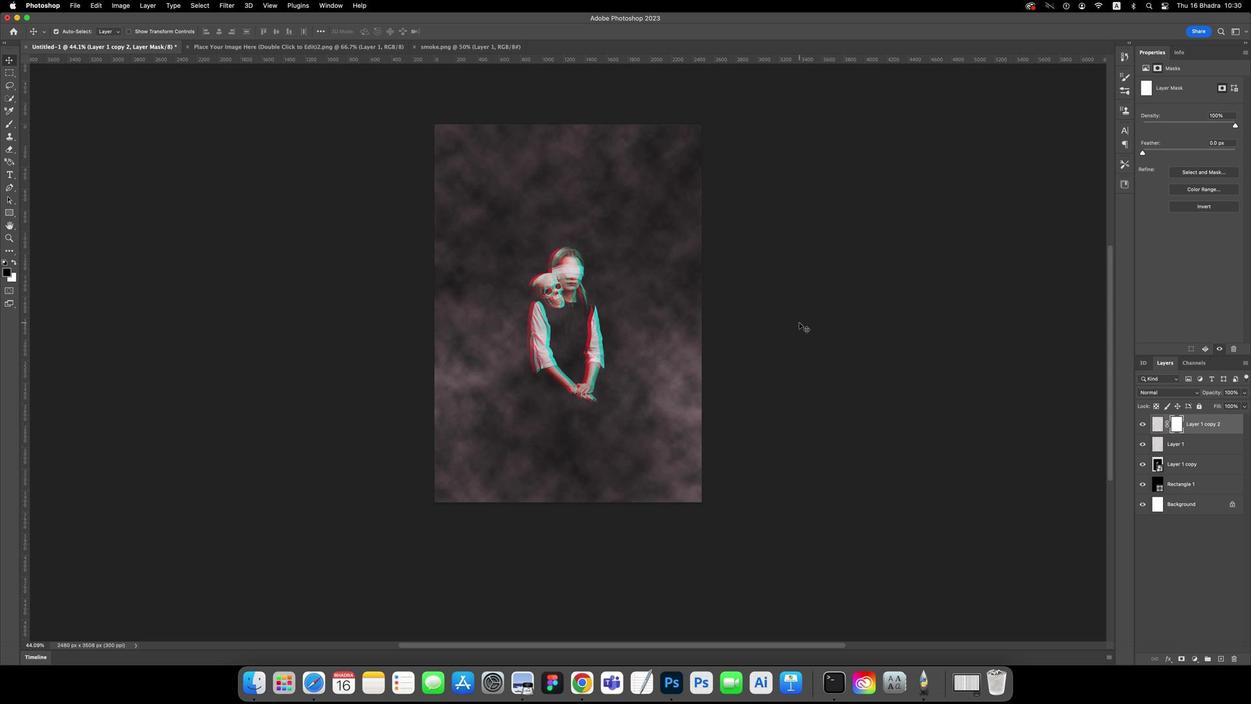 
Action: Mouse moved to (1150, 419)
Screenshot: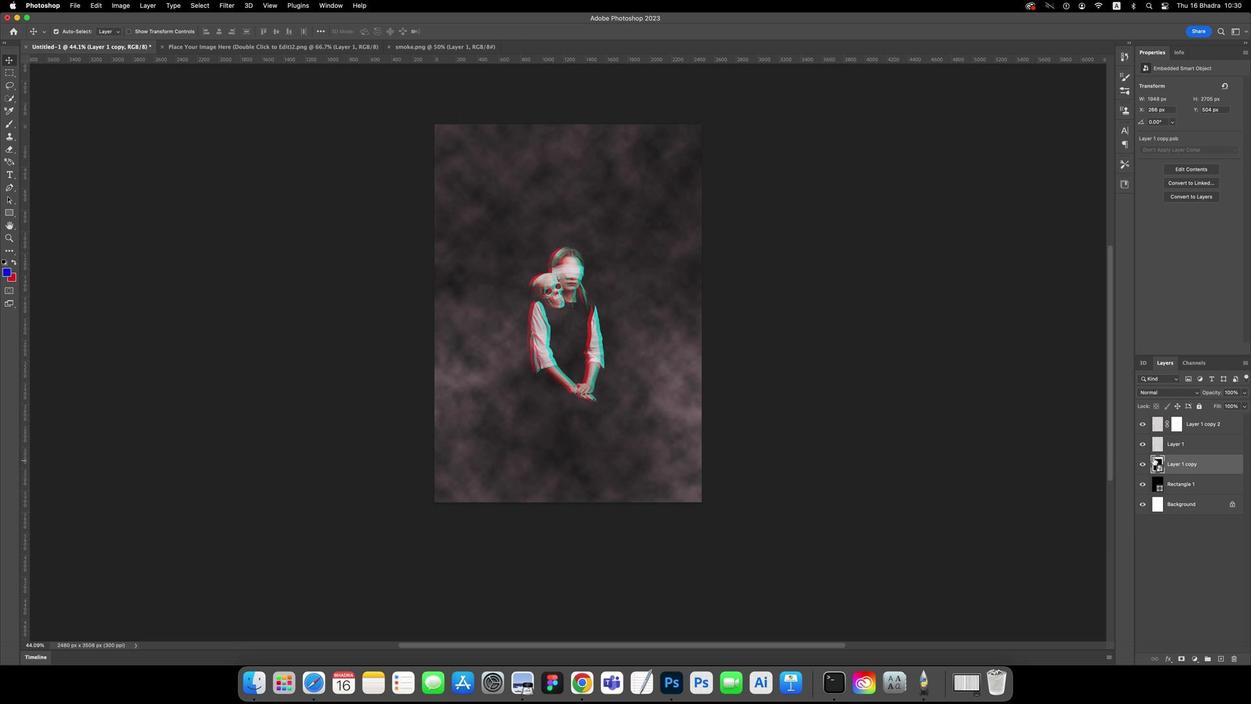 
Action: Mouse pressed left at (1150, 419)
Screenshot: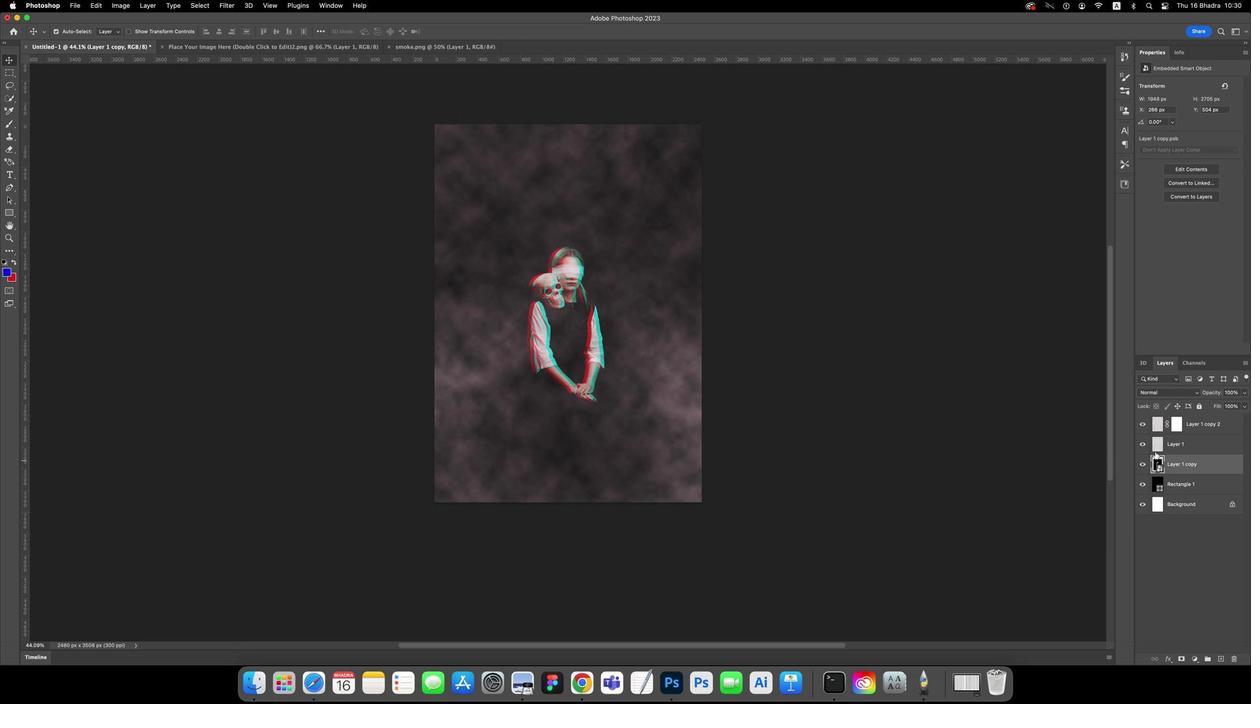 
Action: Mouse moved to (1148, 420)
Screenshot: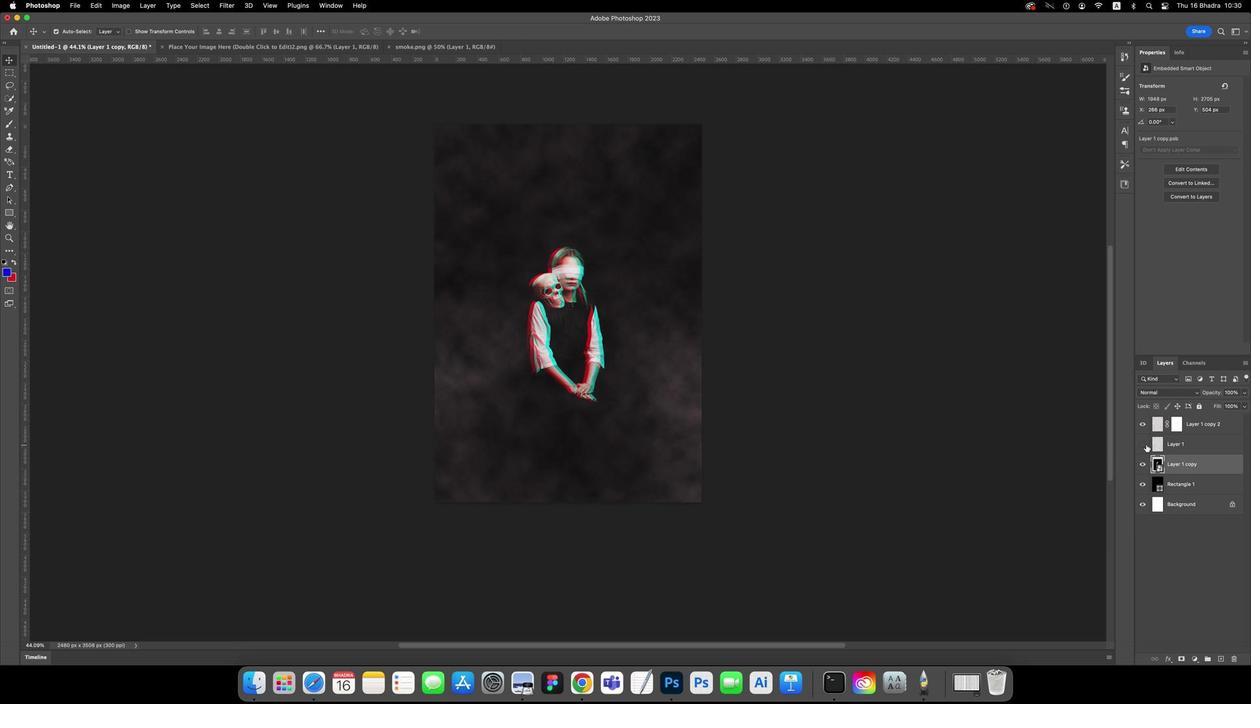 
Action: Mouse pressed left at (1148, 420)
Screenshot: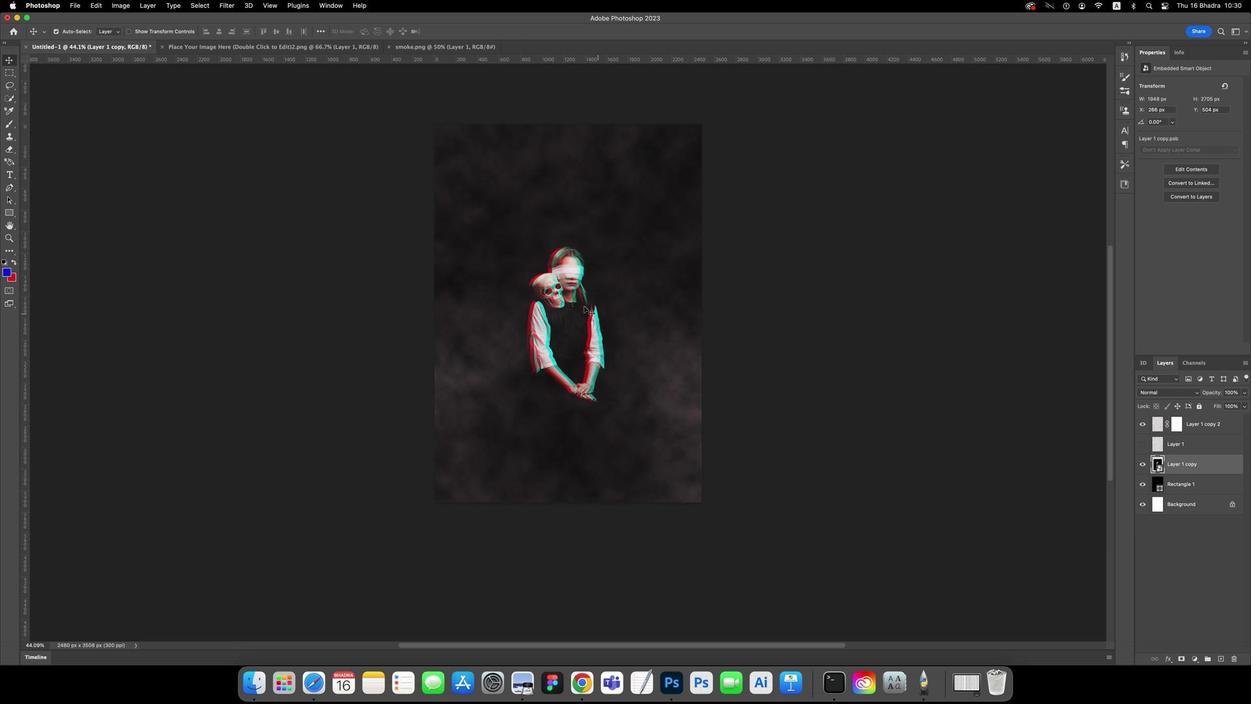 
Action: Mouse moved to (777, 451)
Screenshot: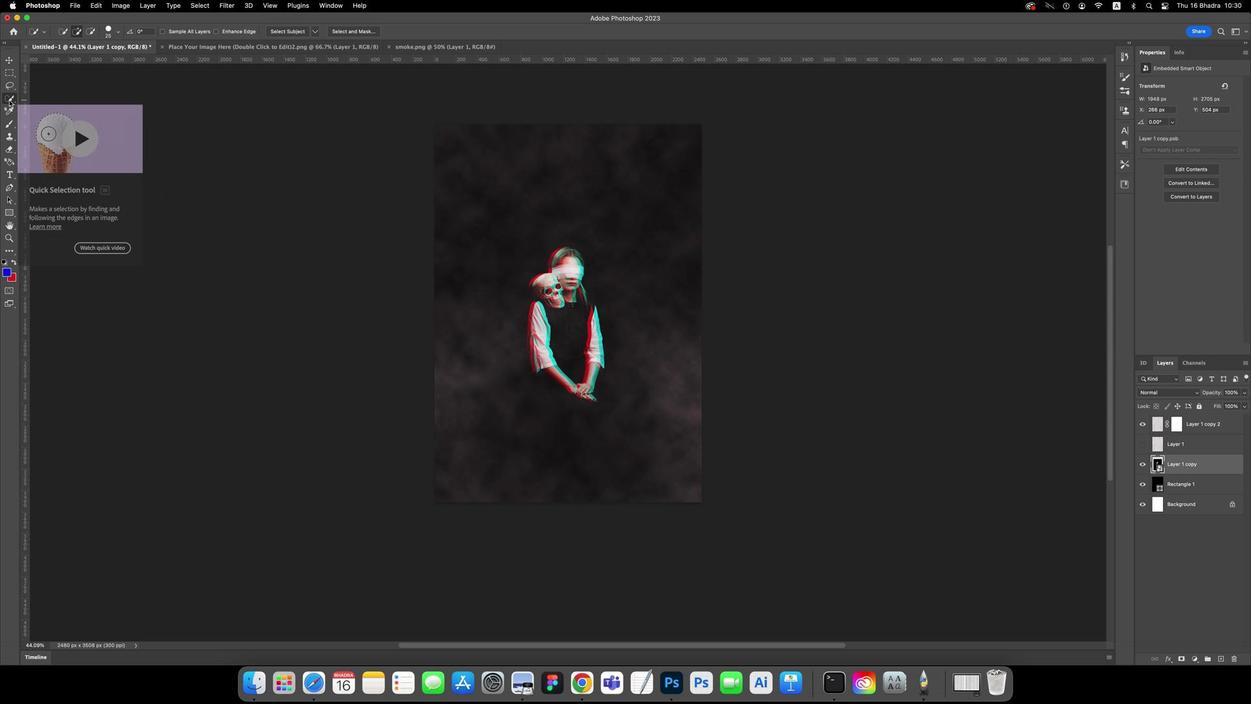 
Action: Mouse pressed left at (777, 451)
Screenshot: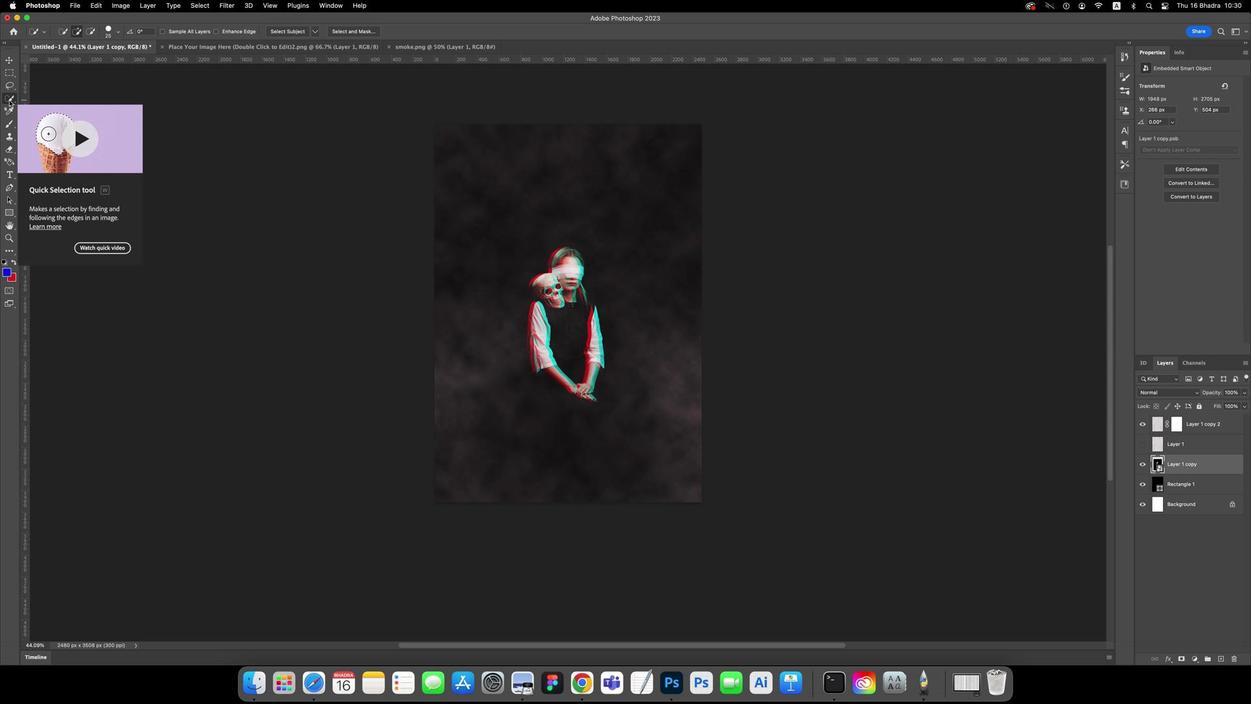 
Action: Mouse moved to (872, 457)
Screenshot: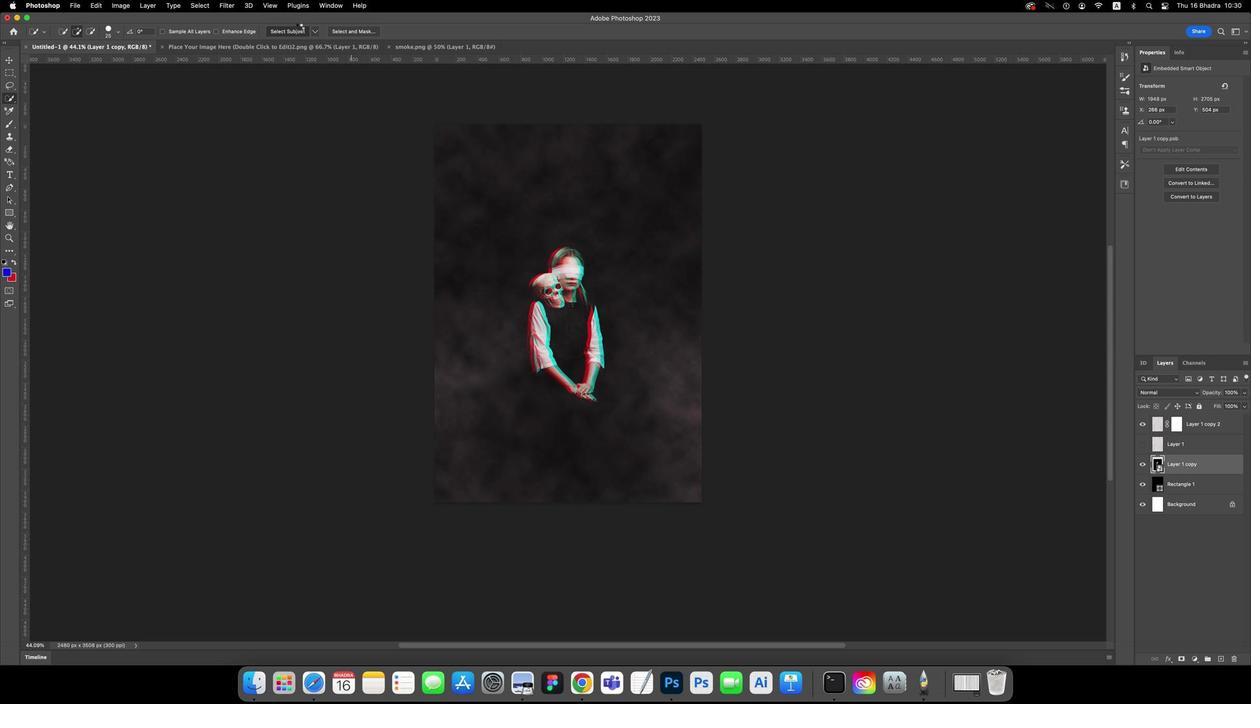 
Action: Mouse pressed left at (872, 457)
Screenshot: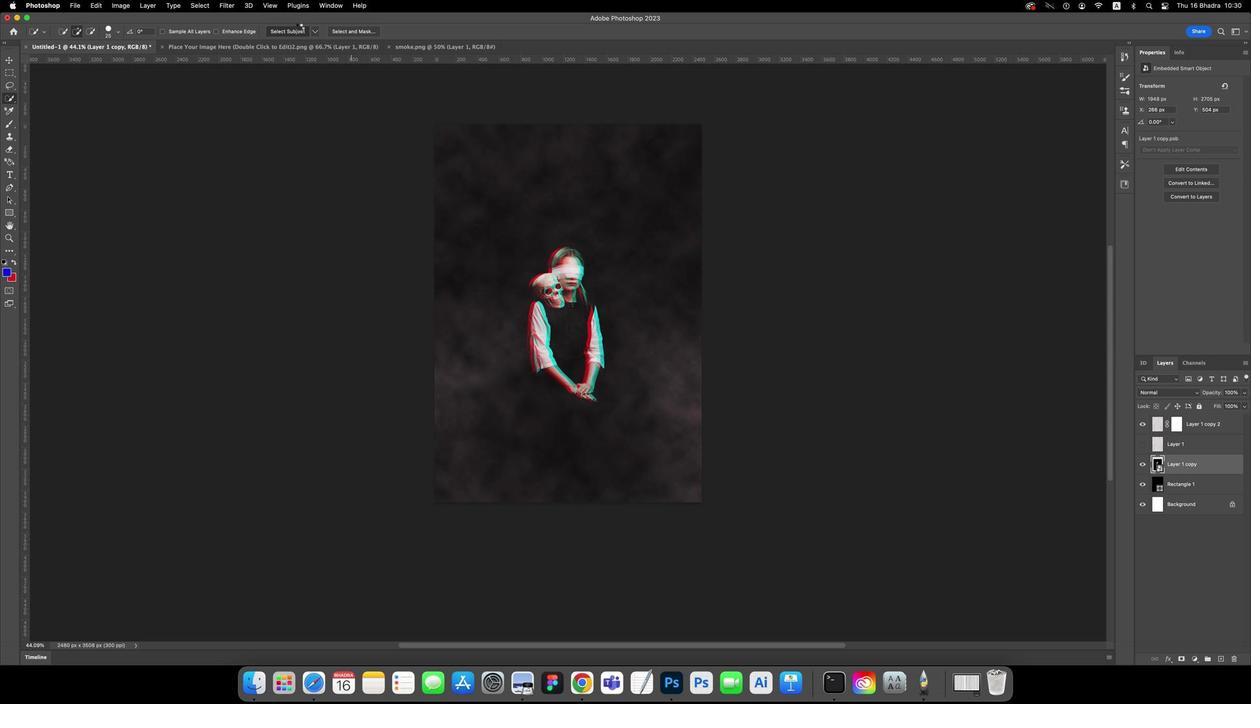 
Action: Mouse moved to (954, 428)
Screenshot: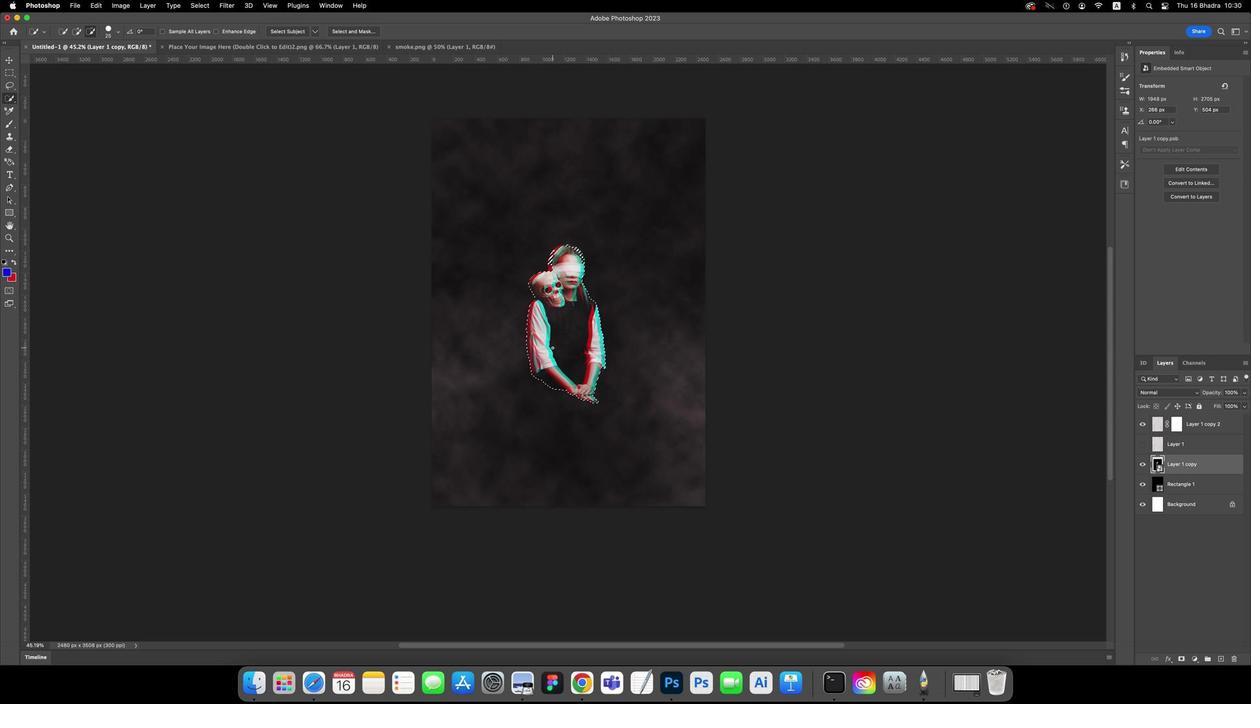 
Action: Key pressed Key.alt
Screenshot: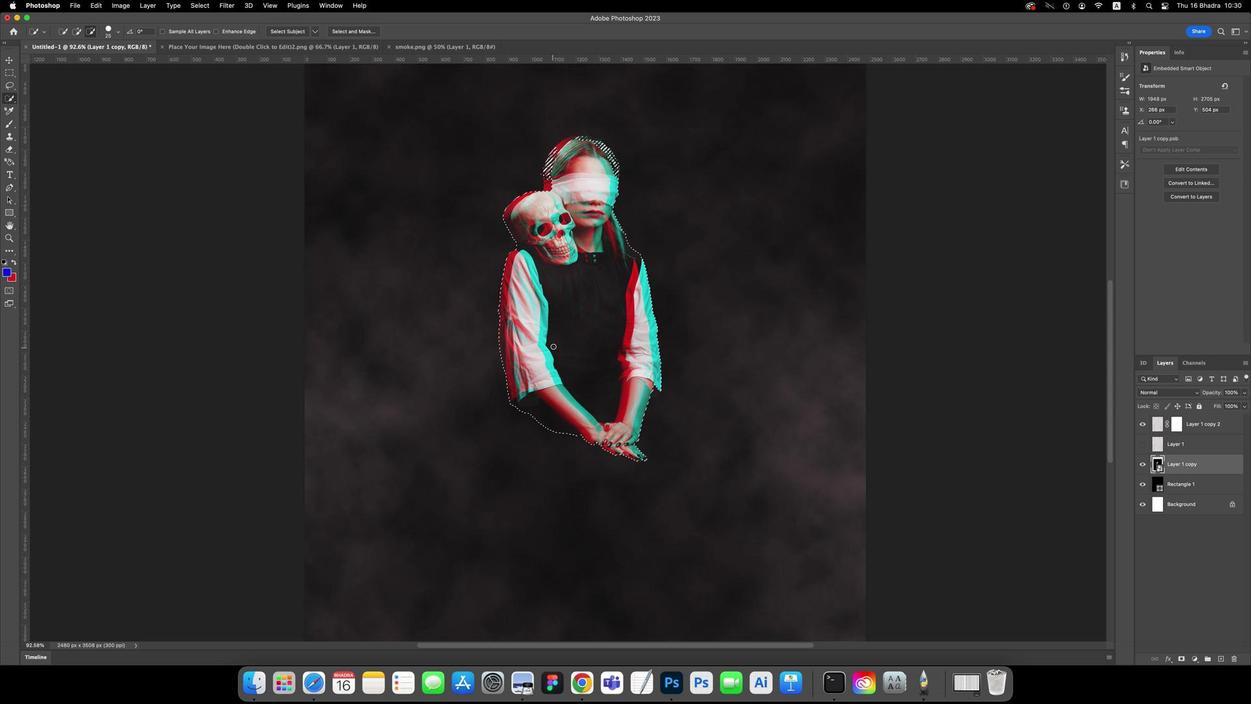 
Action: Mouse scrolled (954, 428) with delta (774, 459)
Screenshot: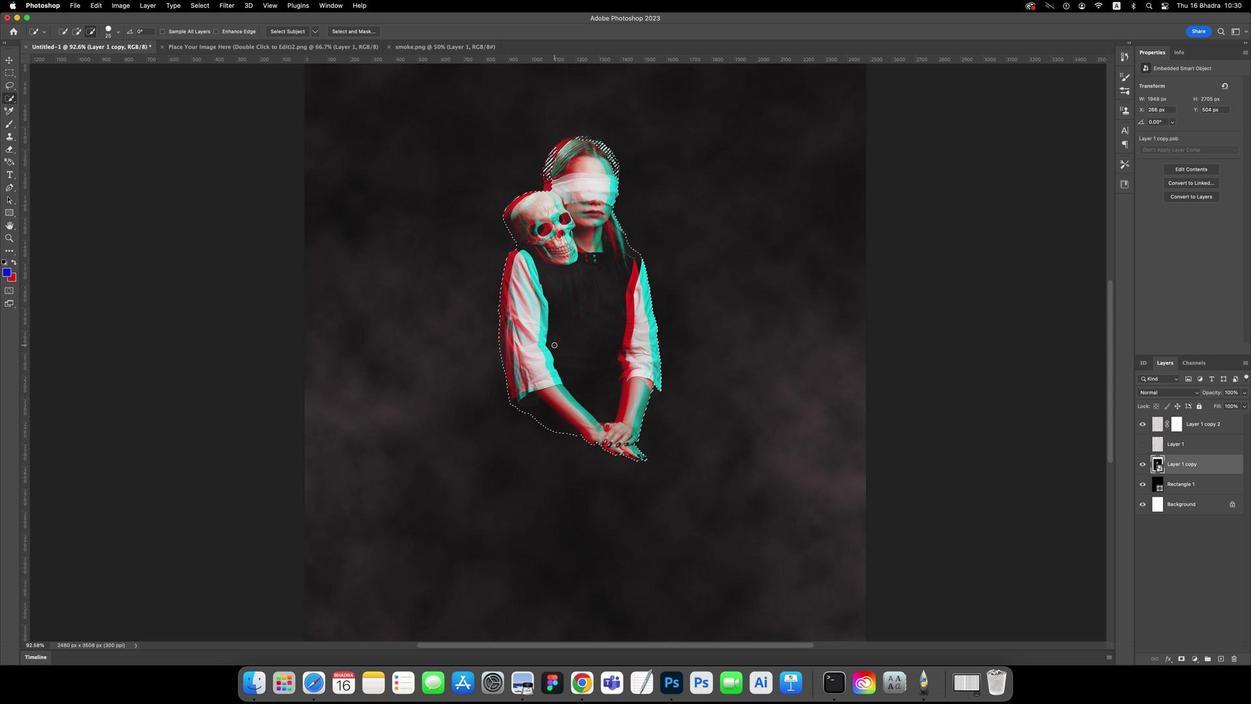 
Action: Mouse scrolled (954, 428) with delta (774, 459)
Screenshot: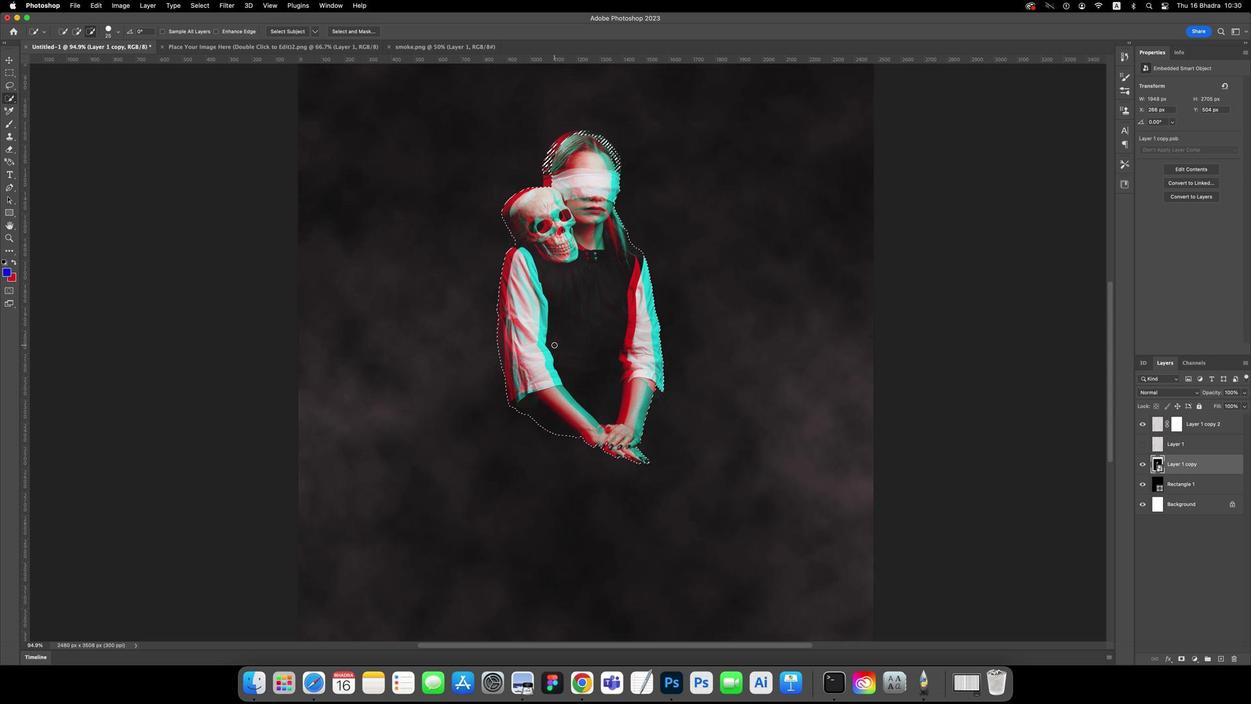
Action: Mouse scrolled (954, 428) with delta (774, 459)
Screenshot: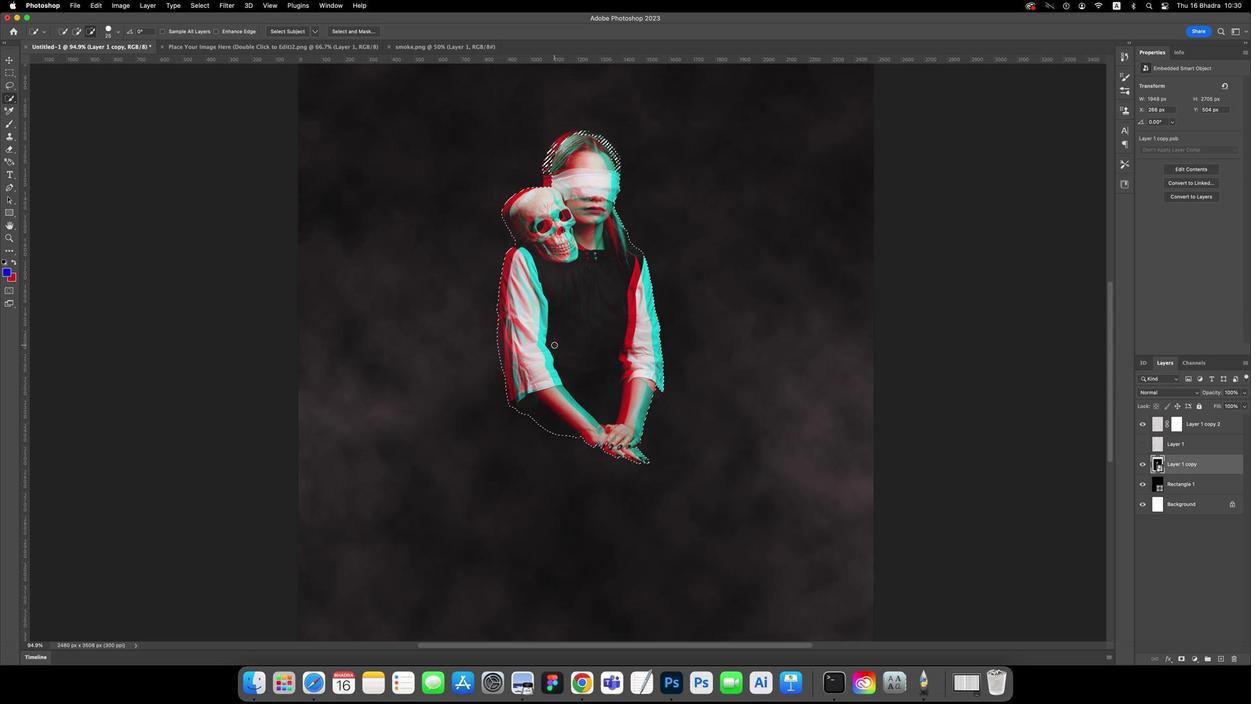
Action: Mouse scrolled (954, 428) with delta (774, 459)
Screenshot: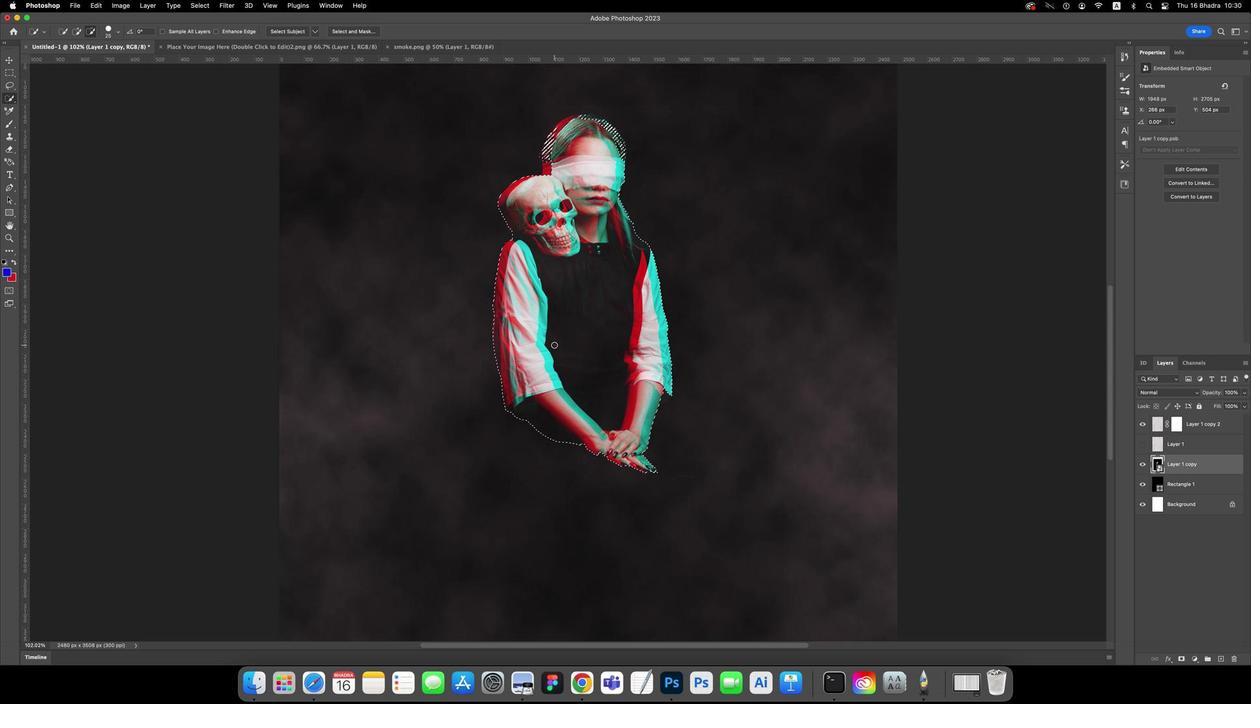 
Action: Mouse scrolled (954, 428) with delta (774, 459)
Screenshot: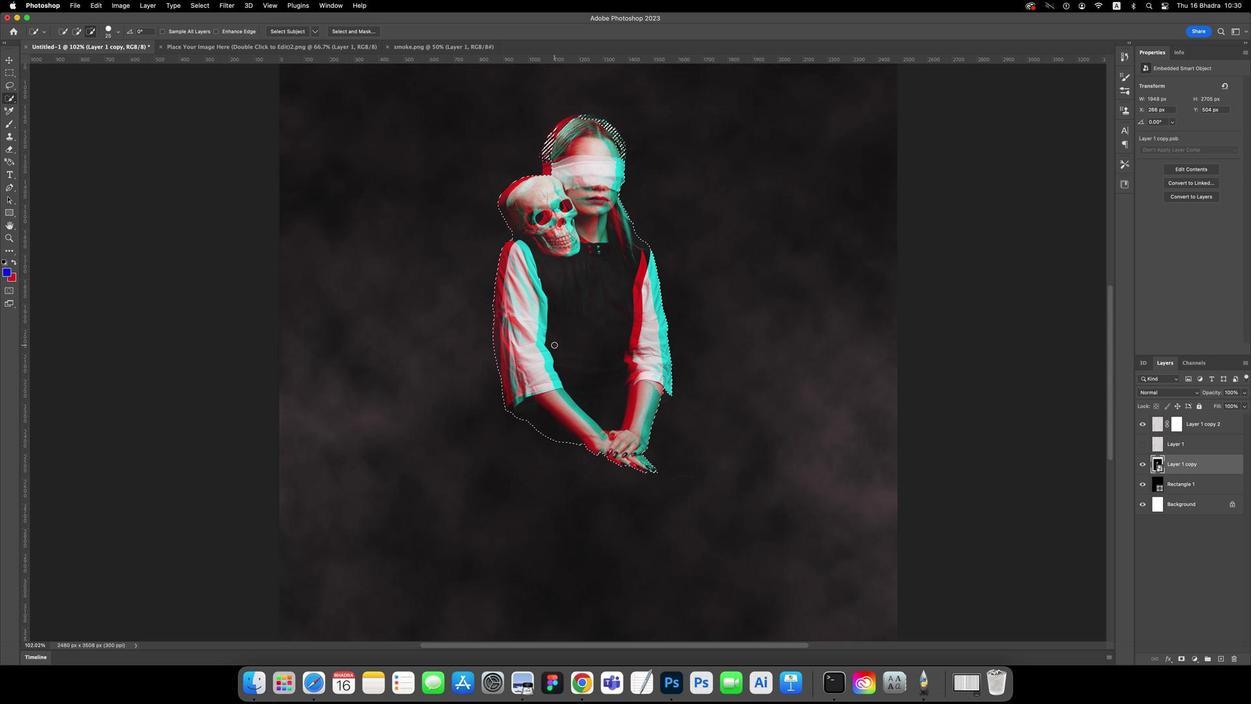
Action: Mouse moved to (955, 429)
Screenshot: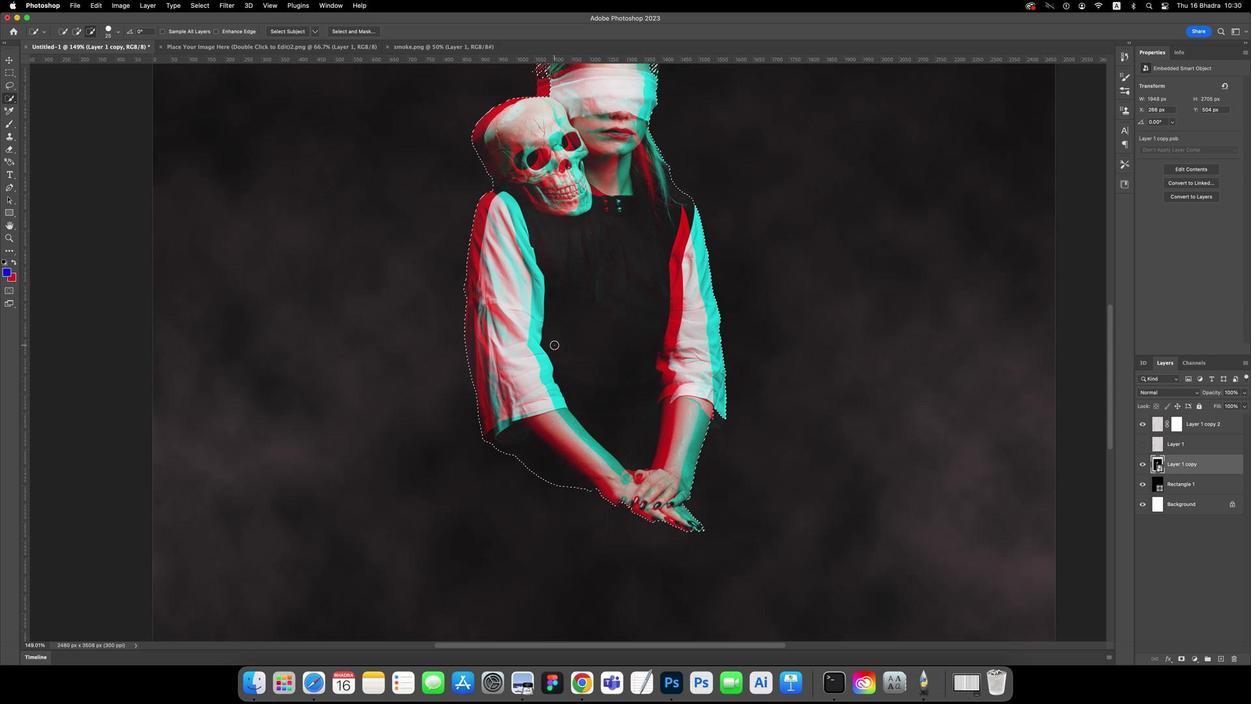 
Action: Mouse scrolled (955, 429) with delta (774, 459)
Screenshot: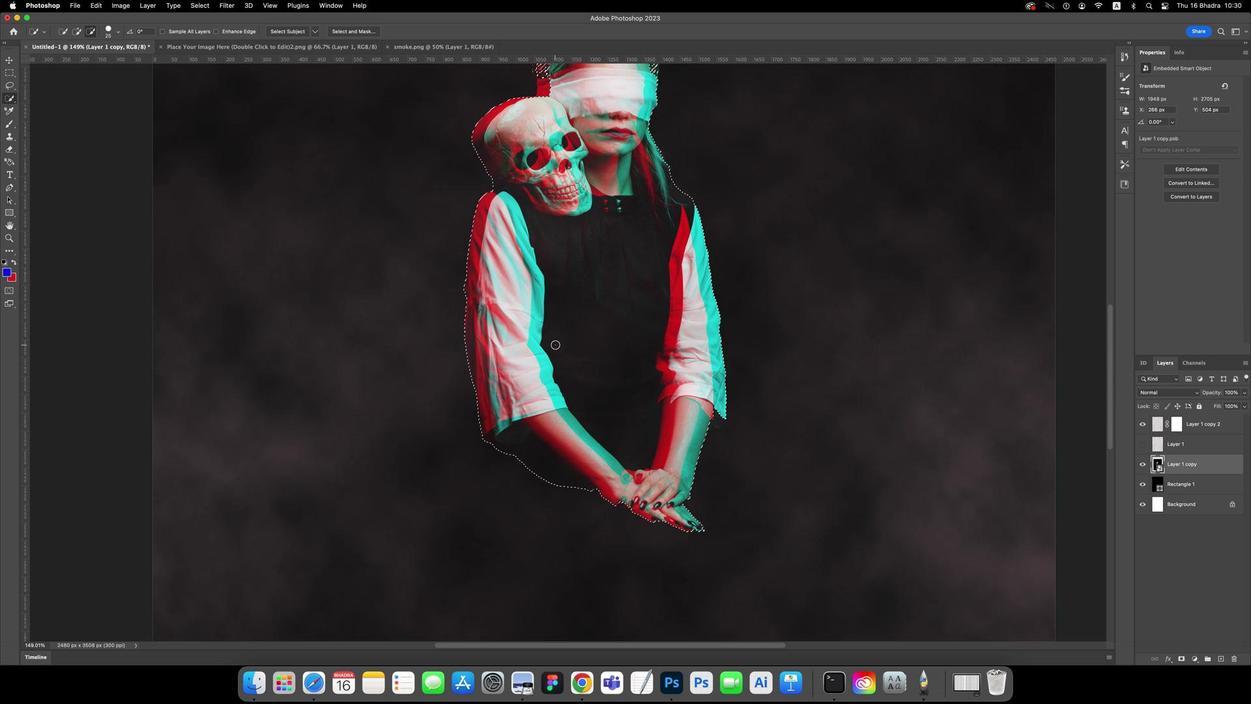 
Action: Mouse scrolled (955, 429) with delta (774, 459)
Screenshot: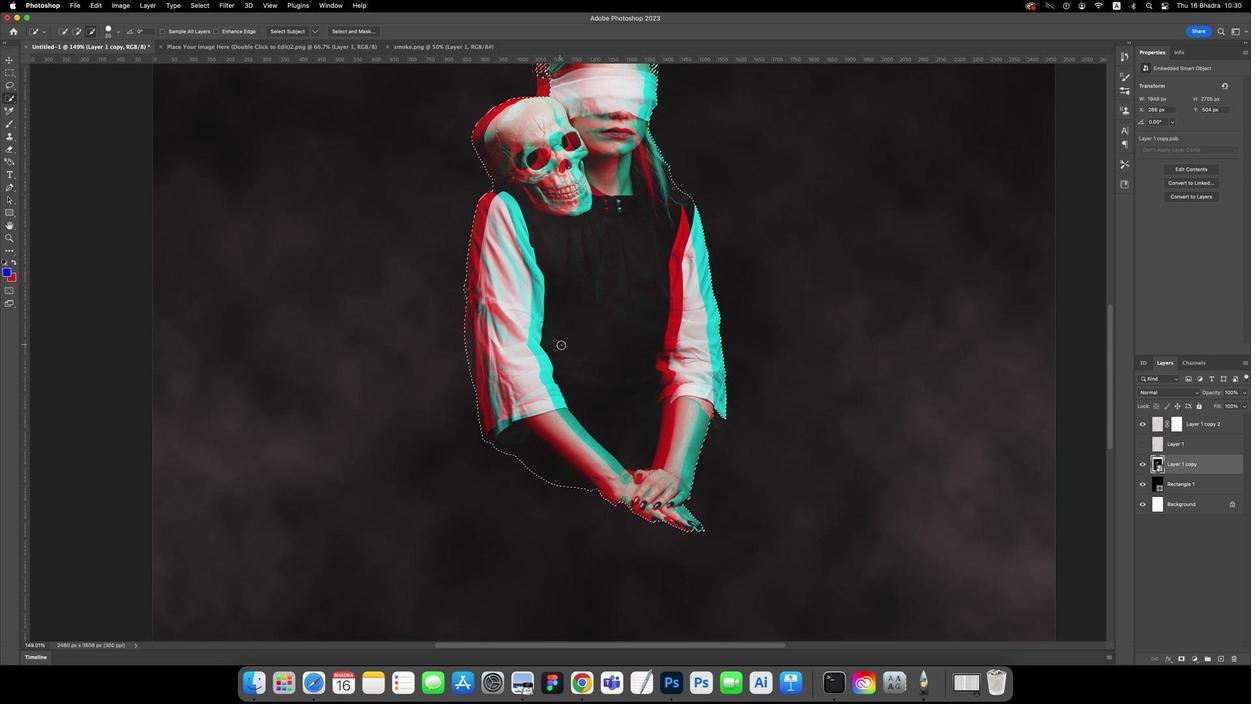 
Action: Mouse scrolled (955, 429) with delta (774, 459)
Screenshot: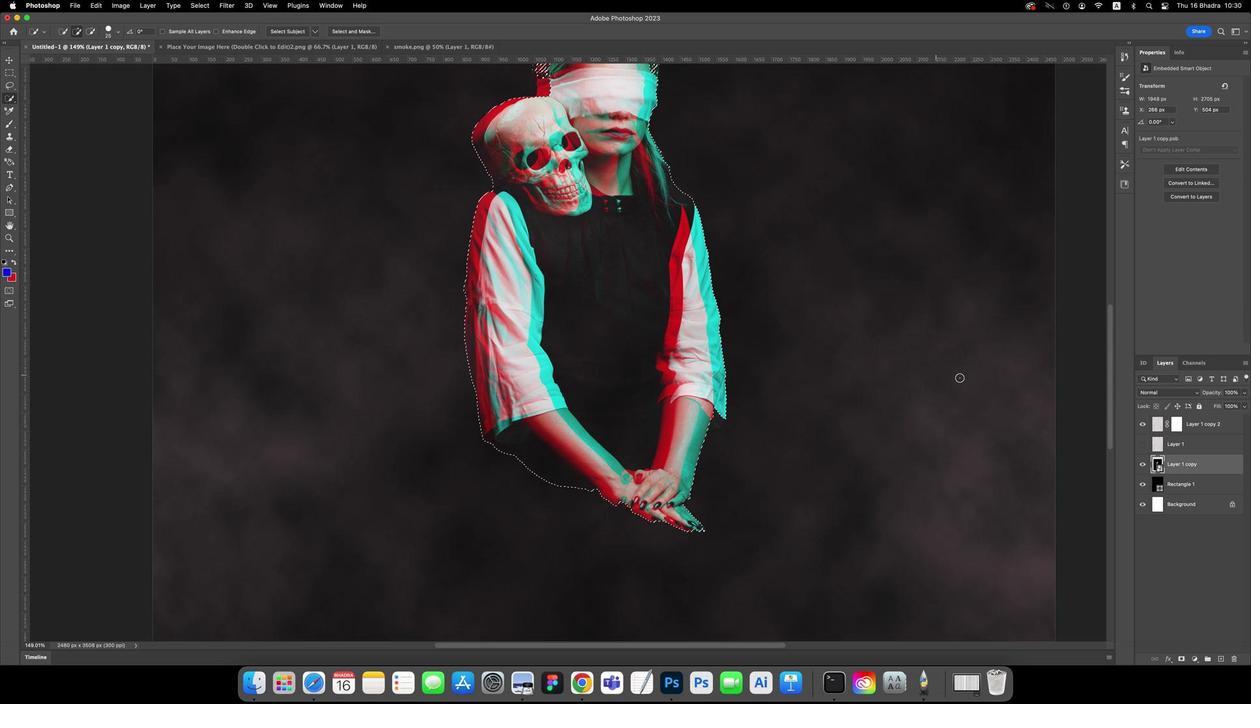 
Action: Mouse scrolled (955, 429) with delta (774, 459)
Screenshot: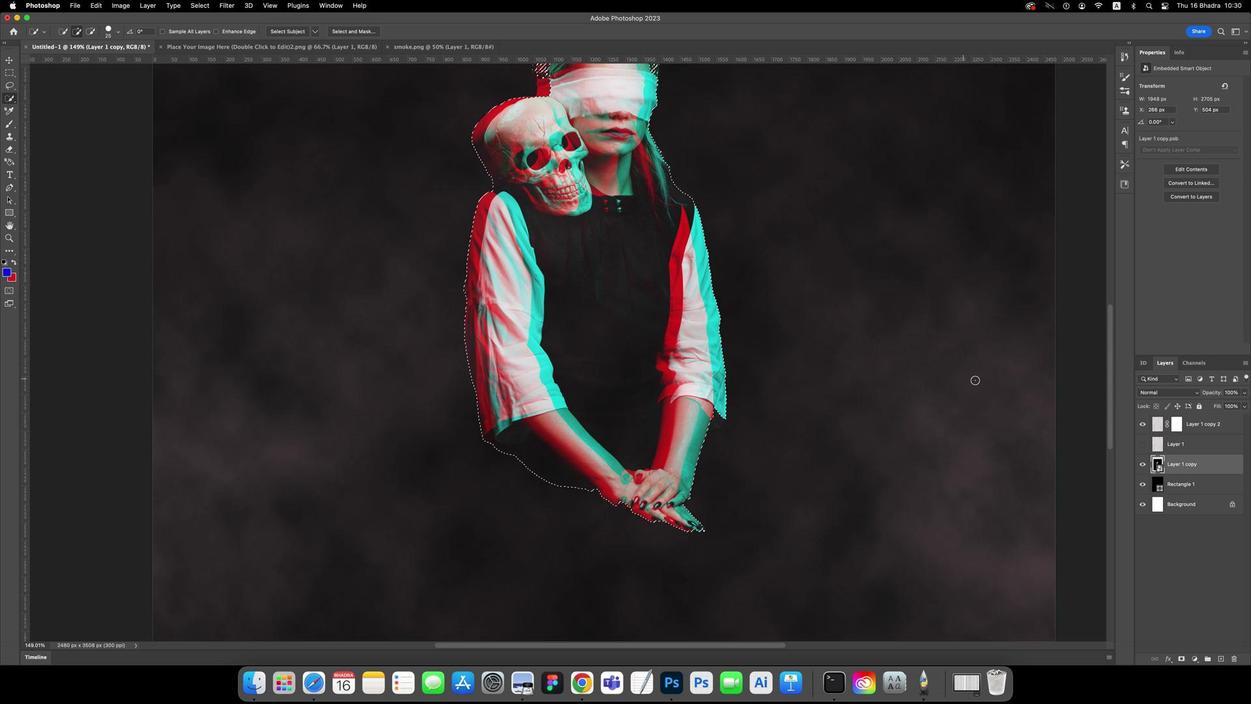 
Action: Mouse moved to (1159, 422)
Screenshot: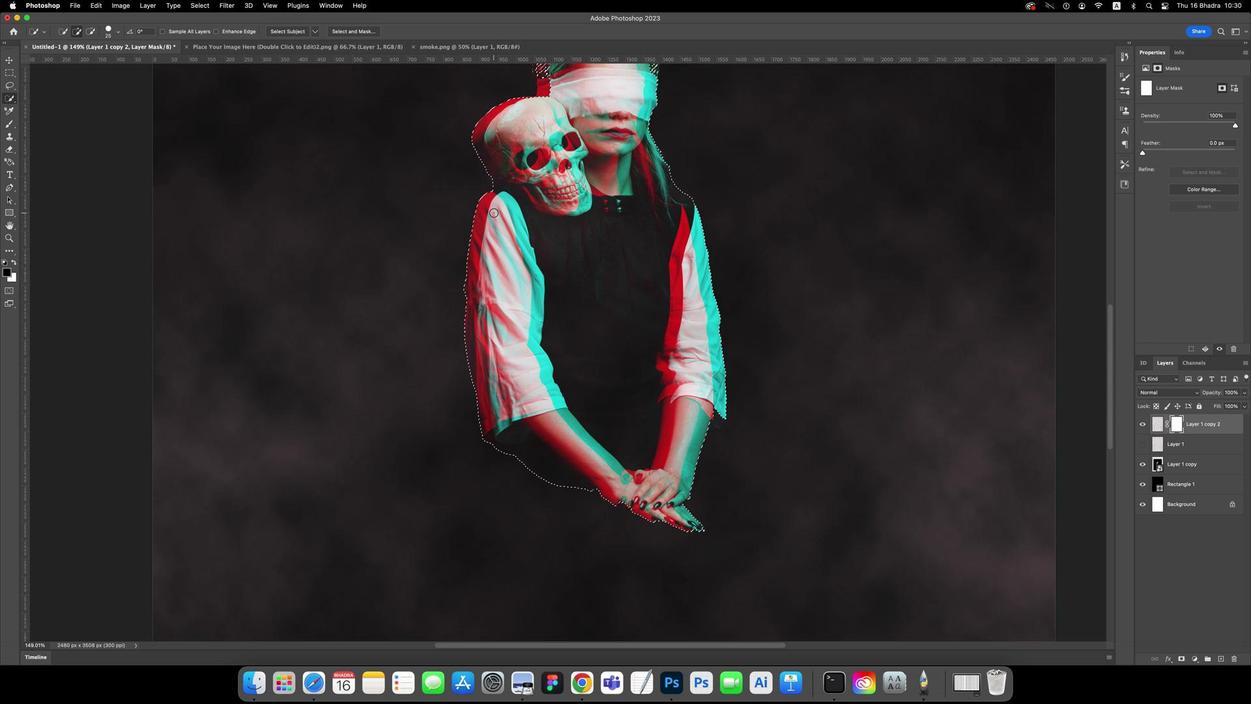 
Action: Mouse pressed left at (1159, 422)
Screenshot: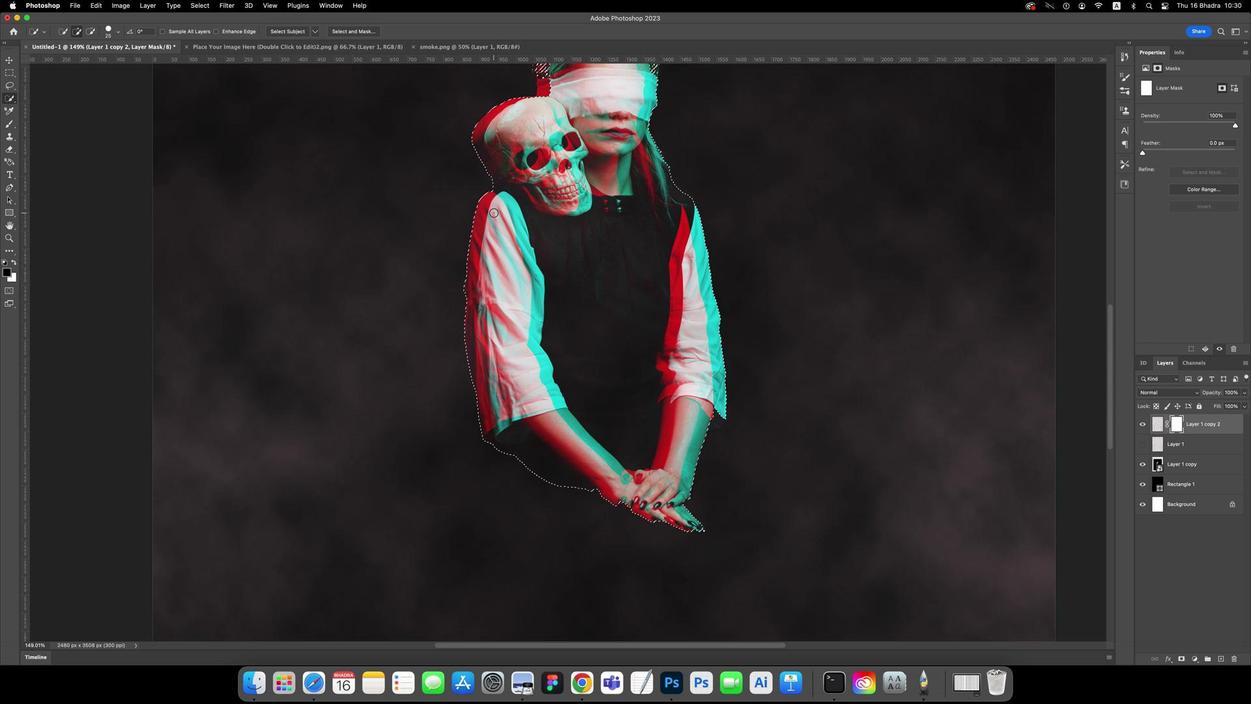 
Action: Mouse moved to (937, 442)
Screenshot: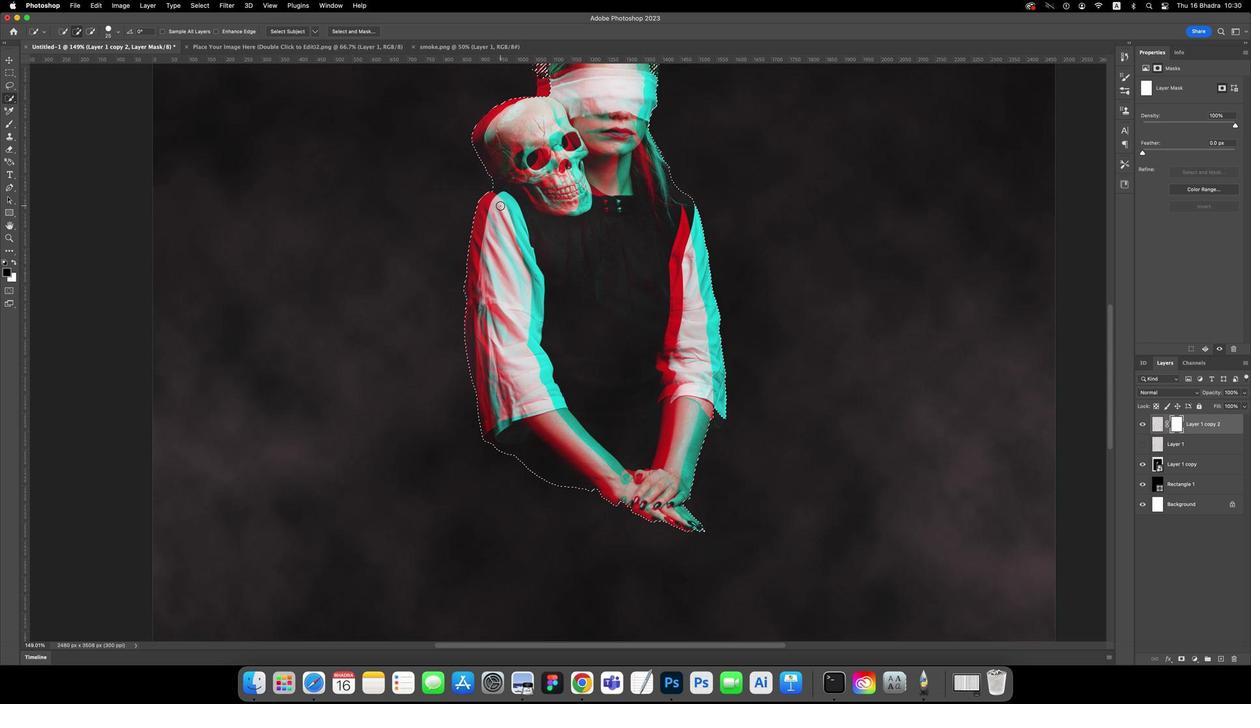 
Action: Key pressed 'b'
Screenshot: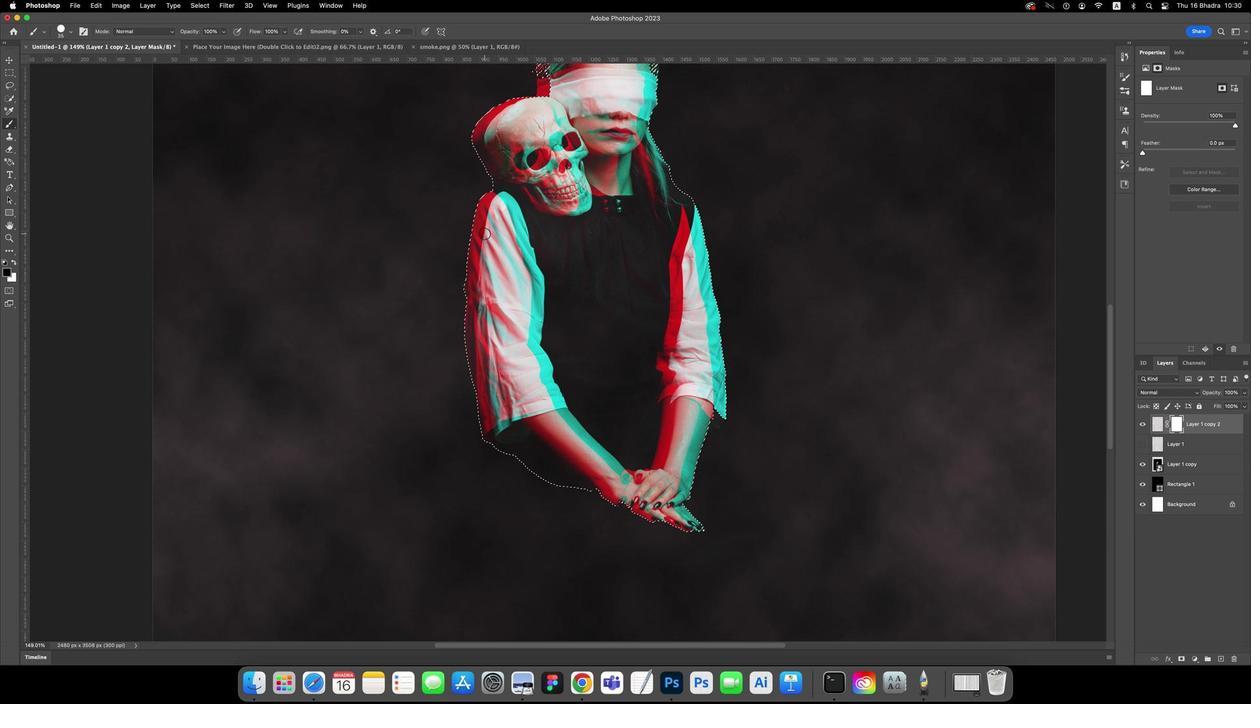 
Action: Mouse moved to (938, 442)
Screenshot: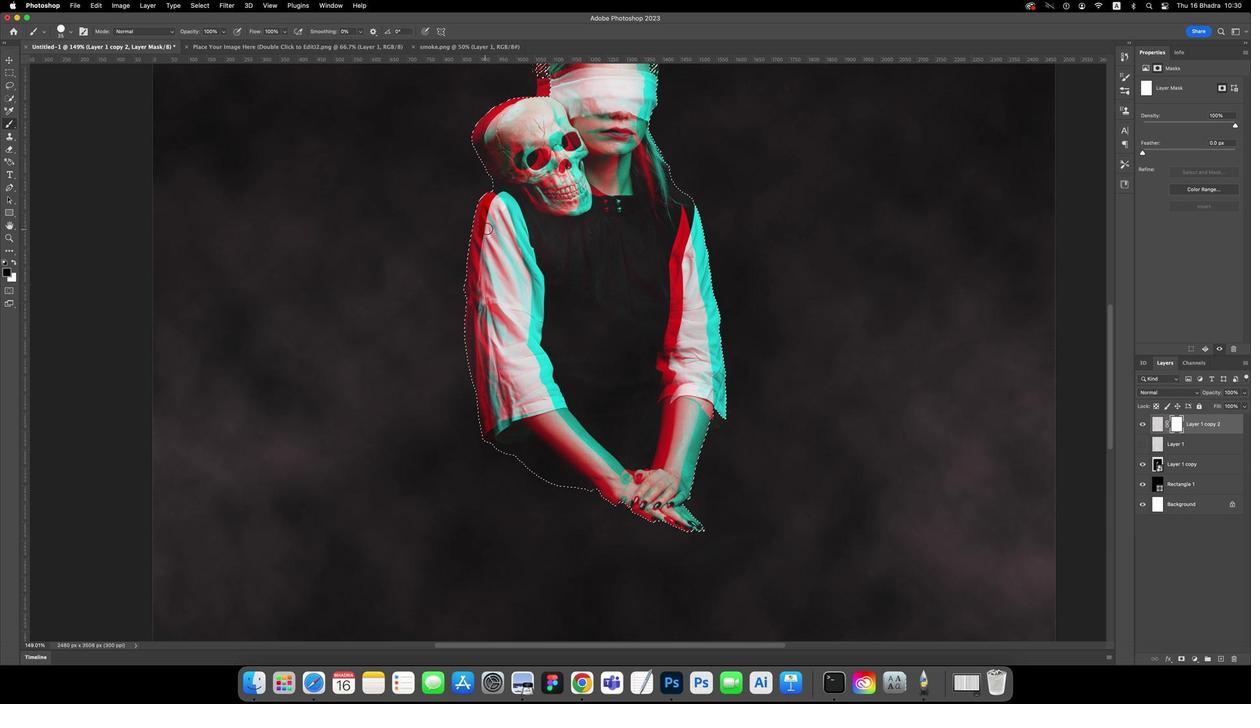 
Action: Mouse pressed left at (938, 442)
Screenshot: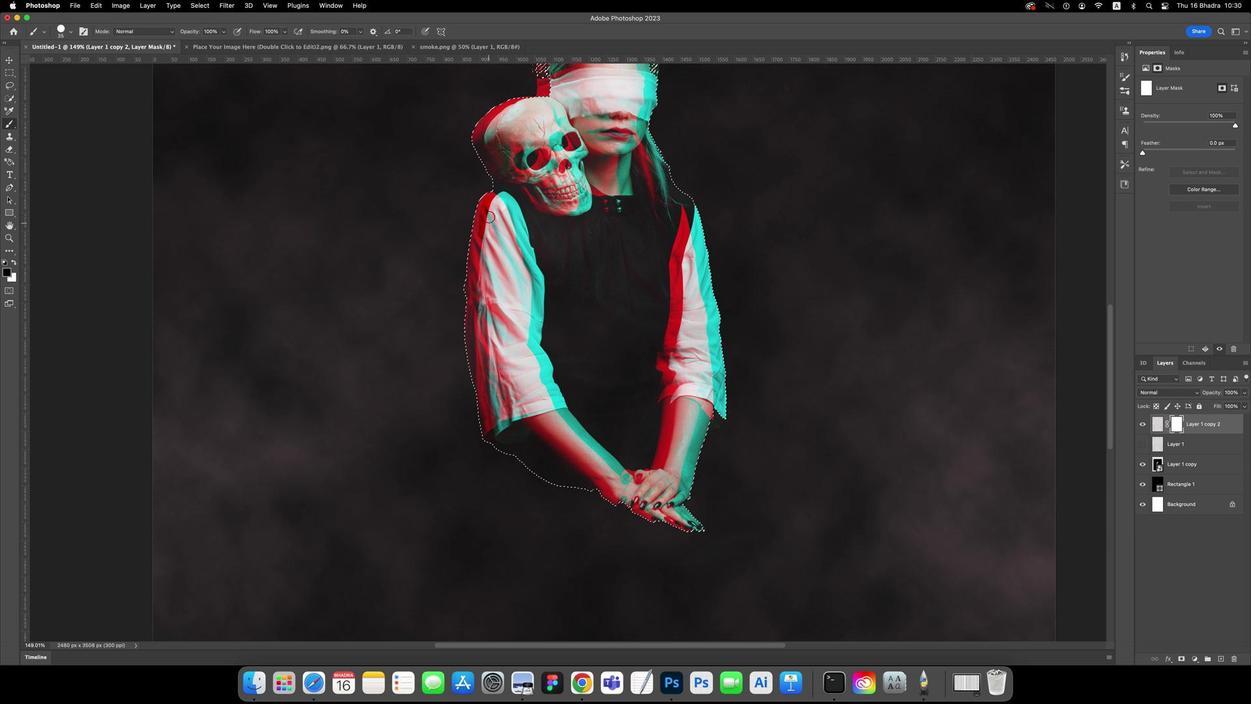 
Action: Mouse moved to (962, 440)
Screenshot: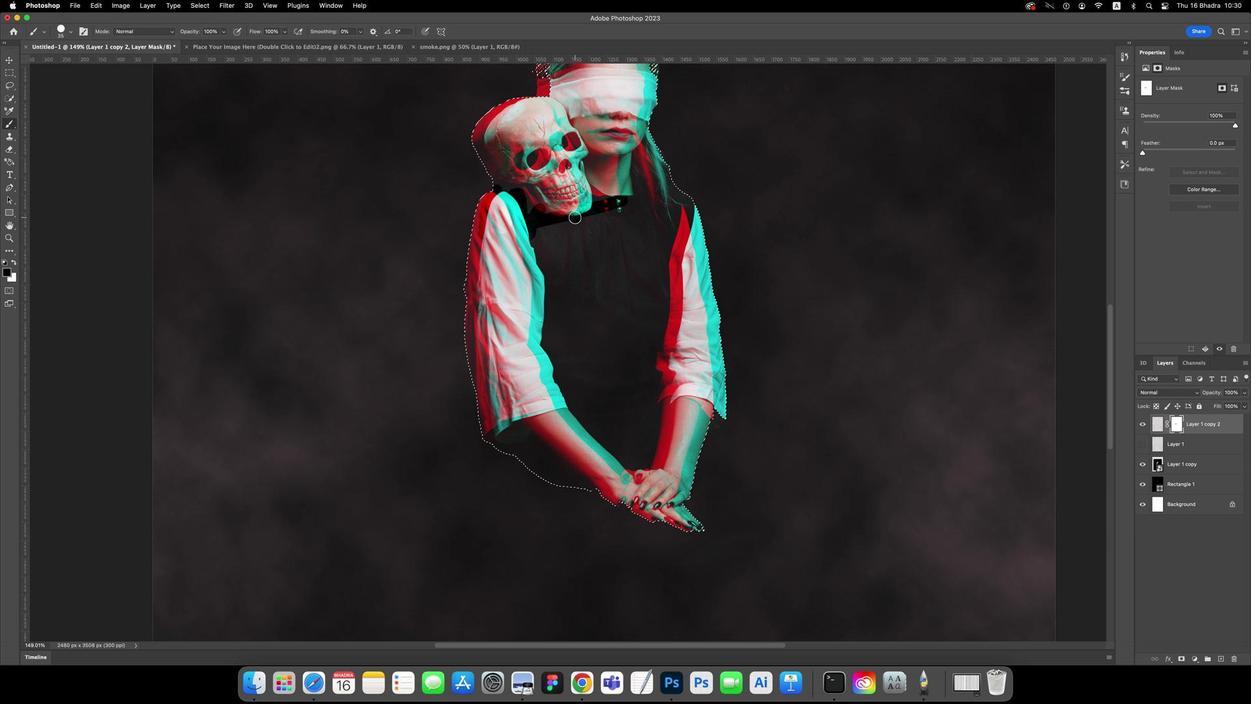 
Action: Key pressed ']'']'']'']'']'']'']'']'
Screenshot: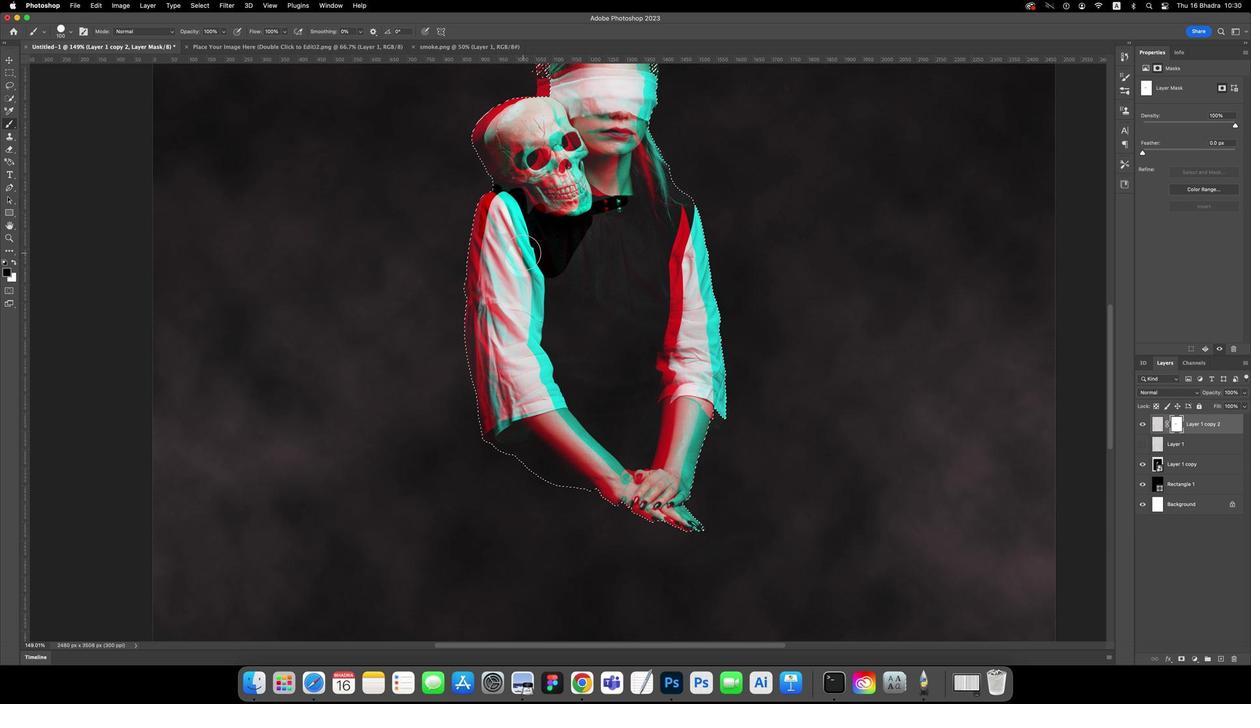 
Action: Mouse pressed left at (962, 440)
Screenshot: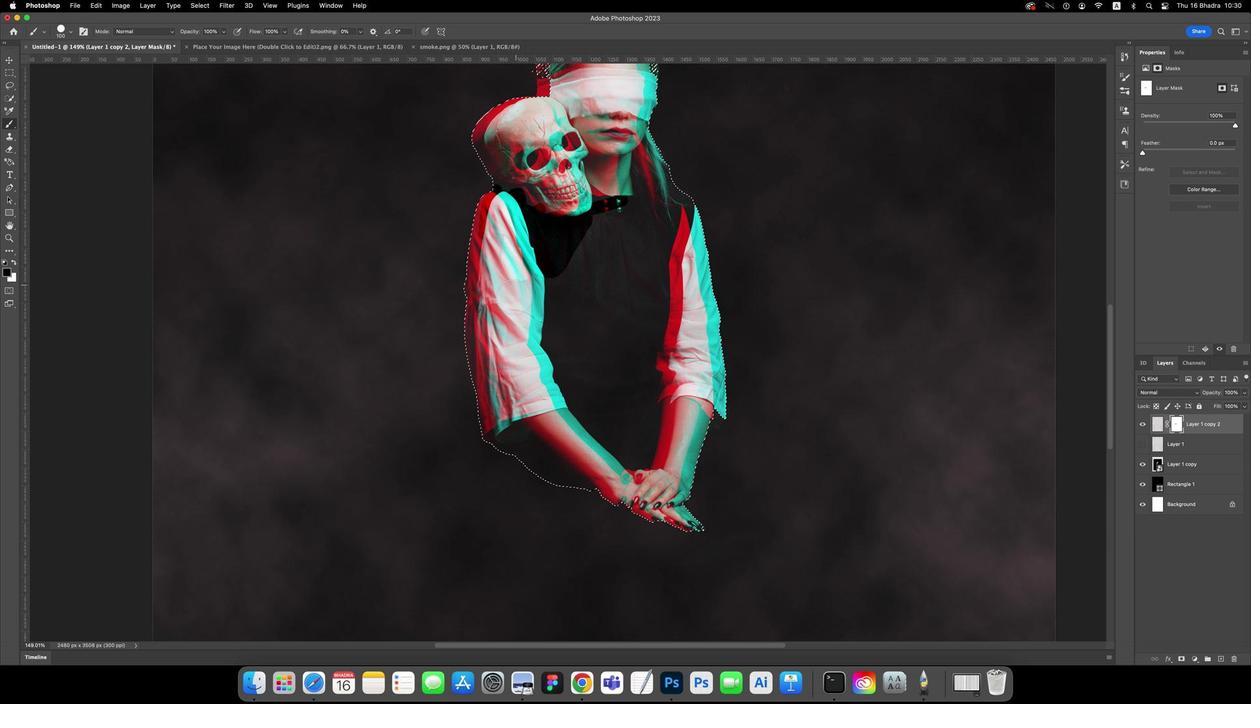 
Action: Mouse moved to (979, 430)
Screenshot: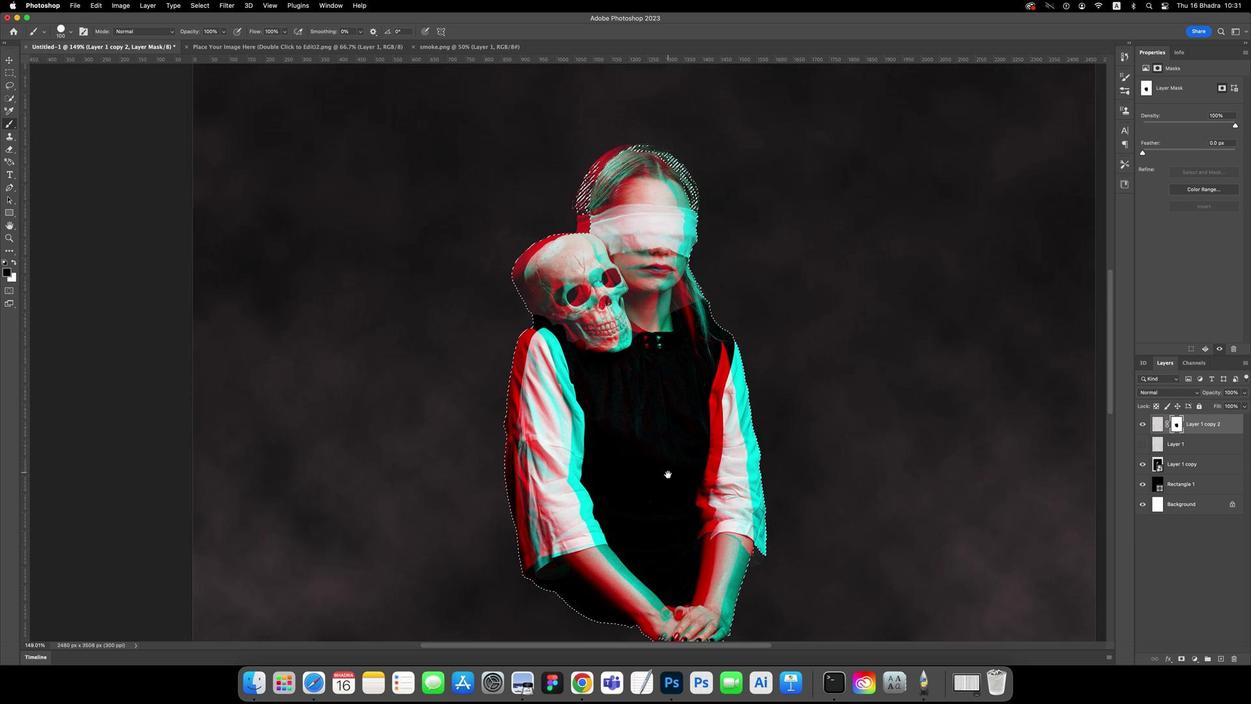 
Action: Key pressed Key.space
Screenshot: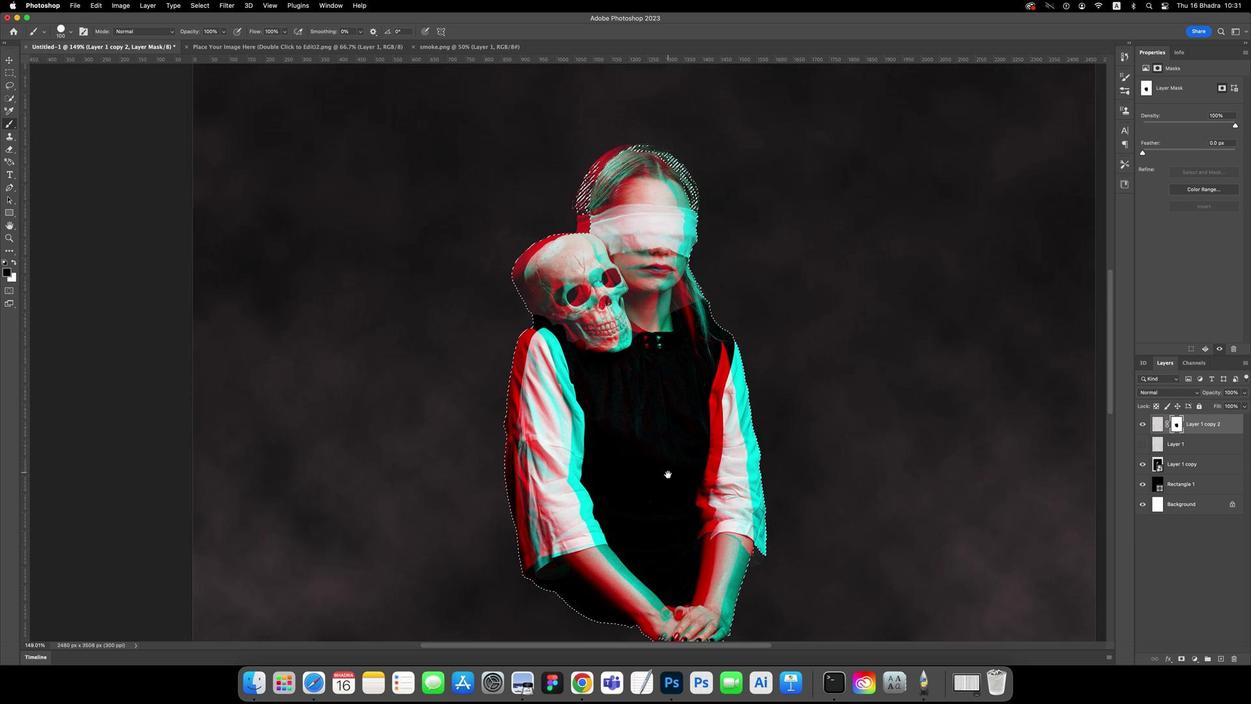 
Action: Mouse moved to (978, 431)
Screenshot: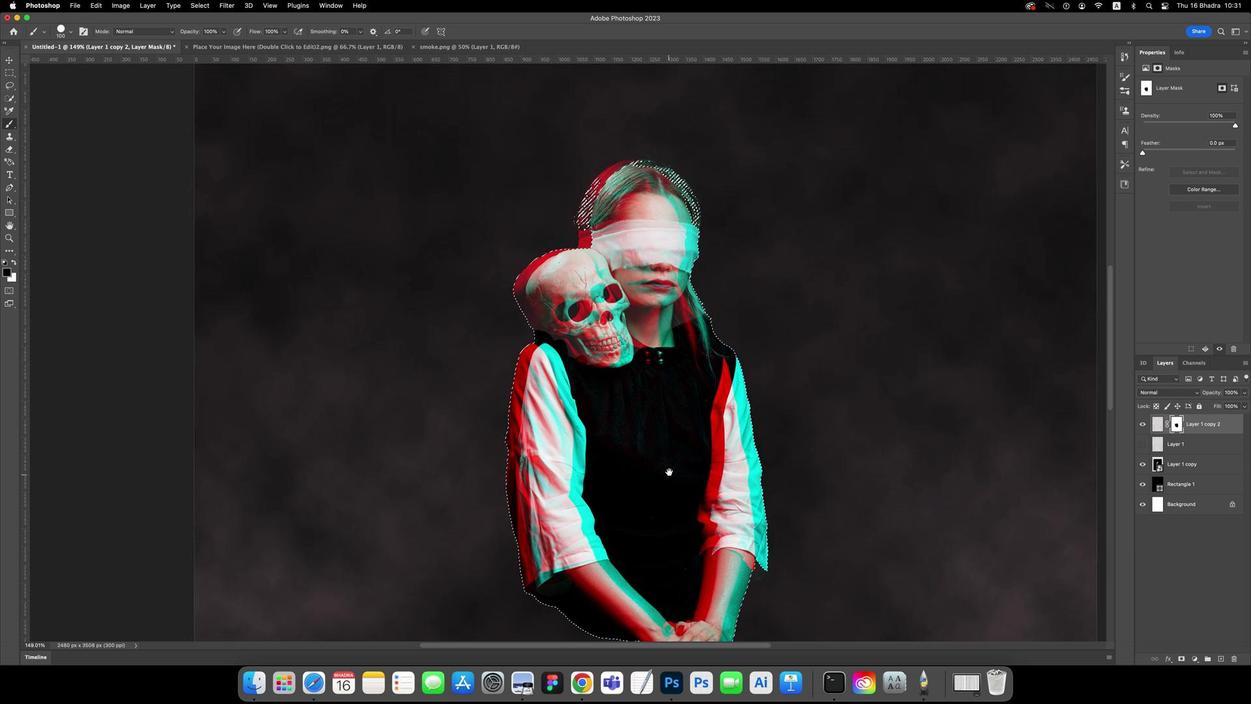 
Action: Mouse pressed left at (978, 431)
Screenshot: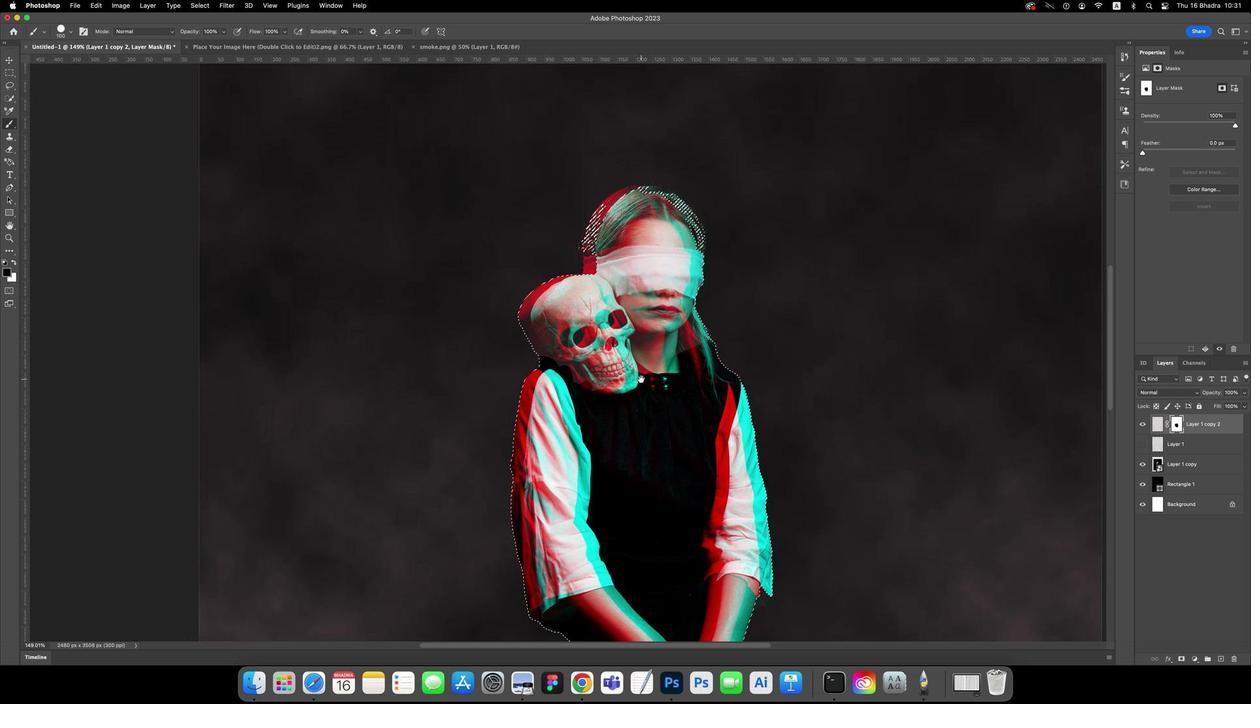 
Action: Mouse moved to (994, 424)
Screenshot: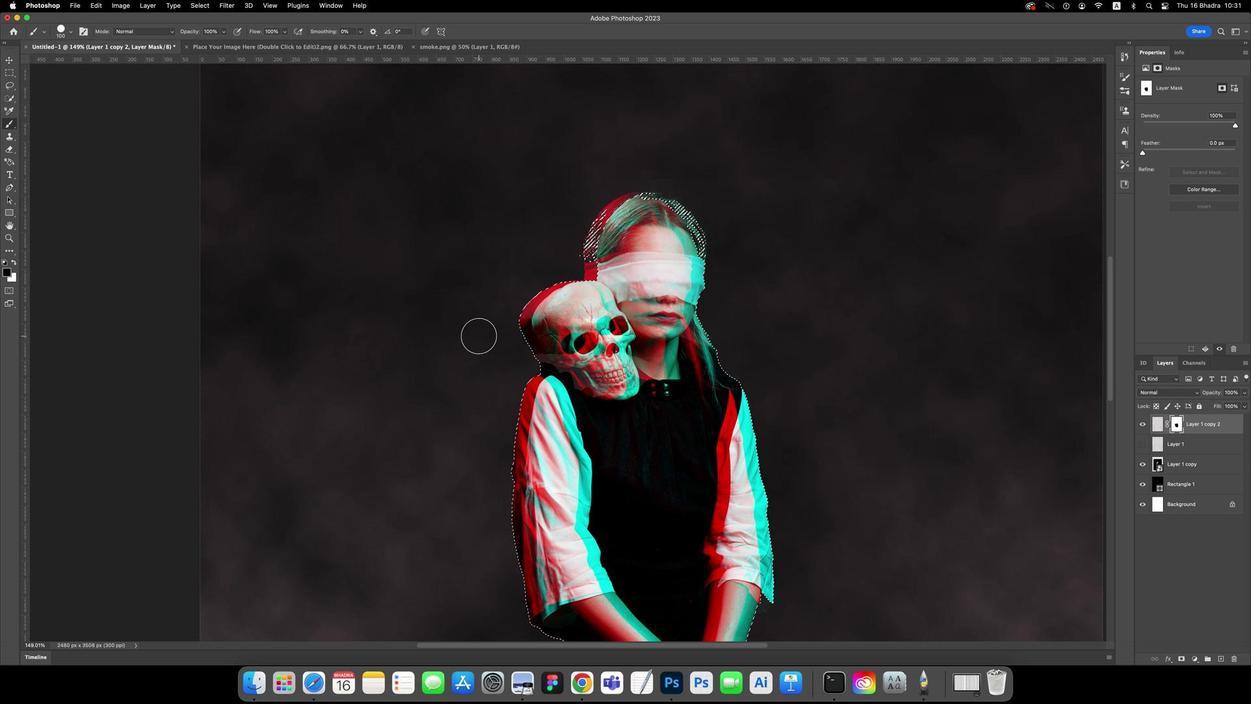 
Action: Mouse pressed left at (994, 424)
Screenshot: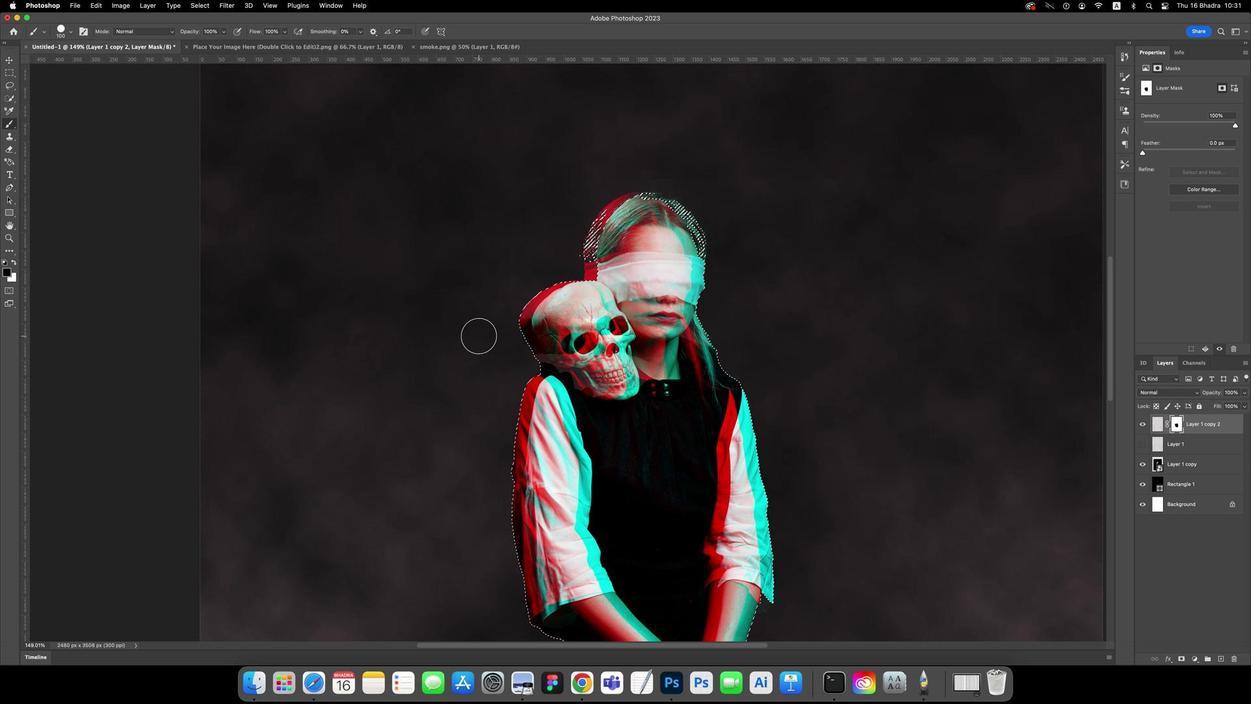 
Action: Mouse moved to (1001, 410)
Screenshot: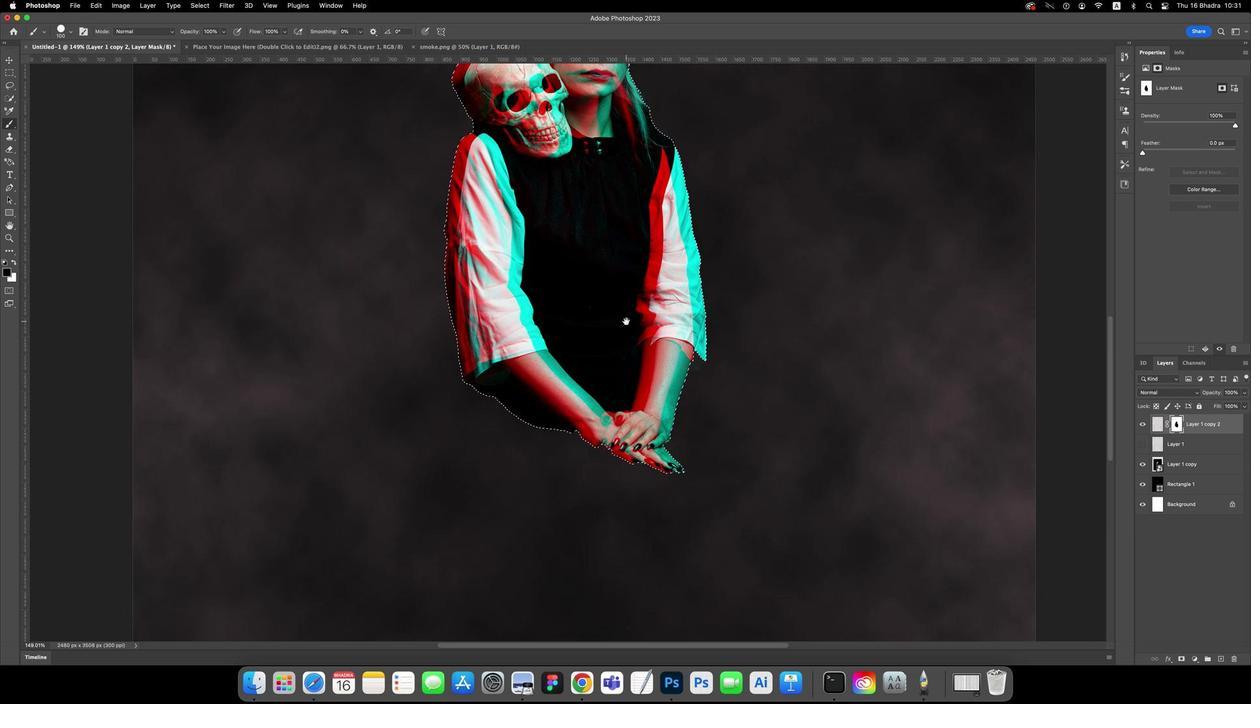 
Action: Key pressed Key.space
Screenshot: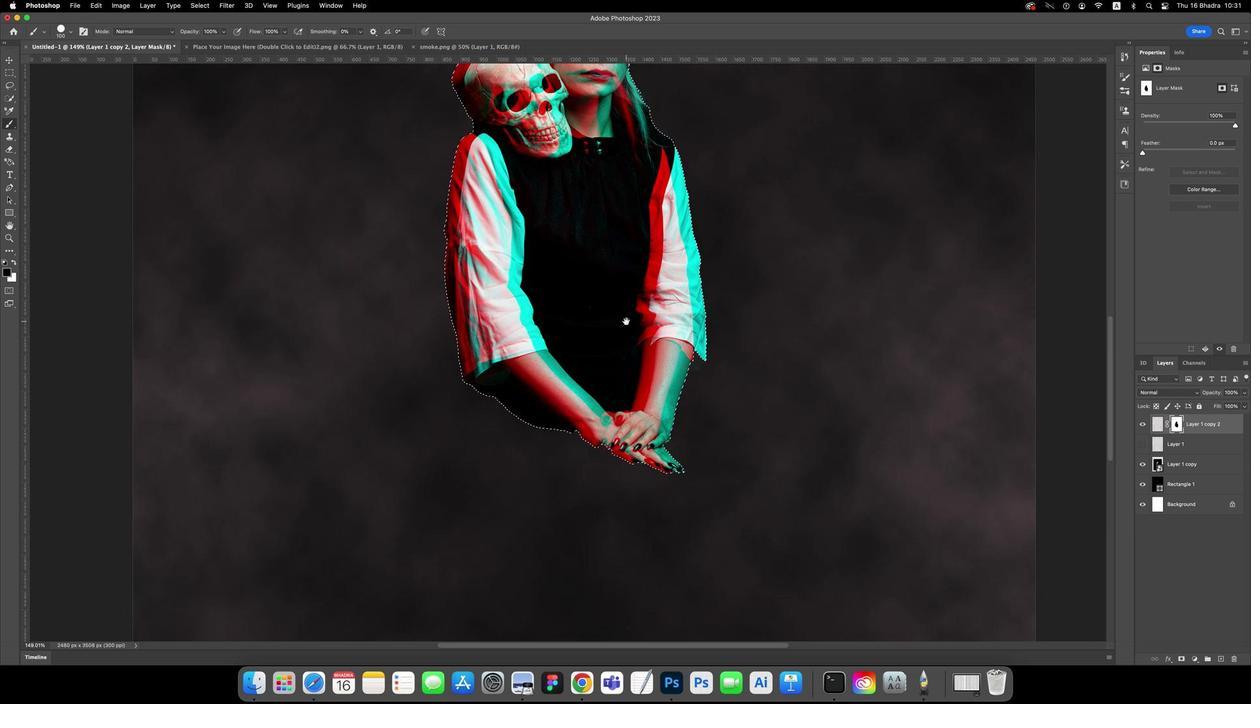 
Action: Mouse moved to (1000, 410)
Screenshot: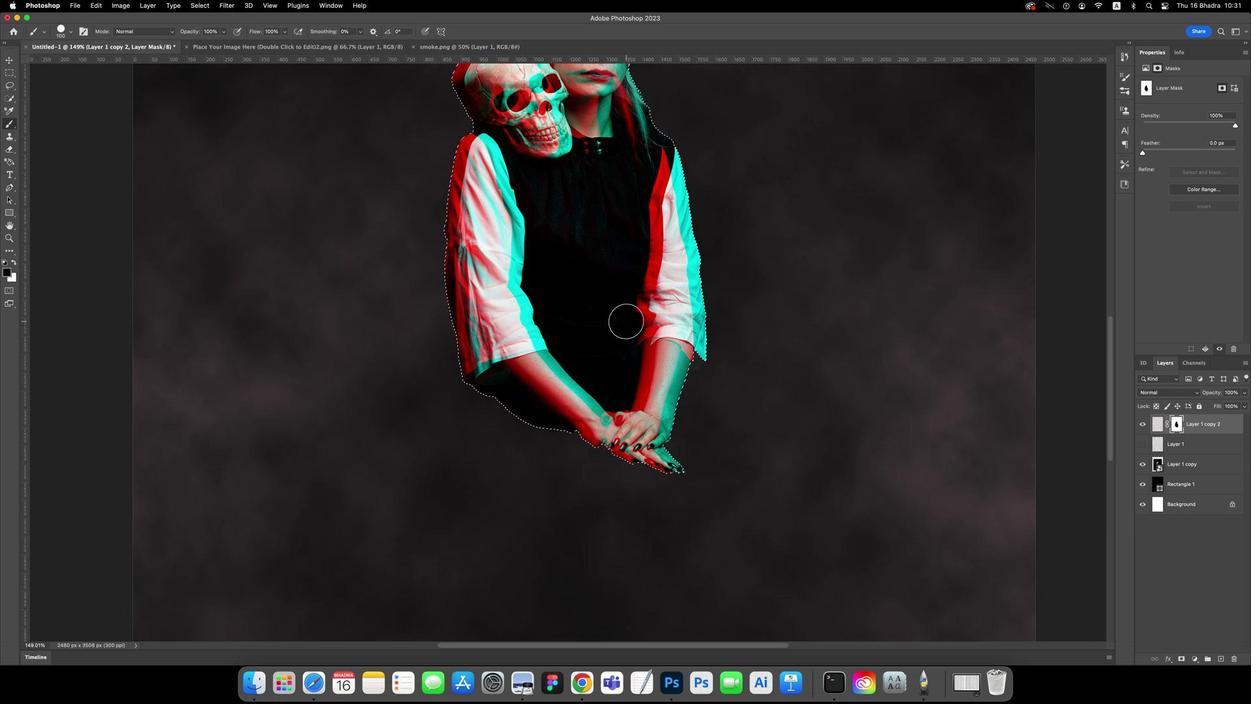 
Action: Mouse pressed left at (1000, 410)
Screenshot: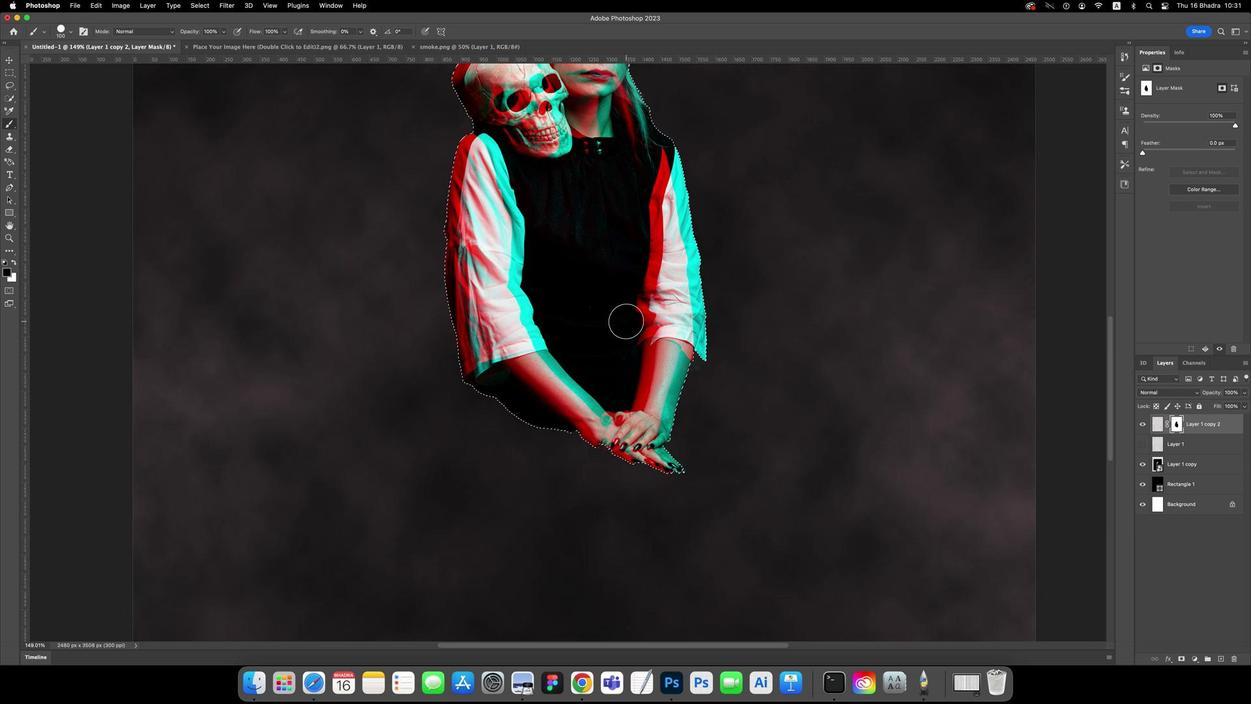 
Action: Mouse moved to (975, 422)
Screenshot: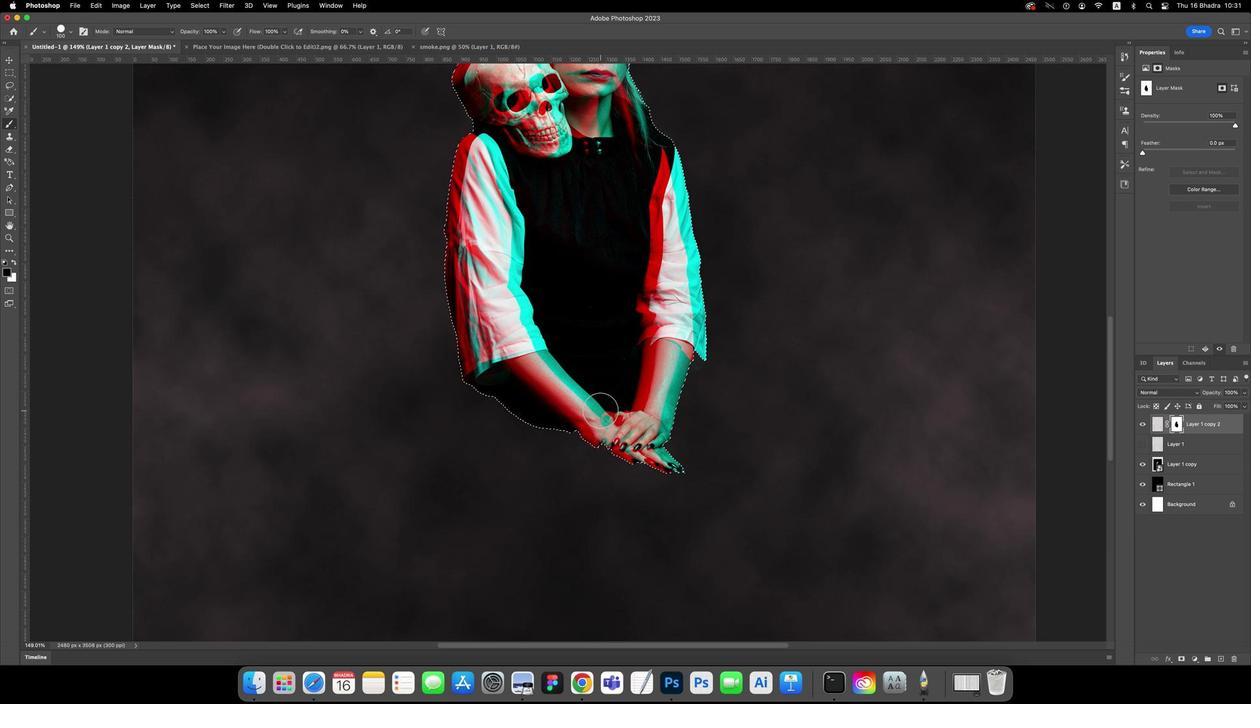 
Action: Mouse pressed left at (975, 422)
Screenshot: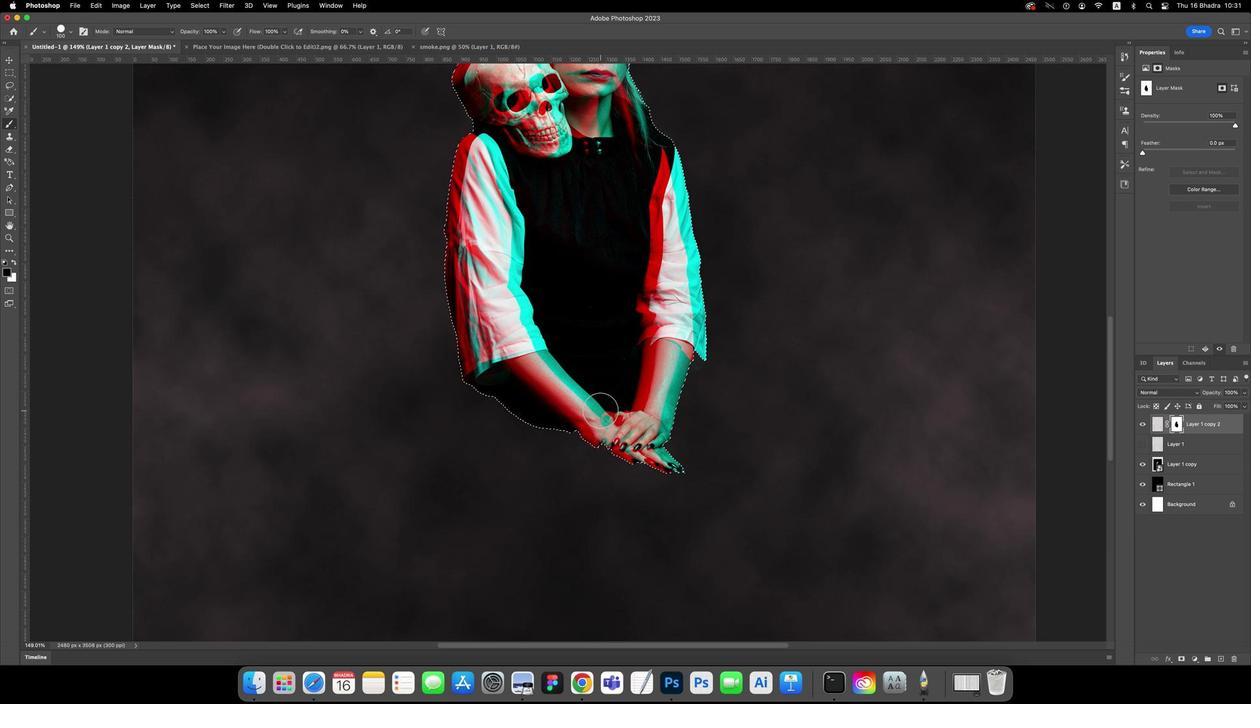 
Action: Mouse moved to (972, 423)
Screenshot: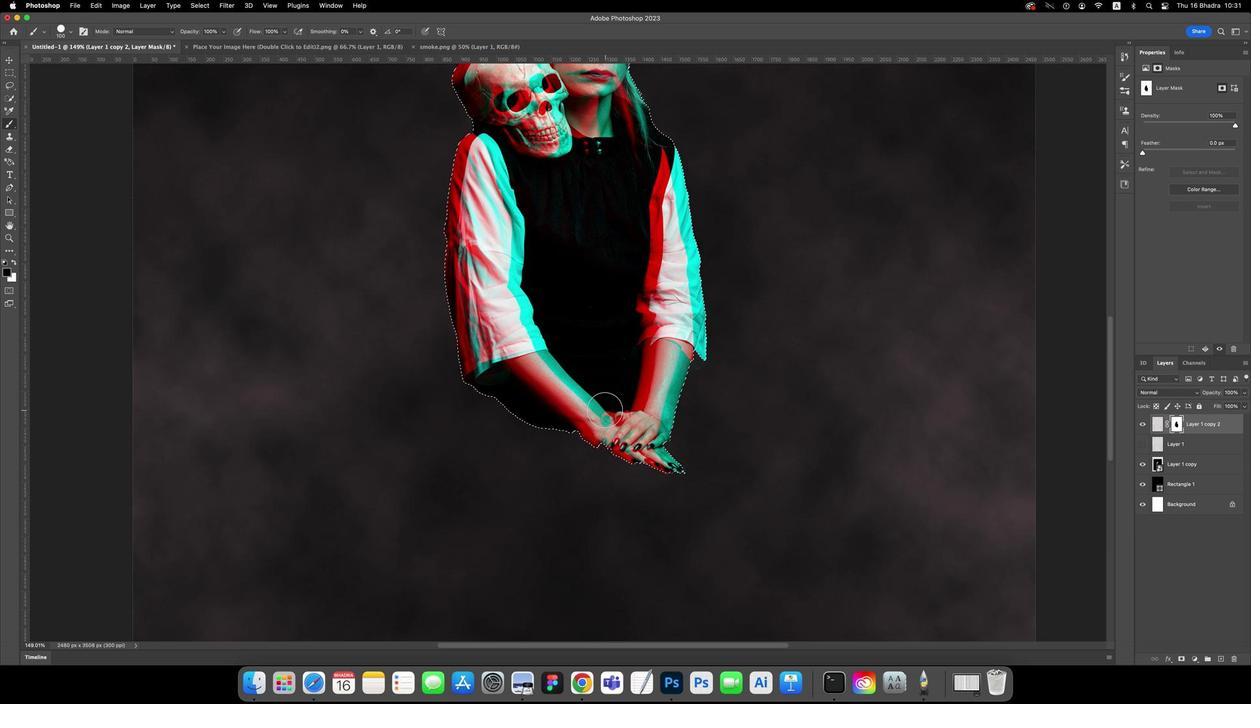 
Action: Key pressed Key.cmd'd'Key.cmd
Screenshot: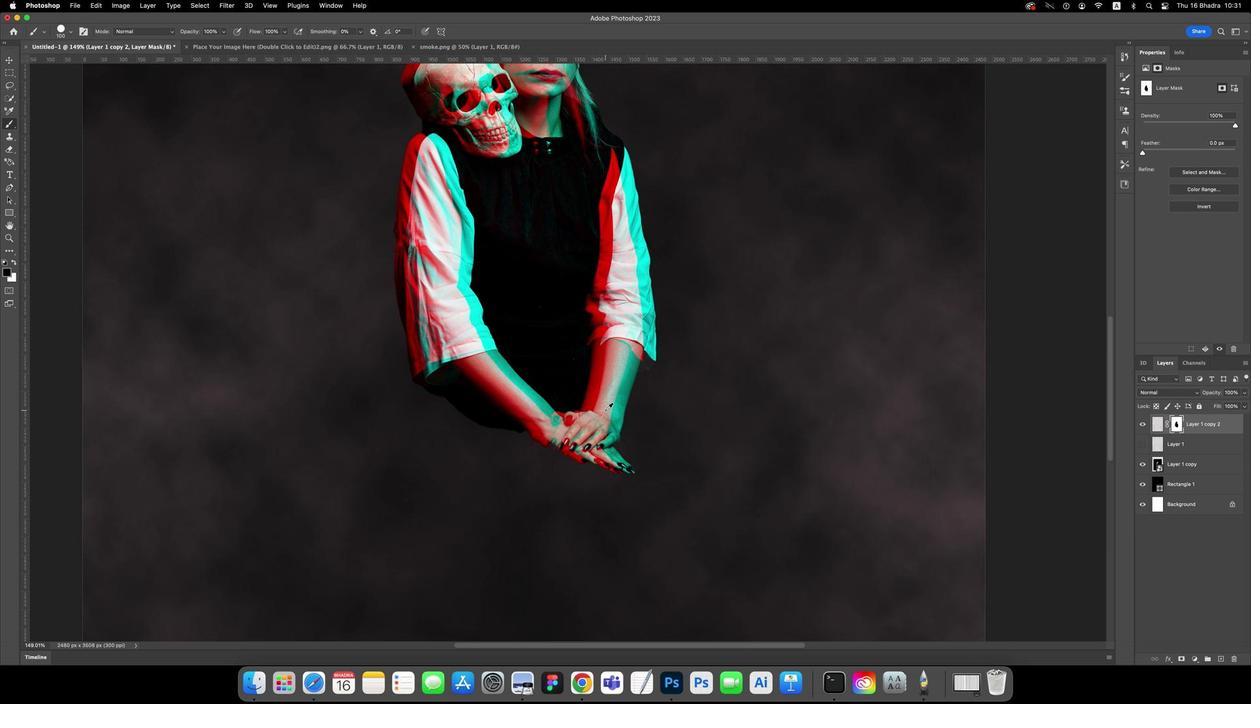
Action: Mouse scrolled (972, 423) with delta (774, 460)
Screenshot: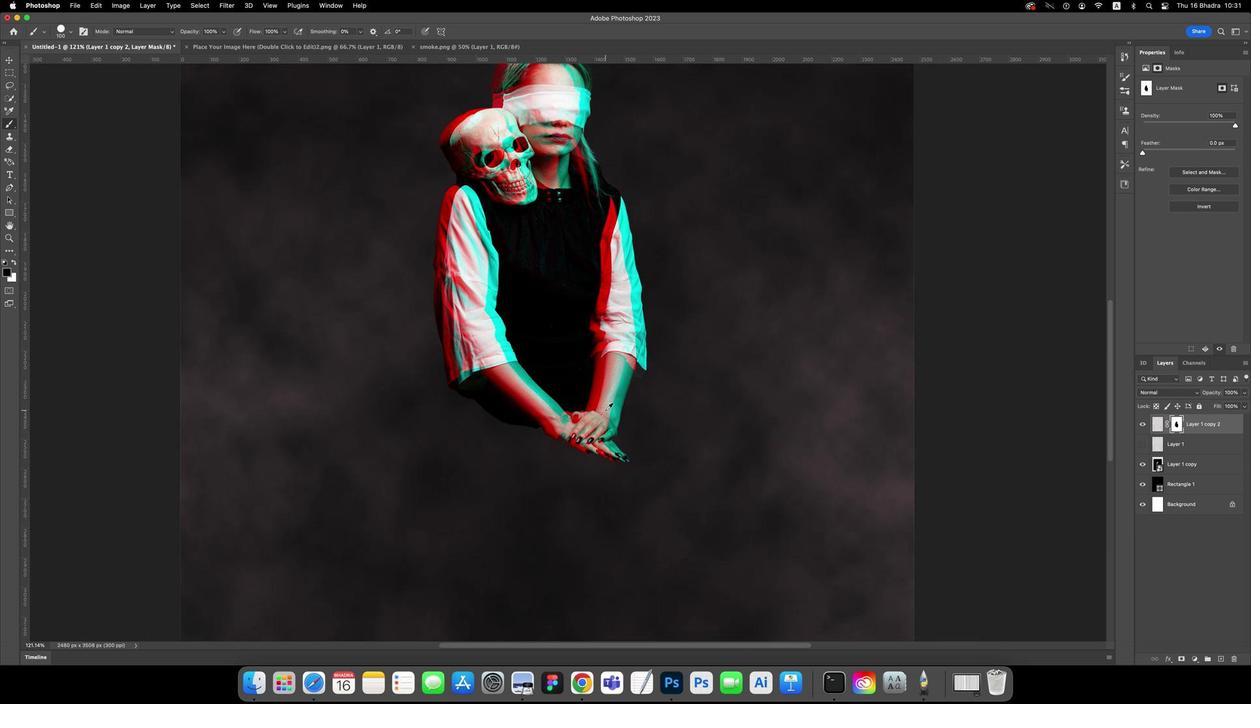 
Action: Mouse scrolled (972, 423) with delta (774, 460)
Screenshot: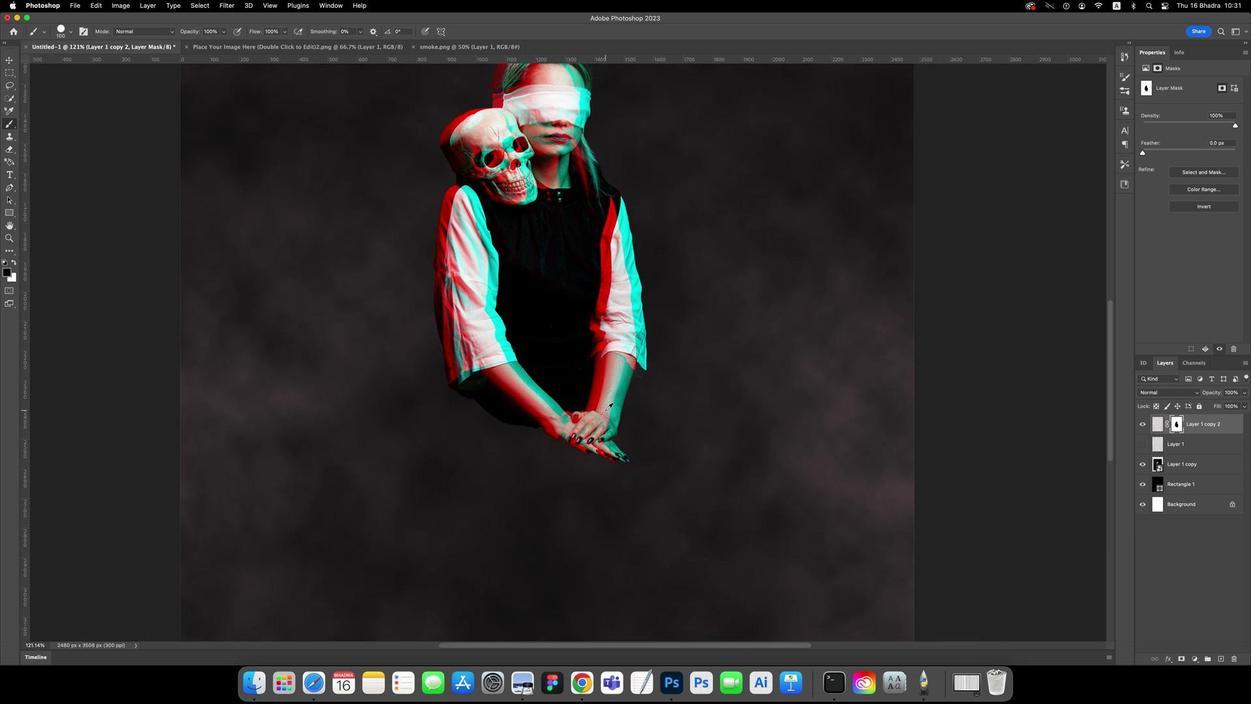 
Action: Mouse scrolled (972, 423) with delta (774, 460)
Screenshot: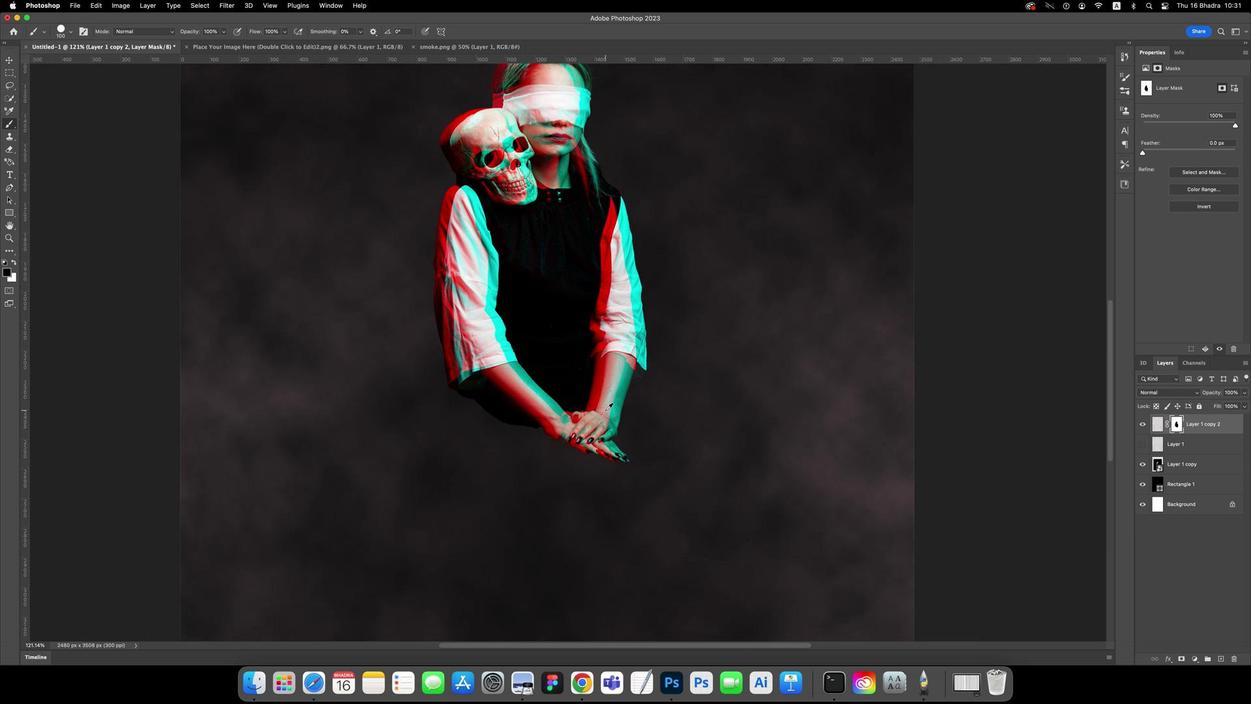 
Action: Key pressed Key.alt
Screenshot: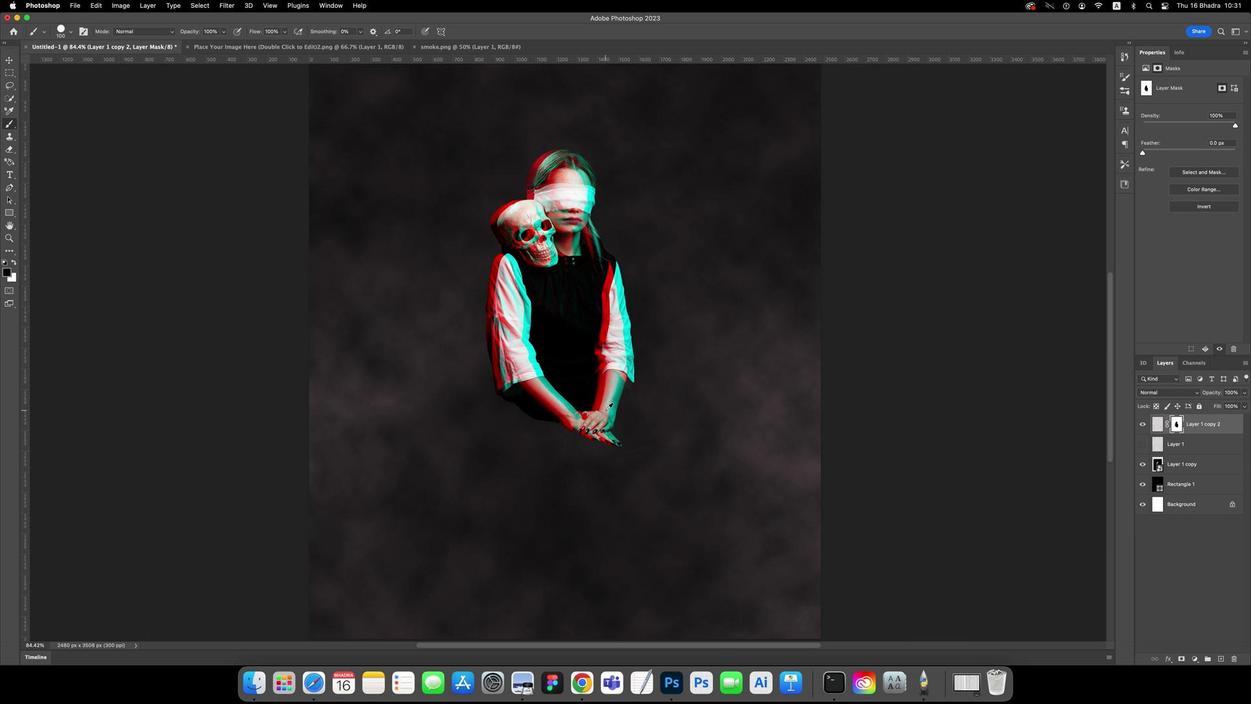 
Action: Mouse scrolled (972, 423) with delta (774, 460)
Screenshot: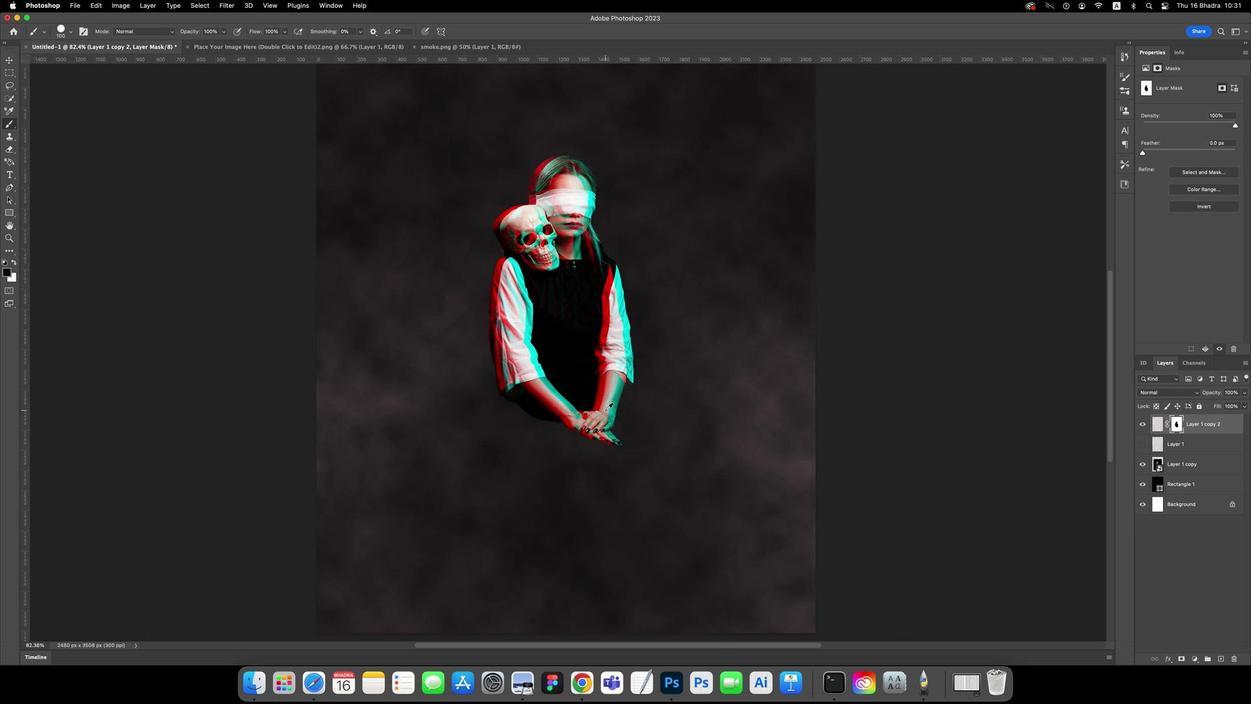 
Action: Mouse scrolled (972, 423) with delta (774, 460)
Screenshot: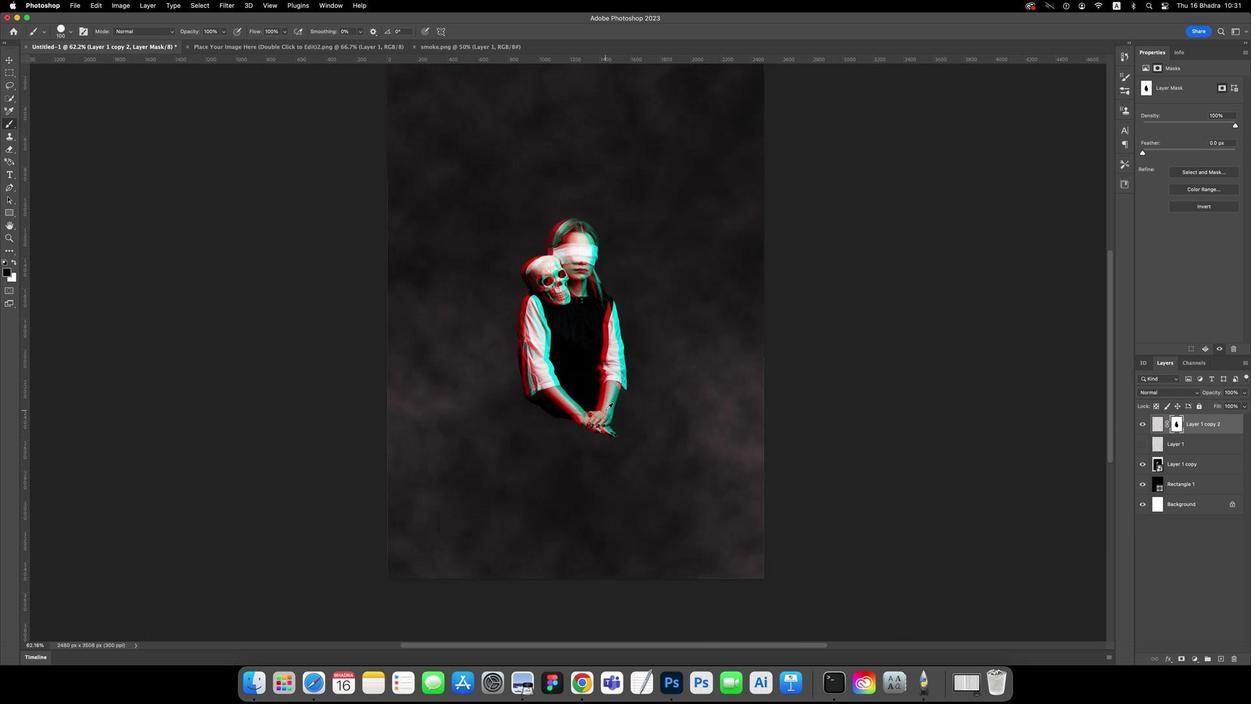 
Action: Mouse scrolled (972, 423) with delta (774, 460)
Screenshot: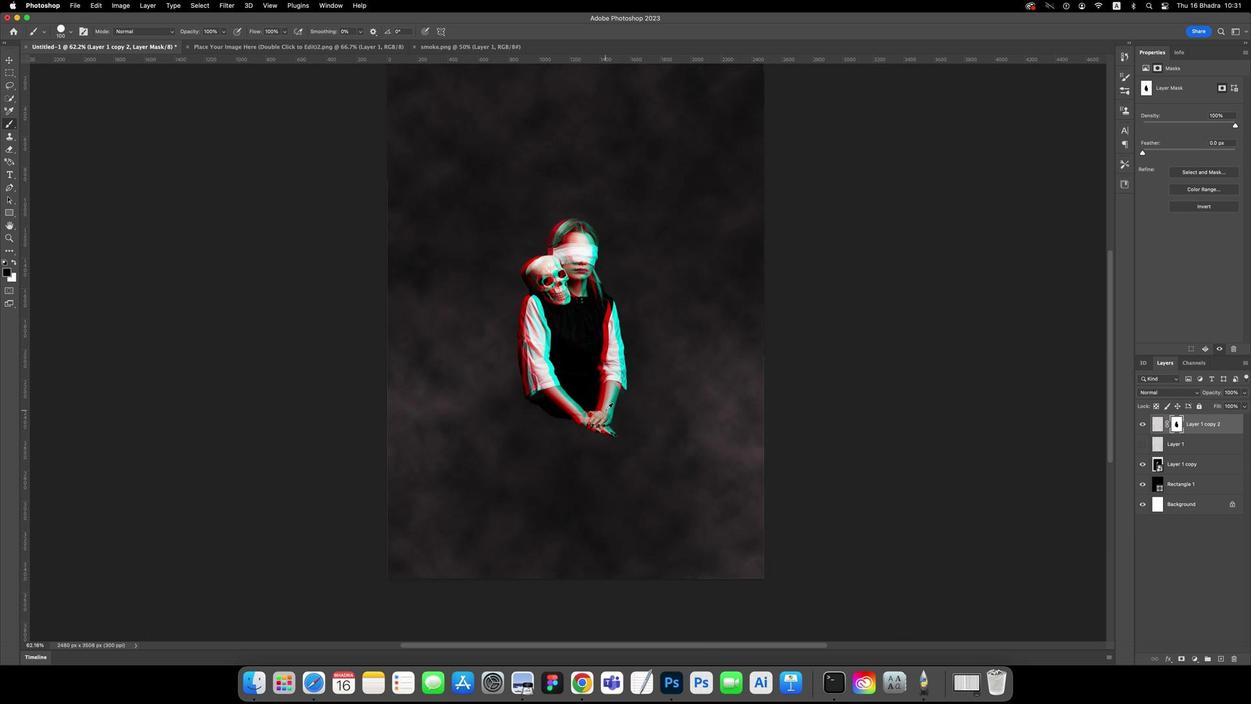 
Action: Mouse scrolled (972, 423) with delta (774, 460)
Screenshot: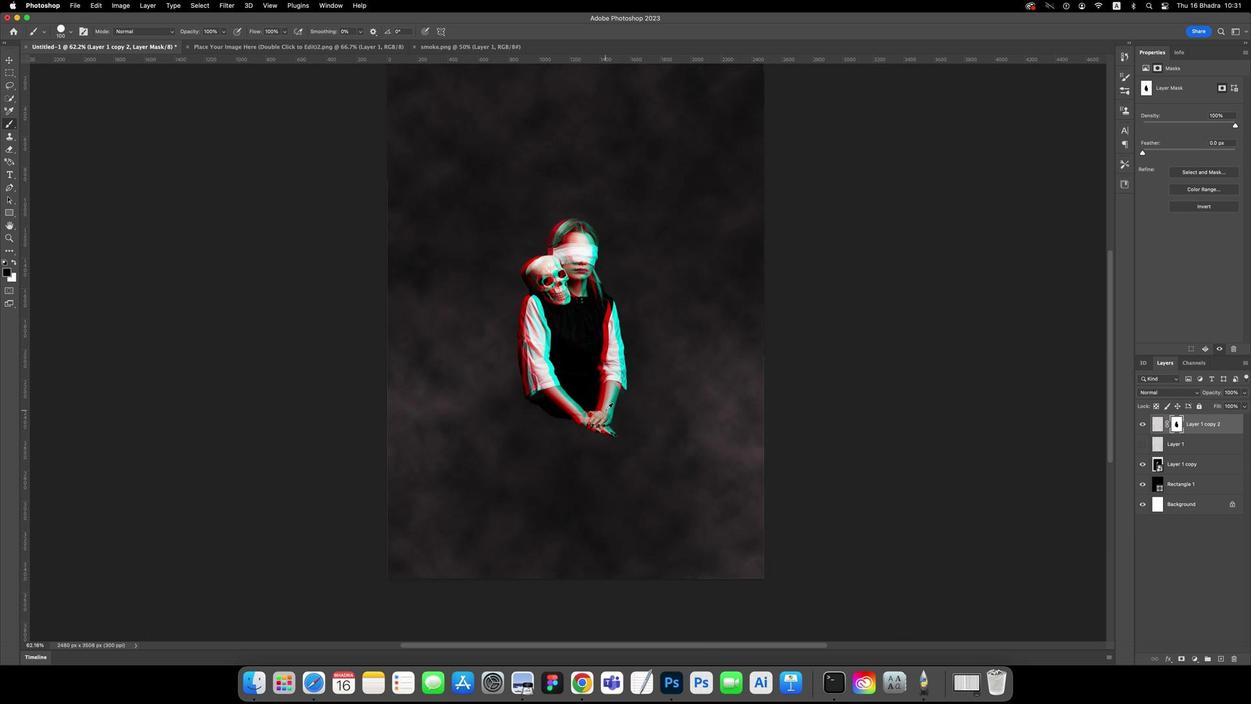
Action: Mouse scrolled (972, 423) with delta (774, 460)
Screenshot: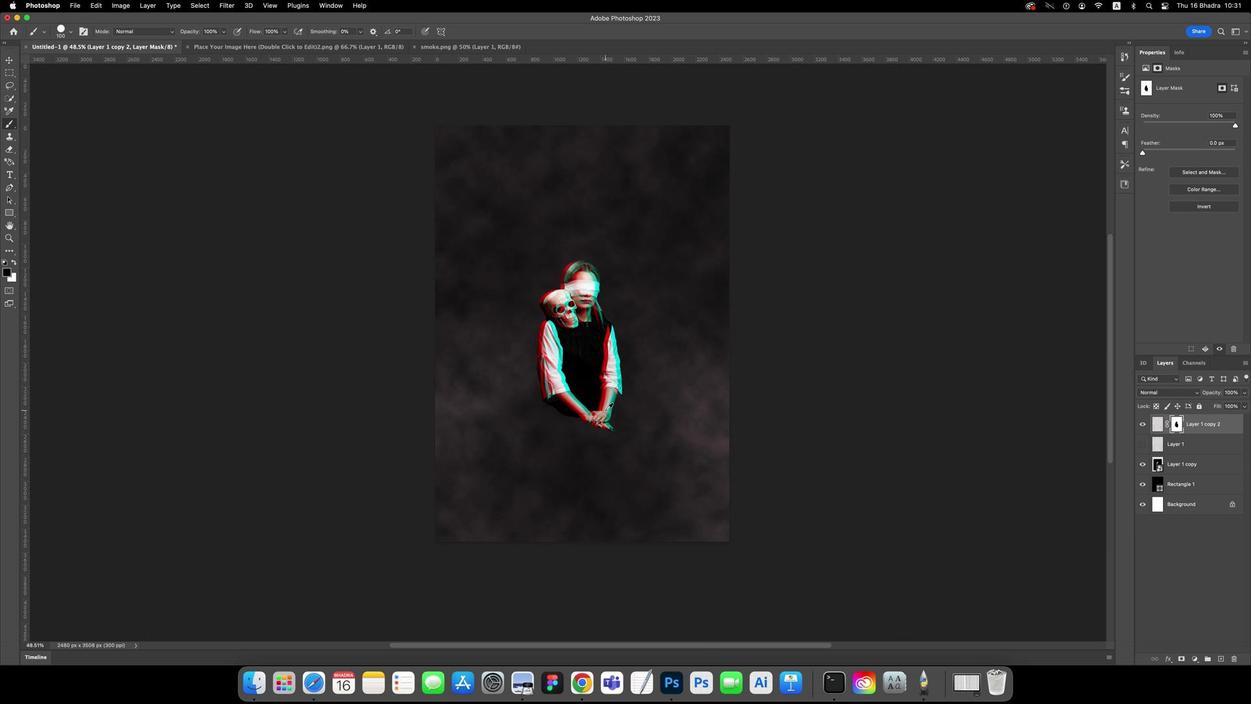 
Action: Mouse scrolled (972, 423) with delta (774, 460)
Screenshot: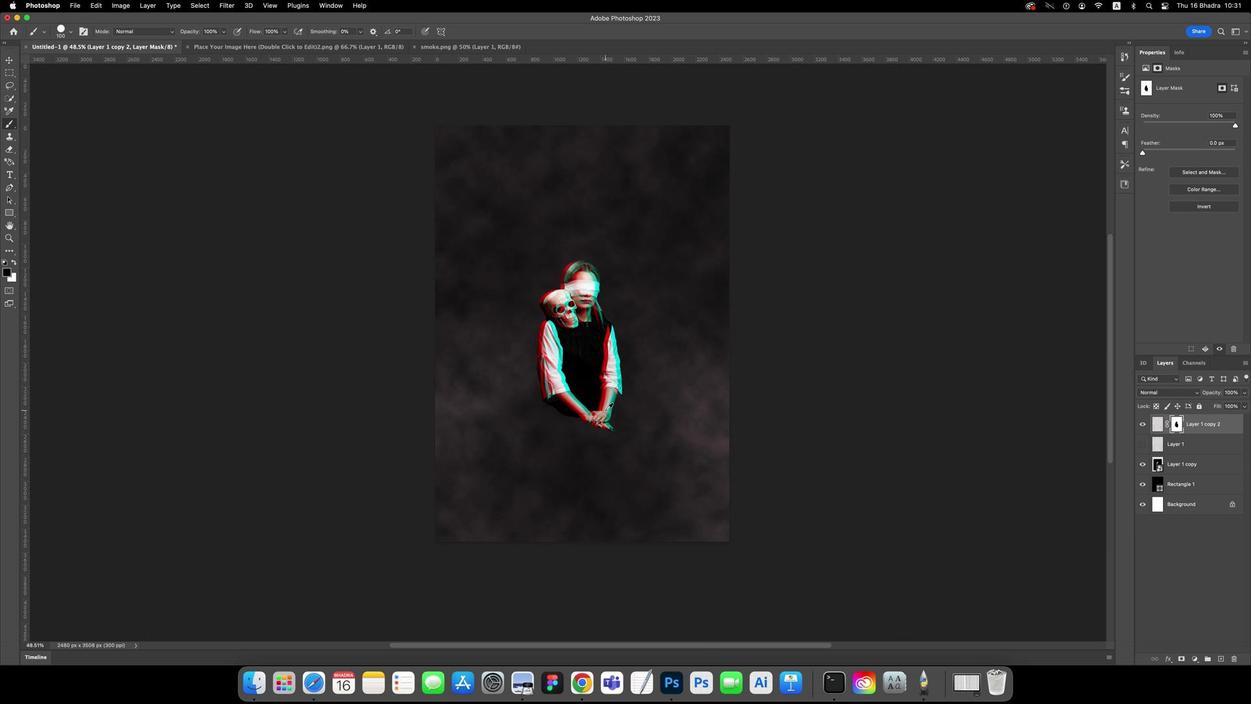 
Action: Mouse scrolled (972, 423) with delta (774, 460)
Screenshot: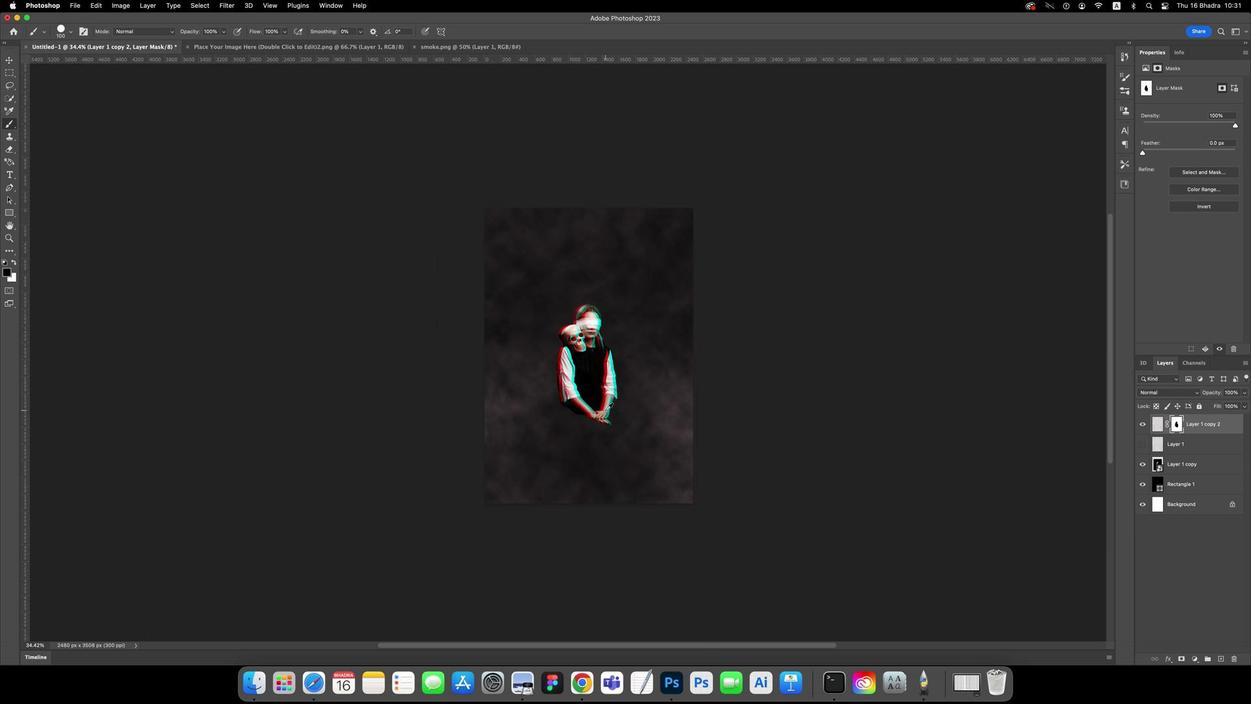 
Action: Mouse scrolled (972, 423) with delta (774, 460)
Screenshot: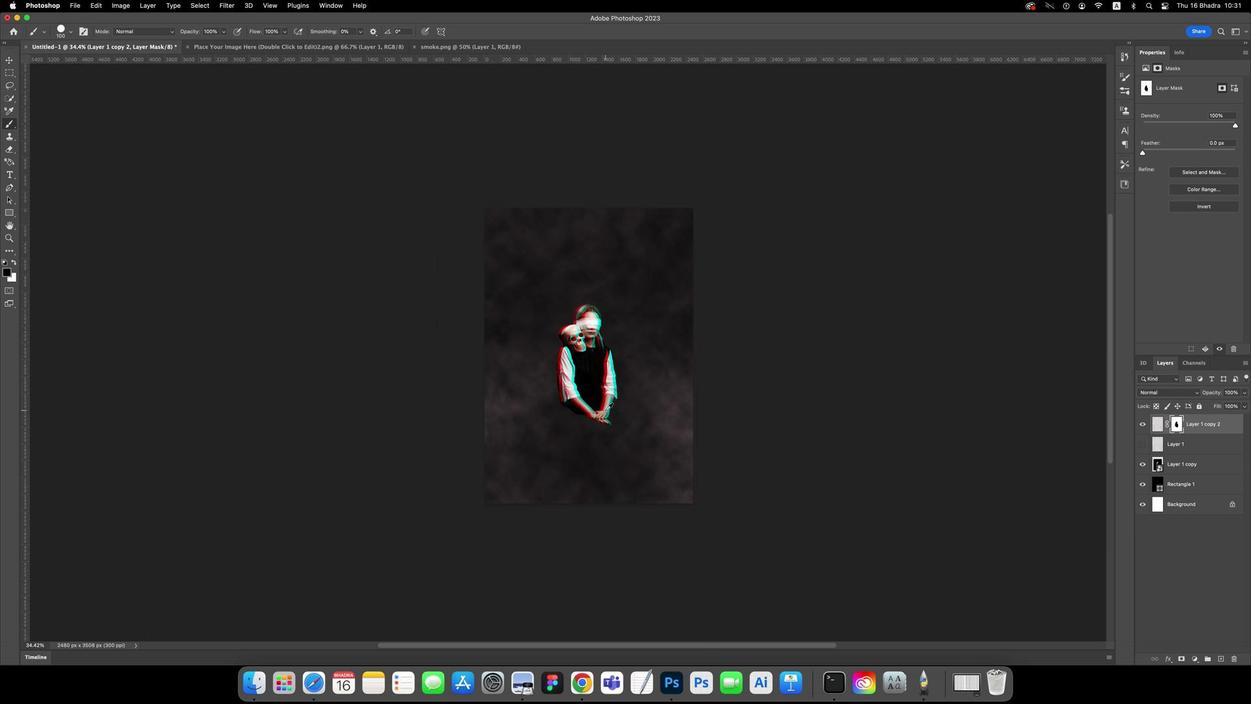
Action: Key pressed Key.alt
Screenshot: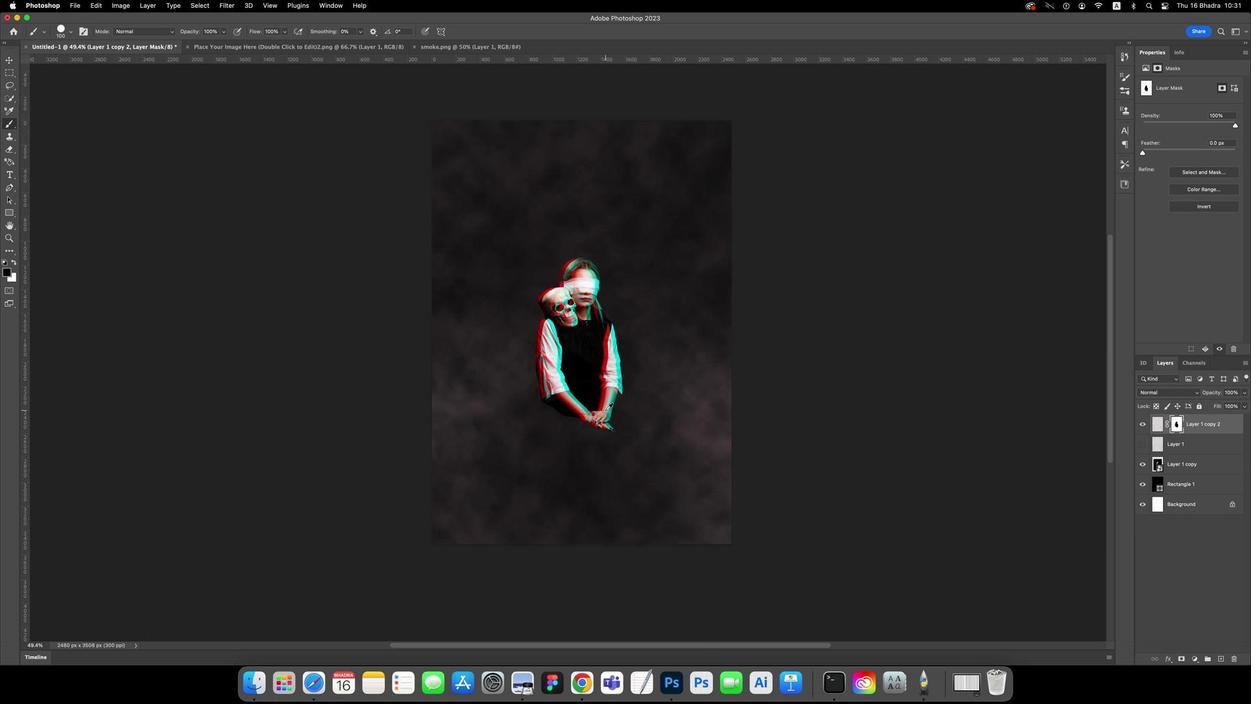 
Action: Mouse scrolled (972, 423) with delta (774, 460)
Screenshot: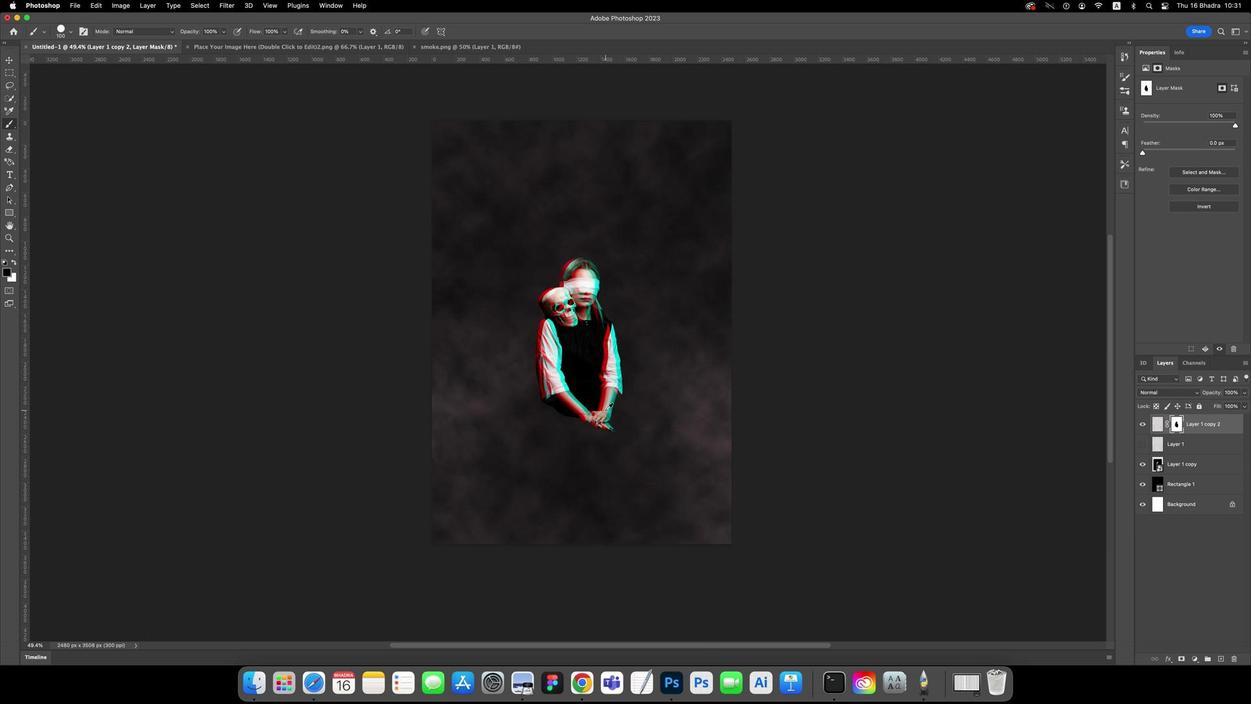 
Action: Mouse scrolled (972, 423) with delta (774, 460)
Screenshot: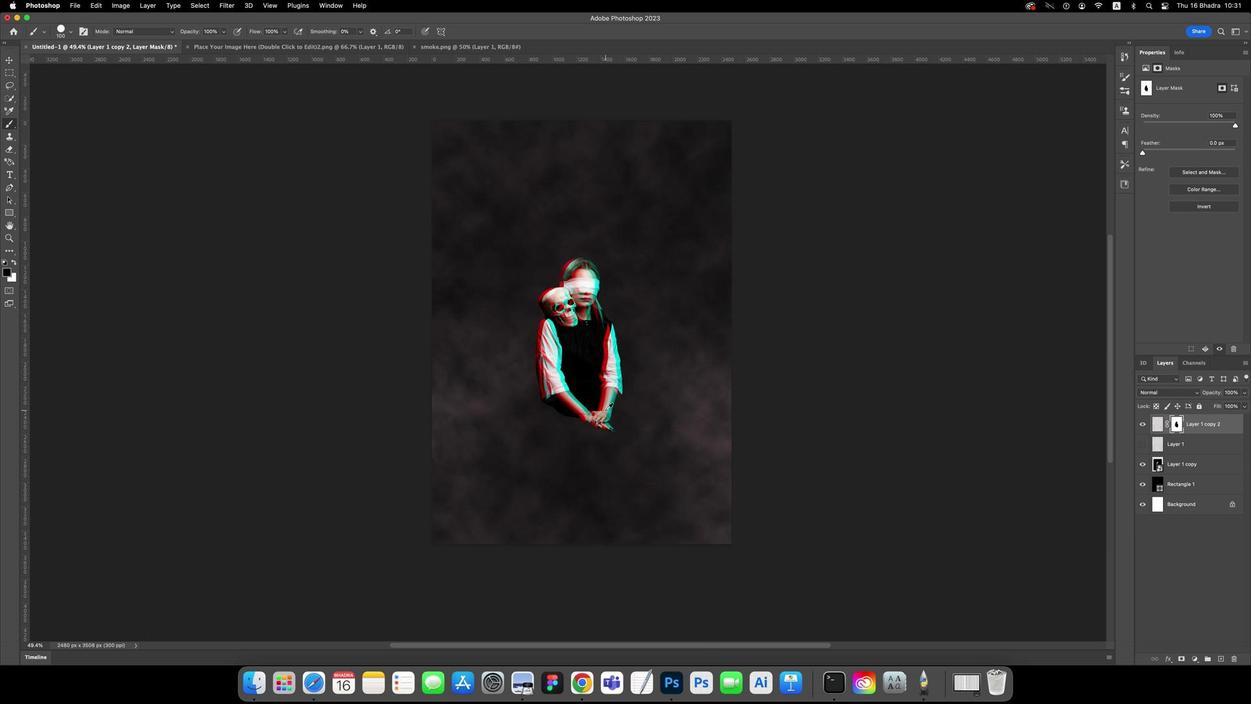 
Action: Mouse scrolled (972, 423) with delta (774, 459)
Screenshot: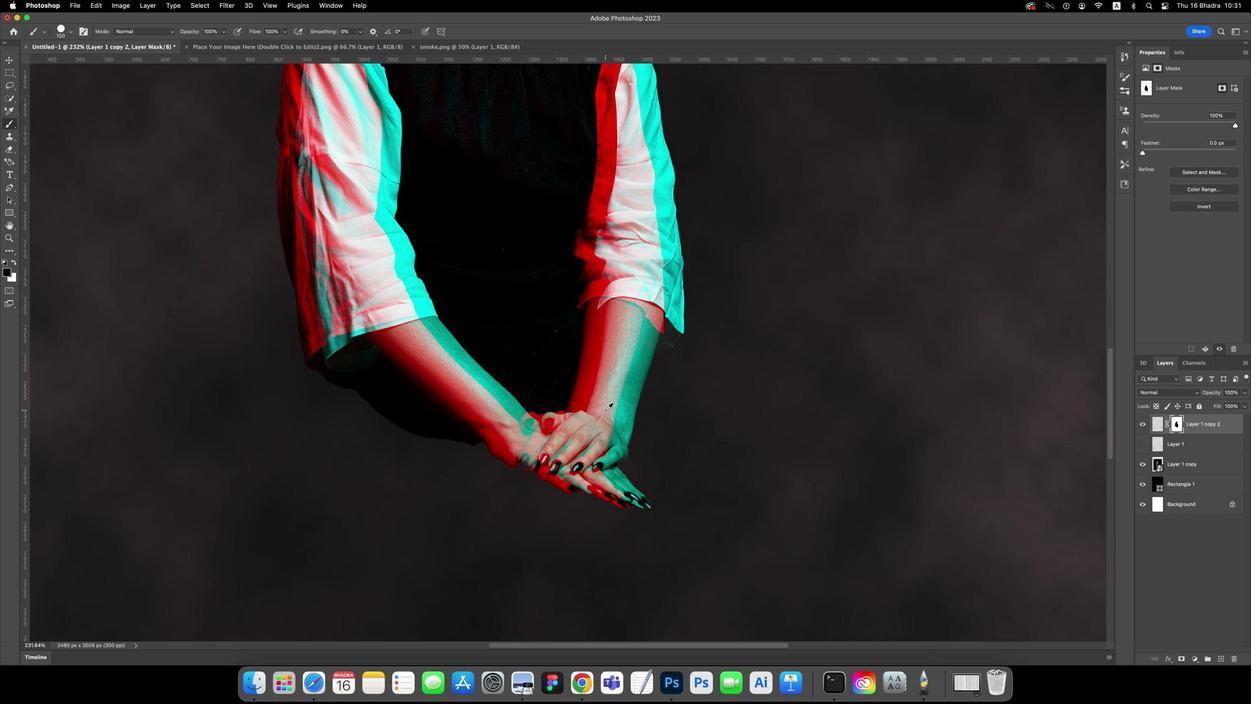 
Action: Mouse scrolled (972, 423) with delta (774, 459)
Screenshot: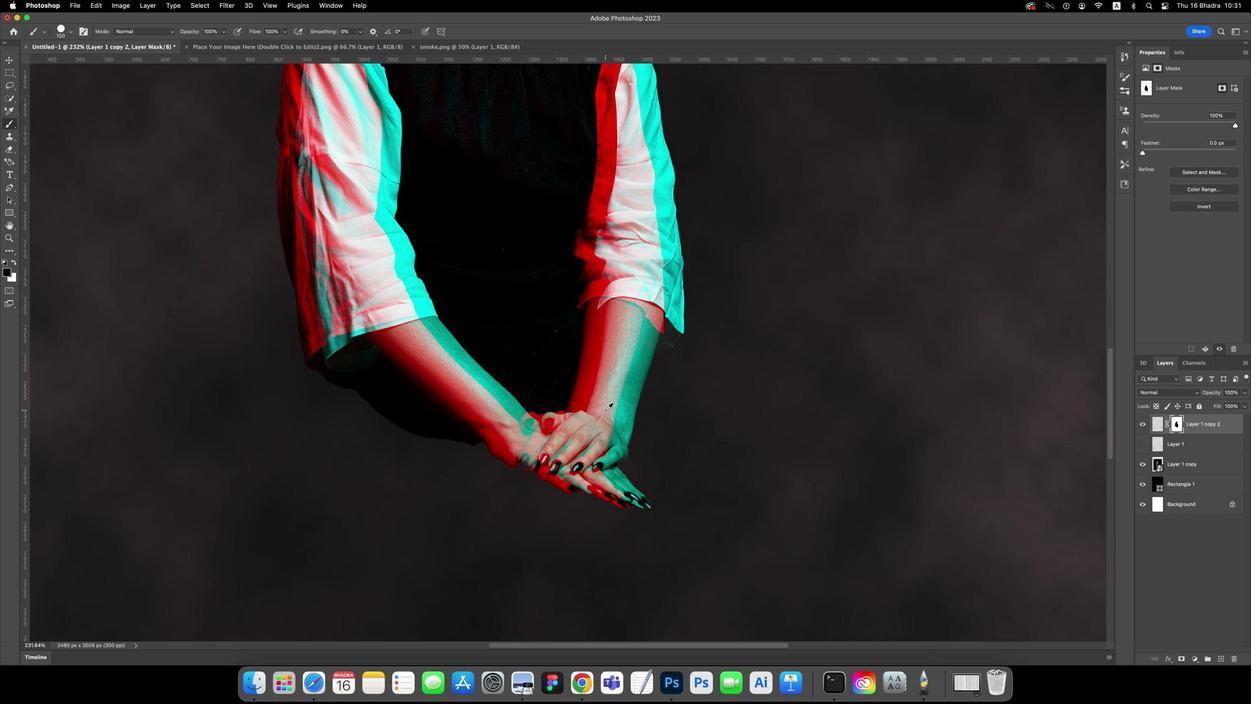 
Action: Mouse scrolled (972, 423) with delta (774, 459)
Screenshot: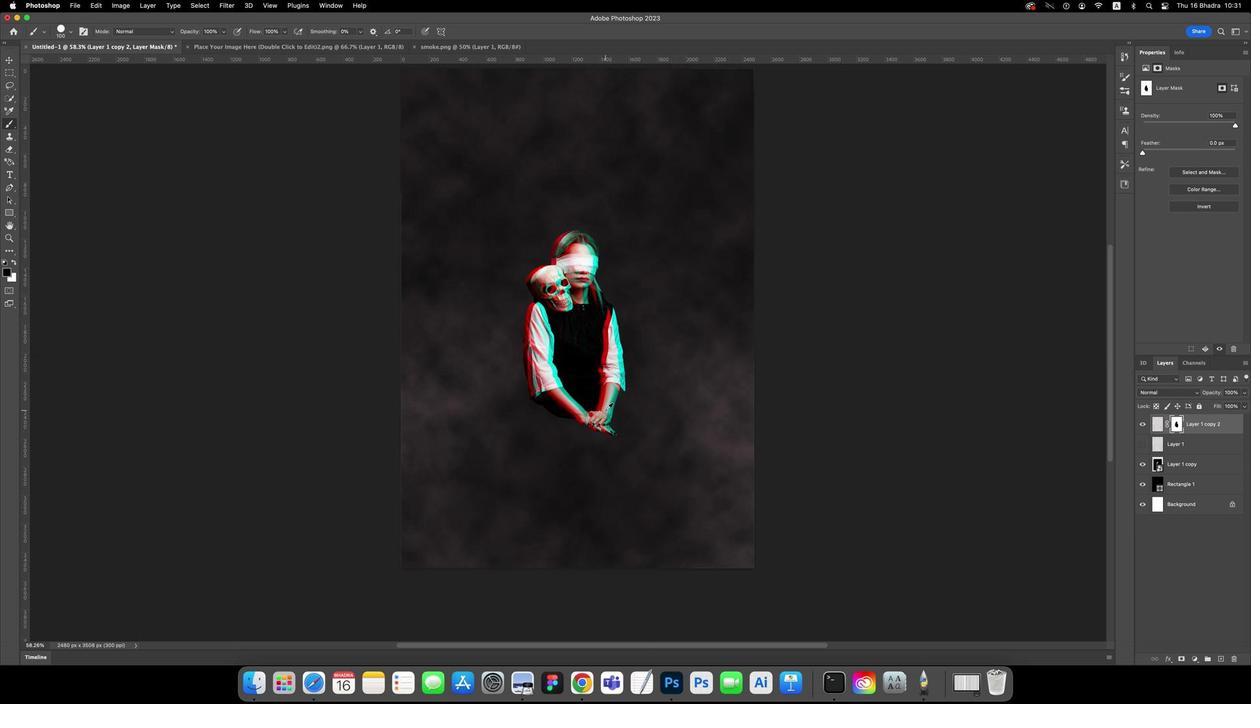 
Action: Mouse scrolled (972, 423) with delta (774, 459)
Screenshot: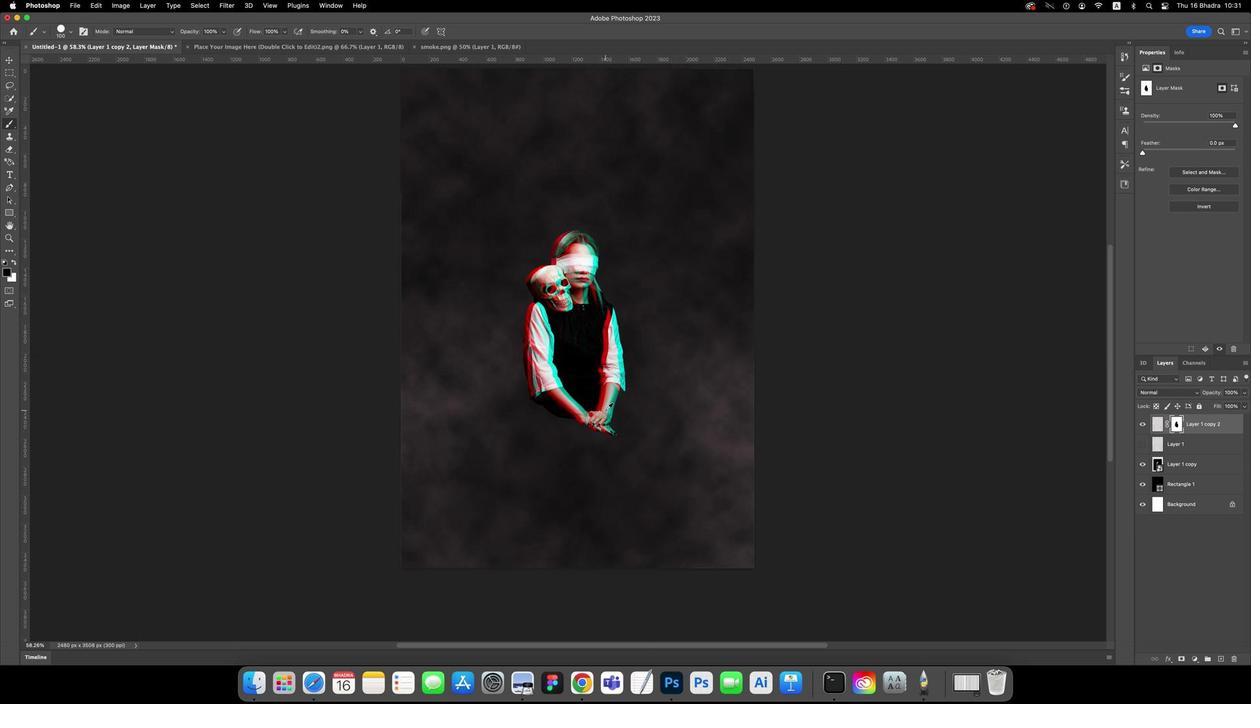 
Action: Mouse scrolled (972, 423) with delta (774, 459)
Screenshot: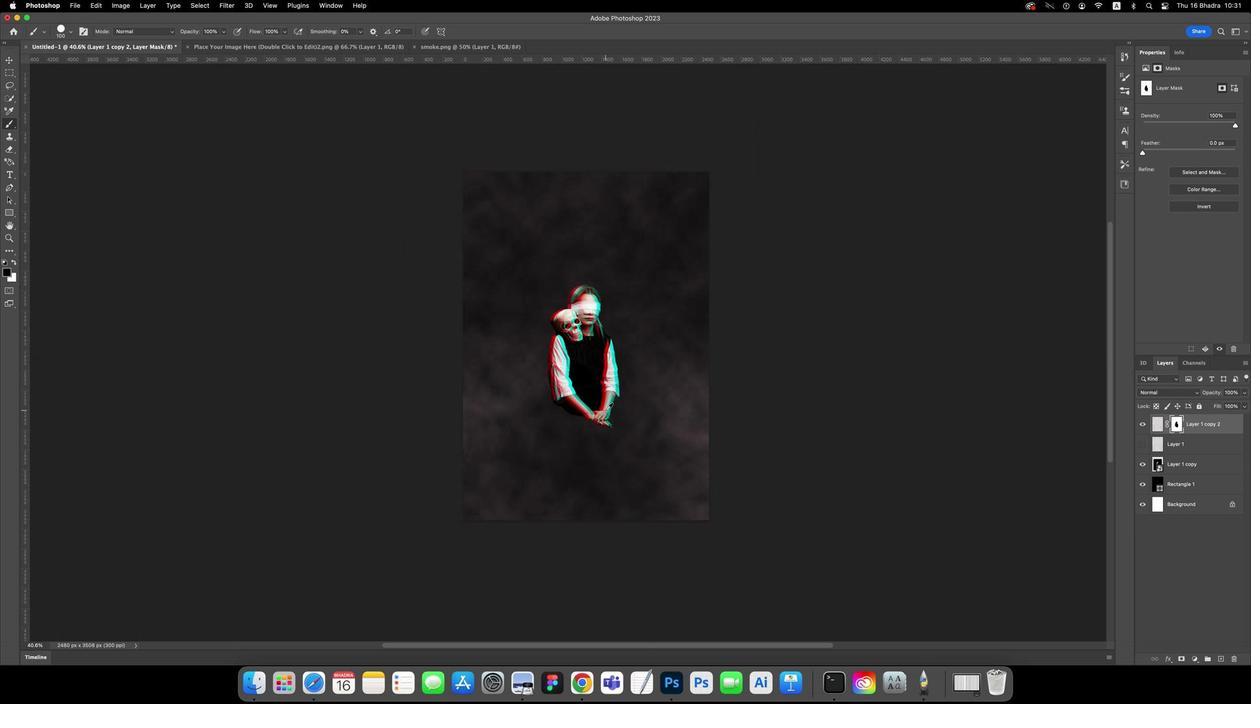 
Action: Key pressed Key.alt
Screenshot: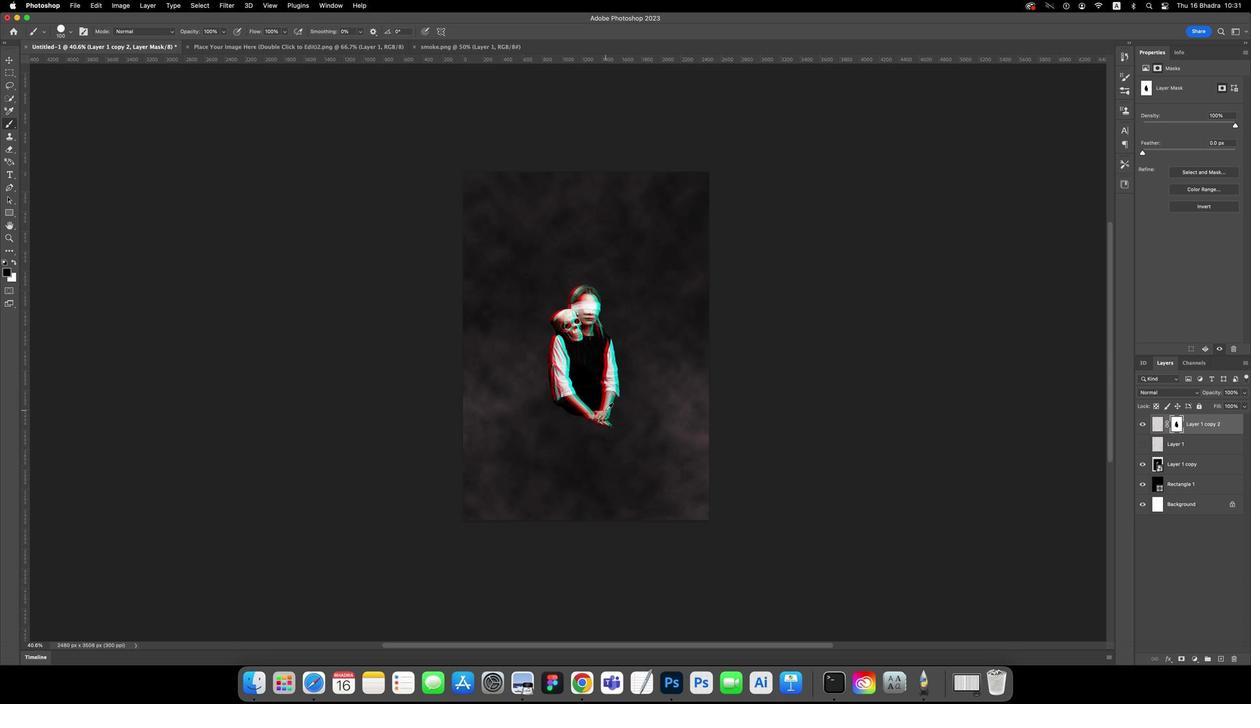 
Action: Mouse scrolled (972, 423) with delta (774, 460)
Screenshot: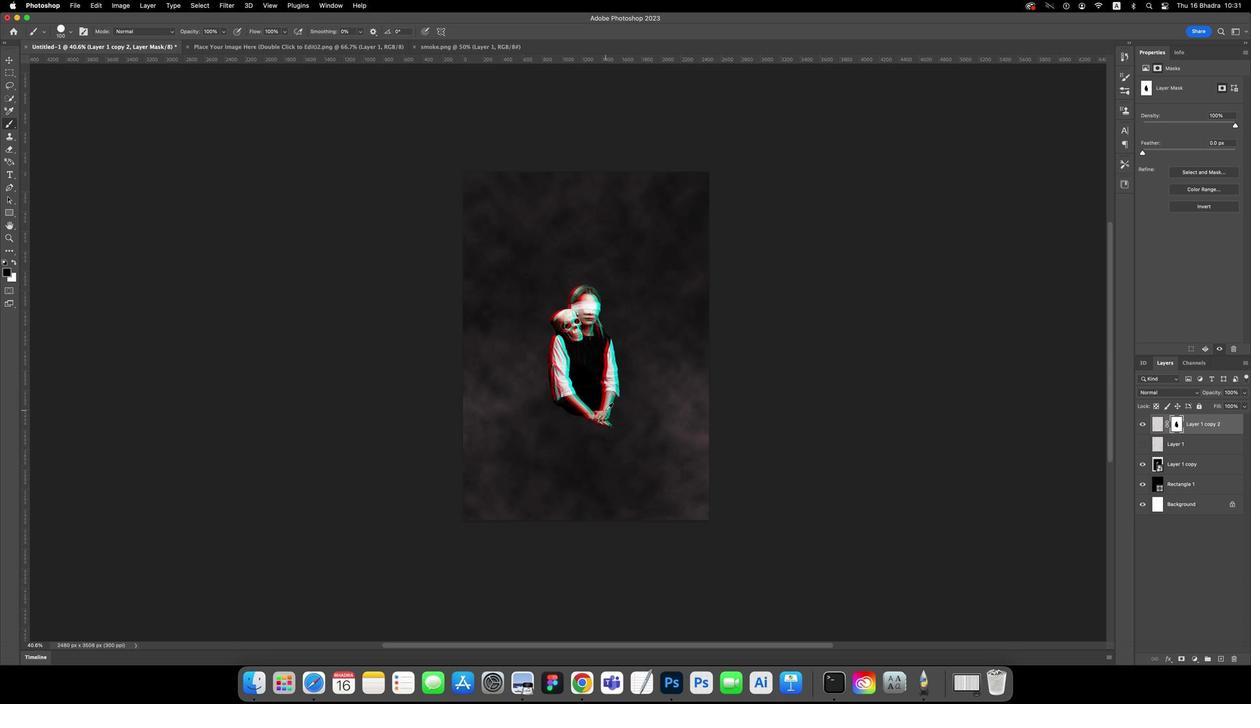 
Action: Mouse scrolled (972, 423) with delta (774, 460)
Screenshot: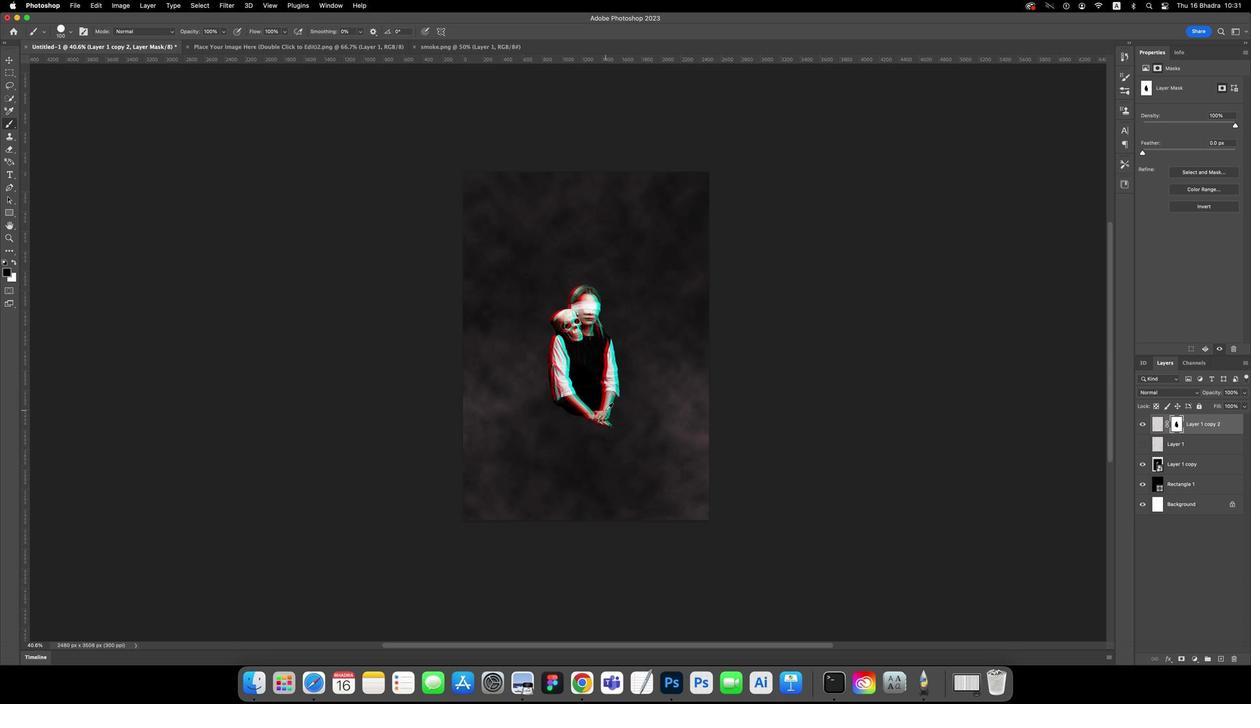 
Action: Mouse scrolled (972, 423) with delta (774, 460)
Screenshot: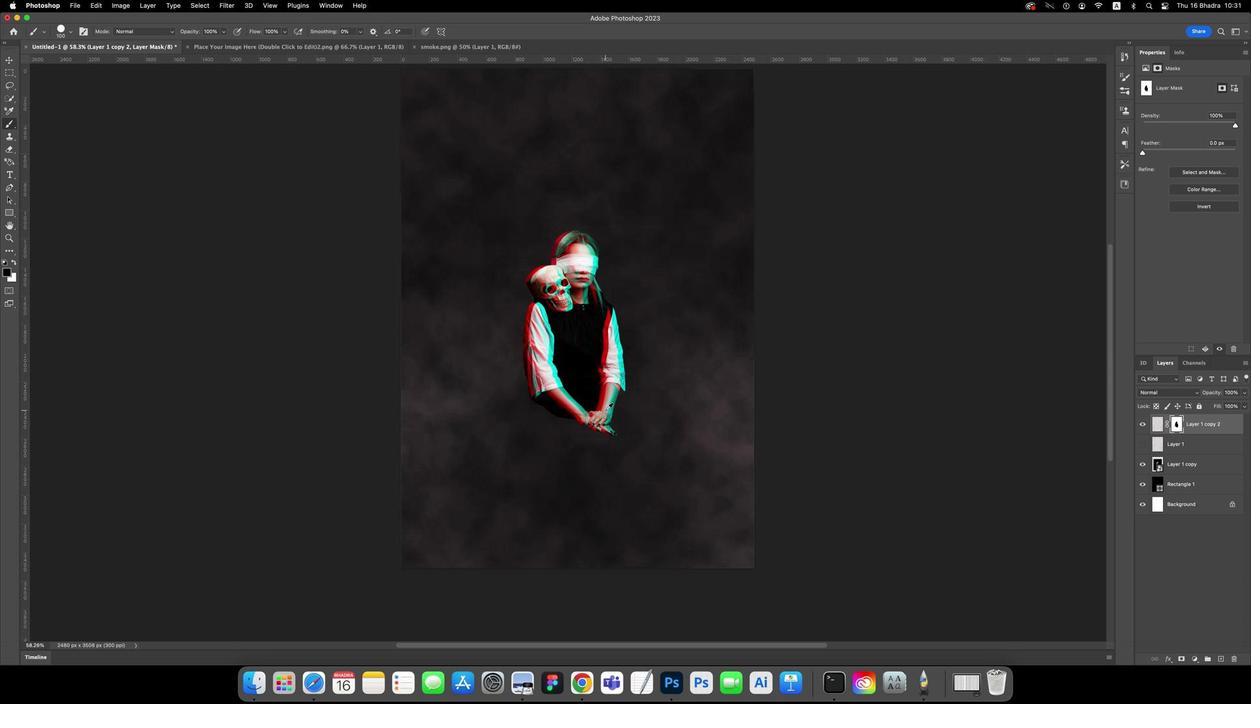 
Action: Mouse scrolled (972, 423) with delta (774, 460)
Screenshot: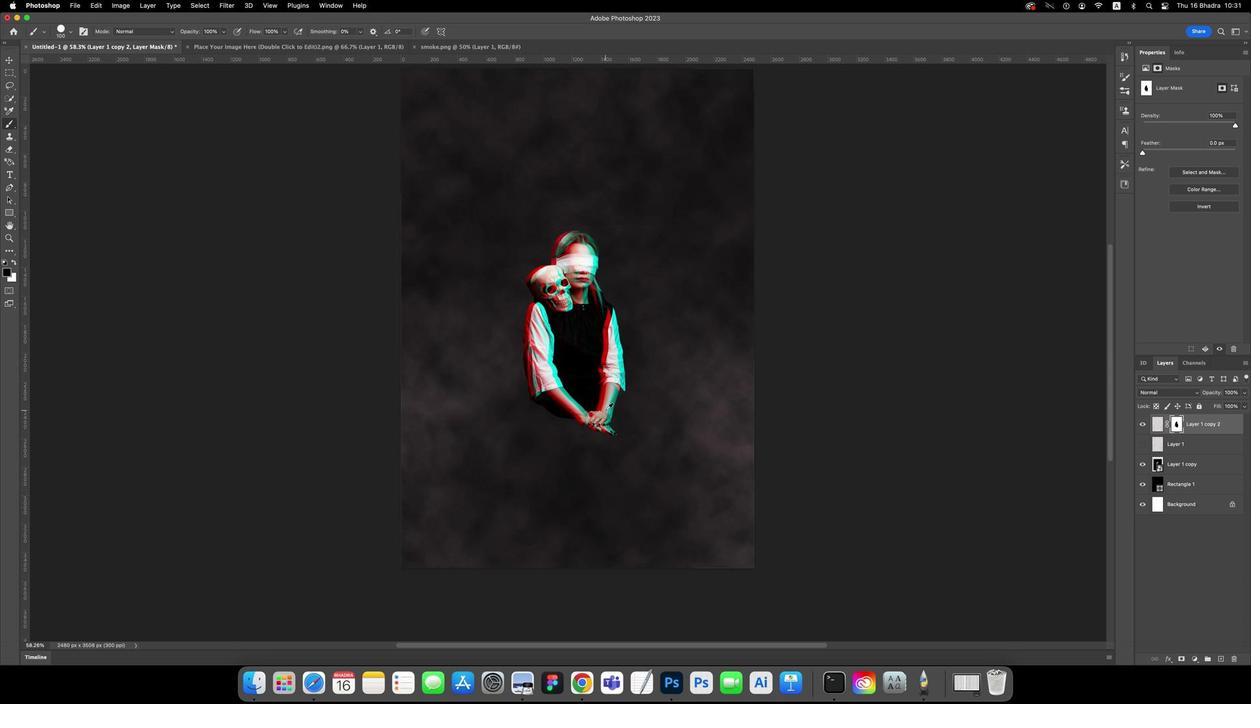 
Action: Mouse scrolled (972, 423) with delta (774, 460)
Screenshot: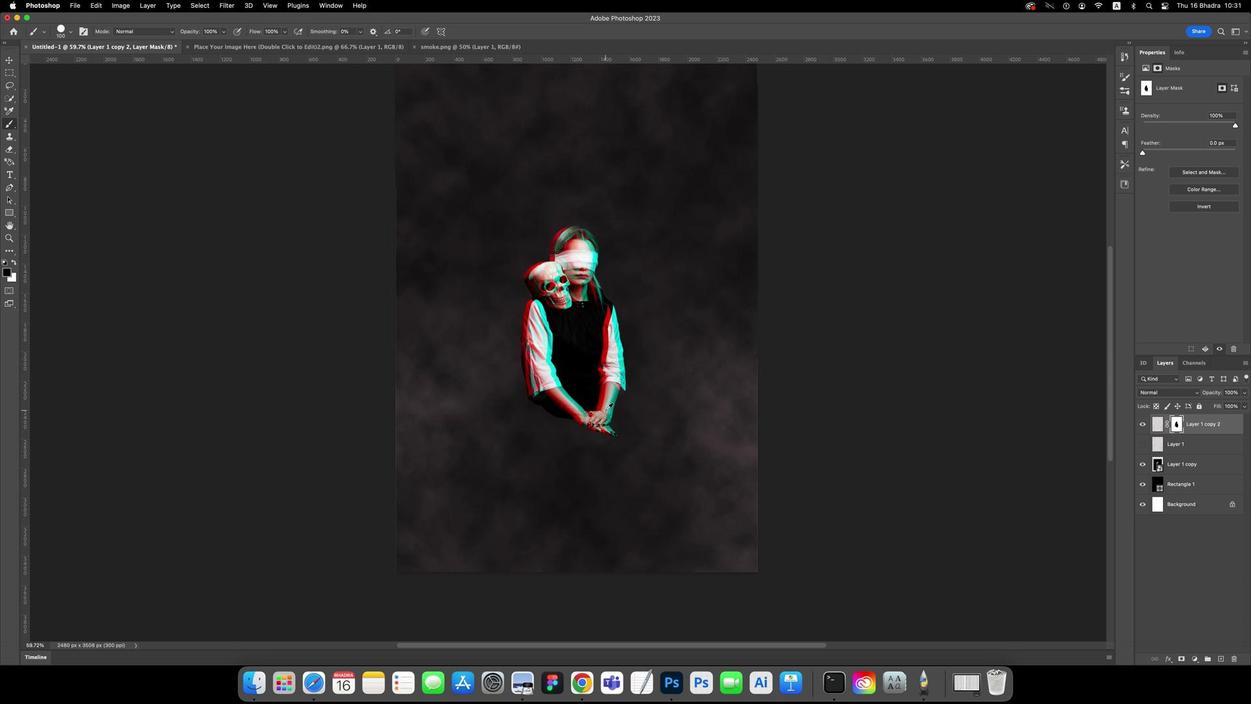 
Action: Mouse scrolled (972, 423) with delta (774, 459)
Screenshot: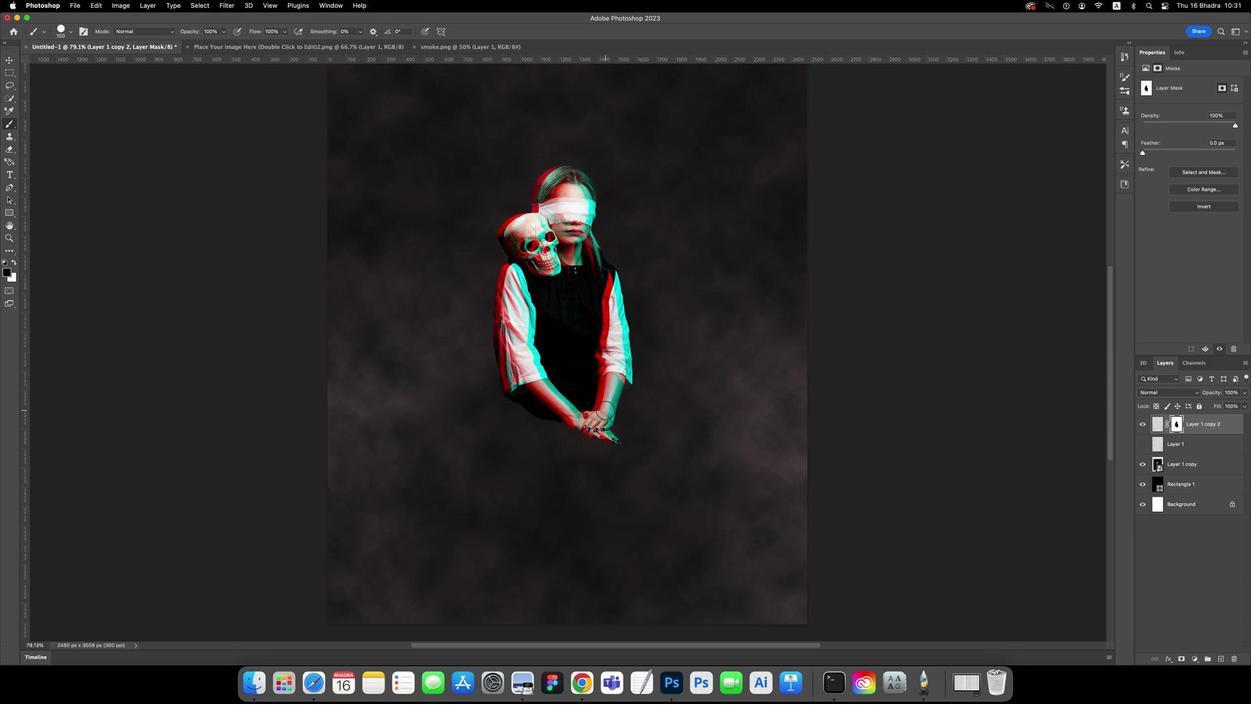 
Action: Mouse scrolled (972, 423) with delta (774, 459)
Screenshot: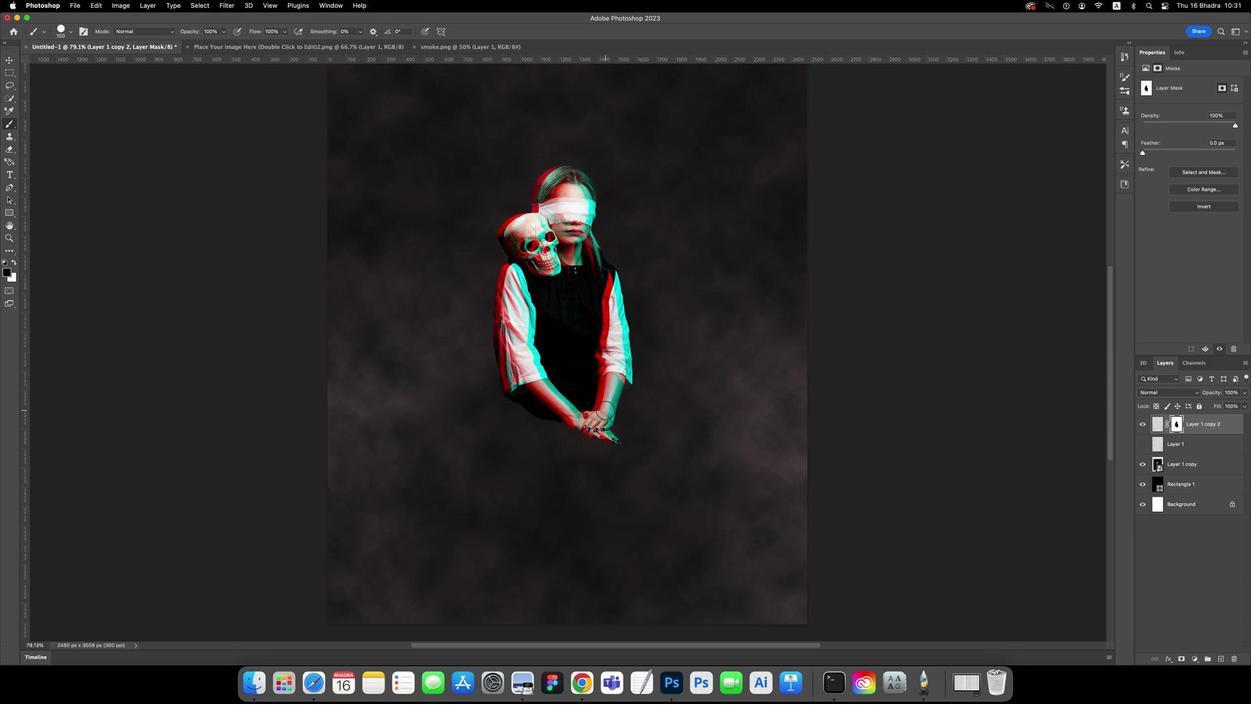 
Action: Mouse scrolled (972, 423) with delta (774, 459)
Screenshot: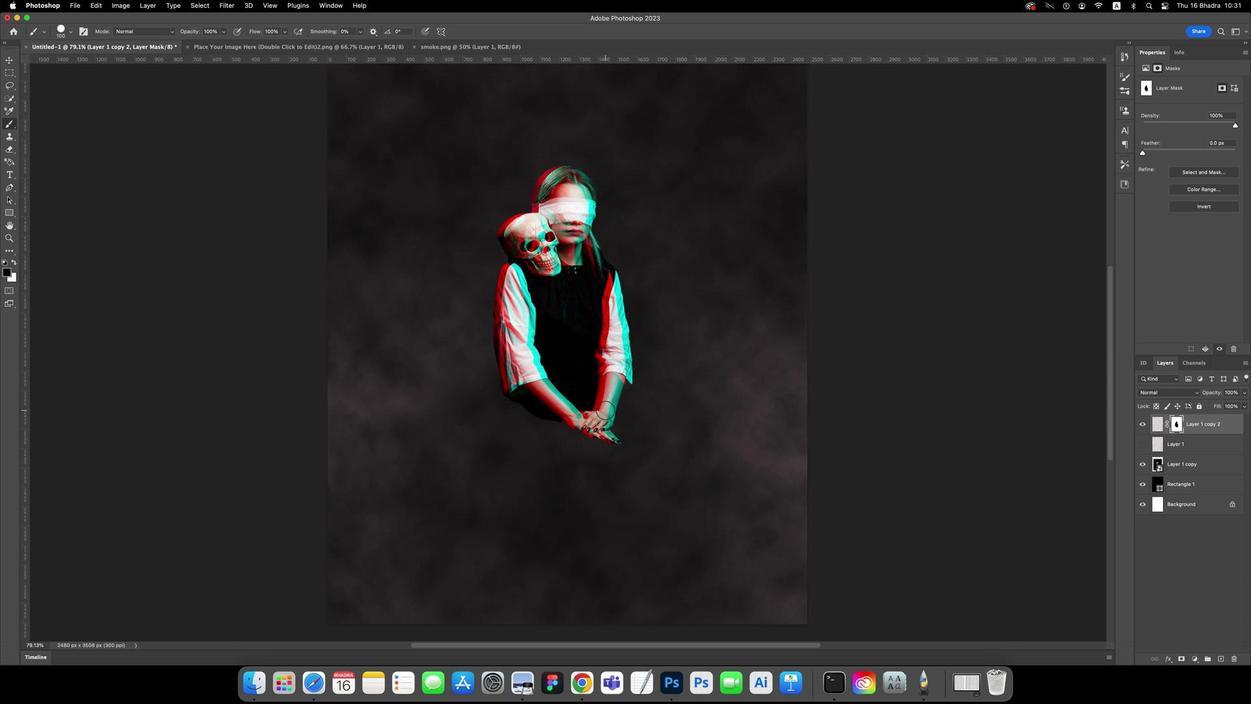 
Action: Mouse scrolled (972, 423) with delta (774, 459)
Screenshot: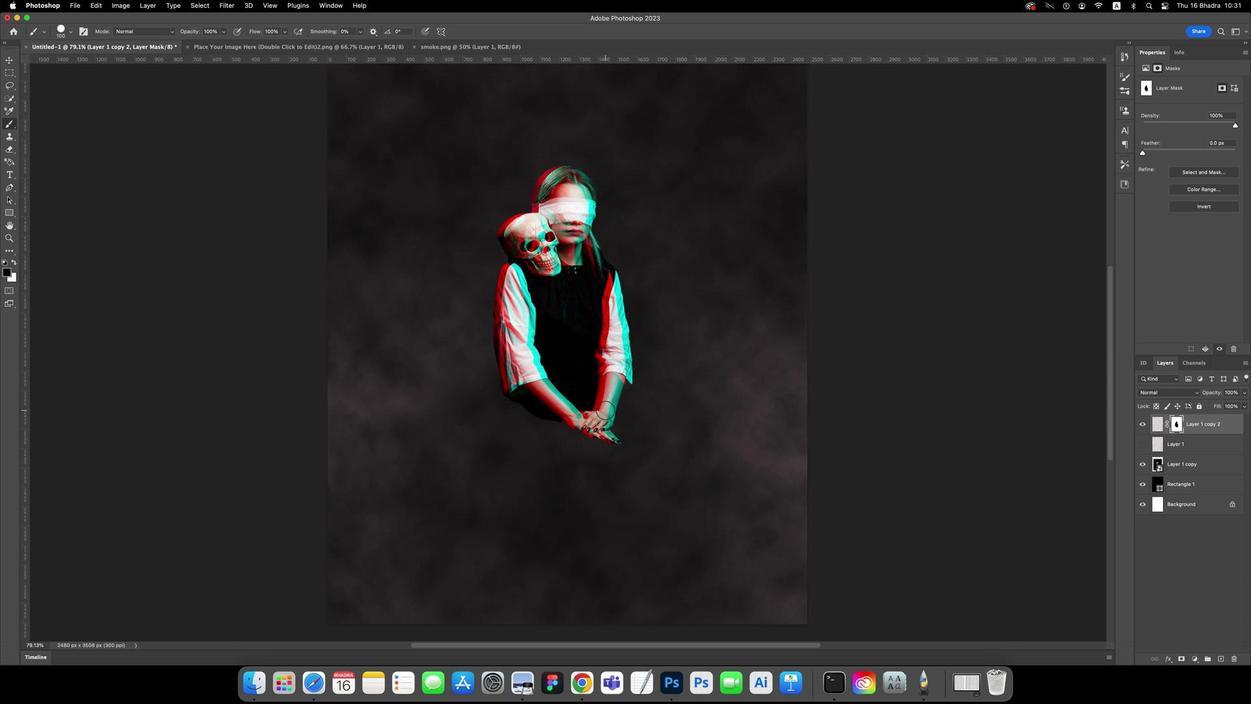 
Action: Key pressed 'v'
Screenshot: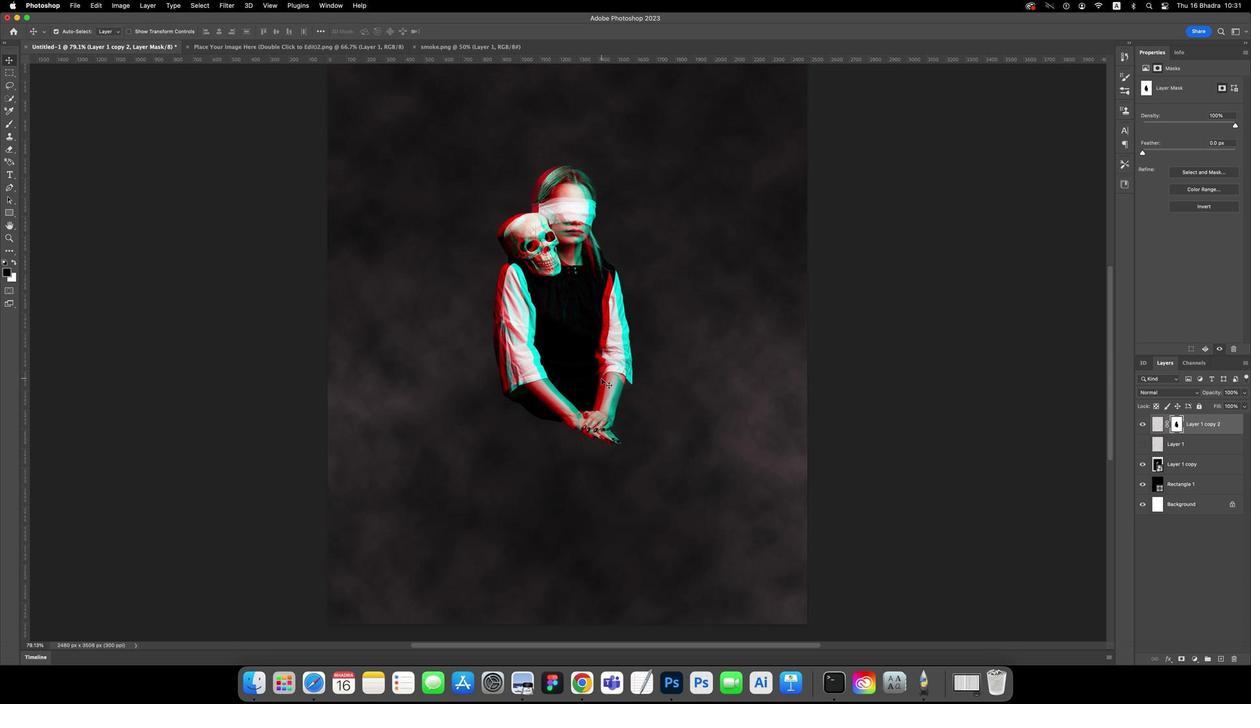 
Action: Mouse moved to (963, 427)
Screenshot: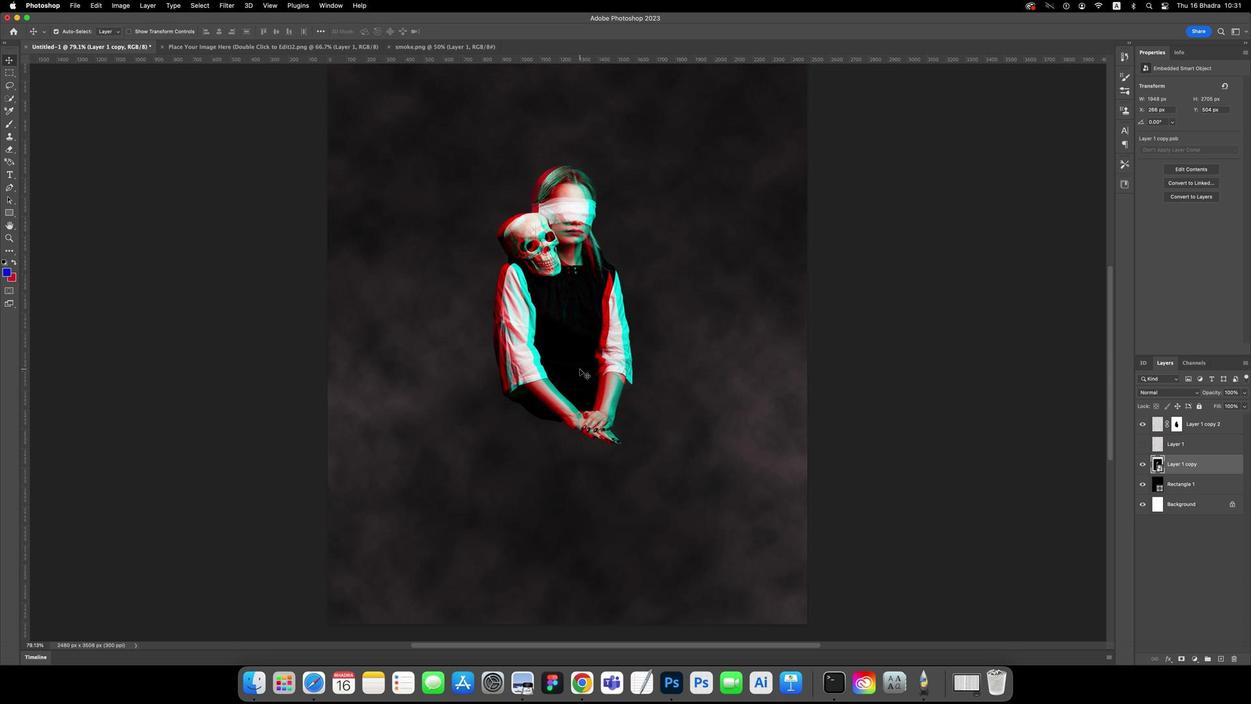 
Action: Mouse pressed left at (963, 427)
Screenshot: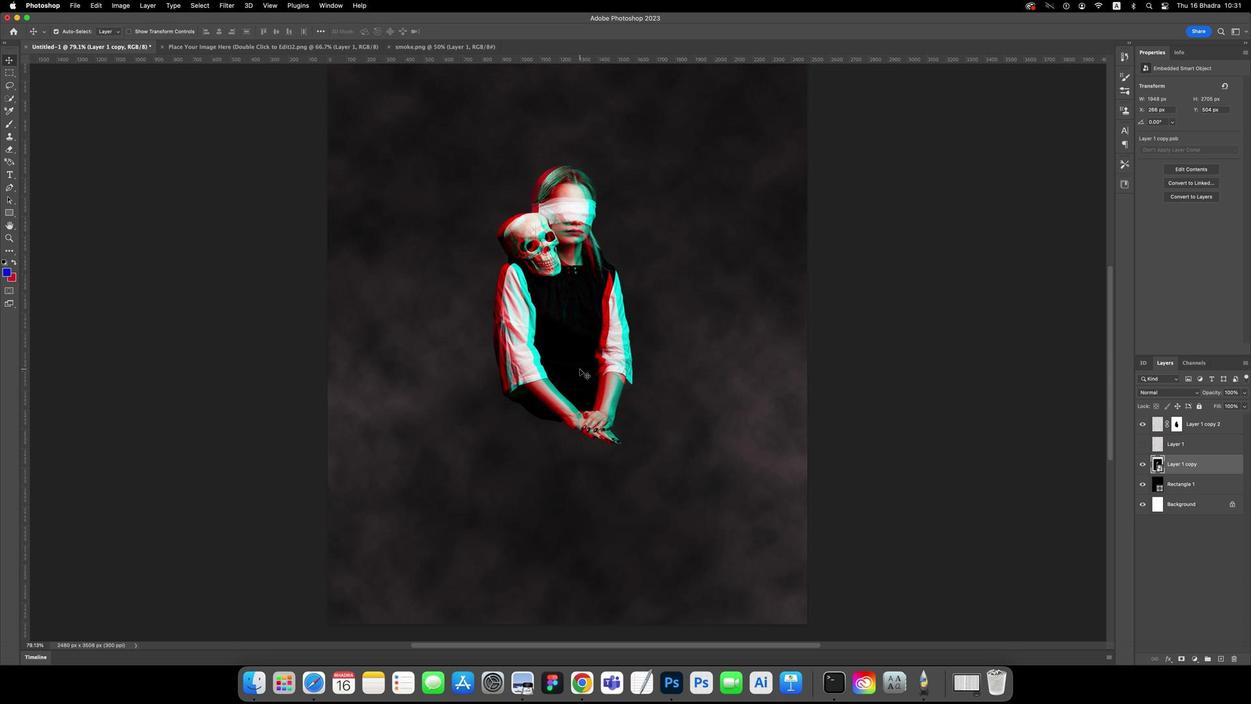 
Action: Mouse moved to (1146, 420)
Screenshot: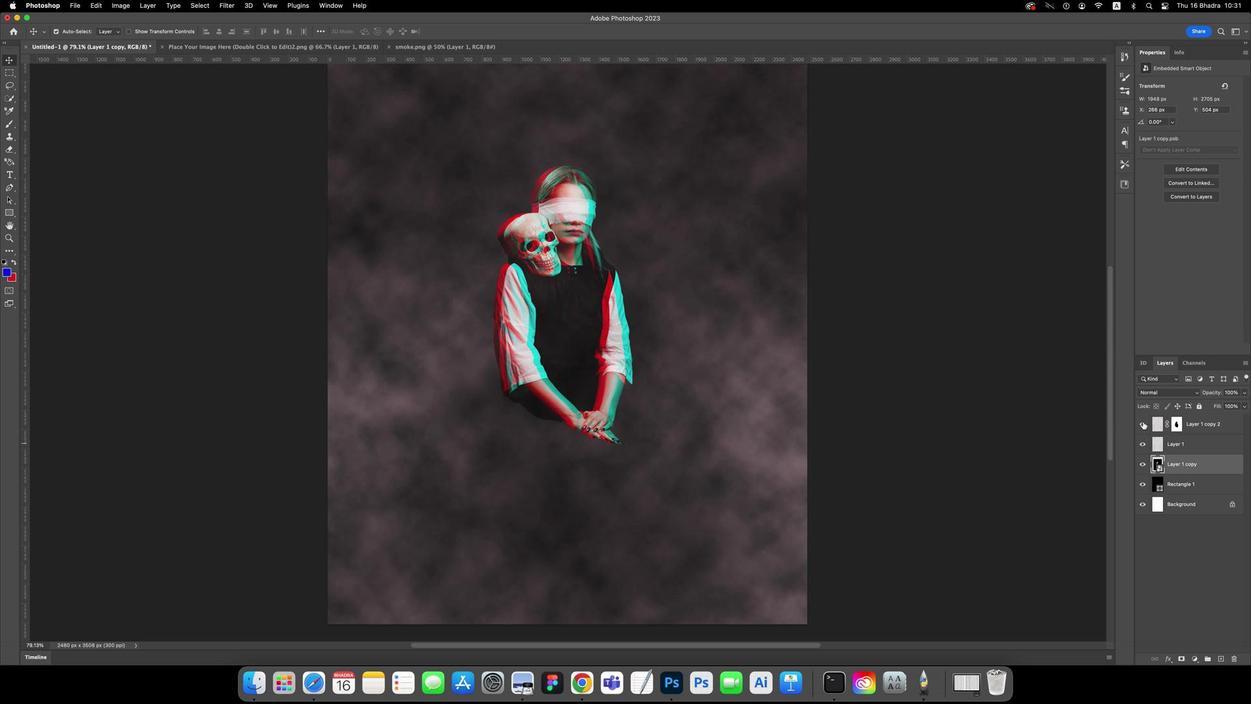 
Action: Mouse pressed left at (1146, 420)
Screenshot: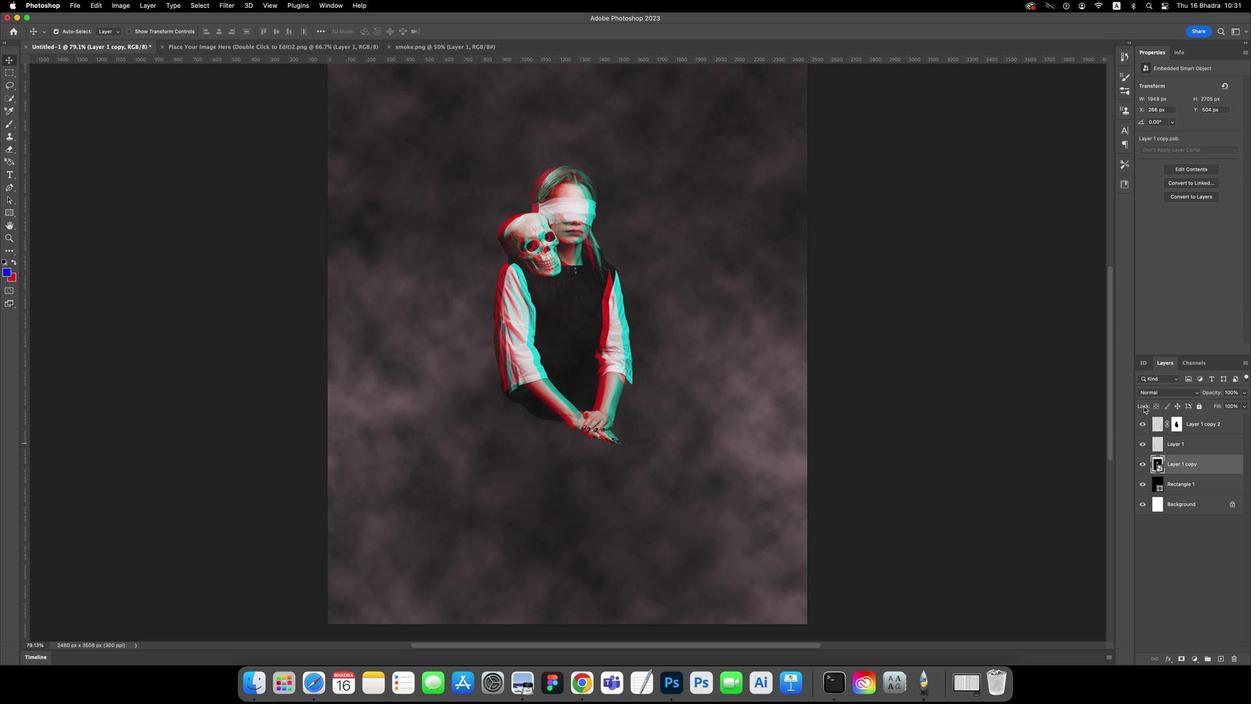 
Action: Mouse moved to (1155, 425)
Screenshot: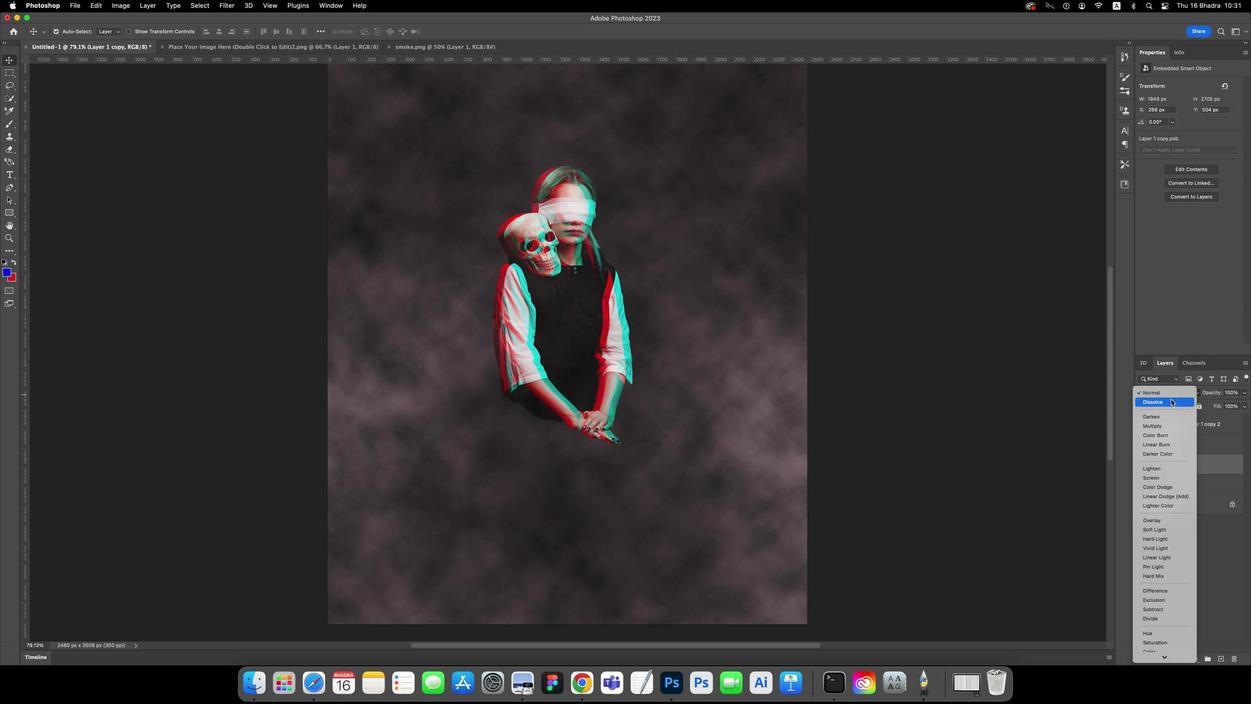
Action: Mouse pressed left at (1155, 425)
Screenshot: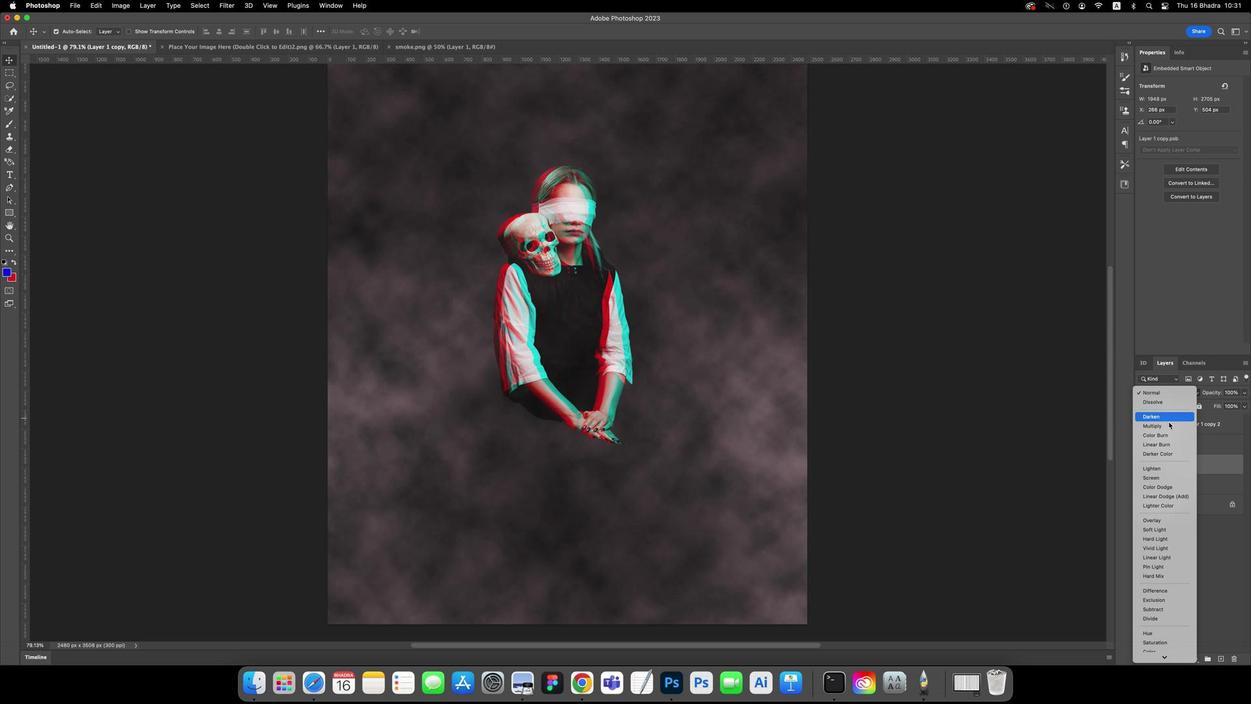 
Action: Mouse moved to (1155, 422)
Screenshot: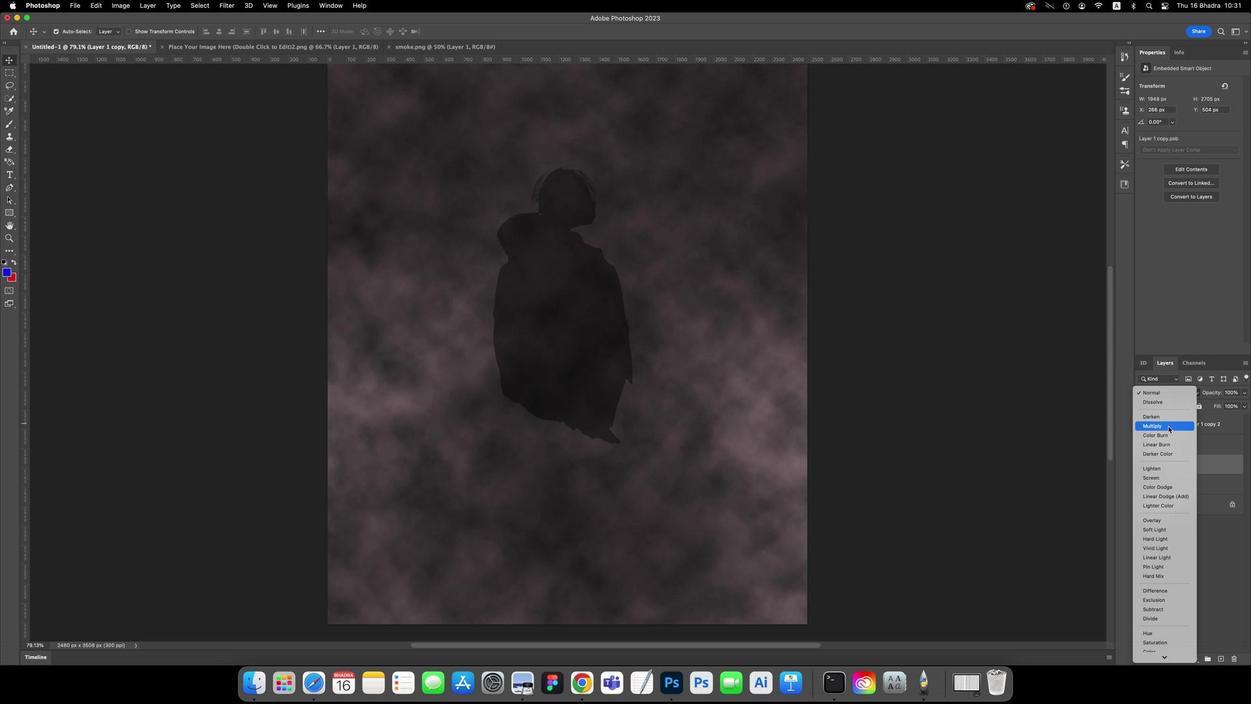 
Action: Mouse pressed left at (1155, 422)
Screenshot: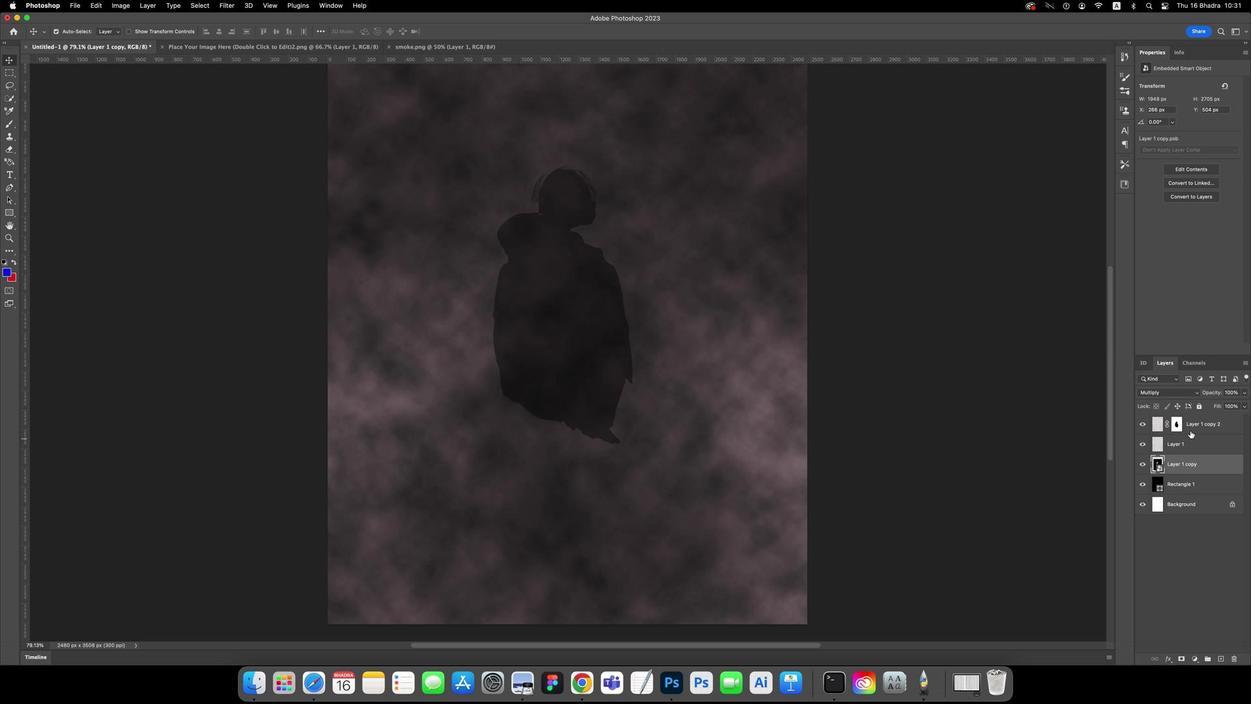 
Action: Mouse moved to (1162, 421)
Screenshot: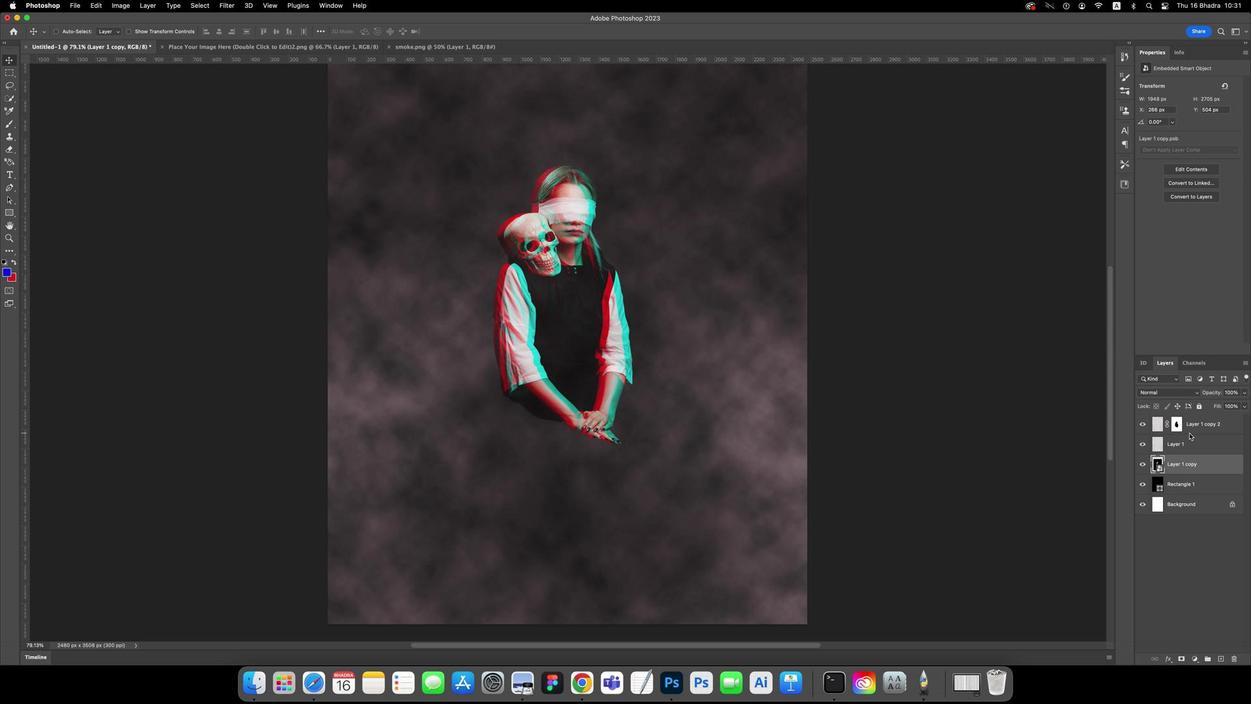 
Action: Key pressed Key.cmd'z'
Screenshot: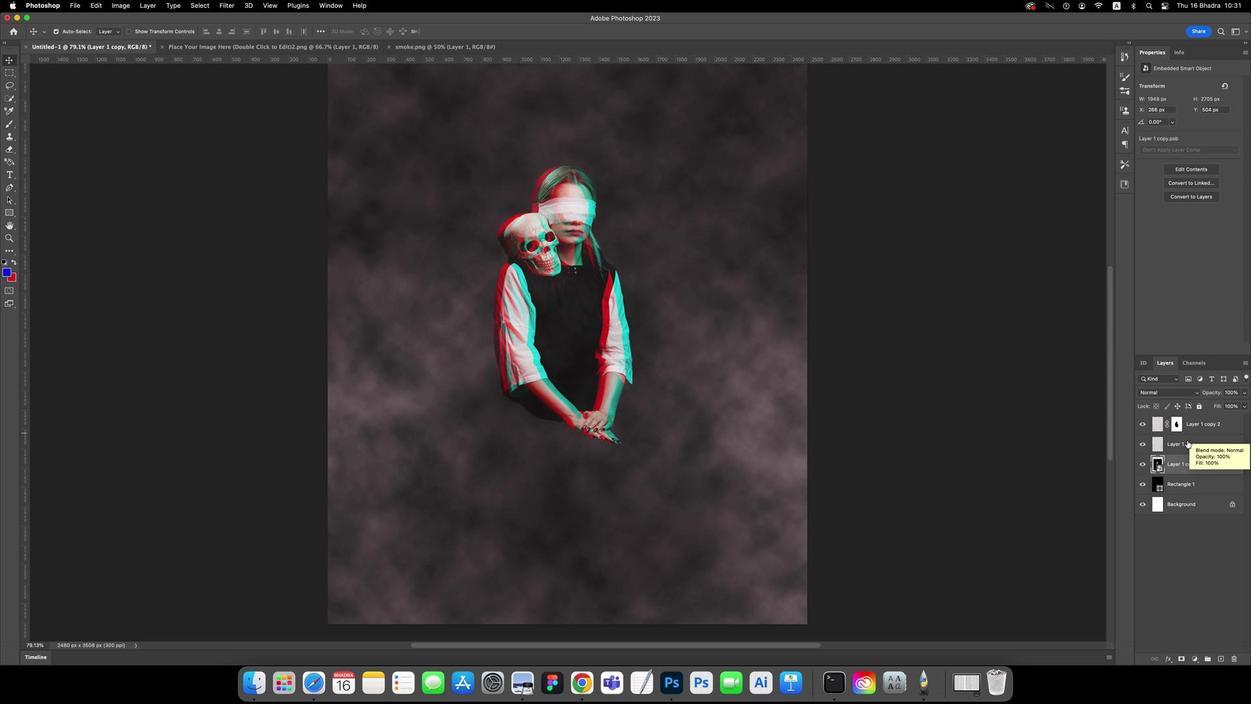
Action: Mouse moved to (1160, 420)
Screenshot: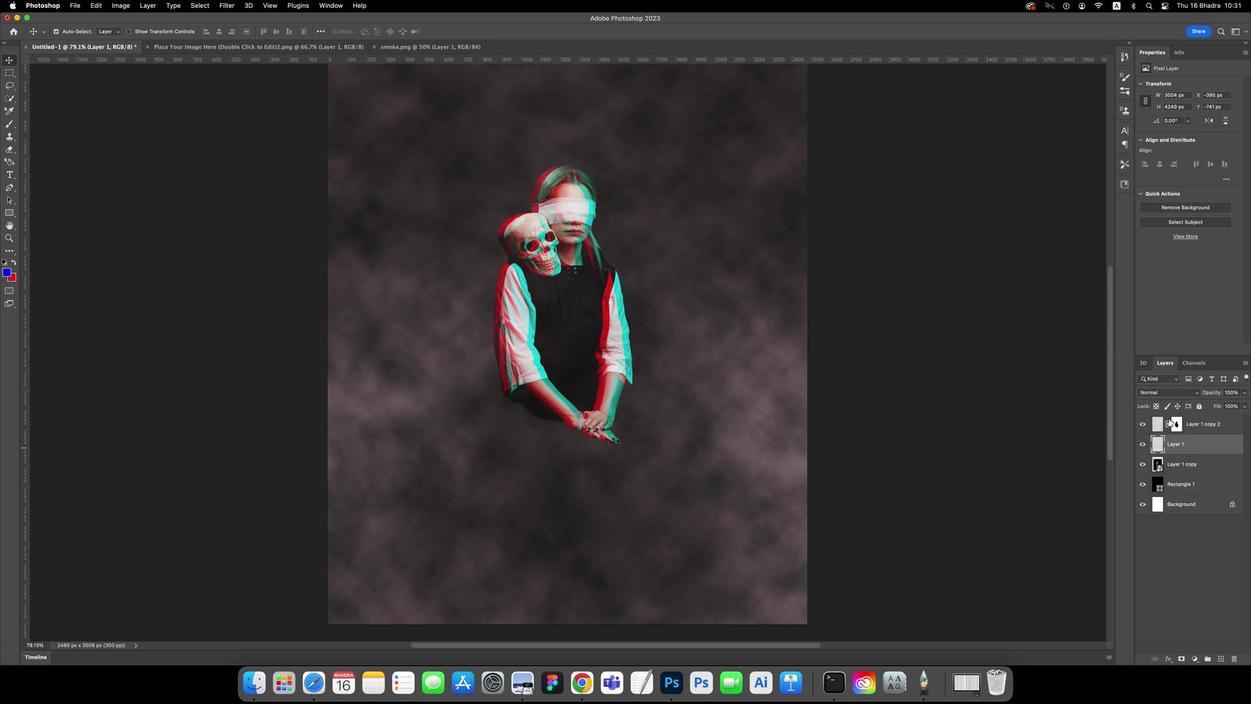 
Action: Mouse pressed left at (1160, 420)
Screenshot: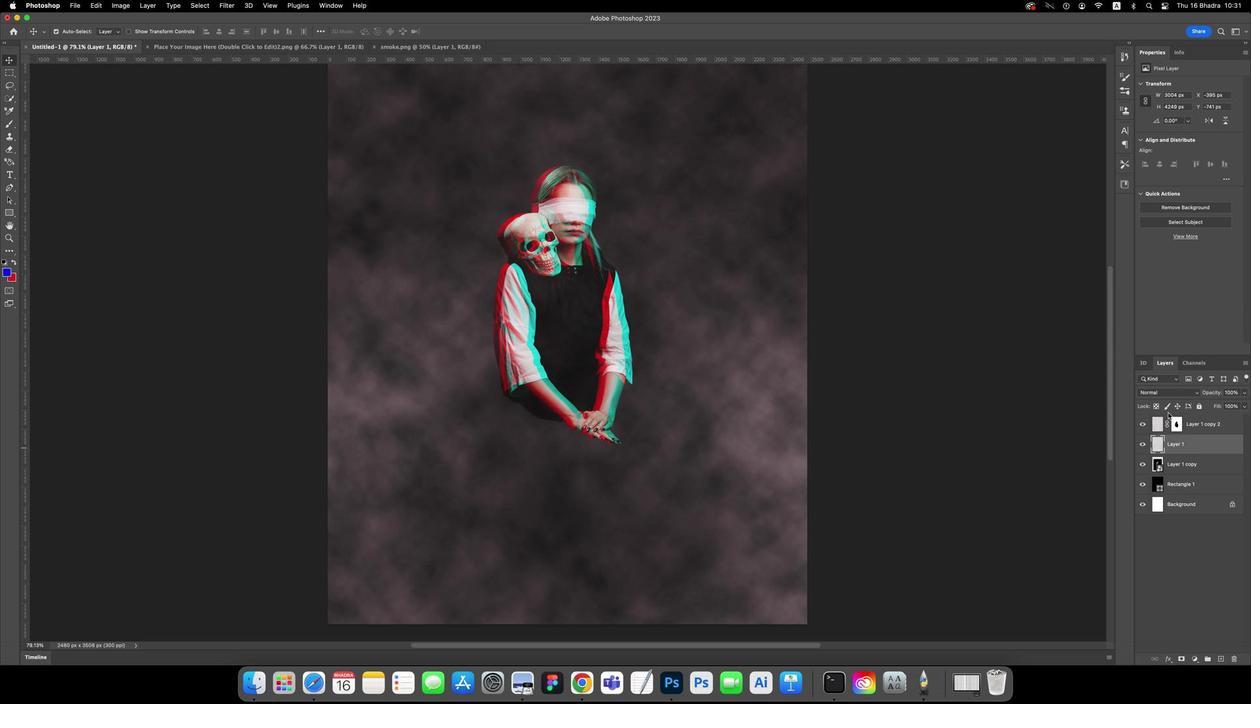 
Action: Mouse moved to (1155, 425)
Screenshot: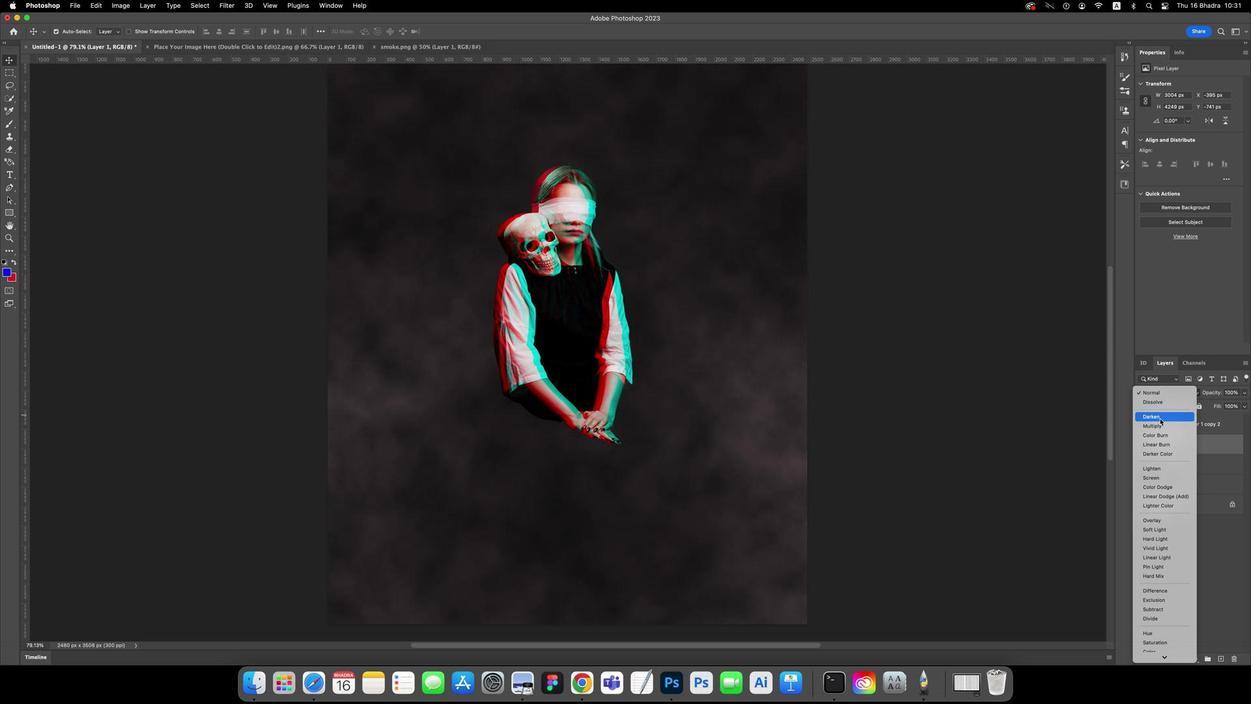 
Action: Mouse pressed left at (1155, 425)
